 Task: Buy 4 Fuel Line Disconnect Tools from Air Conditioning Tools & Equipment section under best seller category for shipping address: Dale Allen, 4716 Wines Lane, Sabine Pass, Texas 77655, Cell Number 8322385022. Pay from credit card ending with 5759, CVV 953
Action: Key pressed amazon.com<Key.enter>
Screenshot: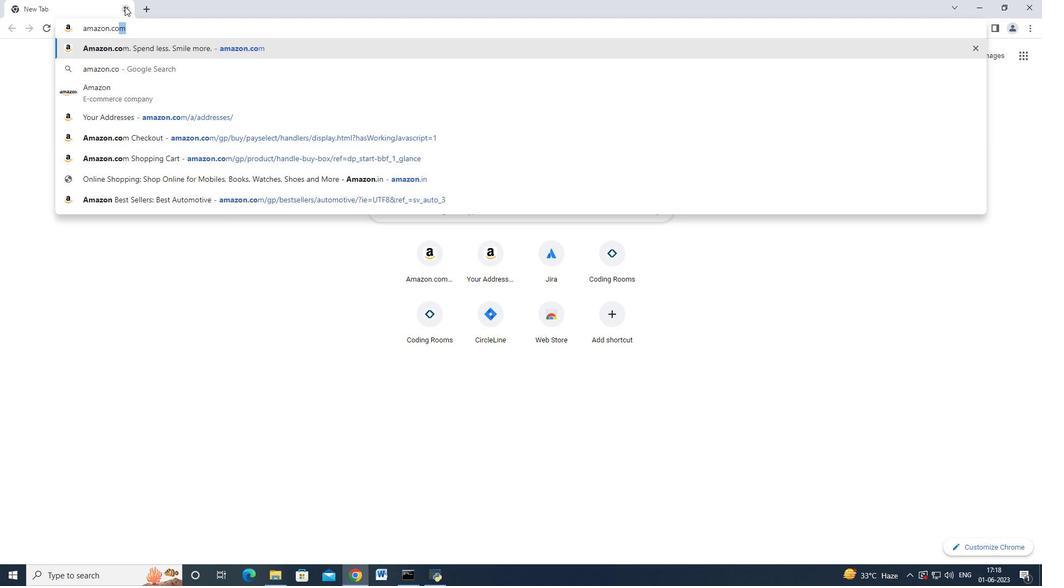 
Action: Mouse moved to (21, 85)
Screenshot: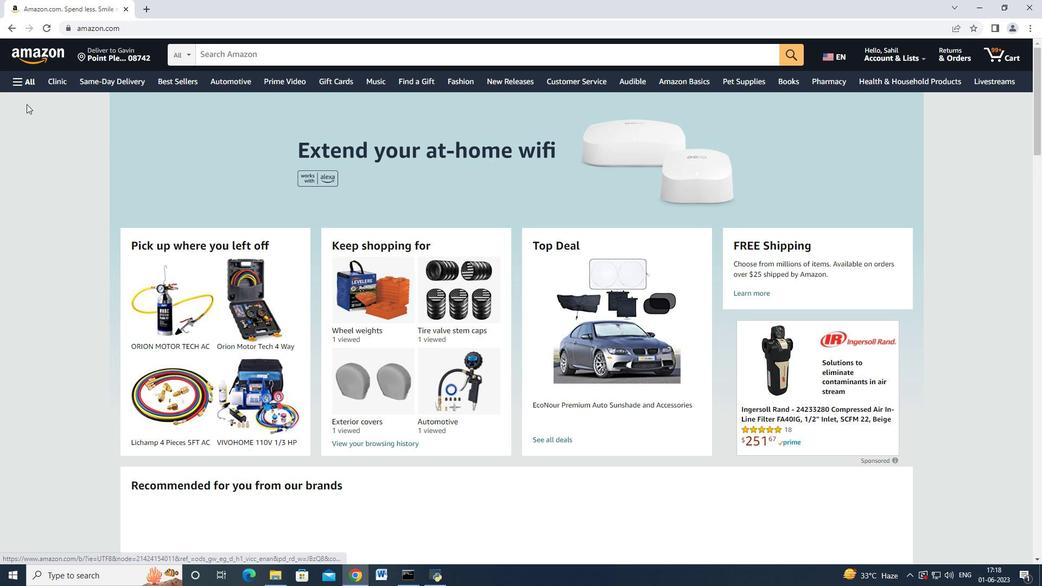 
Action: Mouse pressed left at (21, 85)
Screenshot: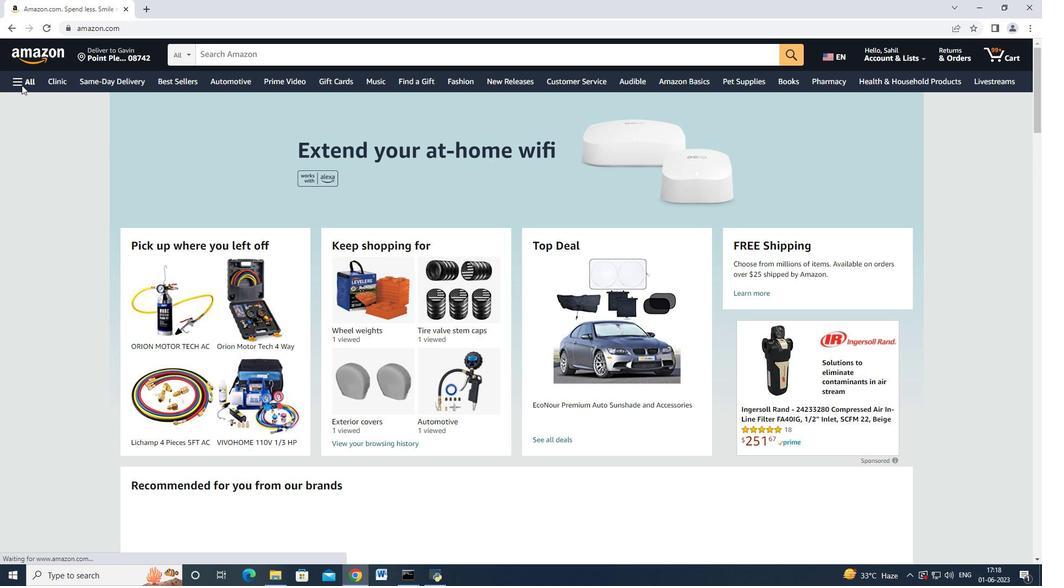
Action: Mouse moved to (62, 181)
Screenshot: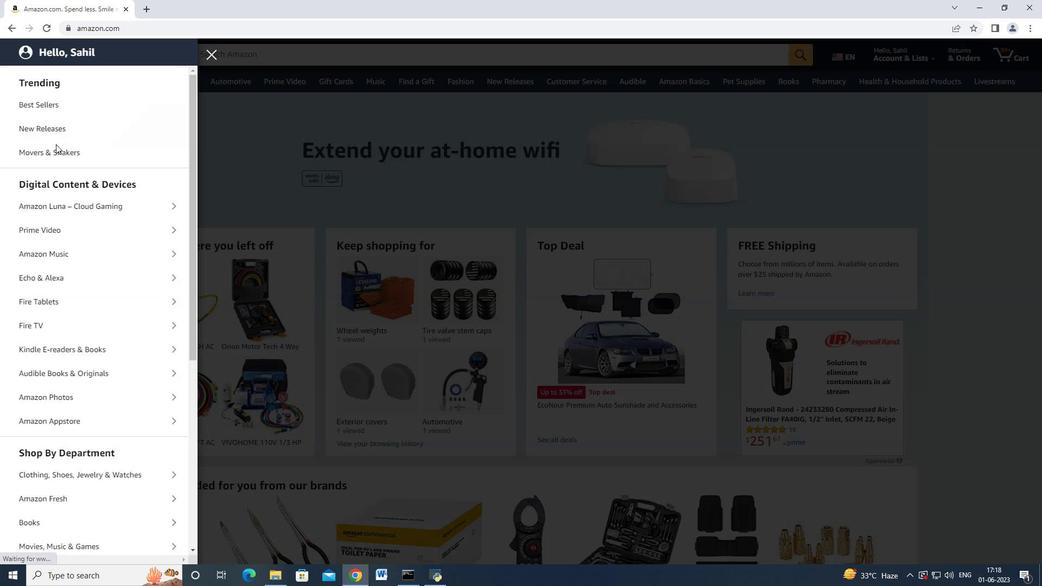 
Action: Mouse scrolled (62, 180) with delta (0, 0)
Screenshot: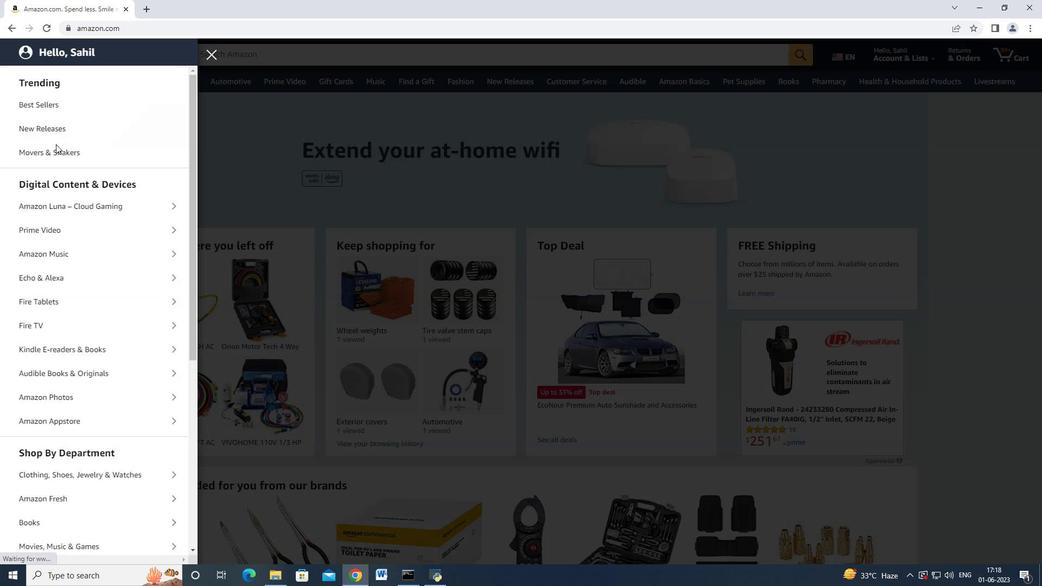 
Action: Mouse moved to (64, 188)
Screenshot: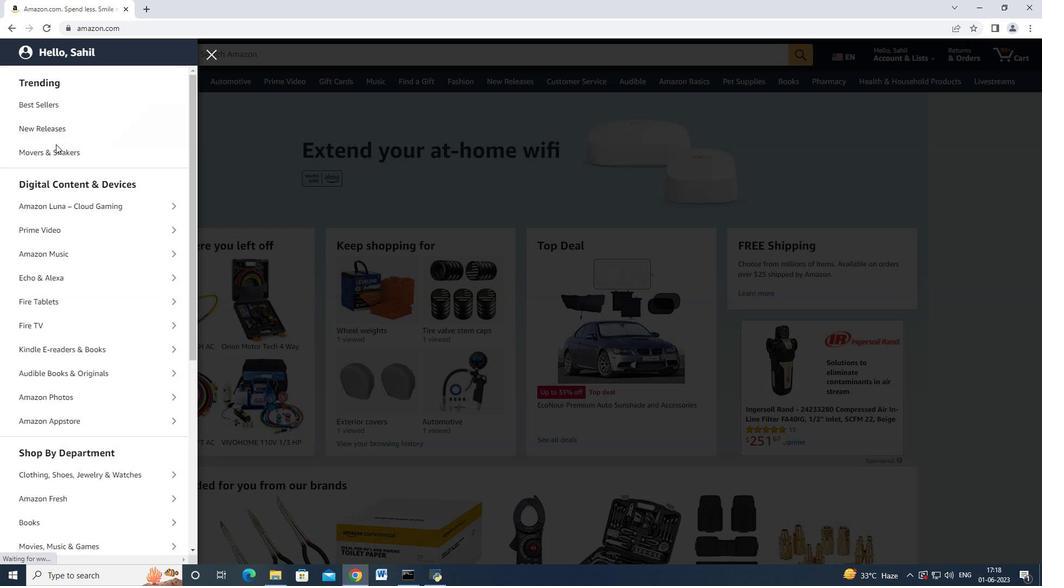 
Action: Mouse scrolled (64, 188) with delta (0, 0)
Screenshot: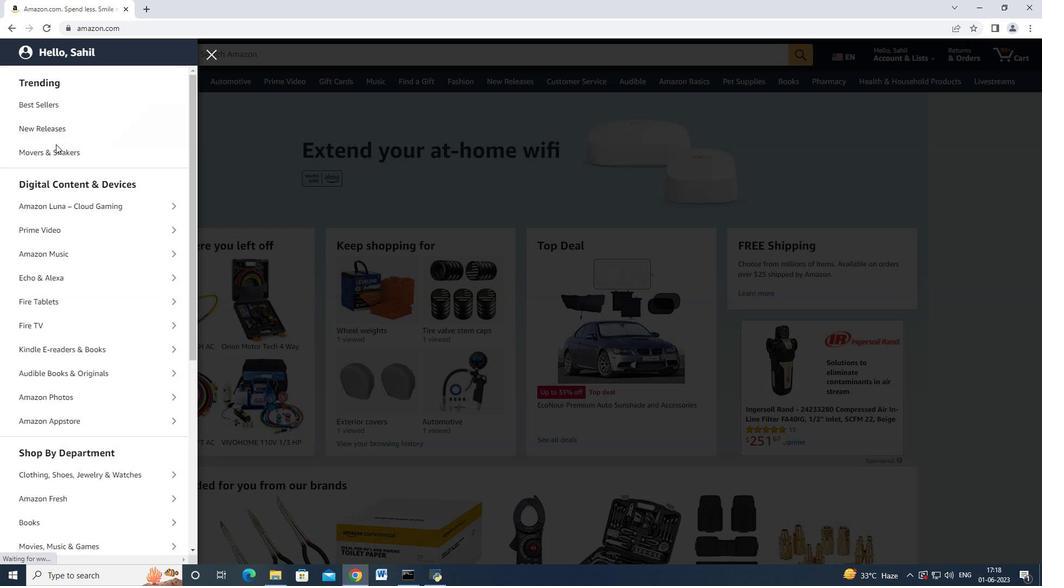 
Action: Mouse moved to (114, 357)
Screenshot: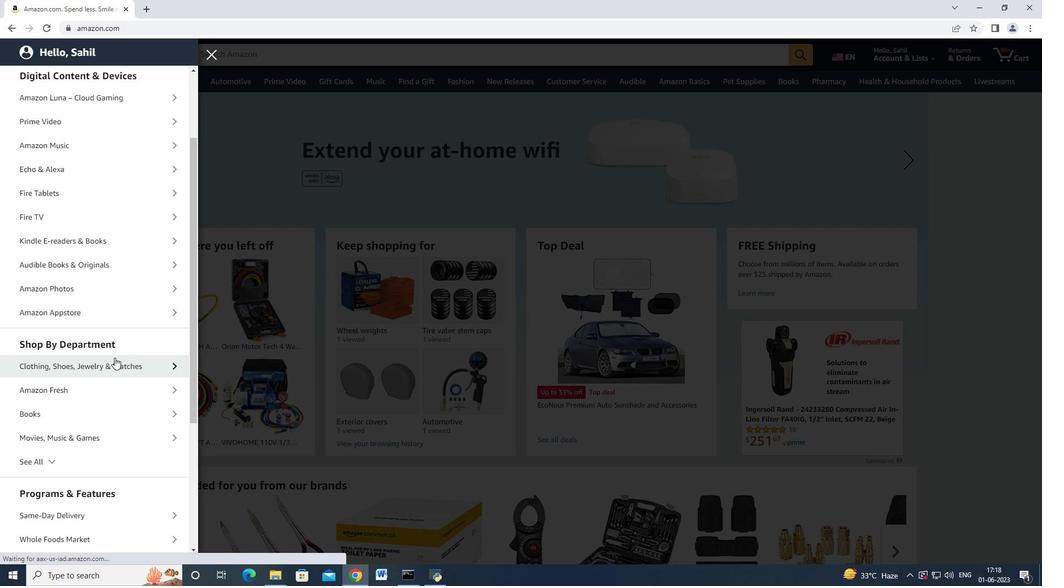 
Action: Mouse scrolled (114, 357) with delta (0, 0)
Screenshot: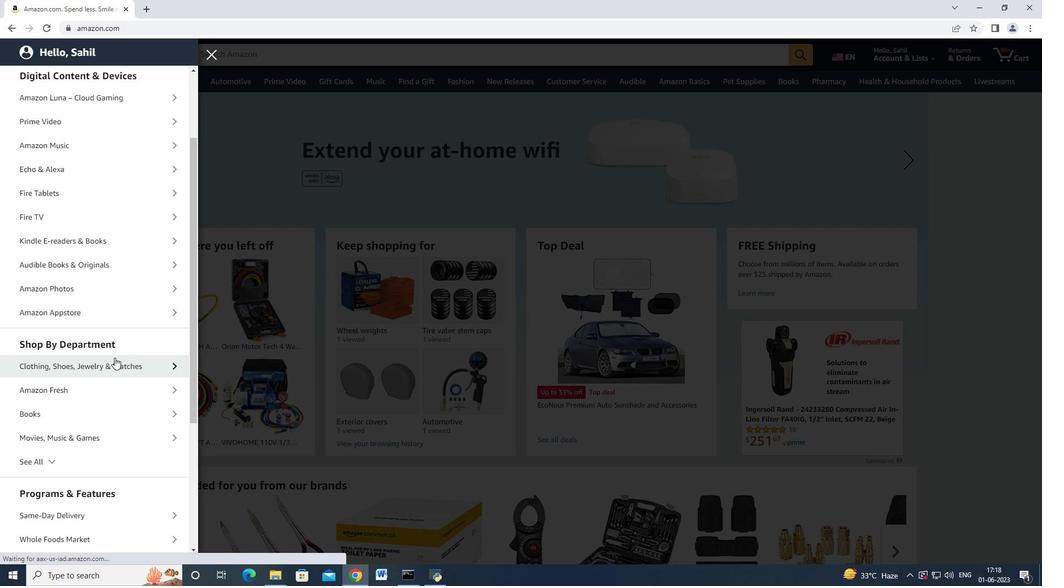 
Action: Mouse scrolled (114, 357) with delta (0, 0)
Screenshot: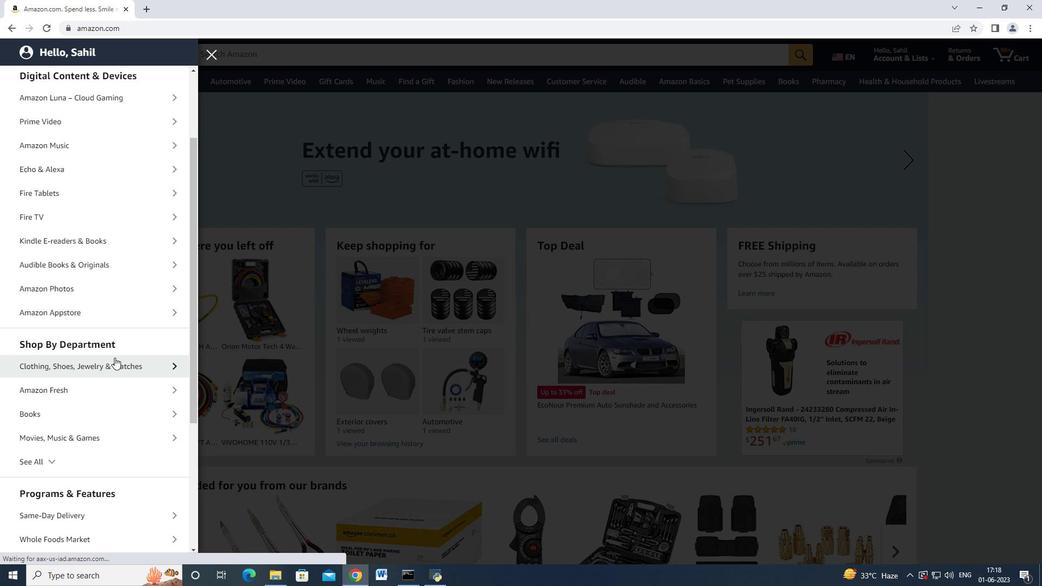 
Action: Mouse moved to (80, 352)
Screenshot: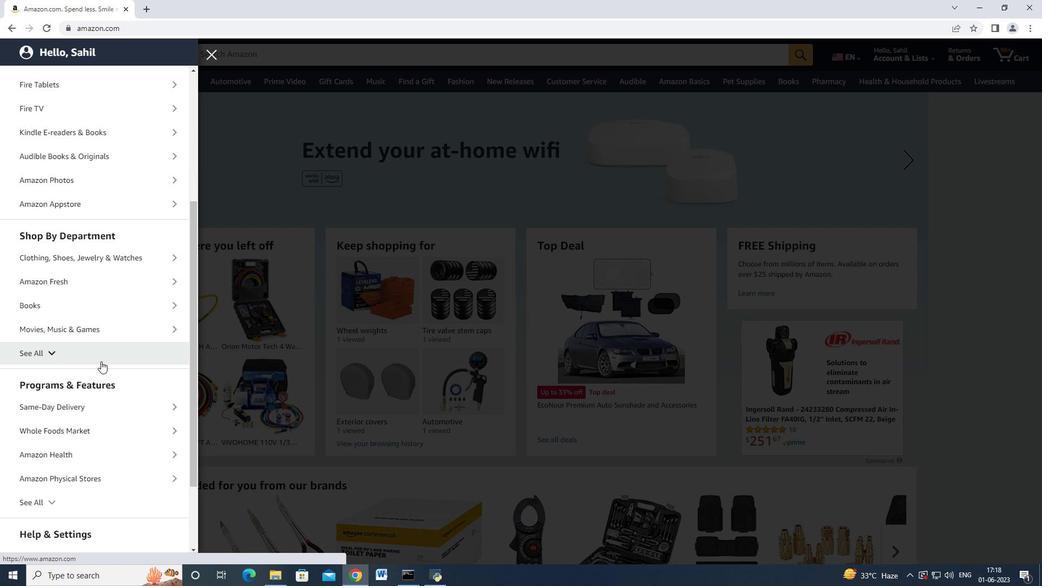 
Action: Mouse pressed left at (80, 352)
Screenshot: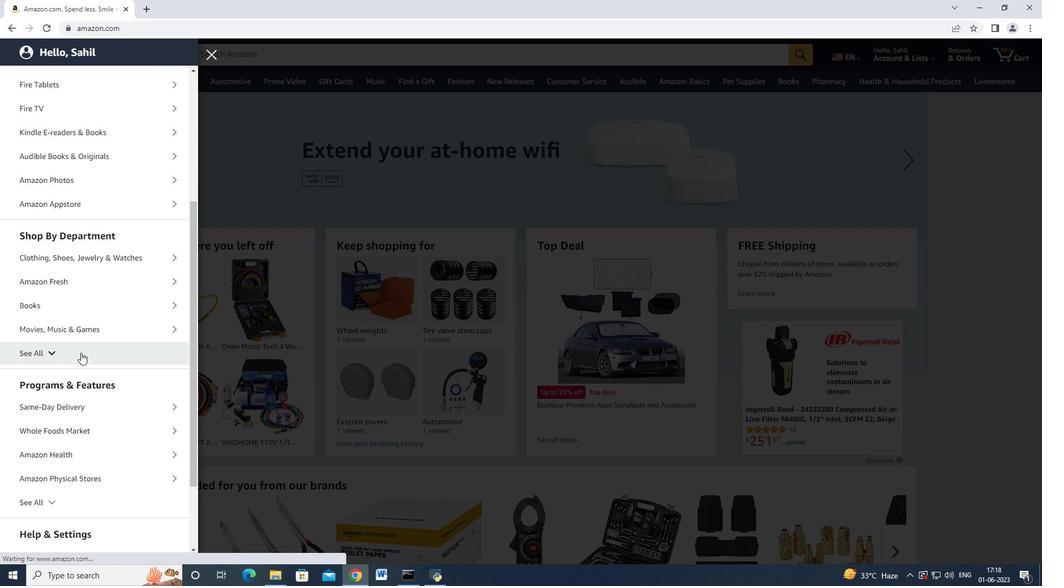 
Action: Mouse moved to (81, 352)
Screenshot: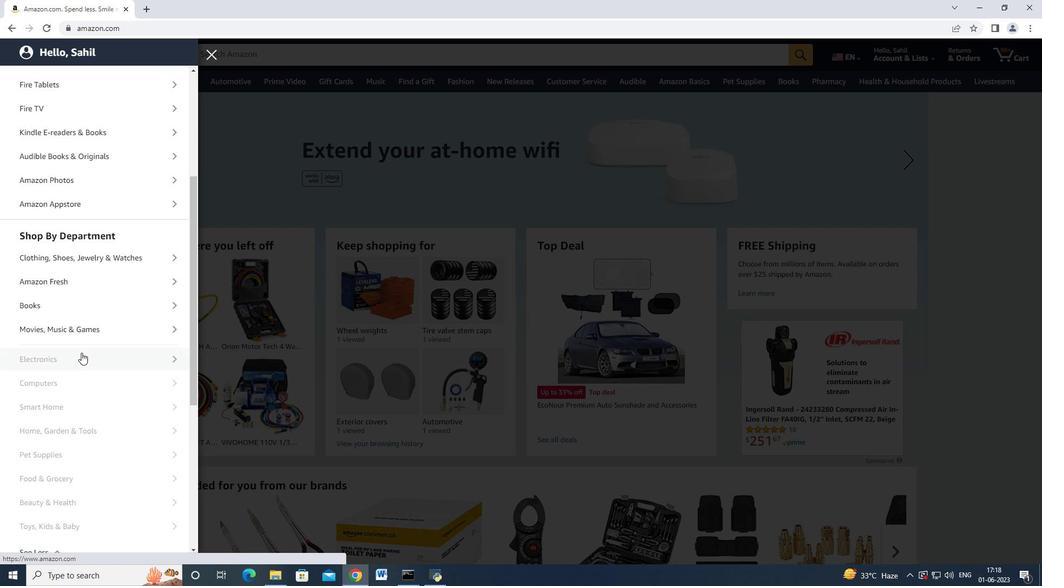 
Action: Mouse scrolled (81, 351) with delta (0, 0)
Screenshot: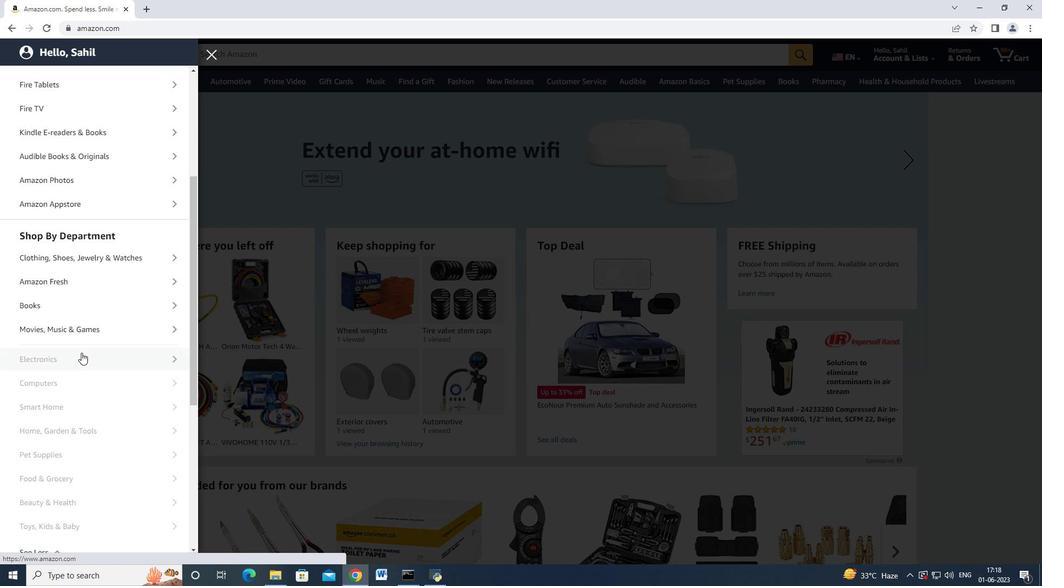 
Action: Mouse scrolled (81, 351) with delta (0, 0)
Screenshot: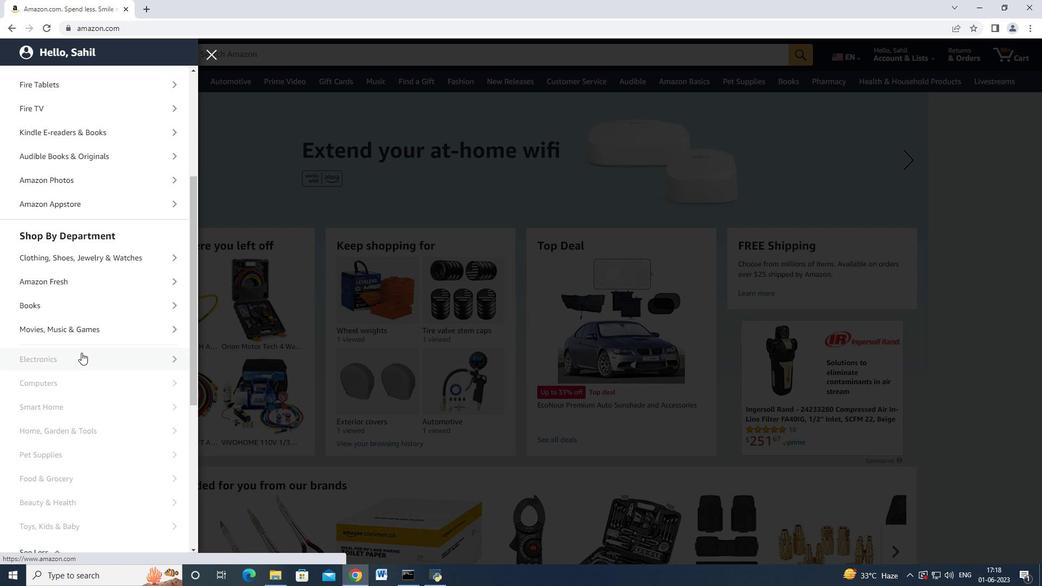 
Action: Mouse scrolled (81, 351) with delta (0, 0)
Screenshot: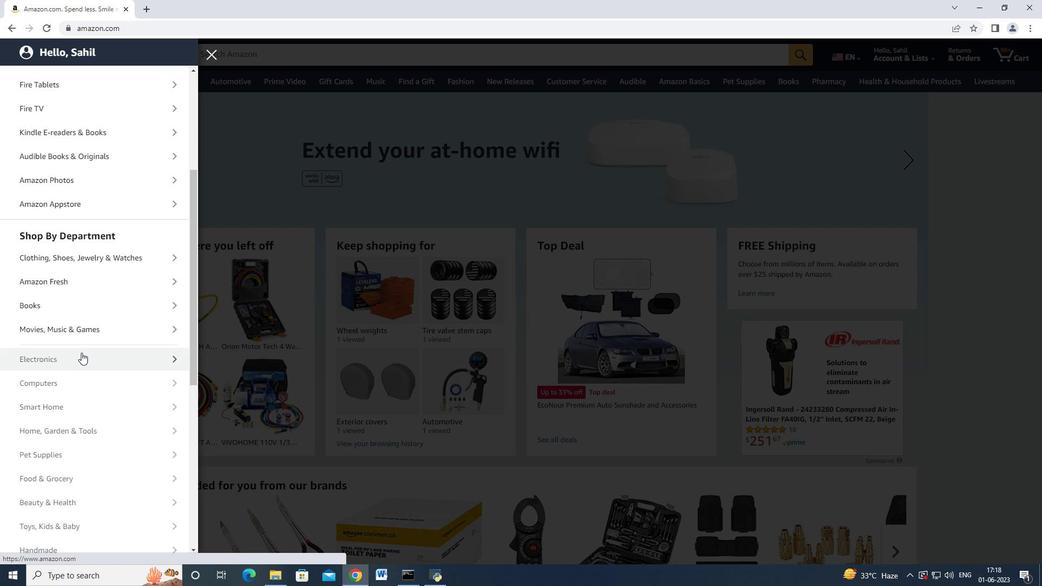 
Action: Mouse scrolled (81, 351) with delta (0, 0)
Screenshot: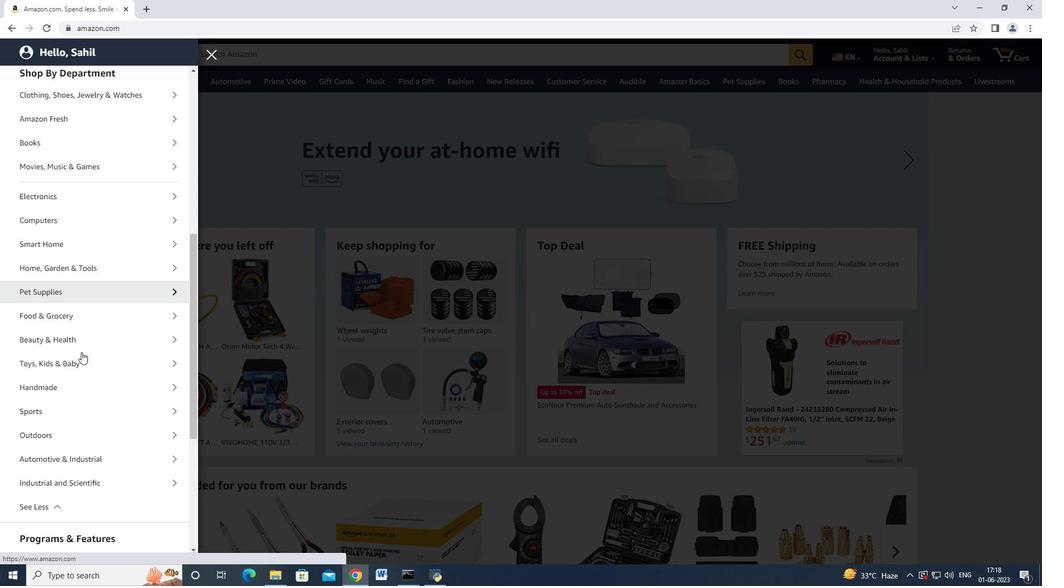 
Action: Mouse scrolled (81, 351) with delta (0, 0)
Screenshot: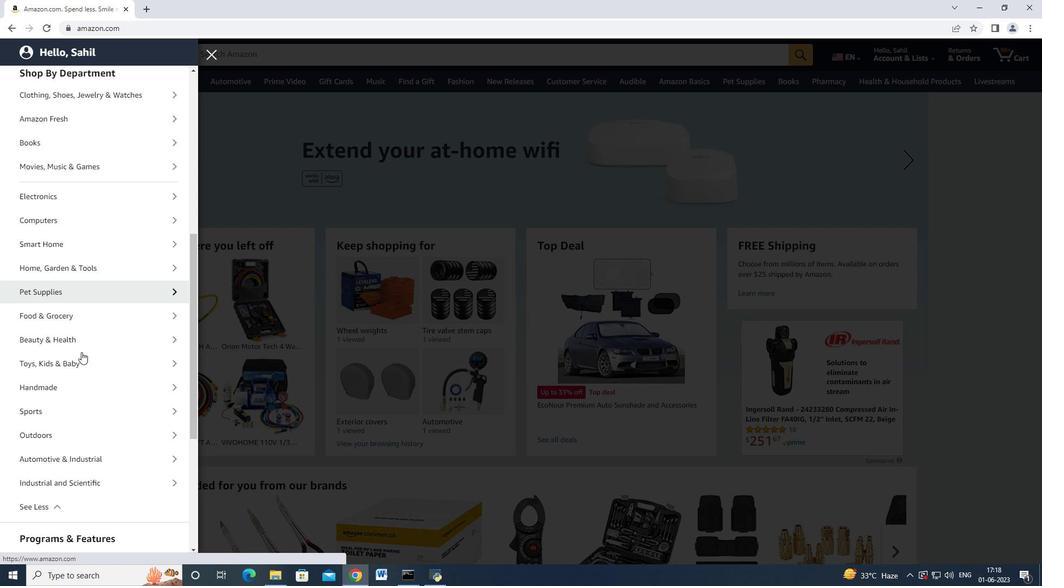 
Action: Mouse moved to (109, 355)
Screenshot: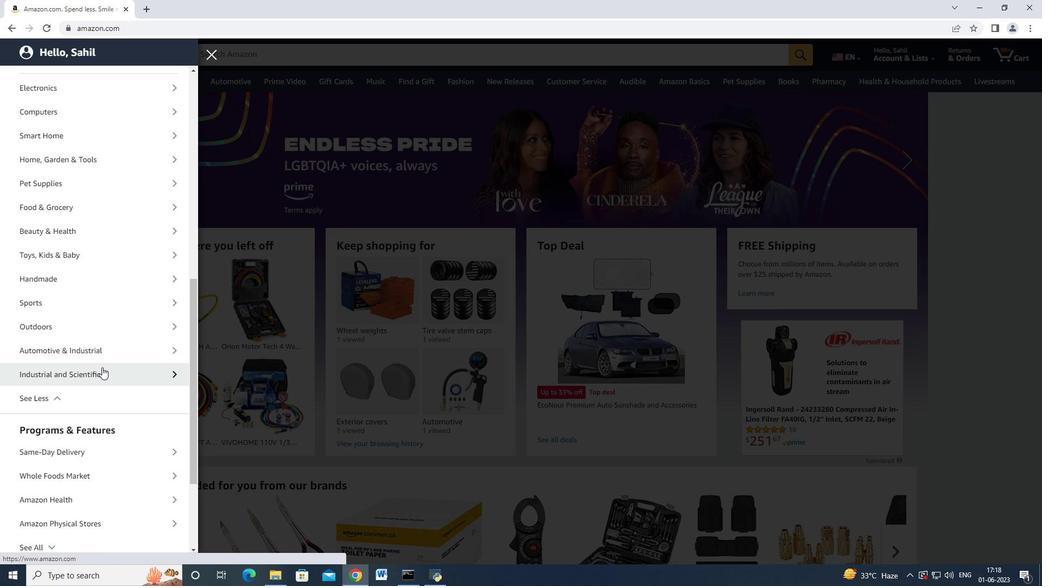 
Action: Mouse pressed left at (109, 355)
Screenshot: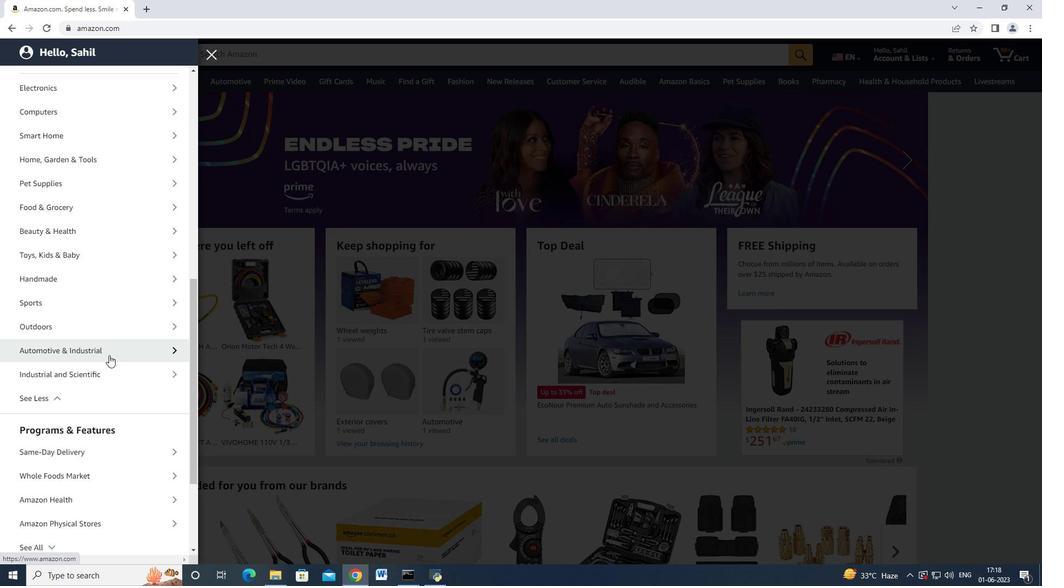 
Action: Mouse moved to (100, 130)
Screenshot: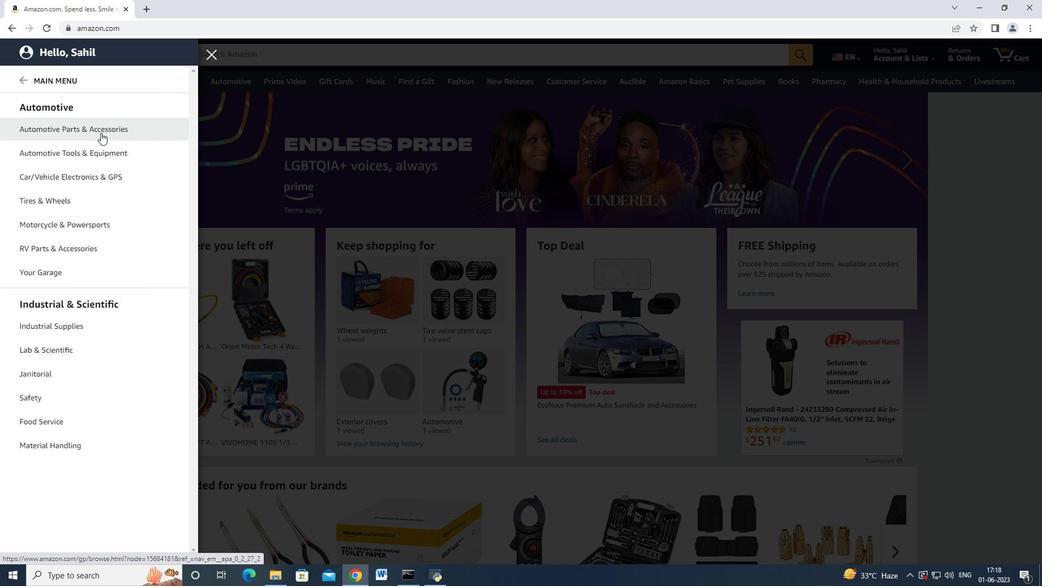 
Action: Mouse pressed left at (100, 130)
Screenshot: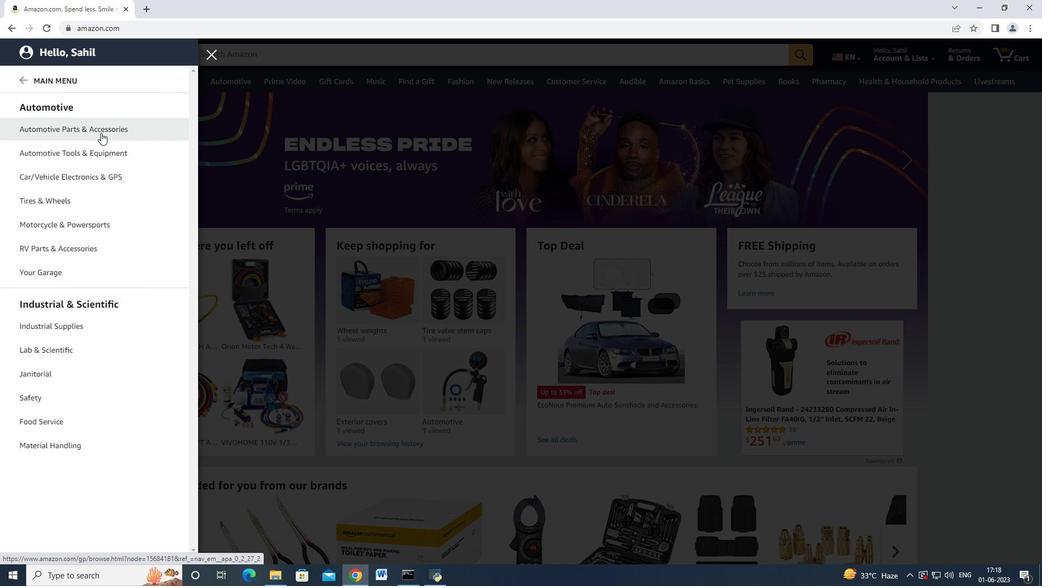 
Action: Mouse moved to (191, 104)
Screenshot: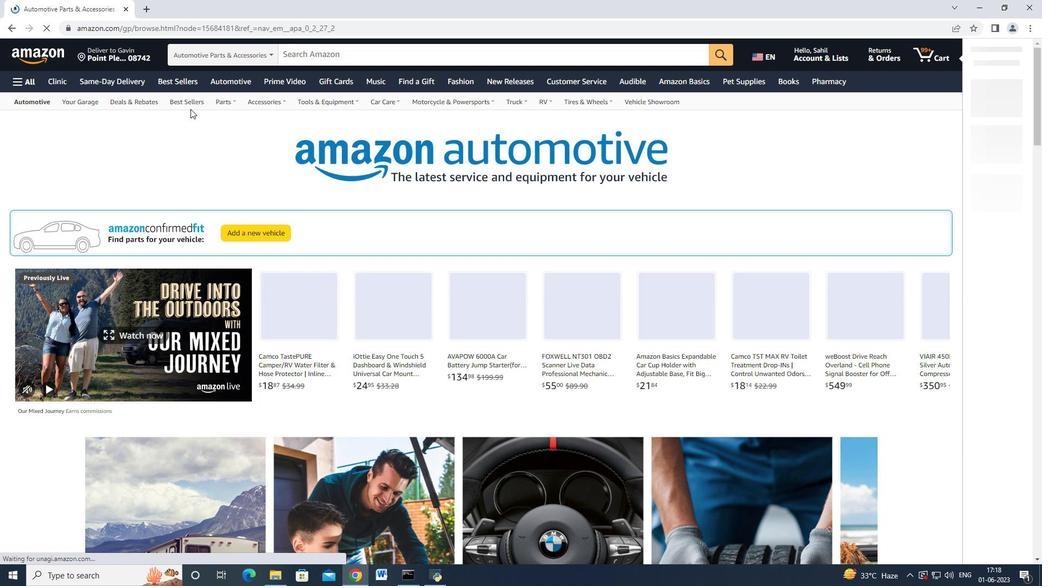 
Action: Mouse pressed left at (191, 104)
Screenshot: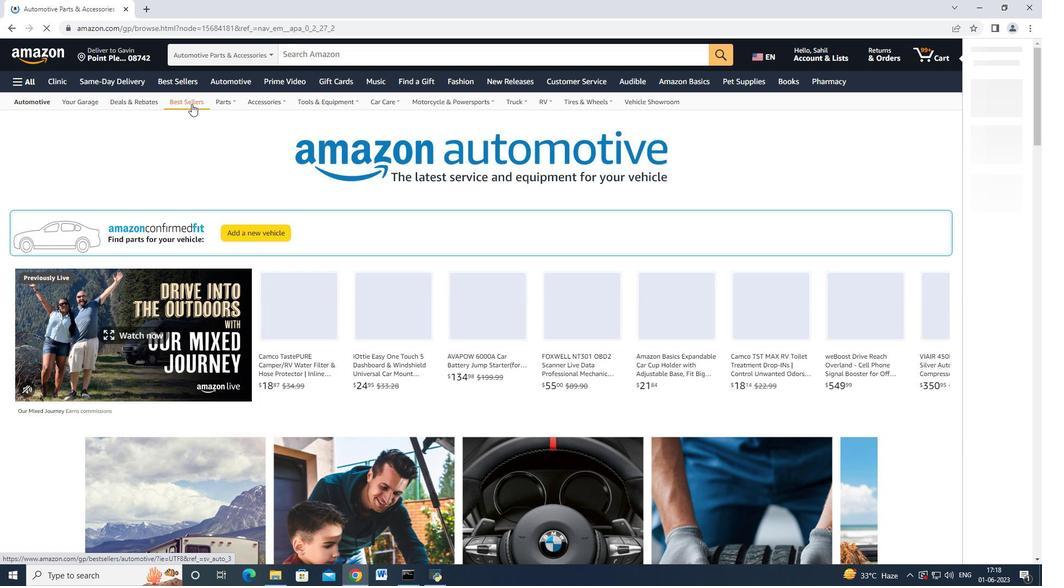
Action: Mouse moved to (66, 360)
Screenshot: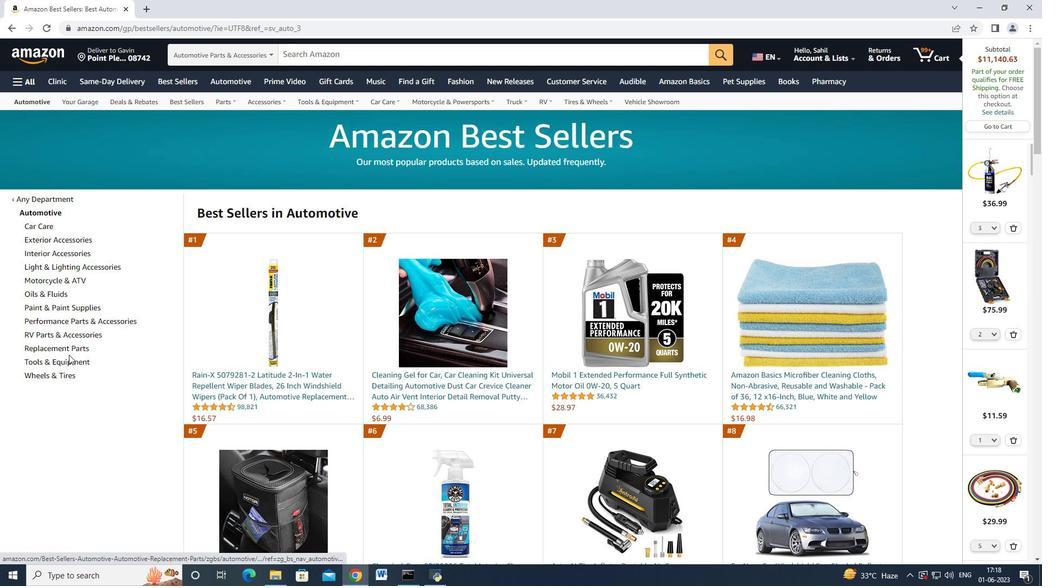 
Action: Mouse pressed left at (66, 360)
Screenshot: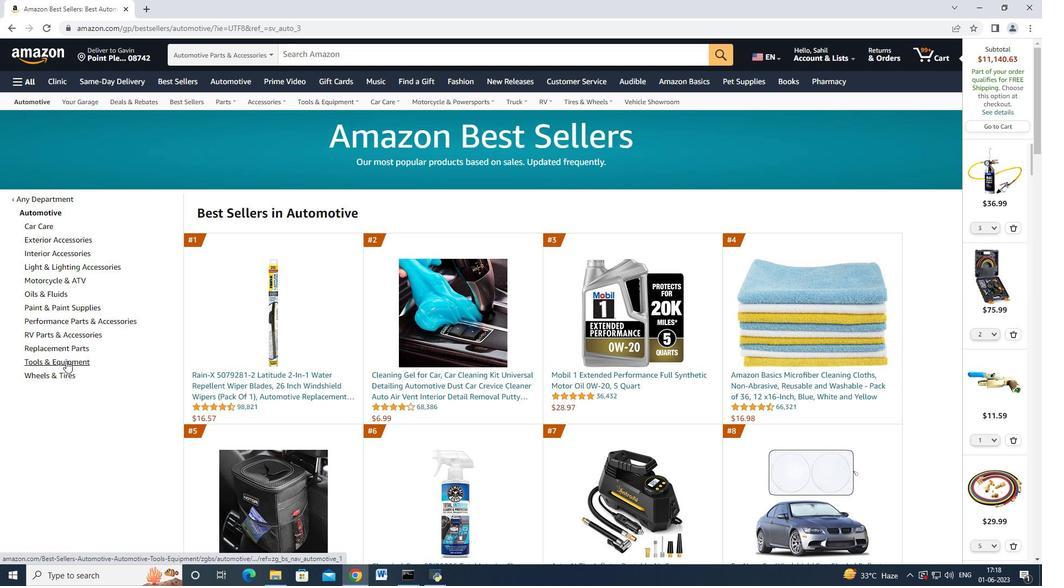 
Action: Mouse moved to (89, 300)
Screenshot: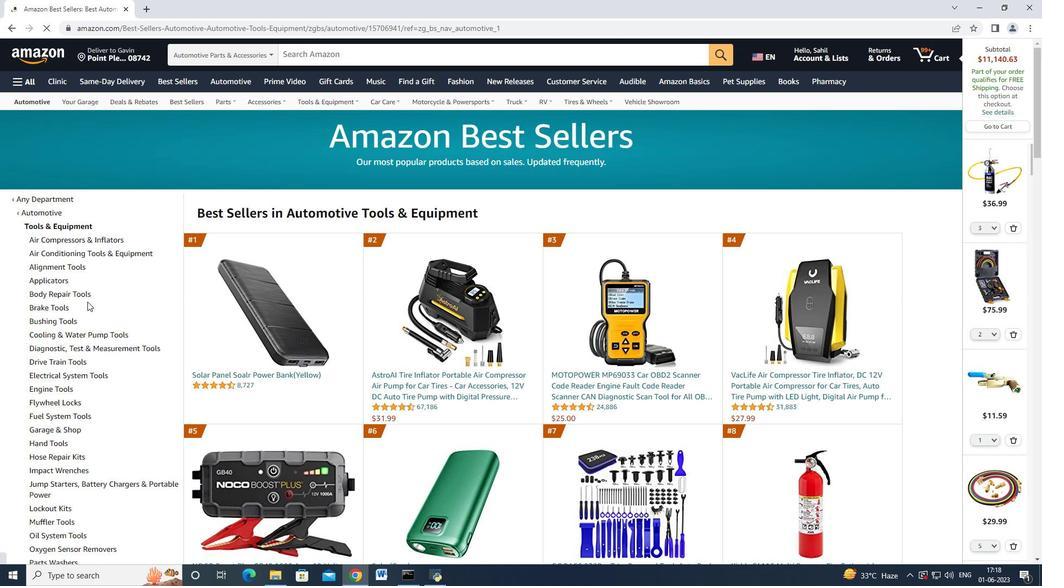 
Action: Mouse scrolled (89, 299) with delta (0, 0)
Screenshot: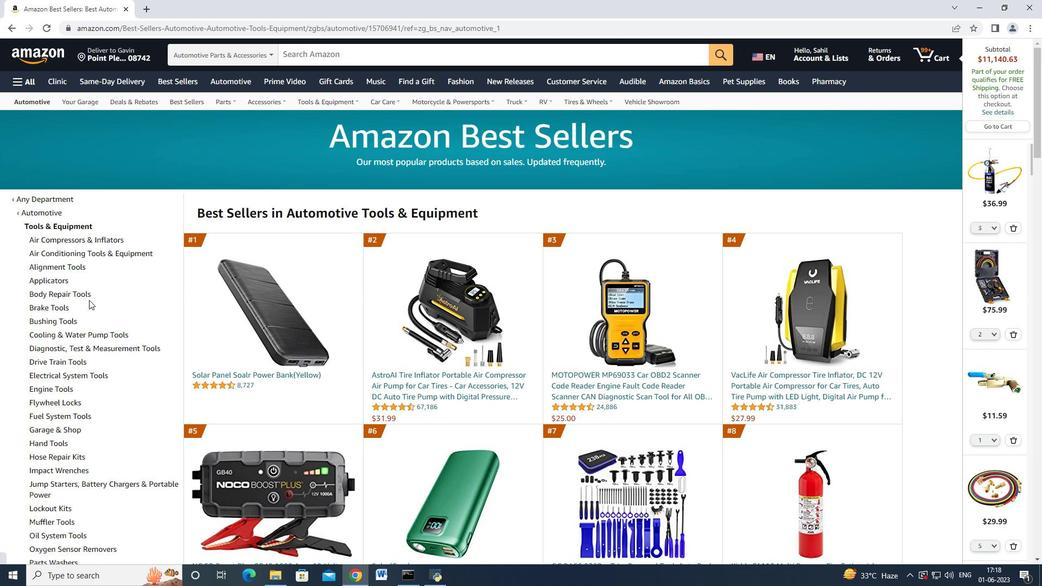 
Action: Mouse moved to (68, 197)
Screenshot: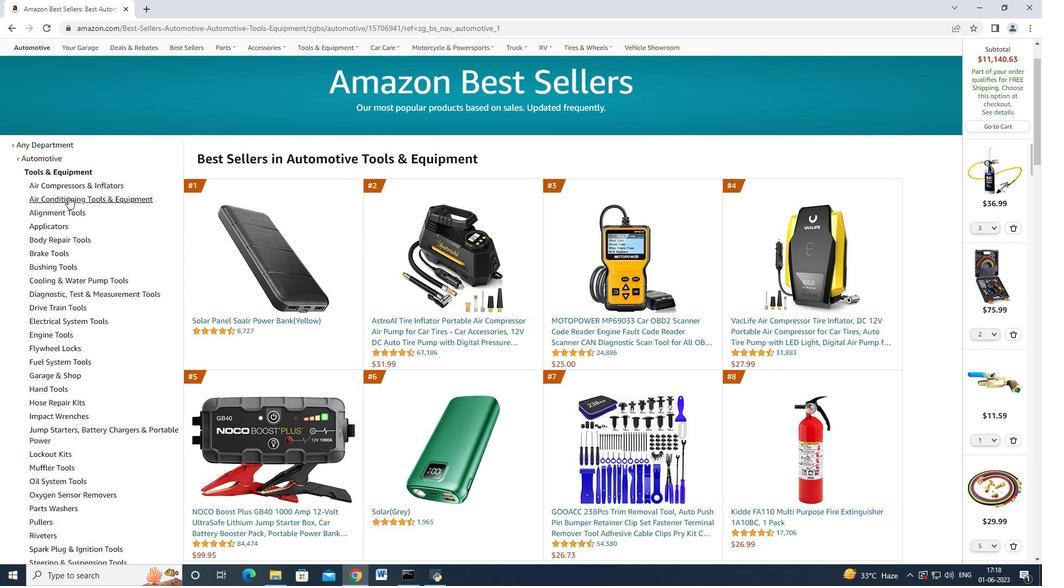 
Action: Mouse pressed left at (68, 197)
Screenshot: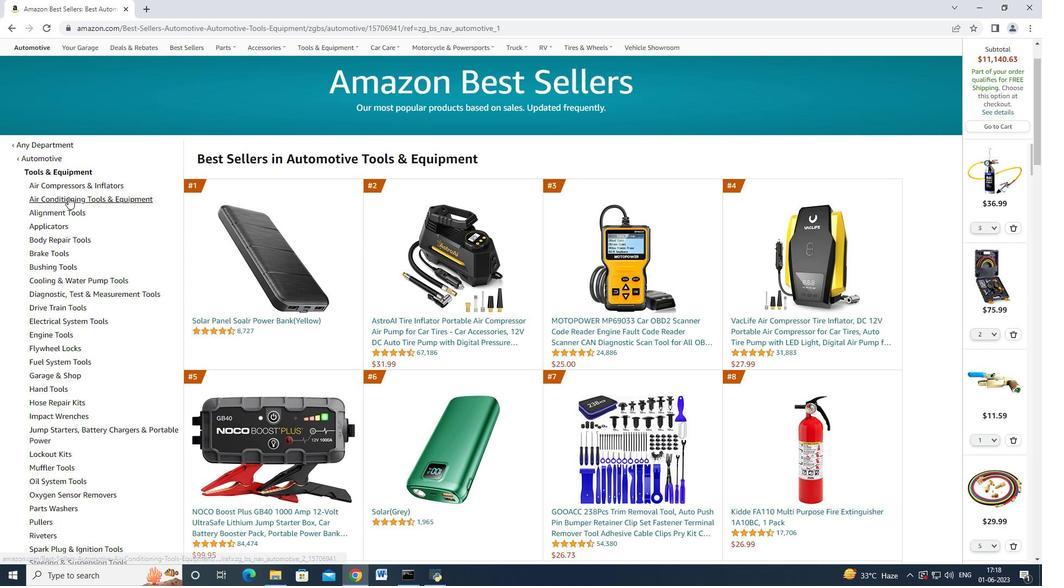 
Action: Mouse moved to (111, 249)
Screenshot: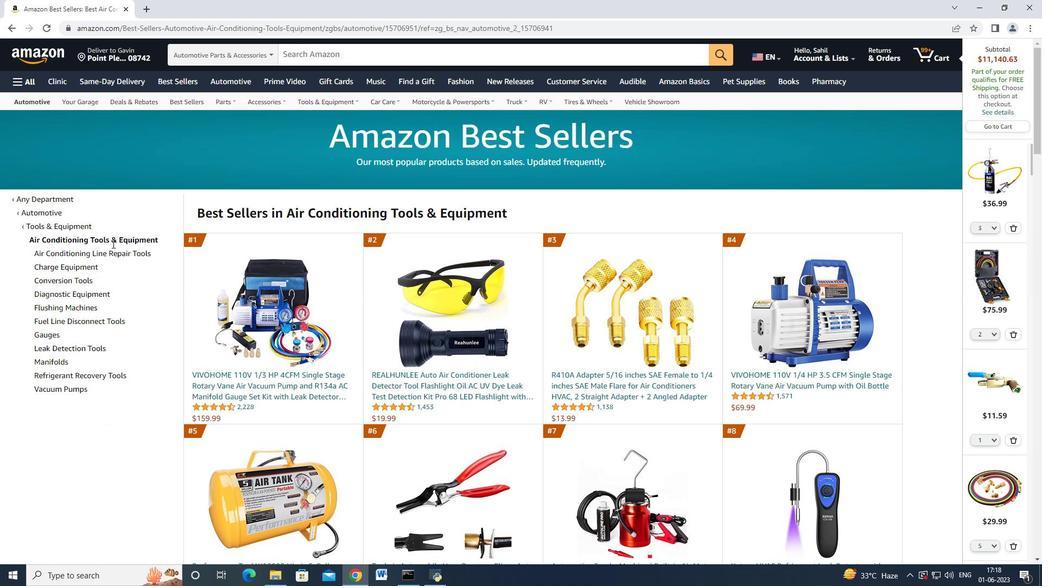
Action: Mouse scrolled (111, 248) with delta (0, 0)
Screenshot: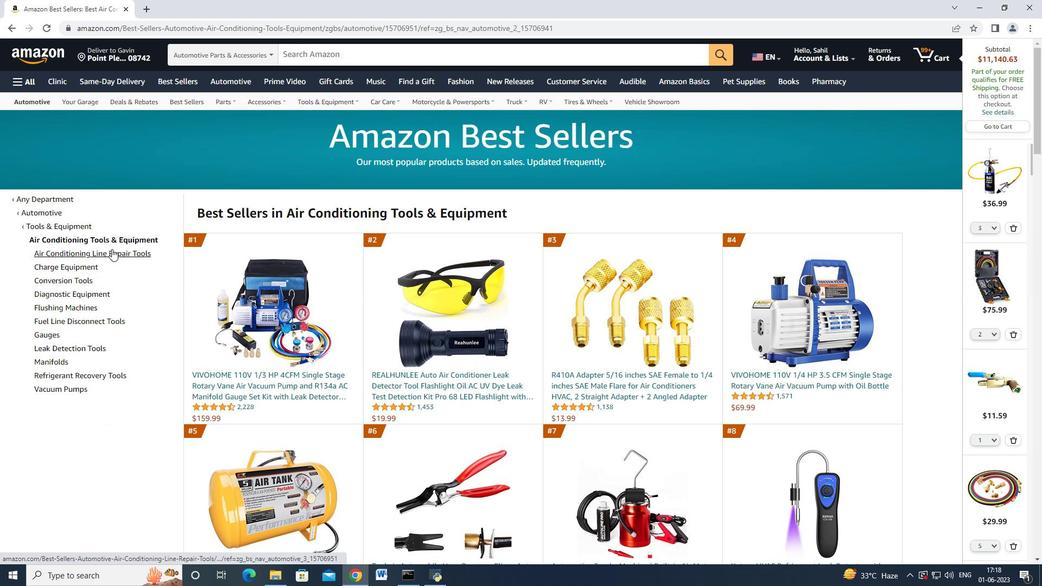 
Action: Mouse moved to (85, 267)
Screenshot: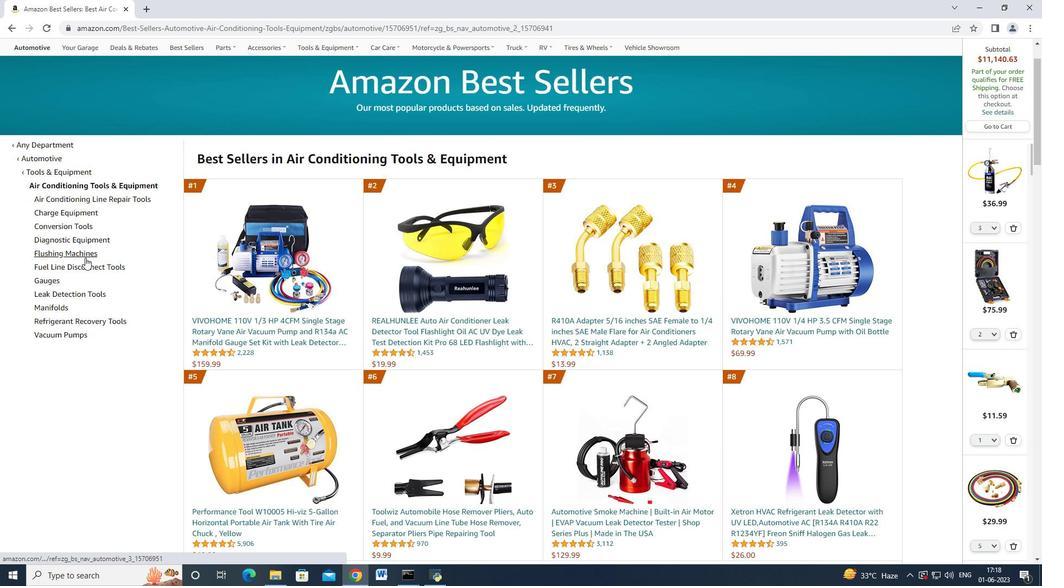 
Action: Mouse pressed left at (85, 267)
Screenshot: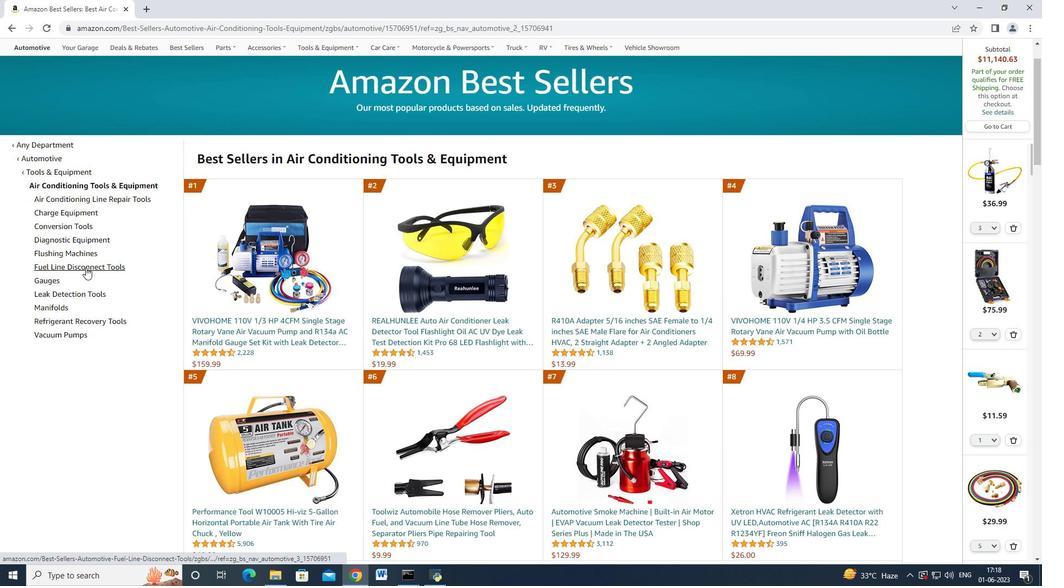 
Action: Mouse moved to (299, 375)
Screenshot: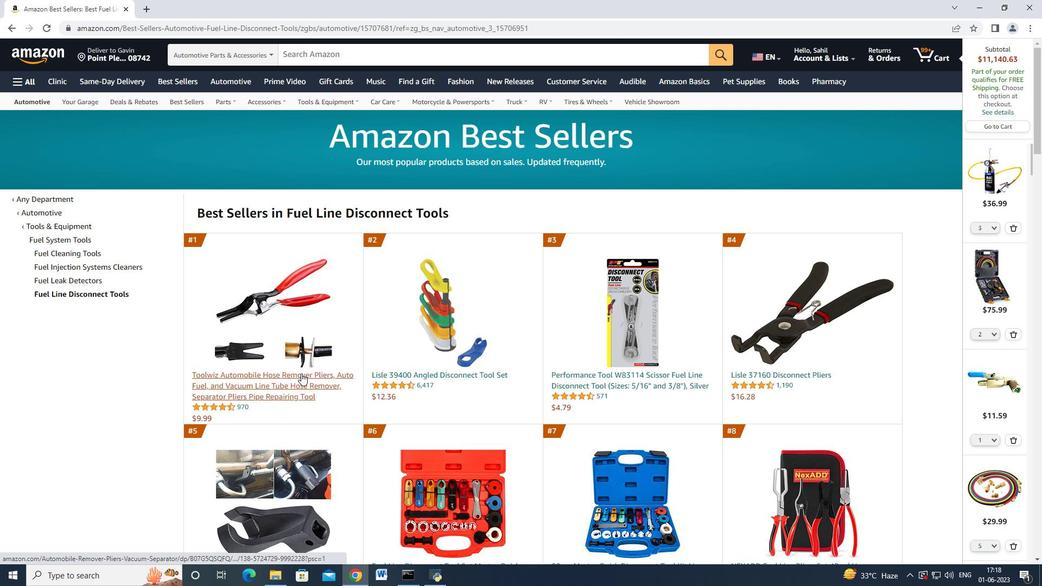 
Action: Mouse pressed left at (299, 375)
Screenshot: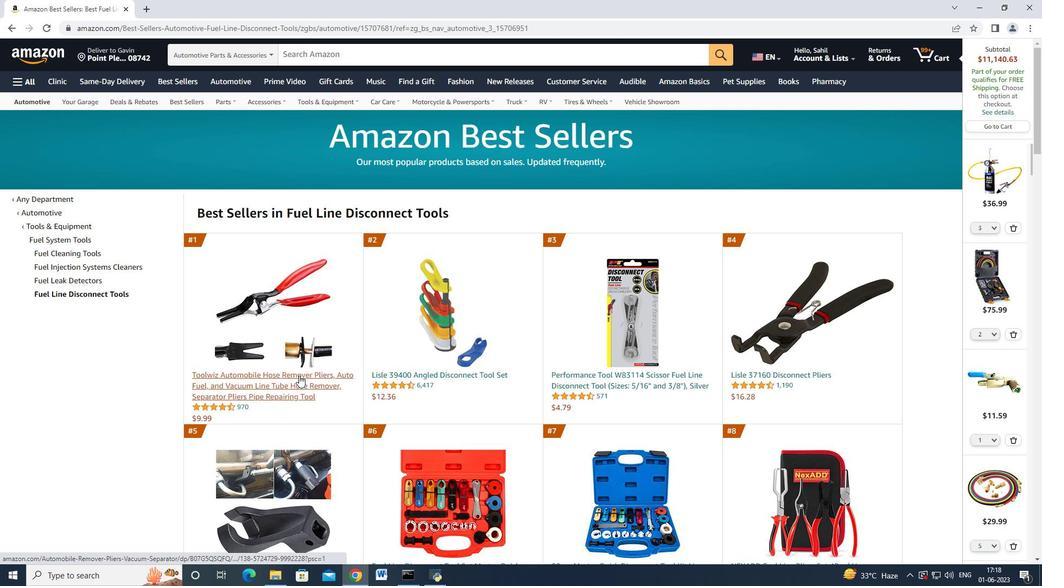 
Action: Mouse moved to (776, 409)
Screenshot: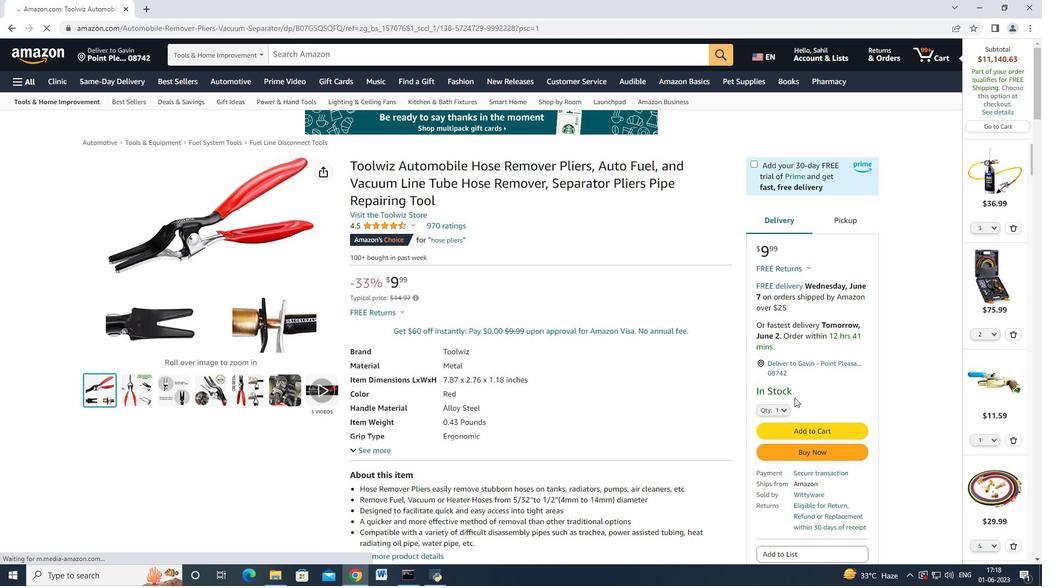
Action: Mouse pressed left at (776, 409)
Screenshot: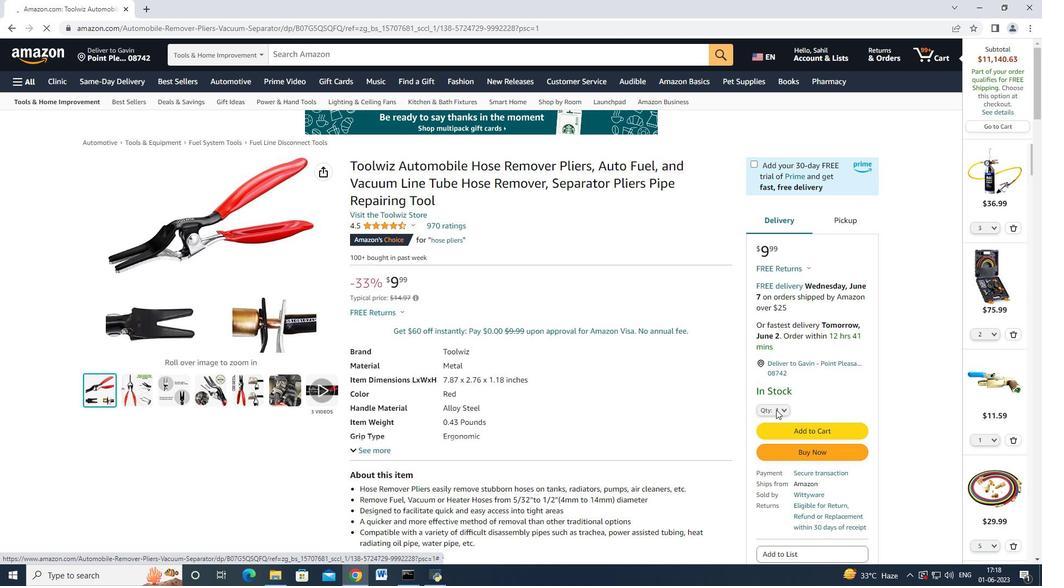 
Action: Mouse moved to (769, 101)
Screenshot: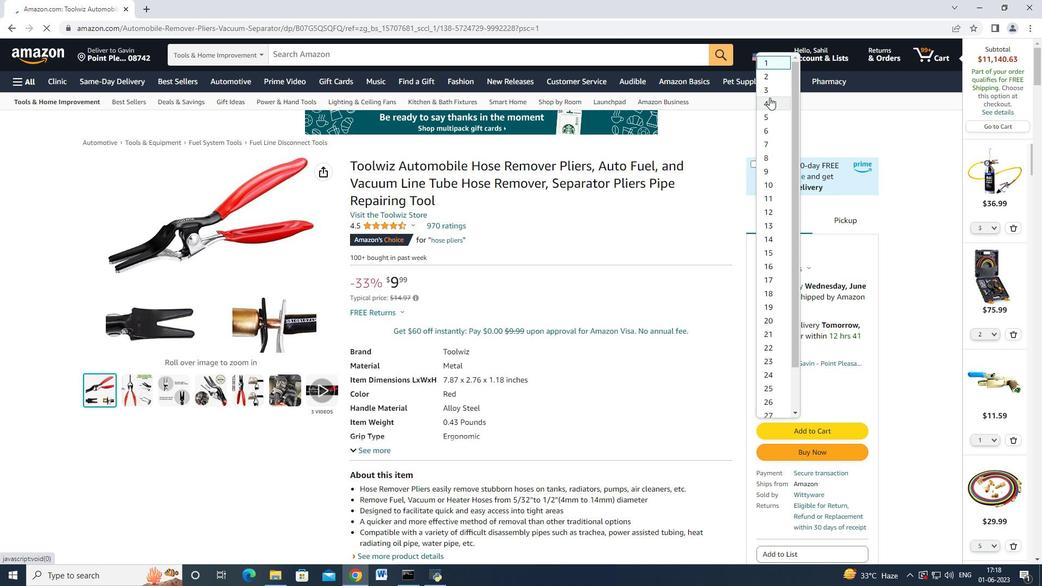
Action: Mouse pressed left at (769, 101)
Screenshot: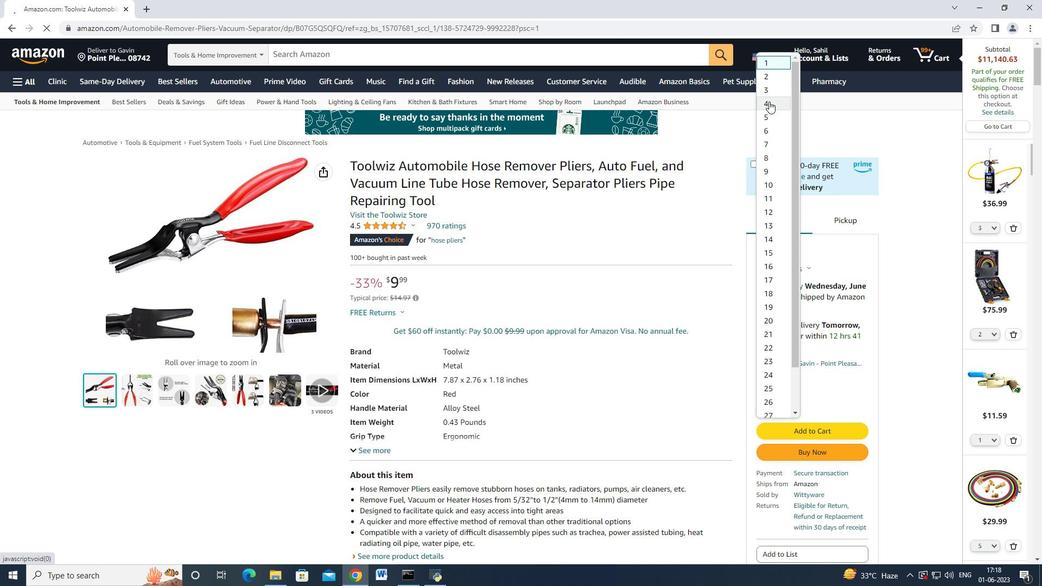 
Action: Mouse moved to (815, 436)
Screenshot: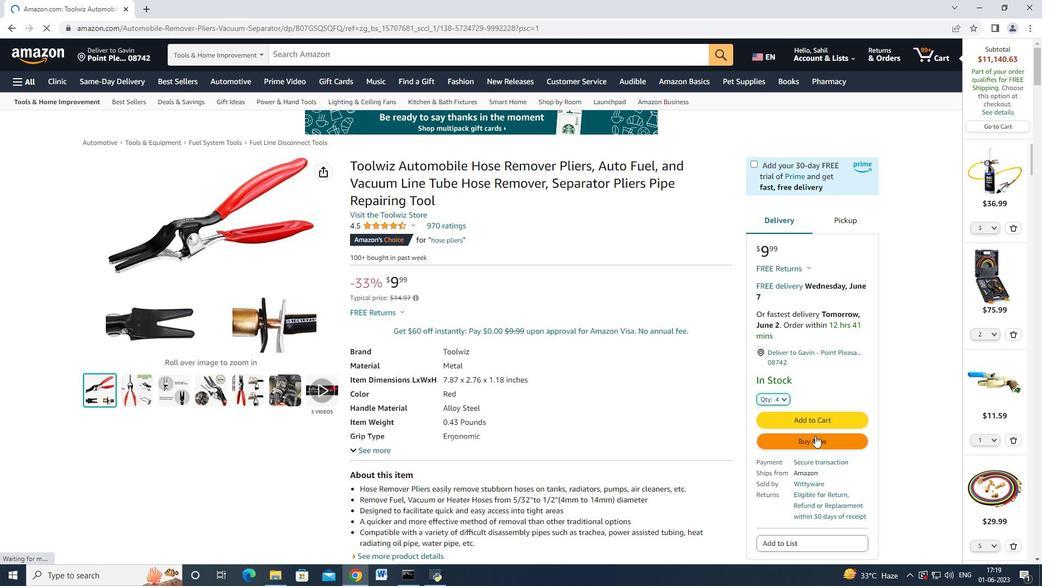 
Action: Mouse pressed left at (815, 436)
Screenshot: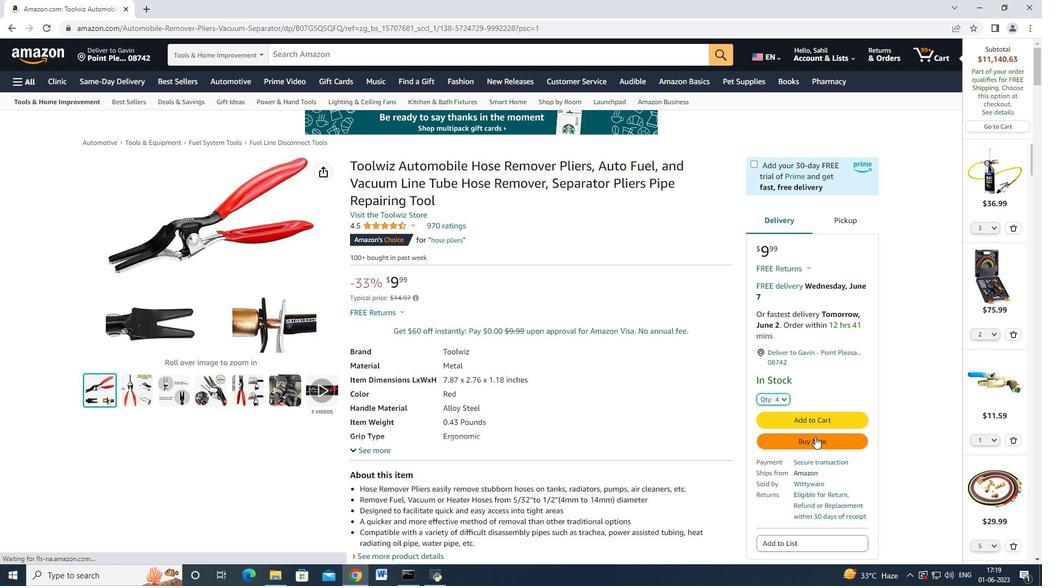 
Action: Mouse moved to (630, 93)
Screenshot: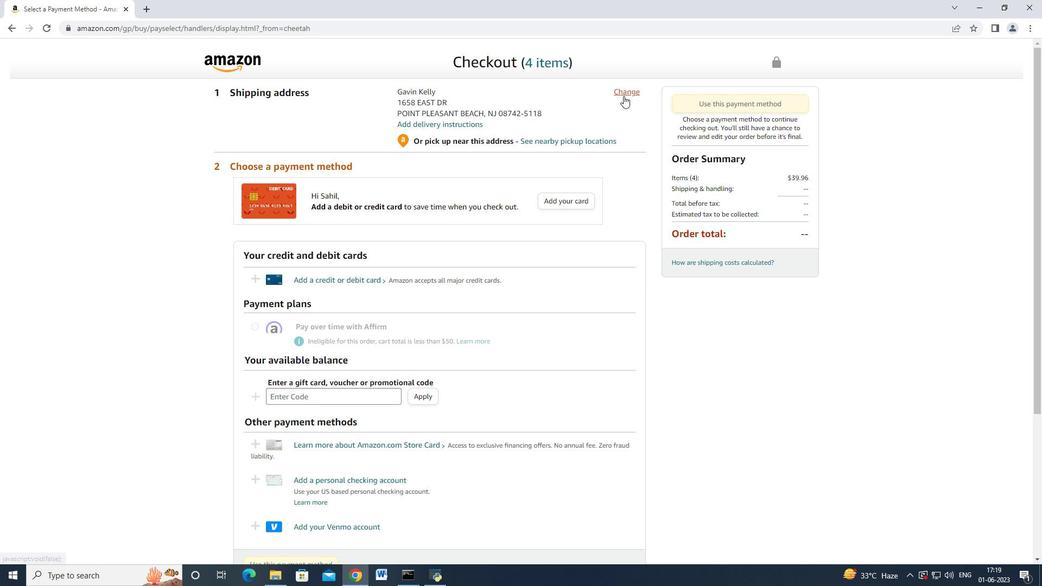 
Action: Mouse pressed left at (630, 93)
Screenshot: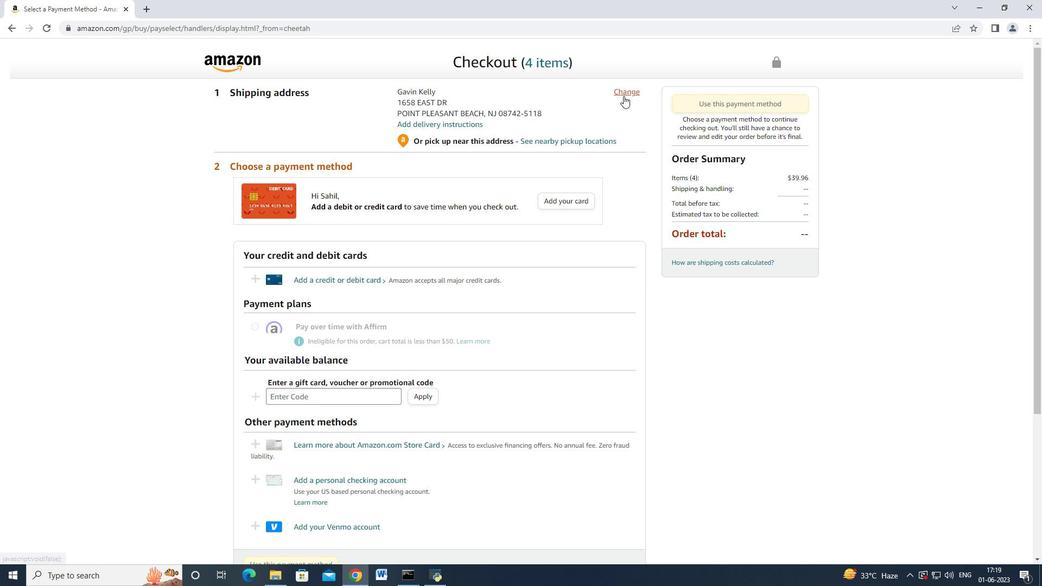 
Action: Mouse moved to (616, 139)
Screenshot: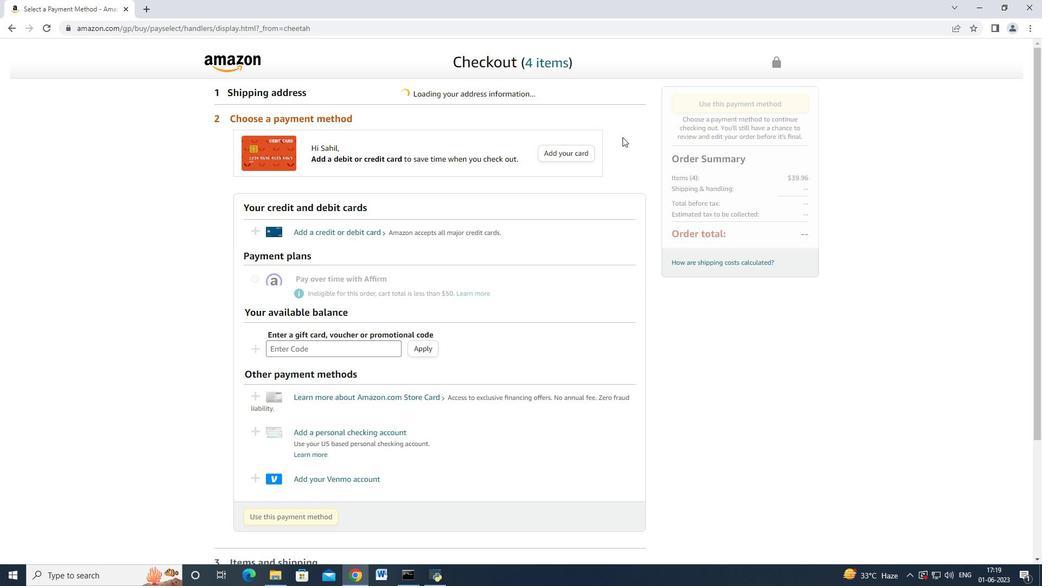 
Action: Mouse scrolled (616, 138) with delta (0, 0)
Screenshot: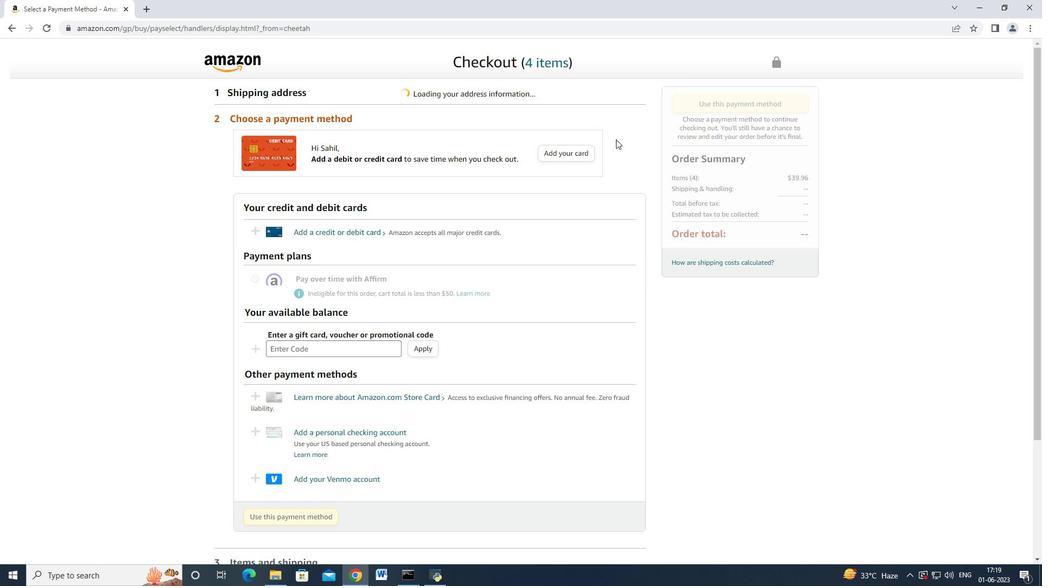 
Action: Mouse moved to (533, 156)
Screenshot: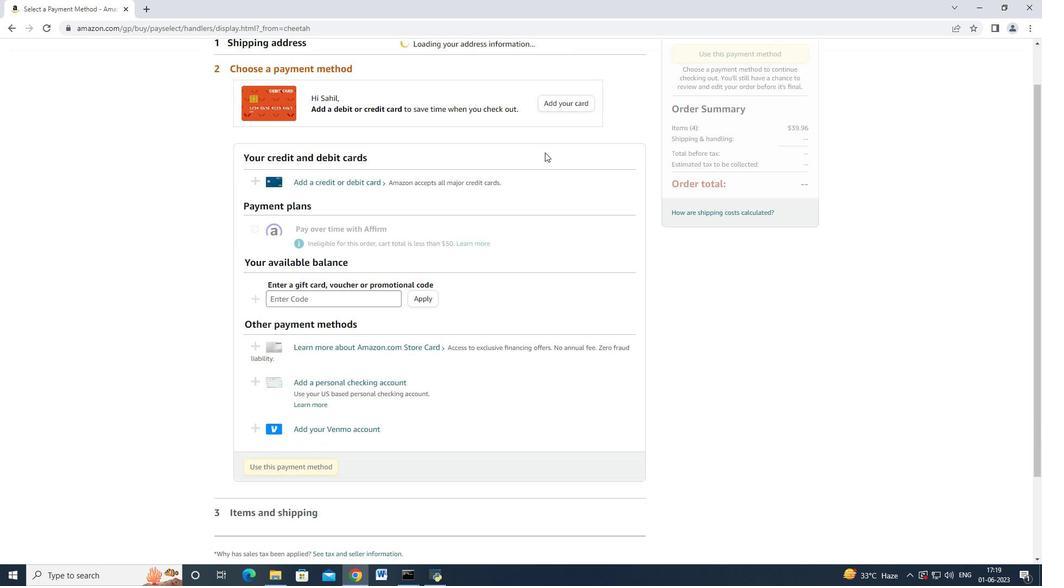 
Action: Mouse scrolled (533, 157) with delta (0, 0)
Screenshot: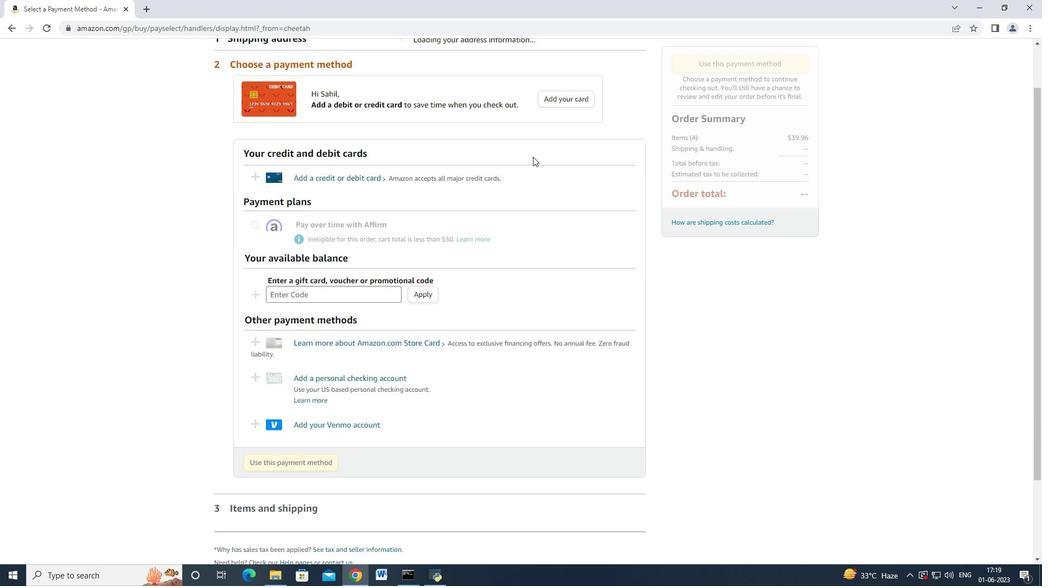 
Action: Mouse scrolled (533, 157) with delta (0, 0)
Screenshot: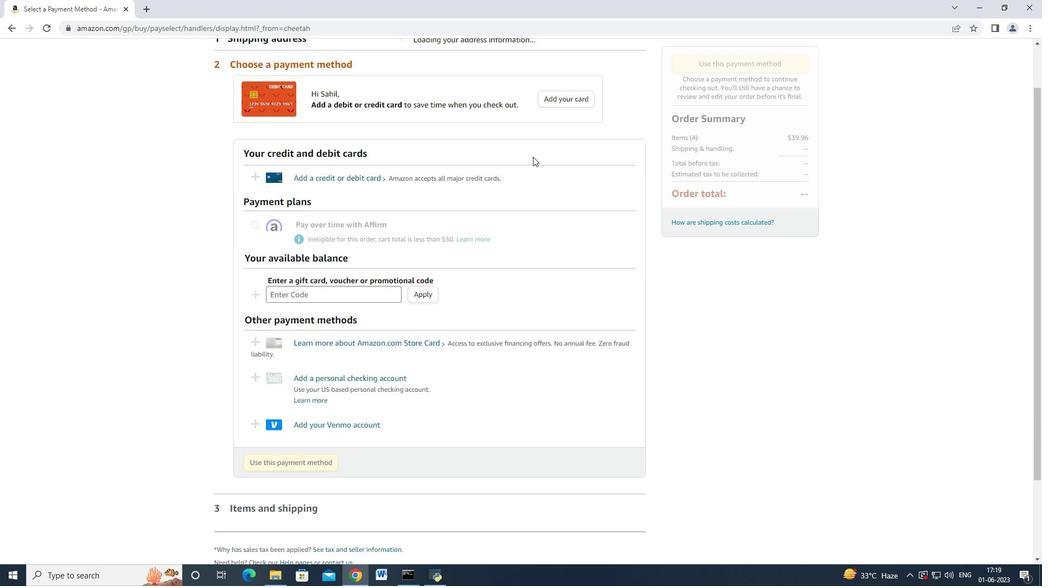 
Action: Mouse scrolled (533, 157) with delta (0, 0)
Screenshot: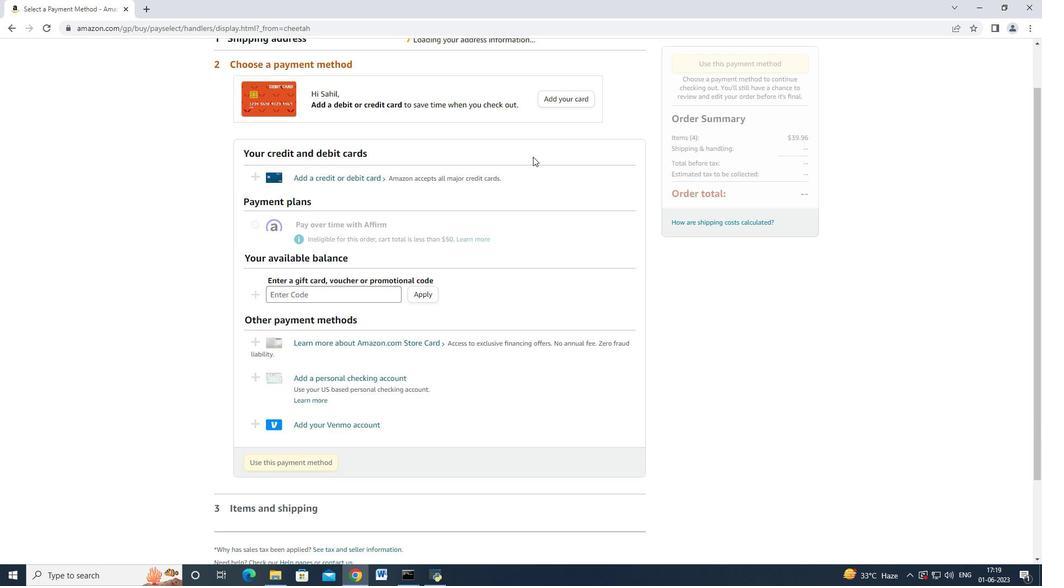 
Action: Mouse moved to (410, 146)
Screenshot: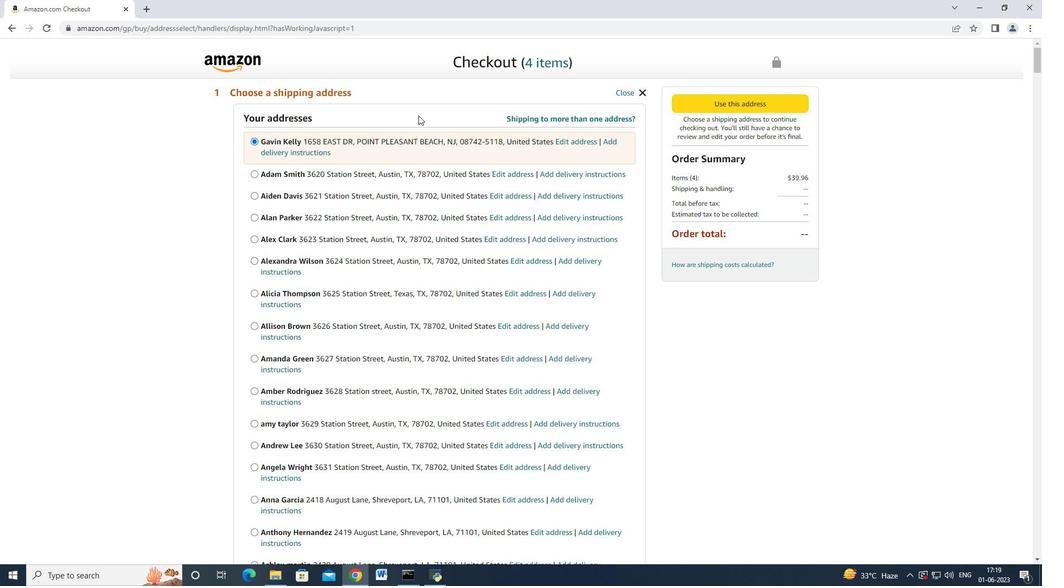 
Action: Mouse scrolled (410, 145) with delta (0, 0)
Screenshot: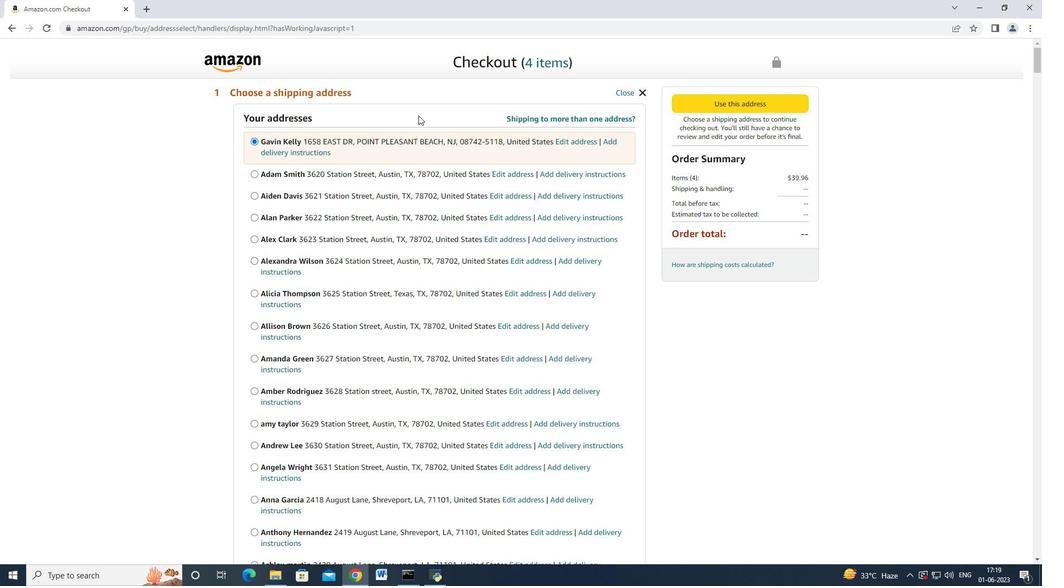 
Action: Mouse moved to (410, 154)
Screenshot: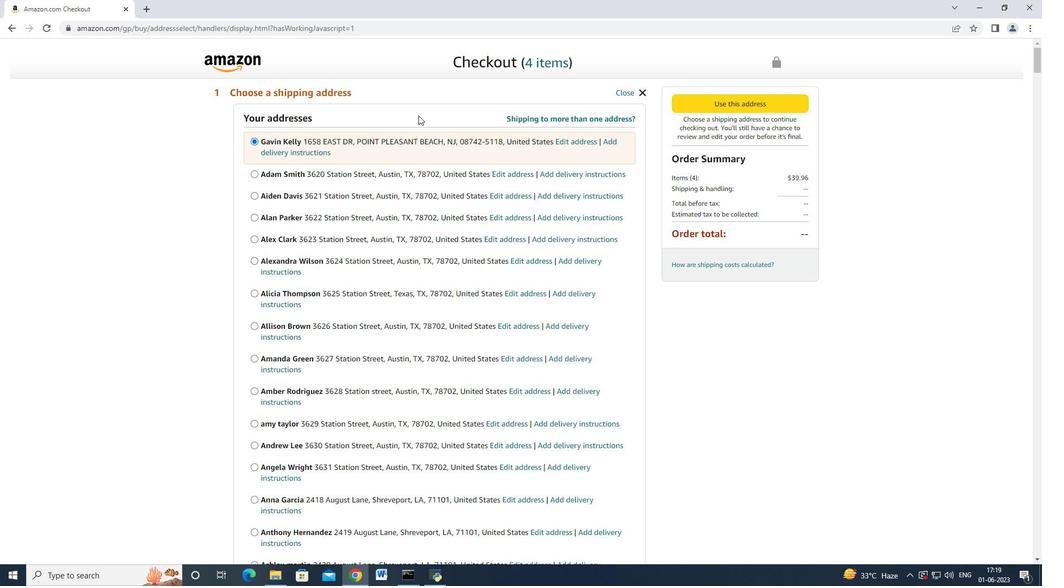 
Action: Mouse scrolled (410, 149) with delta (0, 0)
Screenshot: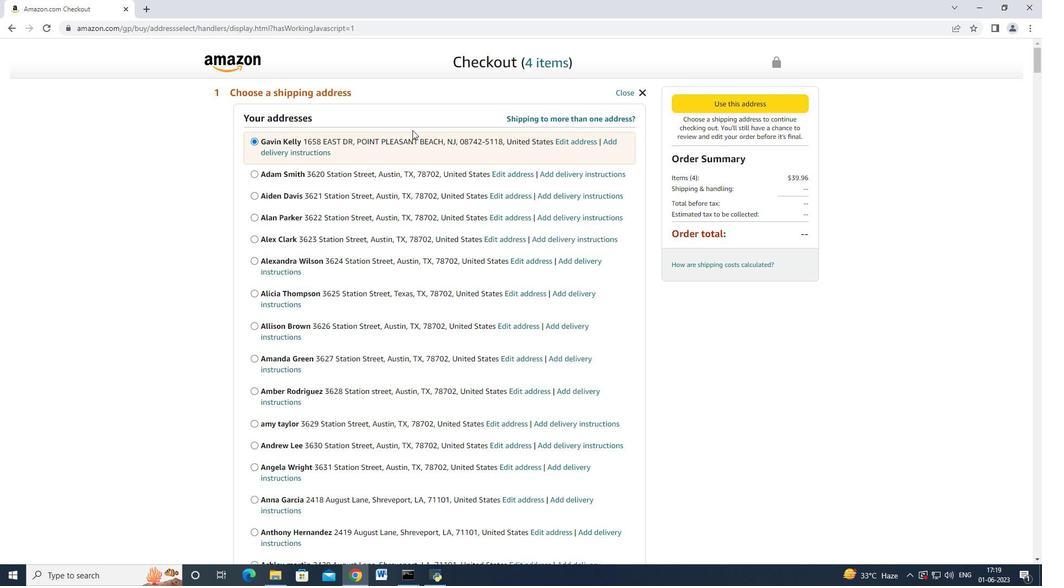 
Action: Mouse moved to (410, 156)
Screenshot: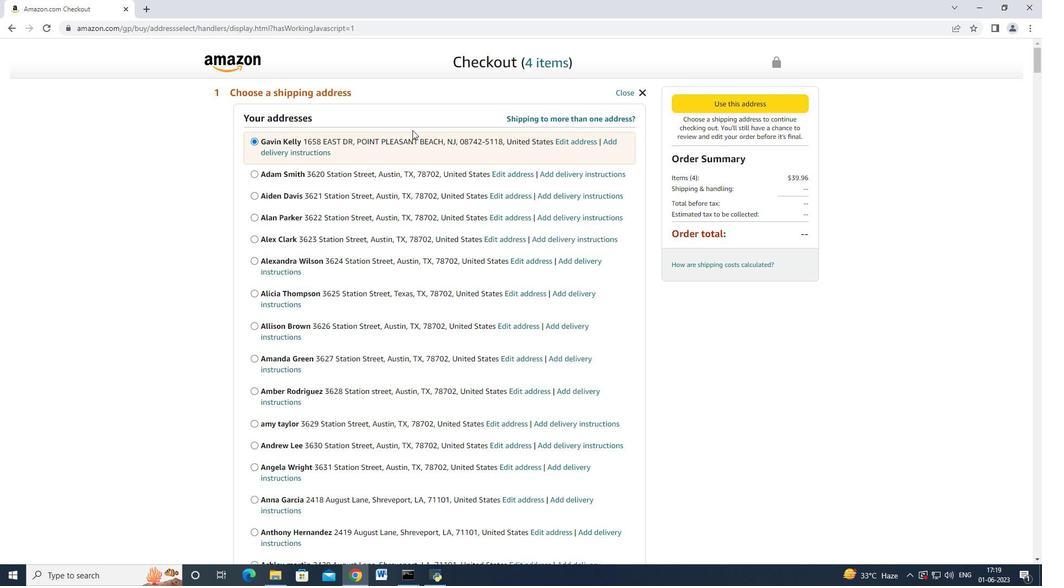 
Action: Mouse scrolled (410, 156) with delta (0, 0)
Screenshot: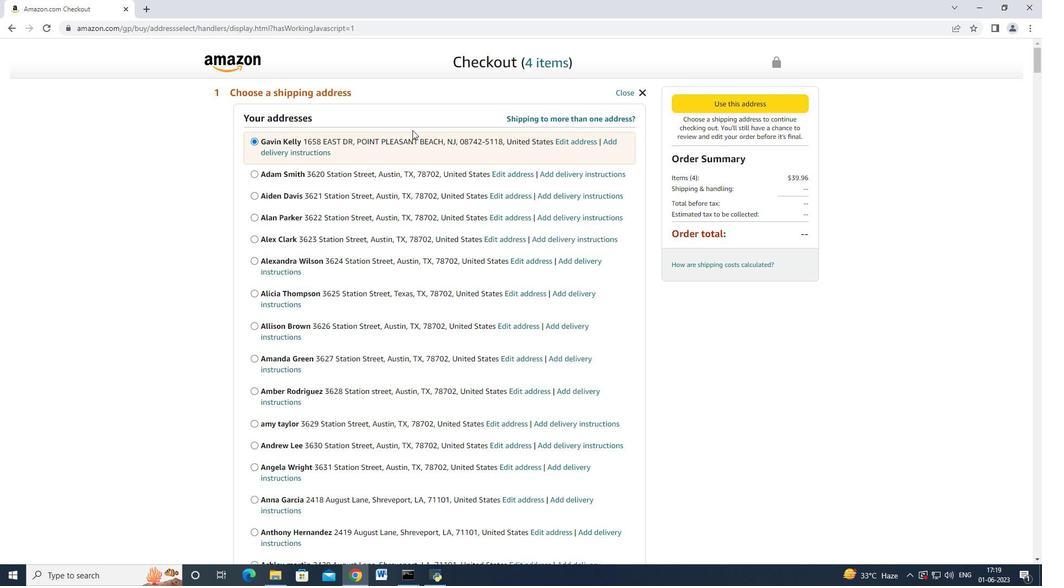 
Action: Mouse moved to (410, 162)
Screenshot: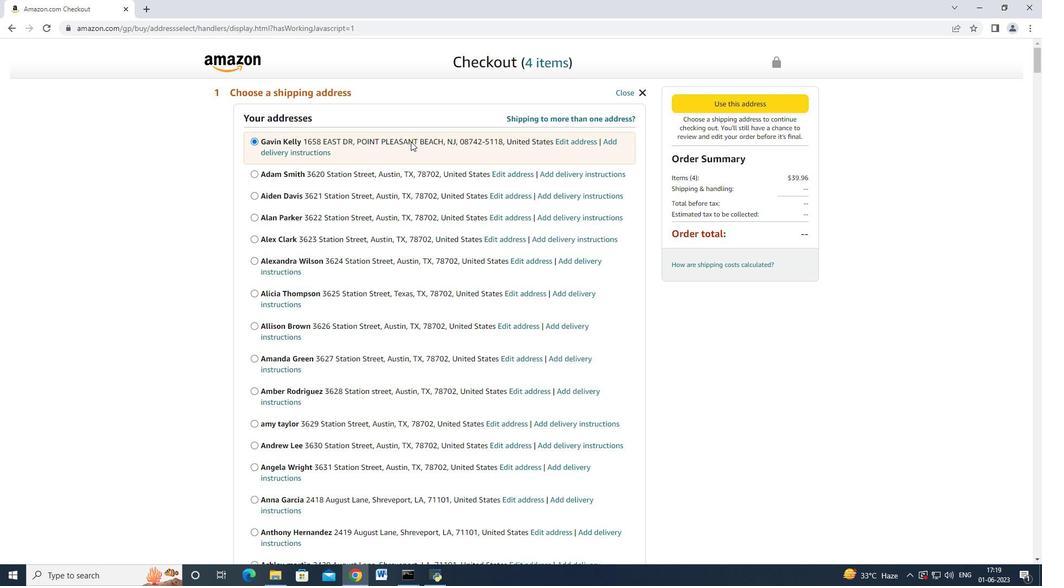 
Action: Mouse scrolled (410, 160) with delta (0, 0)
Screenshot: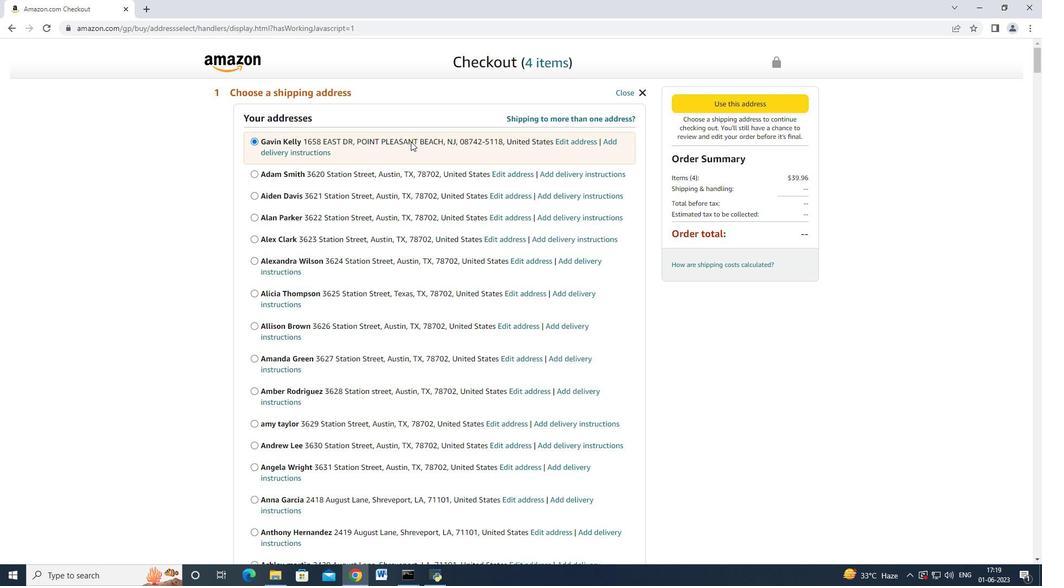 
Action: Mouse moved to (411, 164)
Screenshot: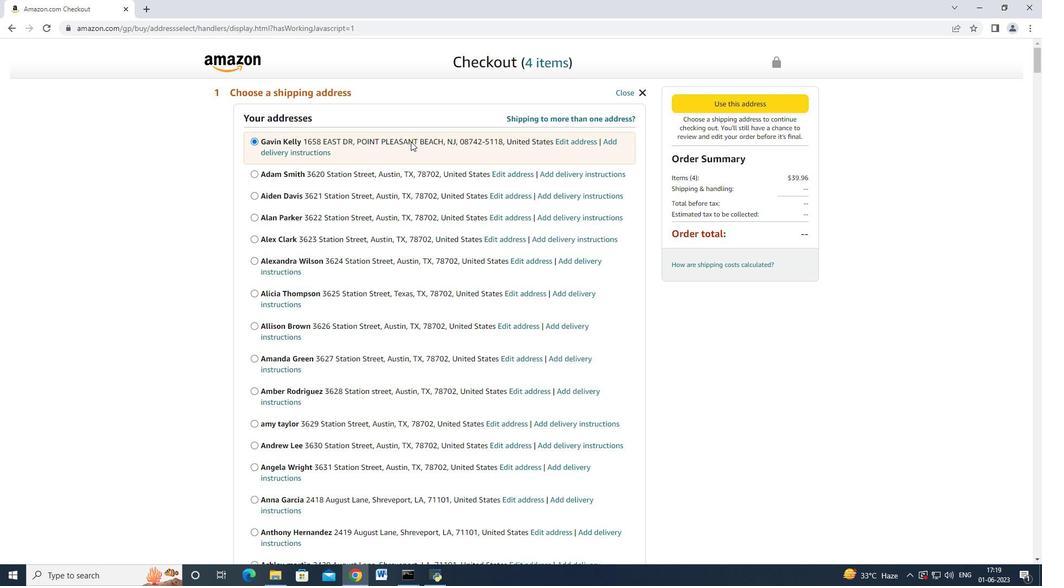 
Action: Mouse scrolled (410, 162) with delta (0, 0)
Screenshot: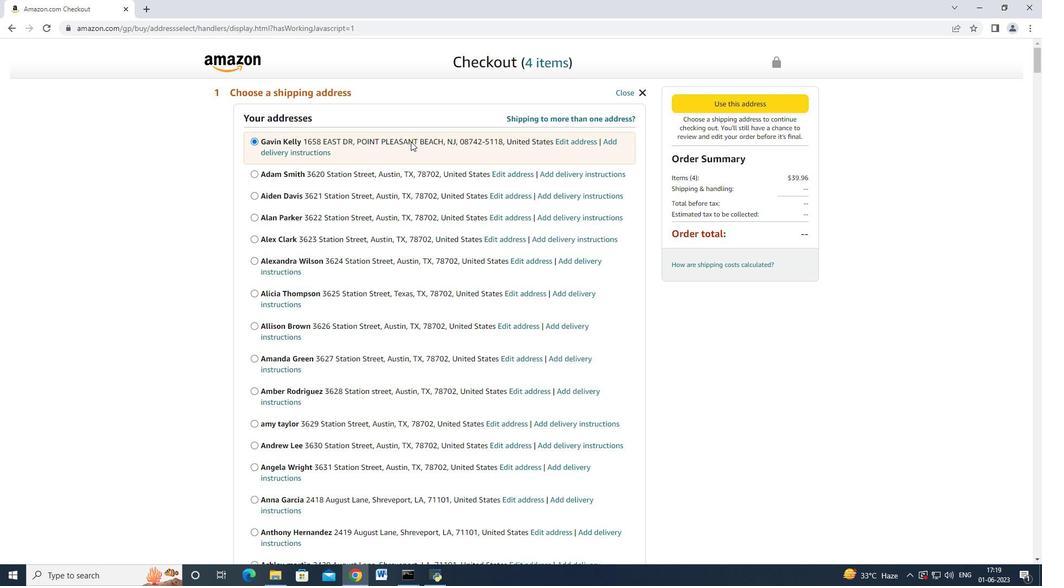 
Action: Mouse moved to (412, 185)
Screenshot: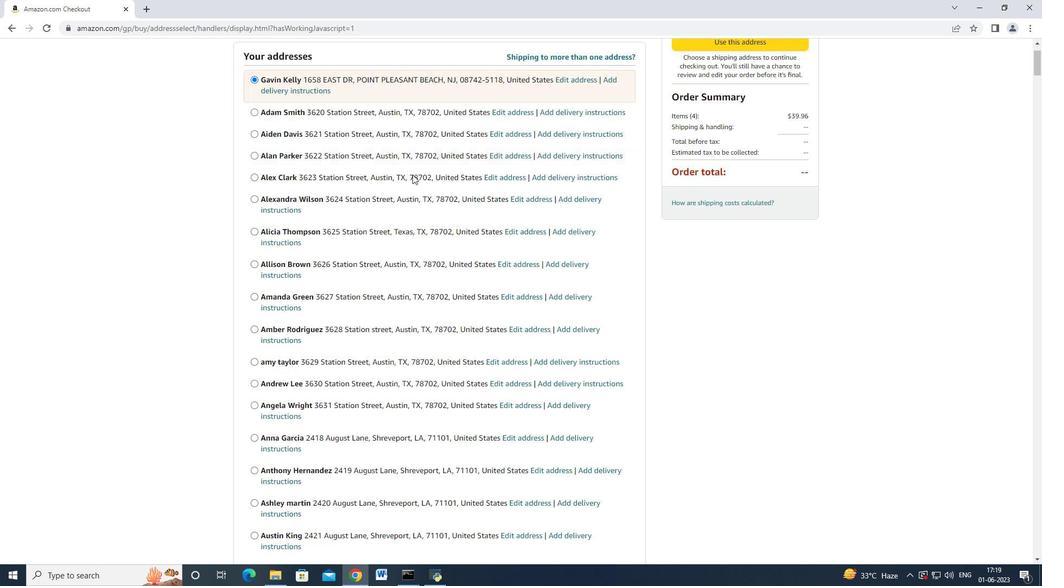 
Action: Mouse scrolled (412, 185) with delta (0, 0)
Screenshot: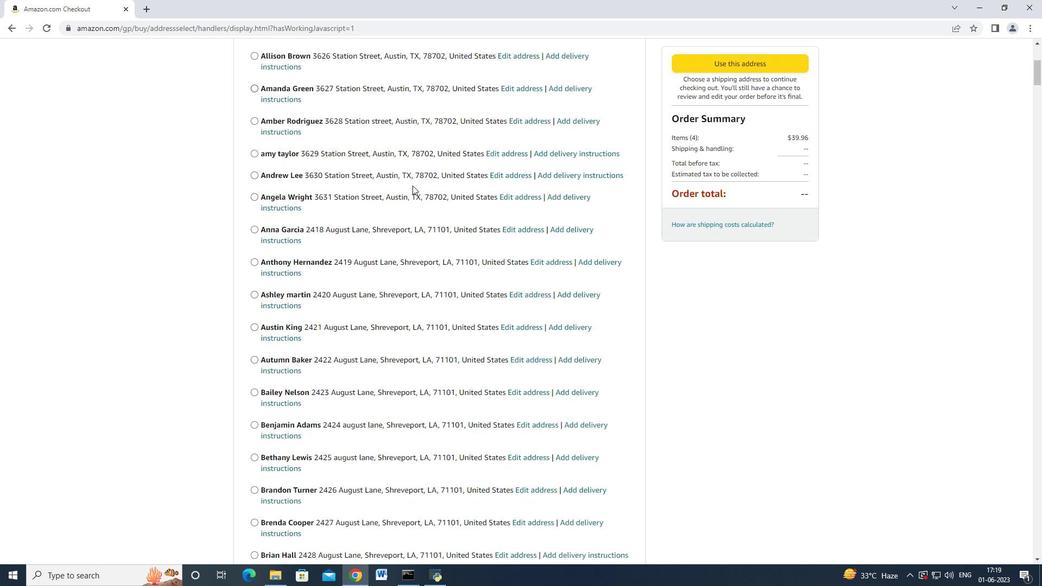 
Action: Mouse scrolled (412, 185) with delta (0, 0)
Screenshot: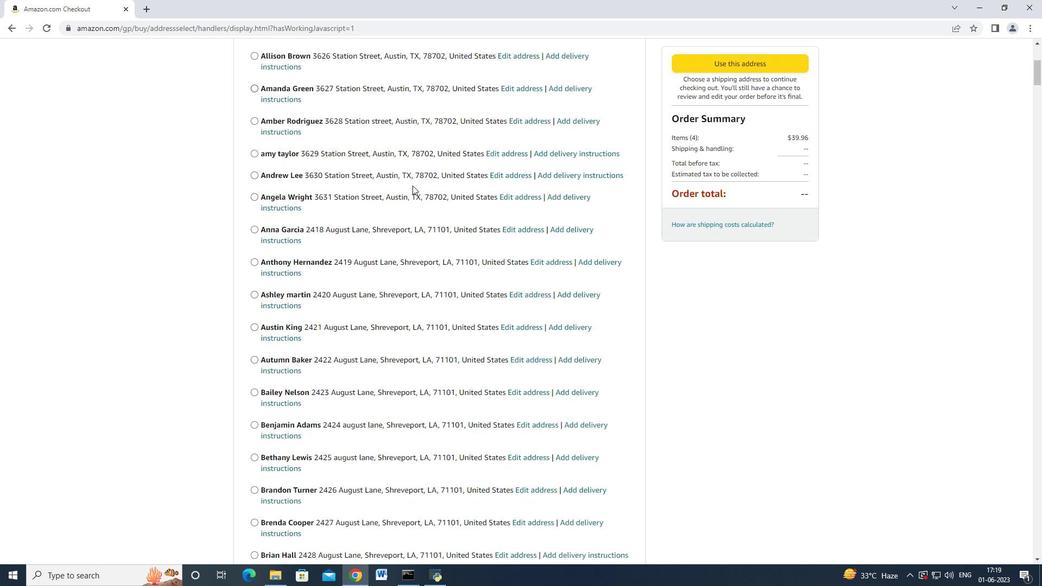 
Action: Mouse scrolled (412, 185) with delta (0, 0)
Screenshot: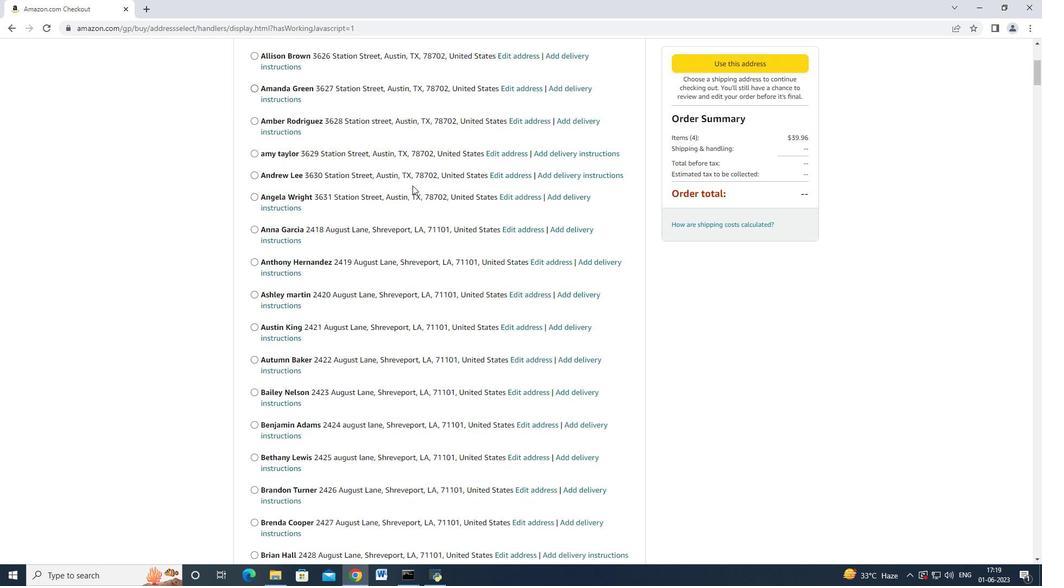 
Action: Mouse scrolled (412, 185) with delta (0, 0)
Screenshot: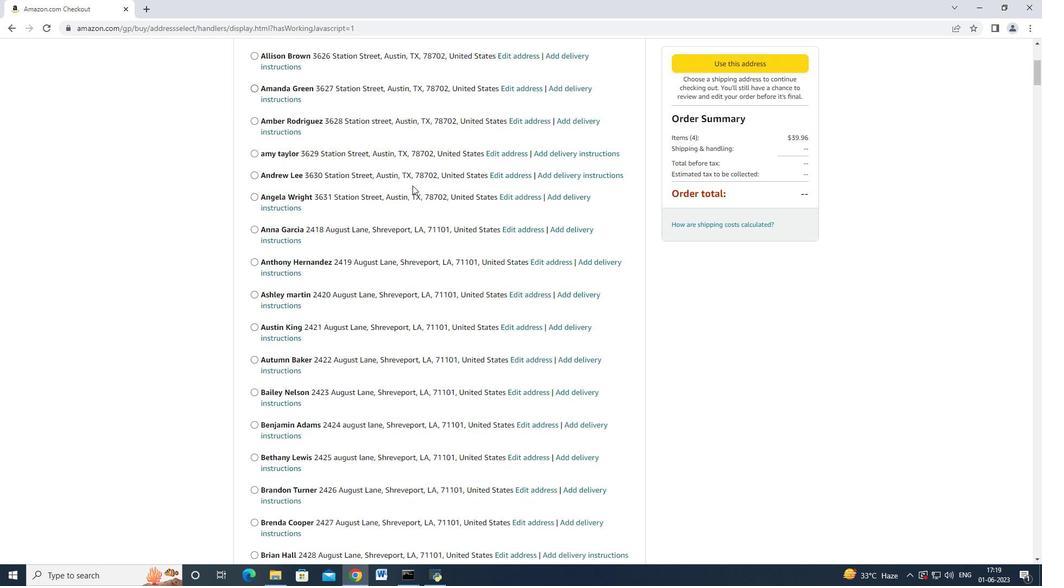 
Action: Mouse scrolled (412, 185) with delta (0, 0)
Screenshot: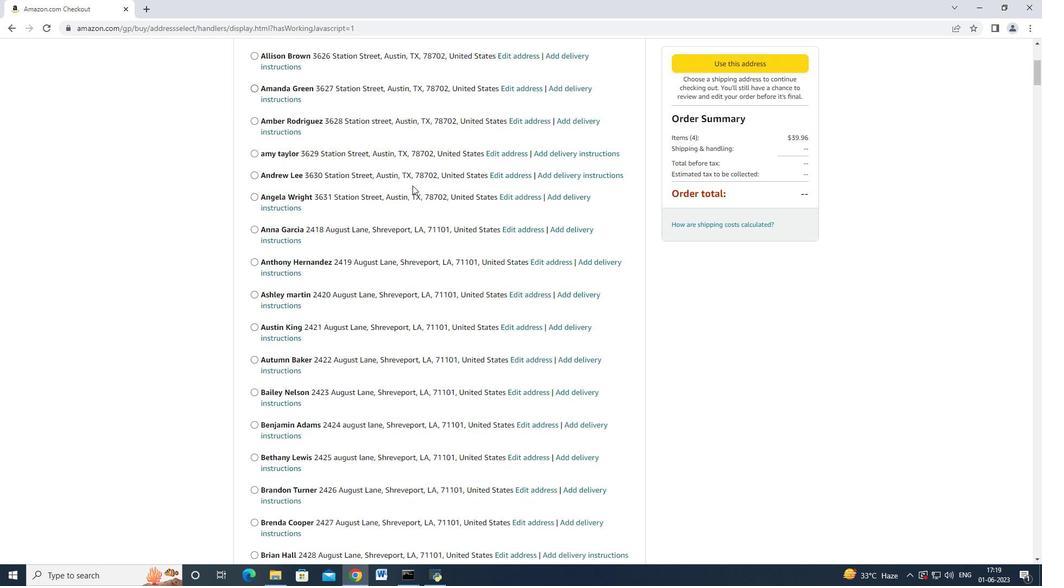 
Action: Mouse scrolled (412, 185) with delta (0, 0)
Screenshot: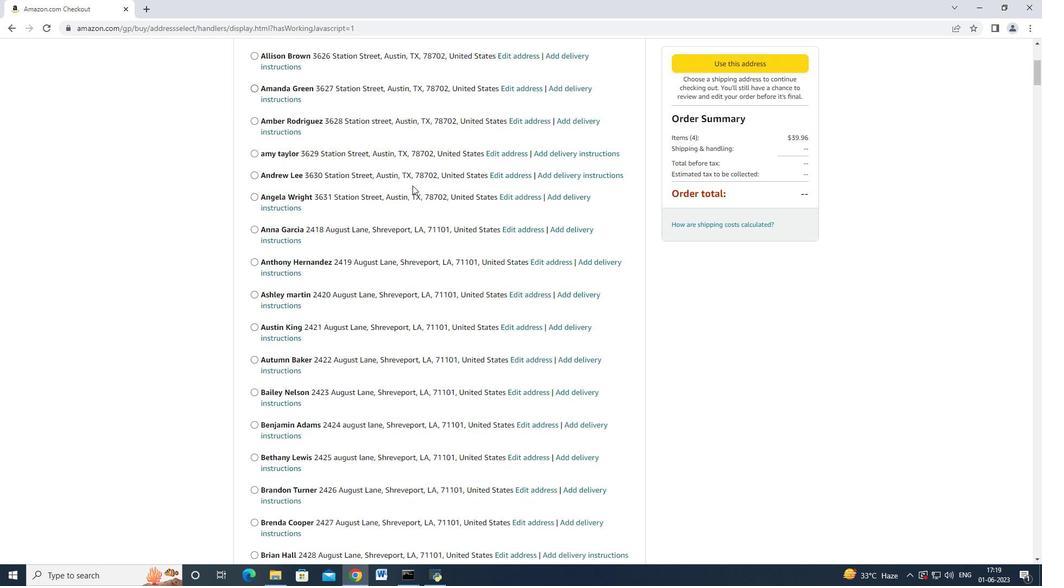 
Action: Mouse moved to (409, 192)
Screenshot: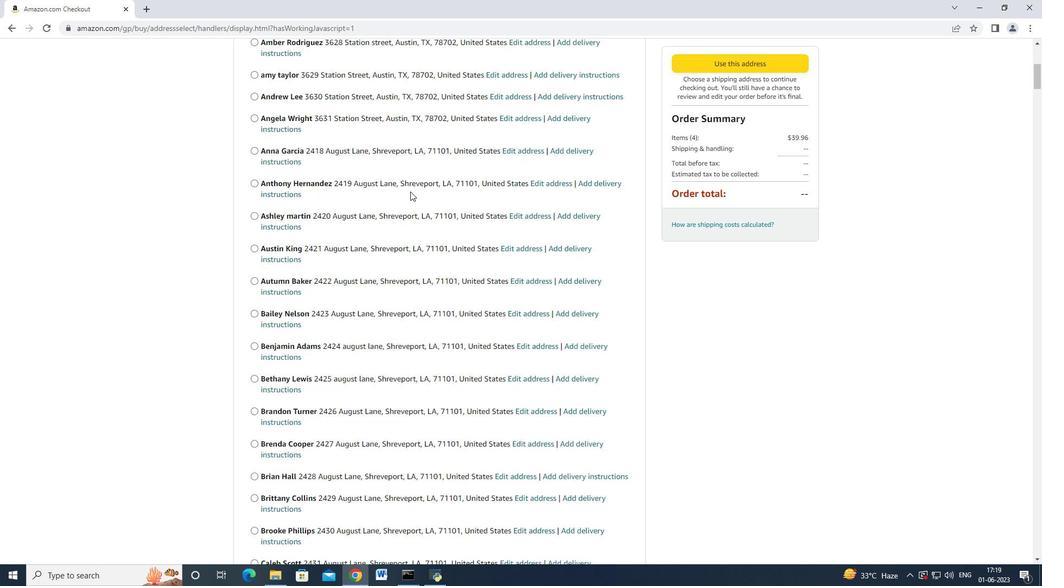 
Action: Mouse scrolled (409, 192) with delta (0, 0)
Screenshot: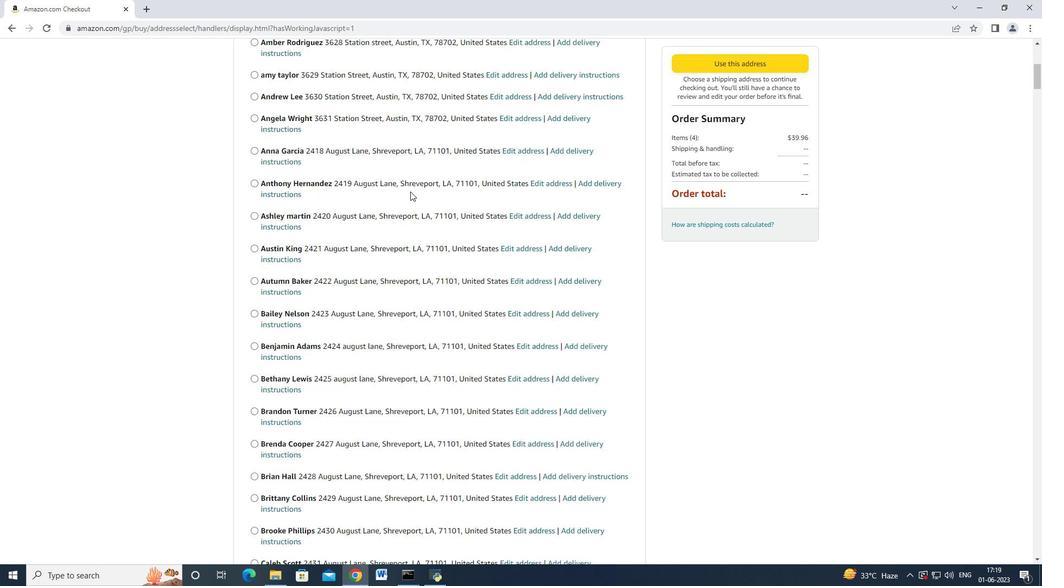 
Action: Mouse moved to (403, 201)
Screenshot: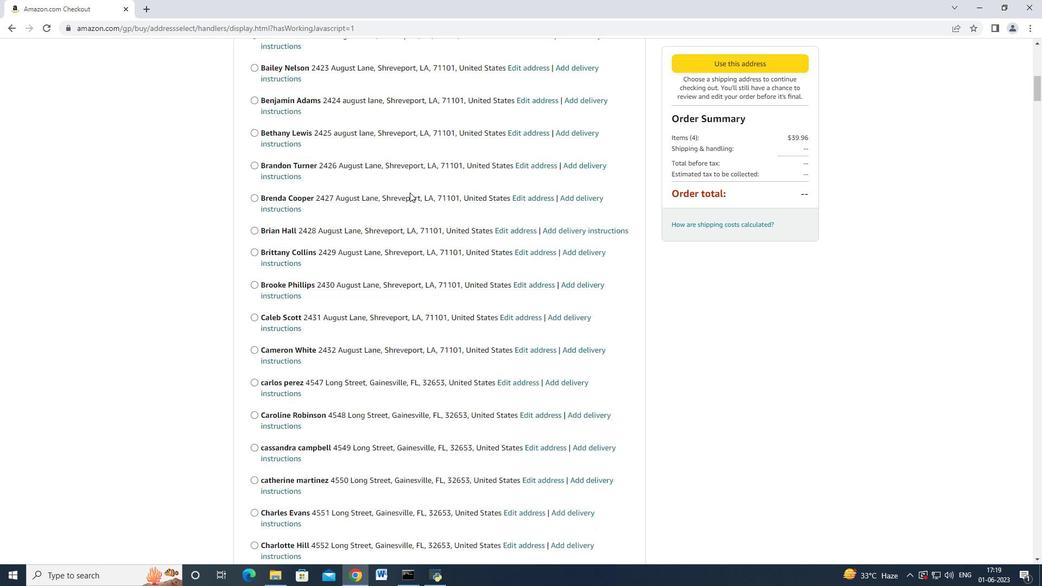
Action: Mouse scrolled (403, 200) with delta (0, 0)
Screenshot: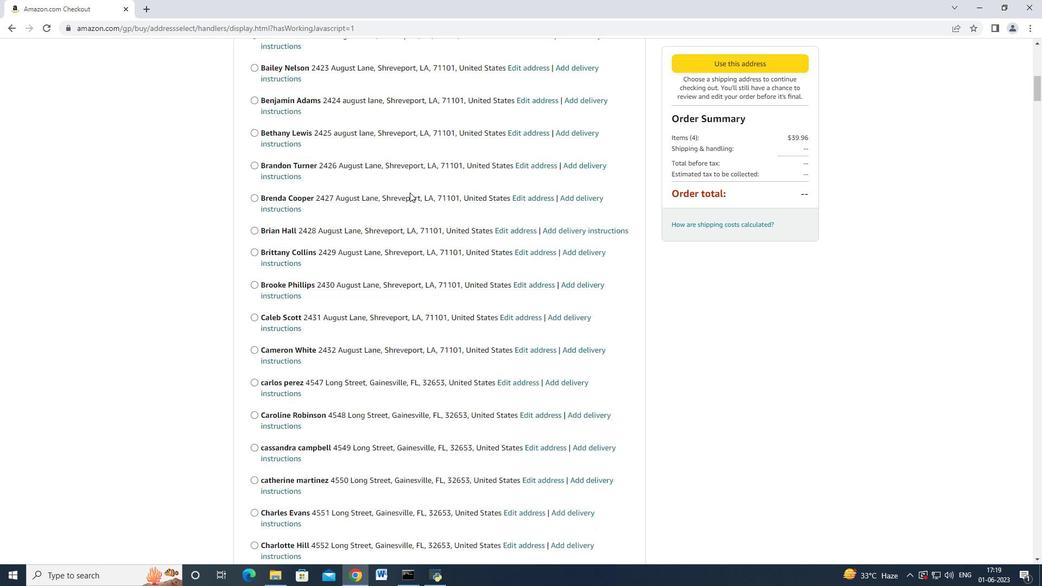 
Action: Mouse moved to (403, 201)
Screenshot: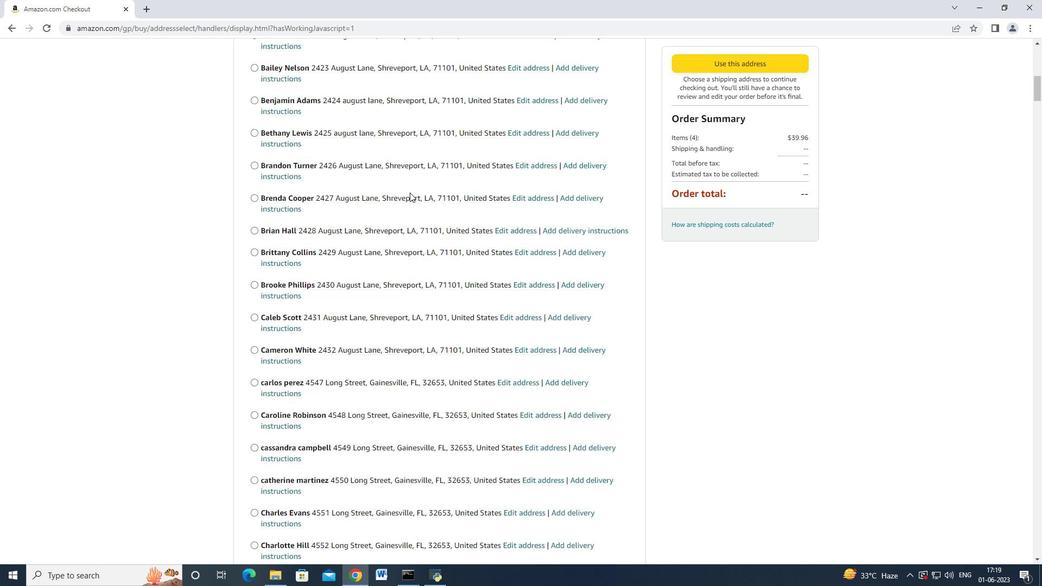 
Action: Mouse scrolled (403, 200) with delta (0, -1)
Screenshot: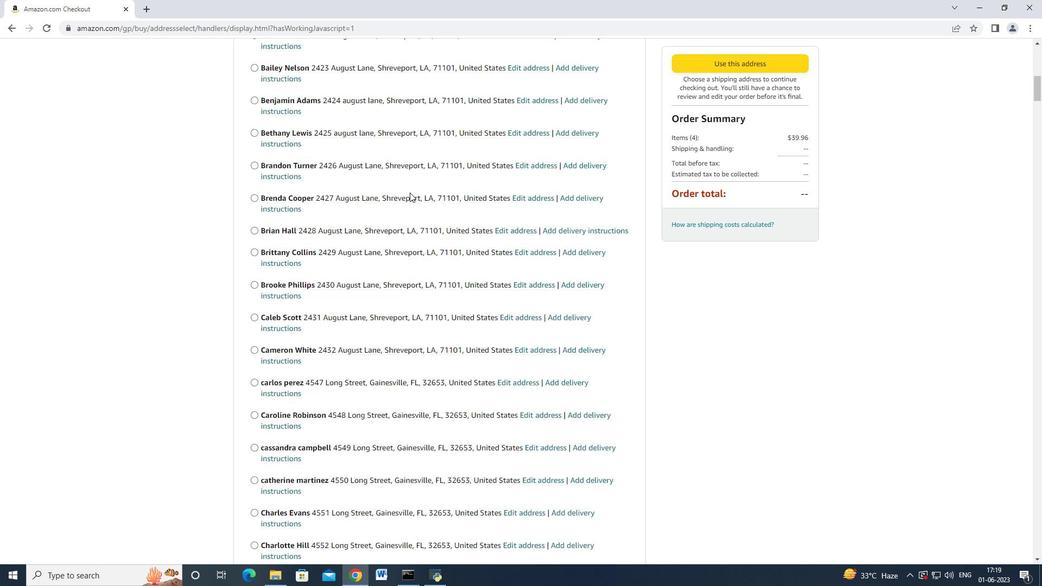 
Action: Mouse moved to (401, 201)
Screenshot: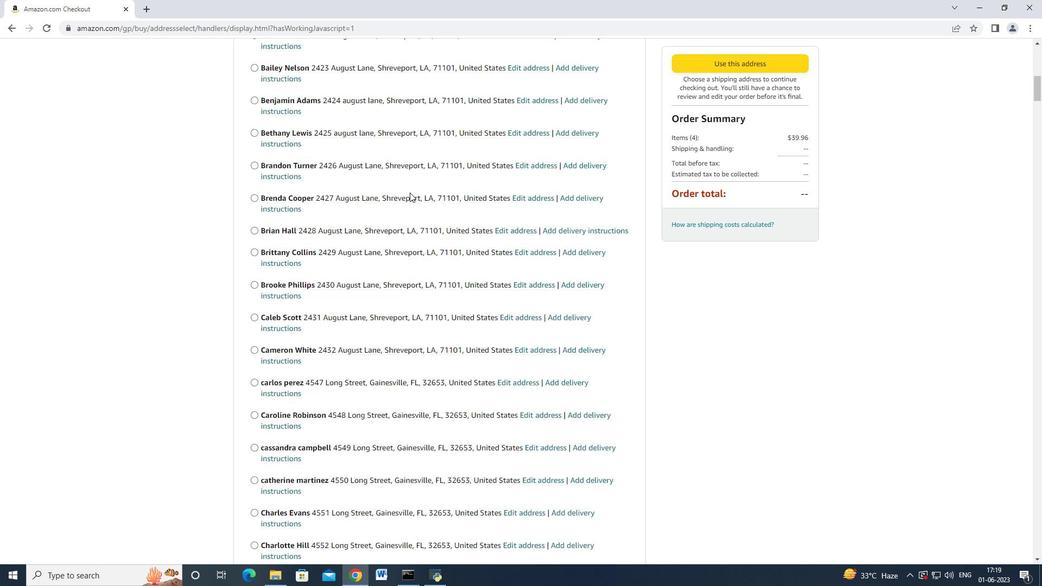 
Action: Mouse scrolled (403, 201) with delta (0, 0)
Screenshot: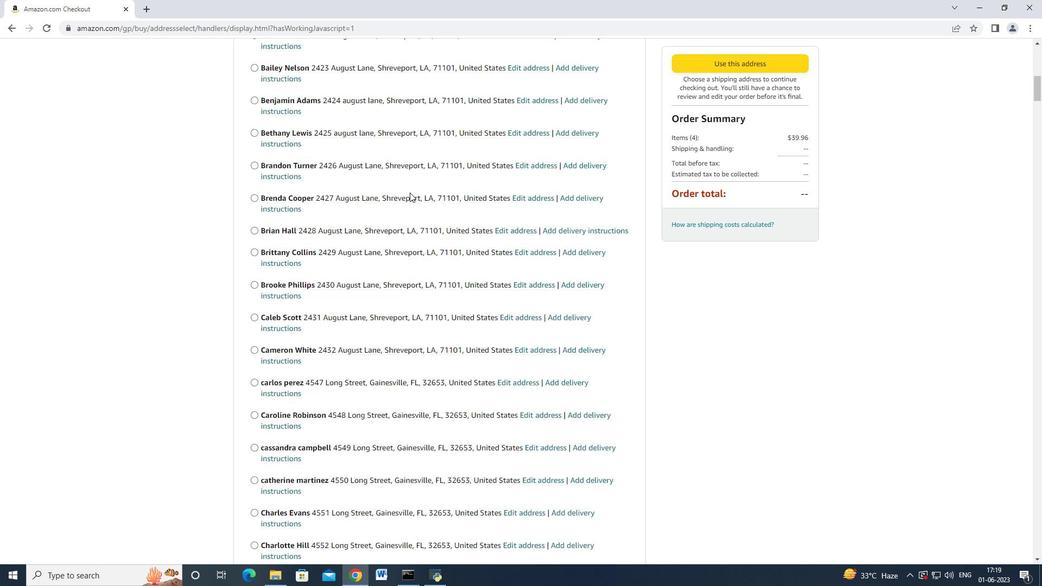 
Action: Mouse moved to (397, 201)
Screenshot: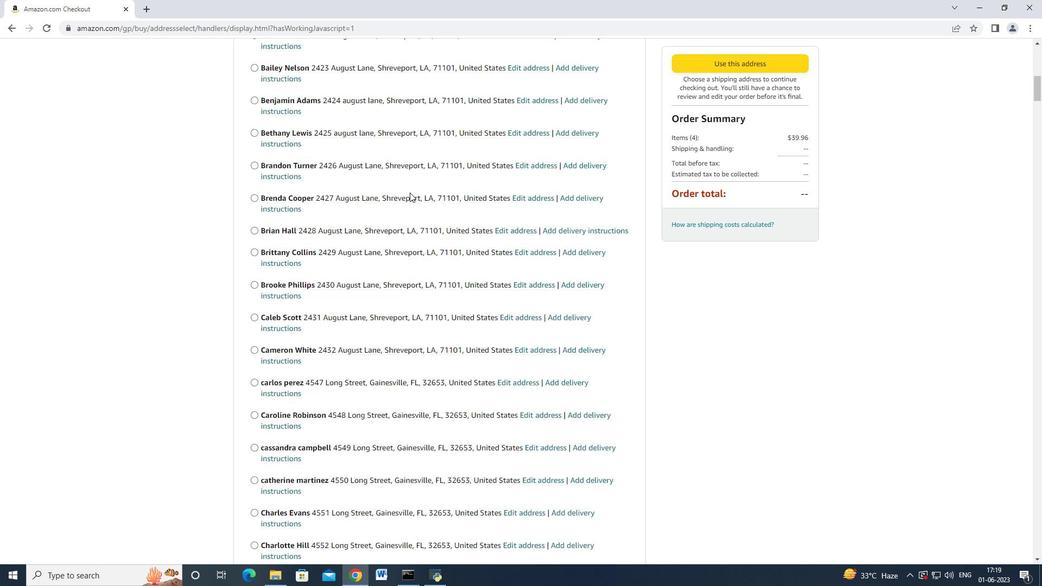 
Action: Mouse scrolled (401, 200) with delta (0, -1)
Screenshot: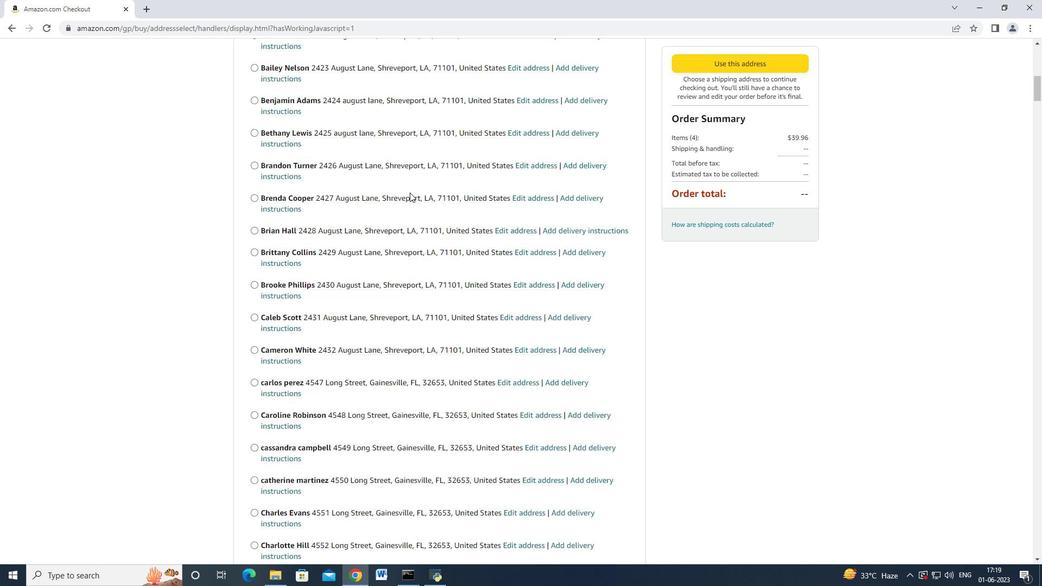 
Action: Mouse moved to (393, 203)
Screenshot: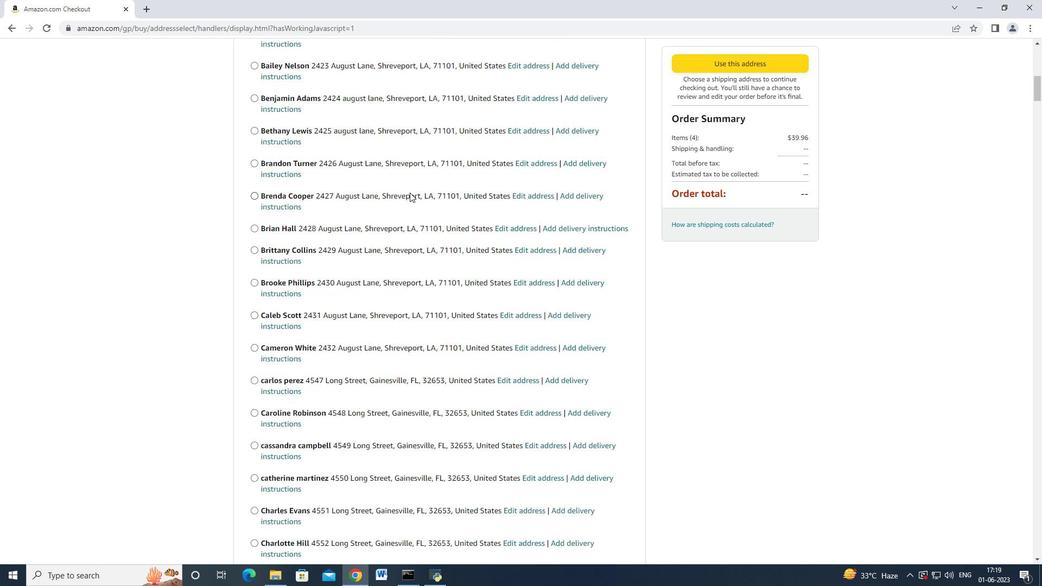 
Action: Mouse scrolled (397, 200) with delta (0, -1)
Screenshot: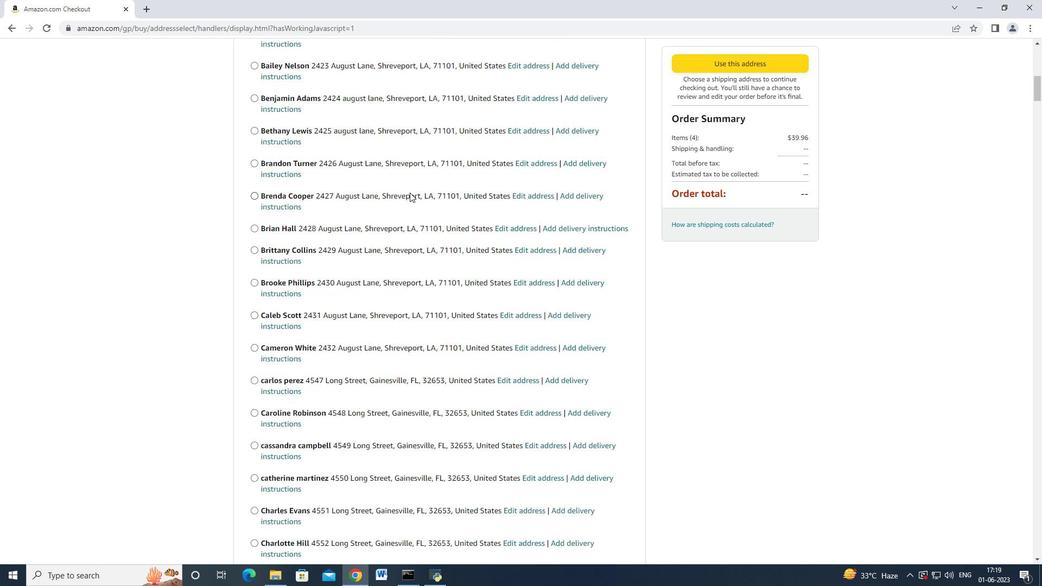 
Action: Mouse moved to (391, 207)
Screenshot: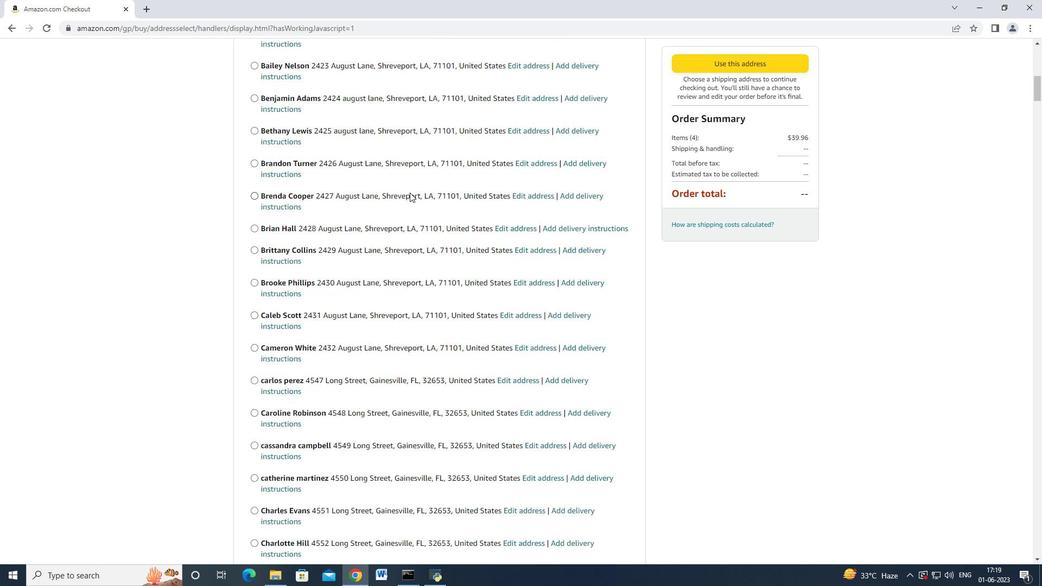 
Action: Mouse scrolled (391, 205) with delta (0, 0)
Screenshot: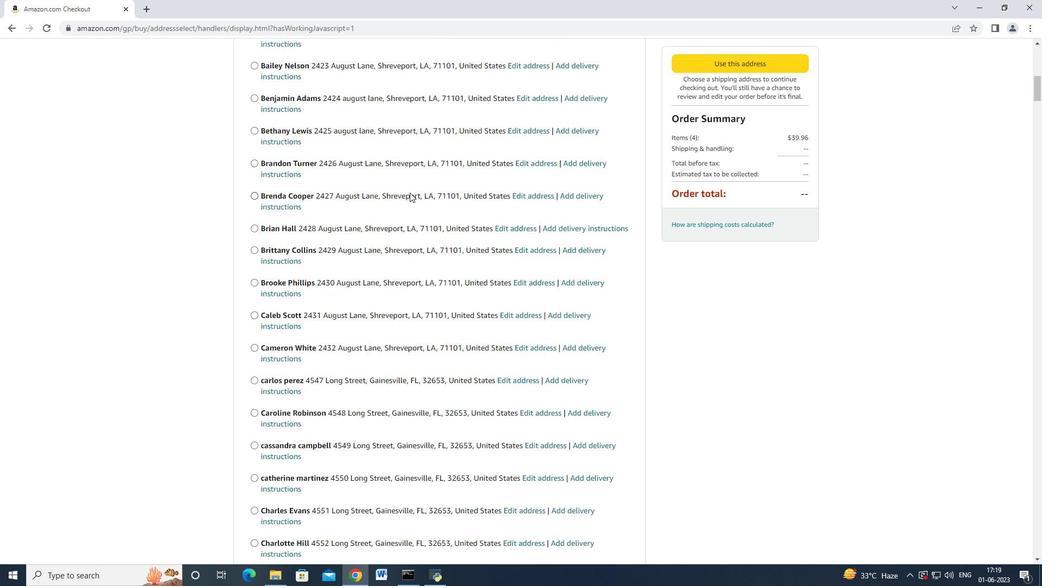 
Action: Mouse moved to (363, 208)
Screenshot: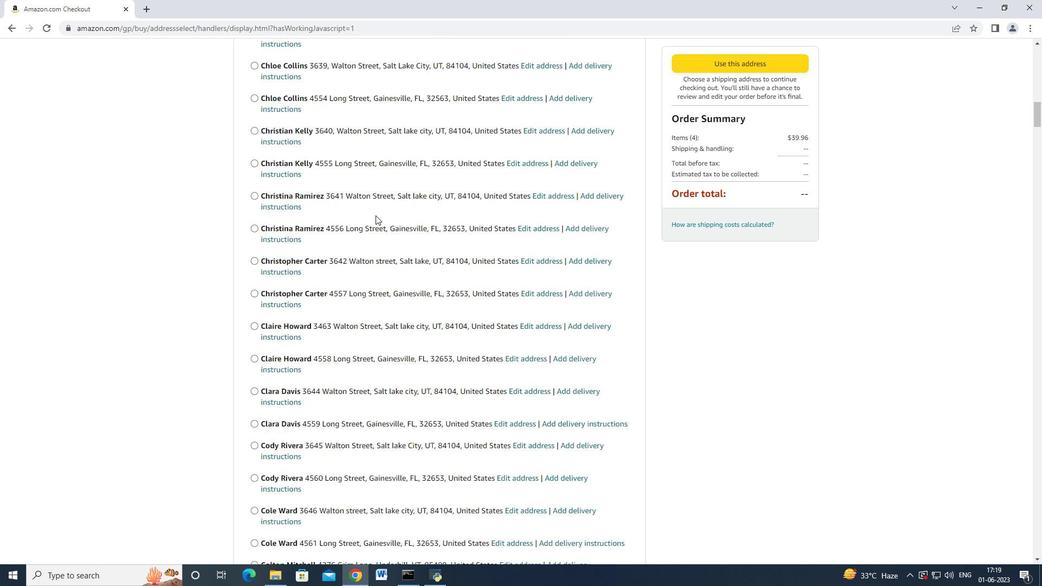 
Action: Mouse scrolled (374, 214) with delta (0, 0)
Screenshot: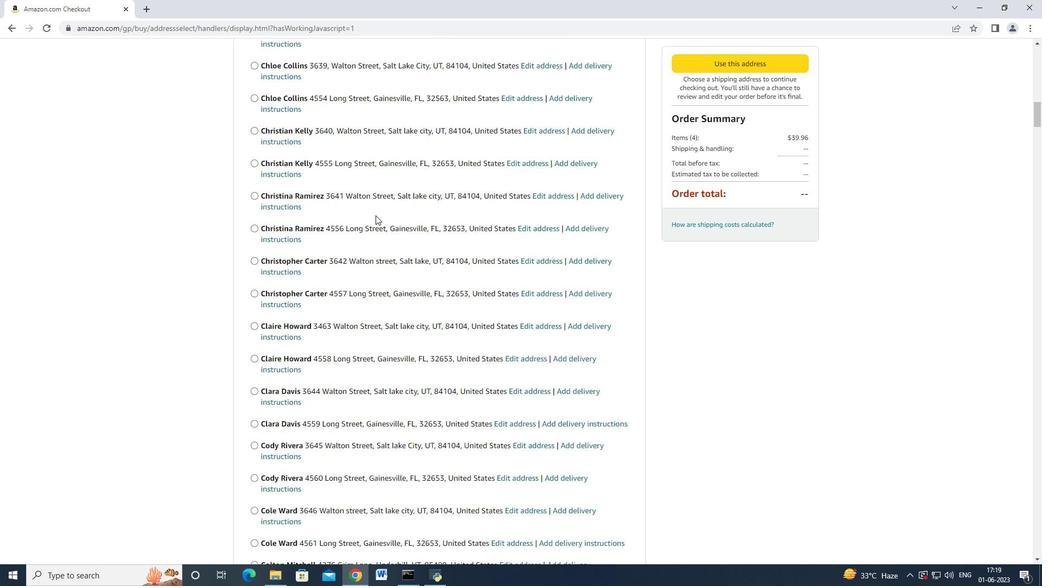 
Action: Mouse scrolled (374, 214) with delta (0, 0)
Screenshot: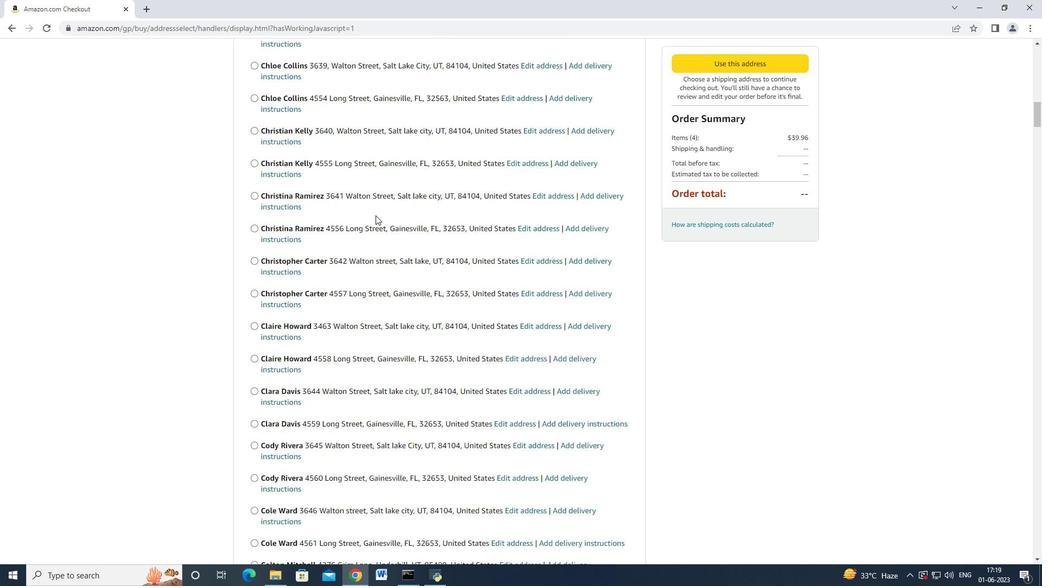 
Action: Mouse scrolled (374, 214) with delta (0, 0)
Screenshot: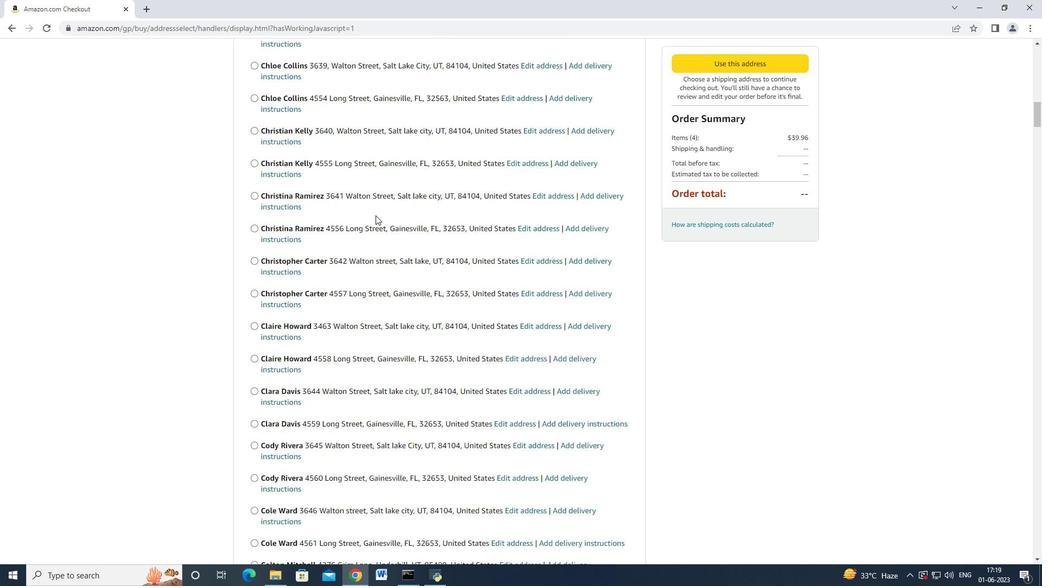 
Action: Mouse scrolled (373, 214) with delta (0, -1)
Screenshot: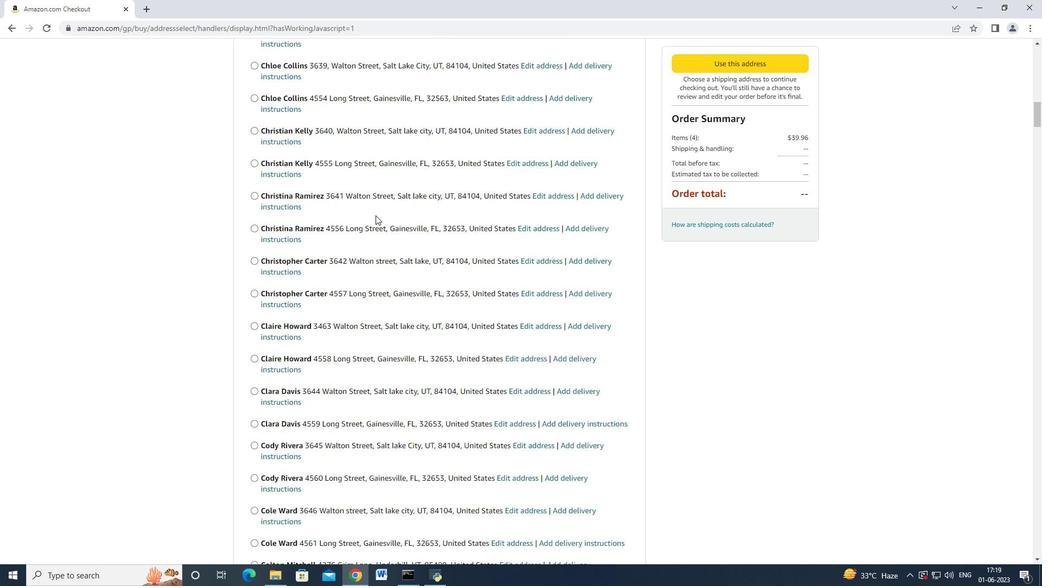 
Action: Mouse moved to (363, 207)
Screenshot: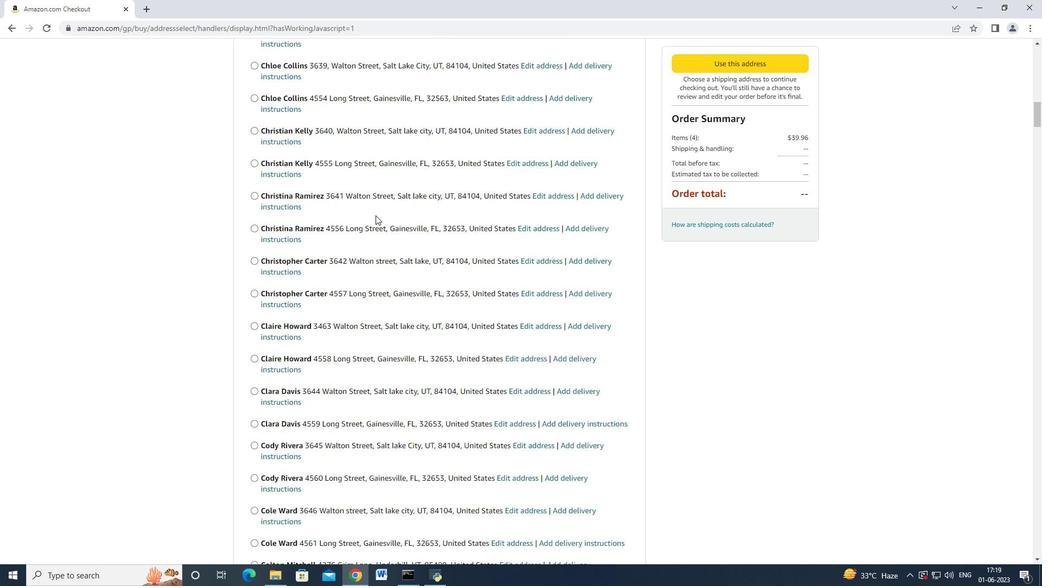 
Action: Mouse scrolled (371, 213) with delta (0, 0)
Screenshot: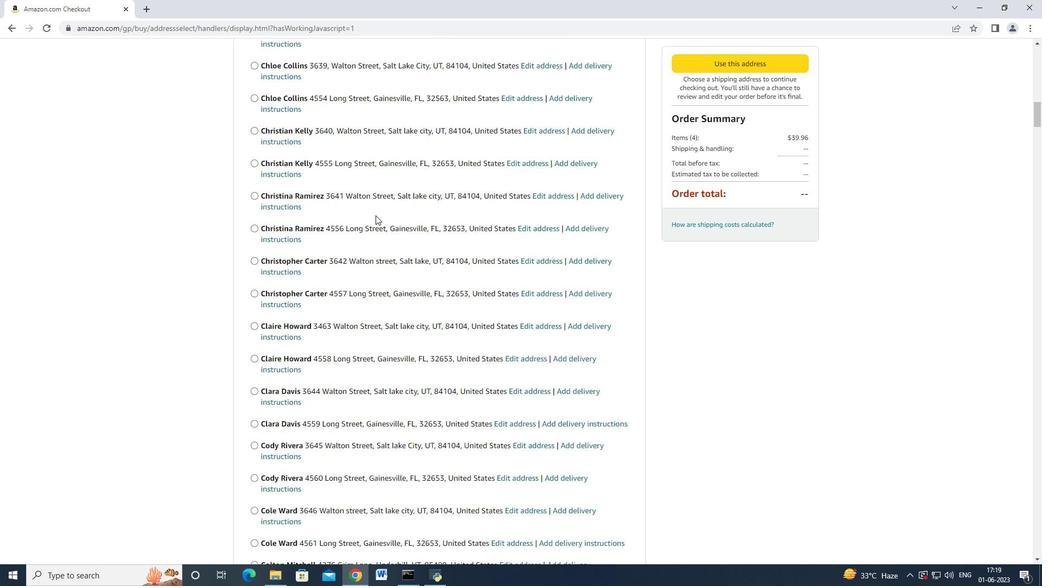 
Action: Mouse scrolled (369, 211) with delta (0, -1)
Screenshot: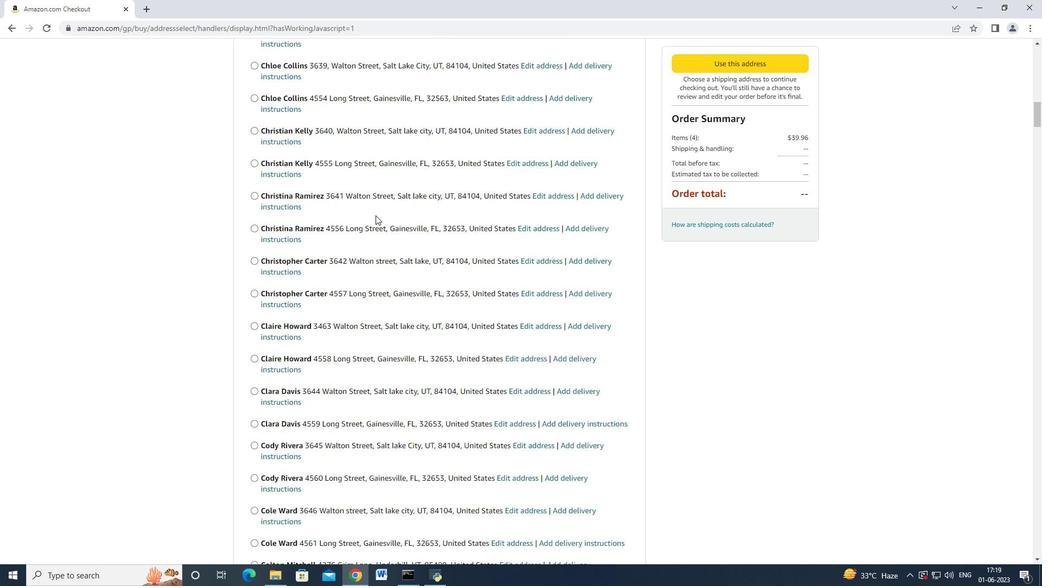 
Action: Mouse scrolled (366, 210) with delta (0, 0)
Screenshot: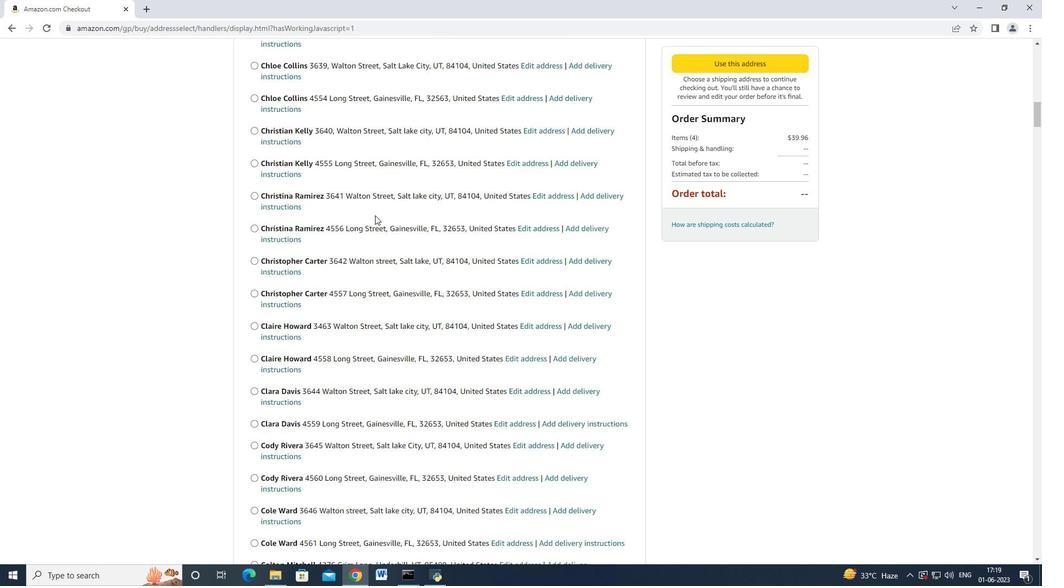 
Action: Mouse scrolled (363, 207) with delta (0, 0)
Screenshot: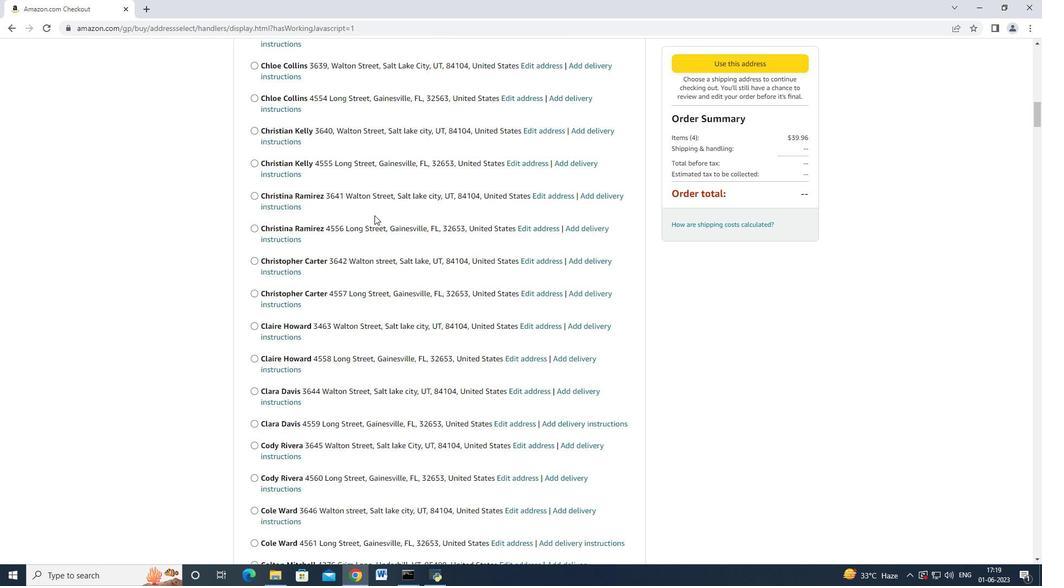 
Action: Mouse scrolled (363, 206) with delta (0, -1)
Screenshot: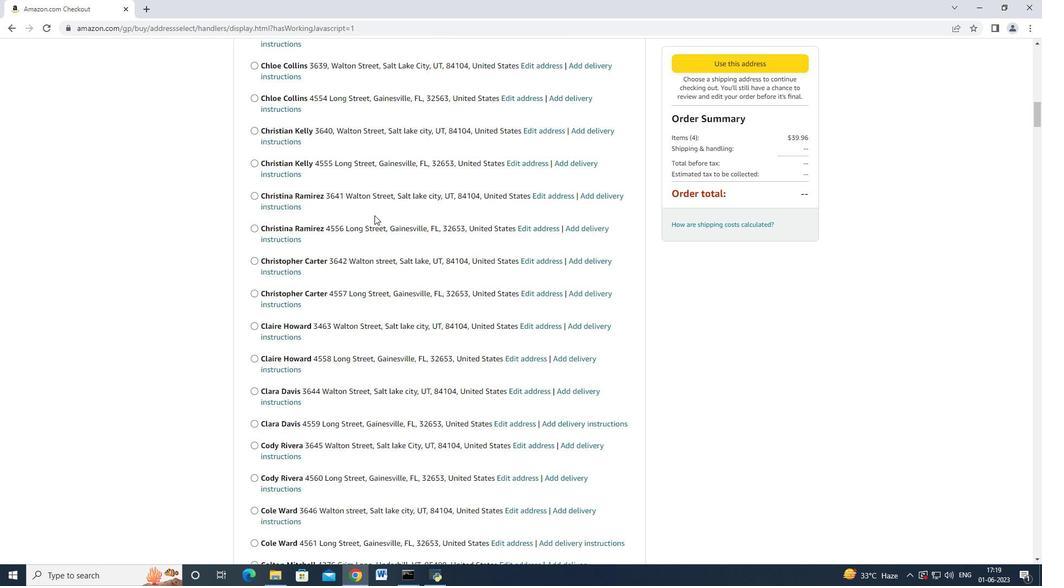 
Action: Mouse scrolled (363, 207) with delta (0, 0)
Screenshot: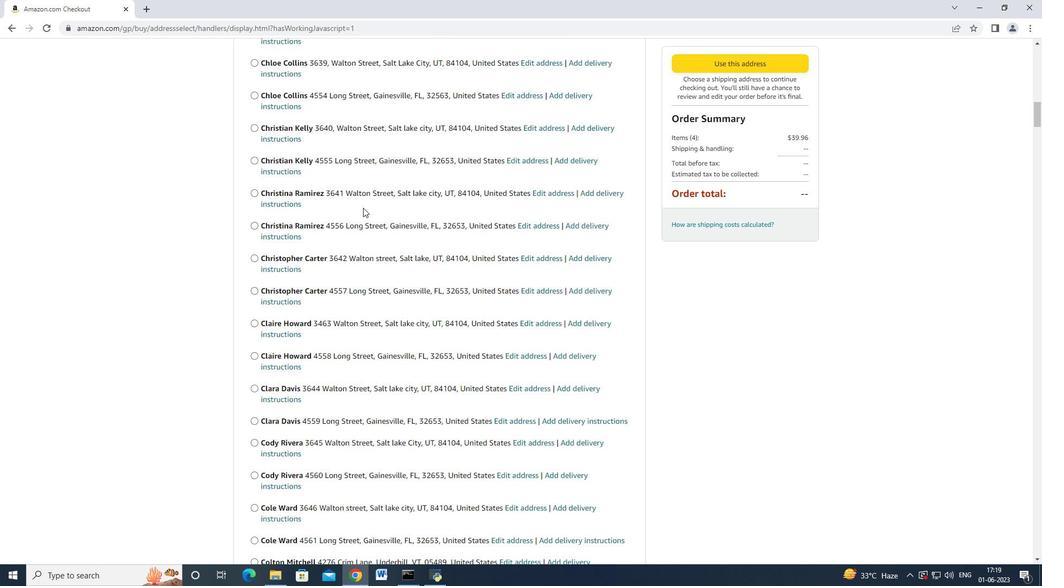 
Action: Mouse scrolled (363, 206) with delta (0, -1)
Screenshot: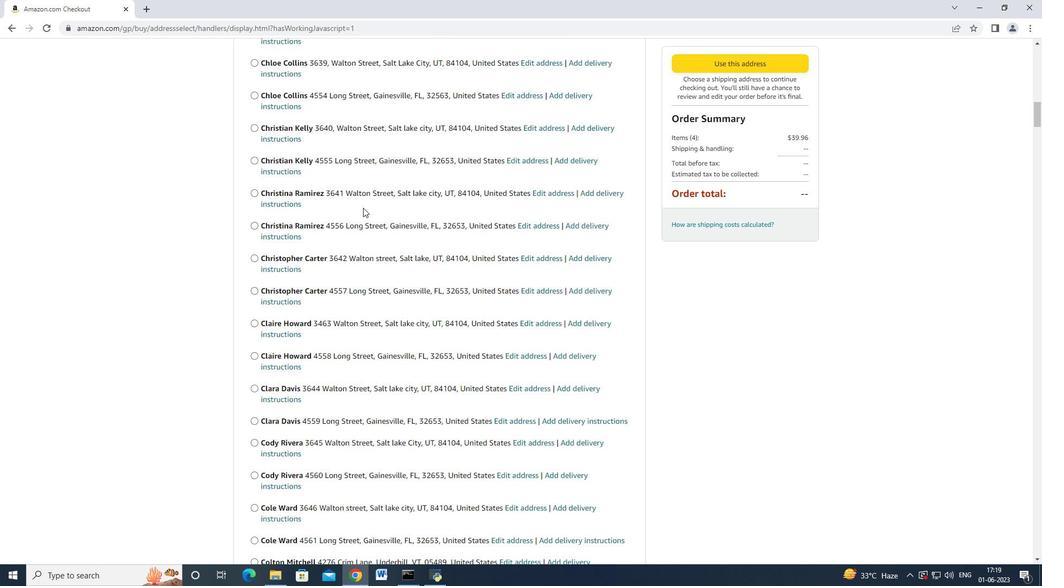 
Action: Mouse moved to (361, 207)
Screenshot: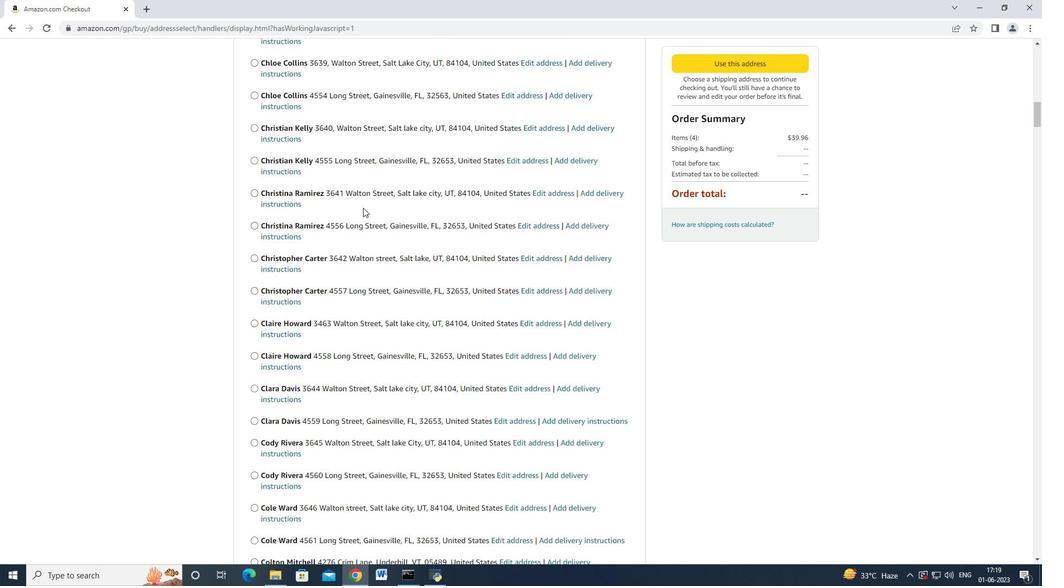
Action: Mouse scrolled (362, 207) with delta (0, 0)
Screenshot: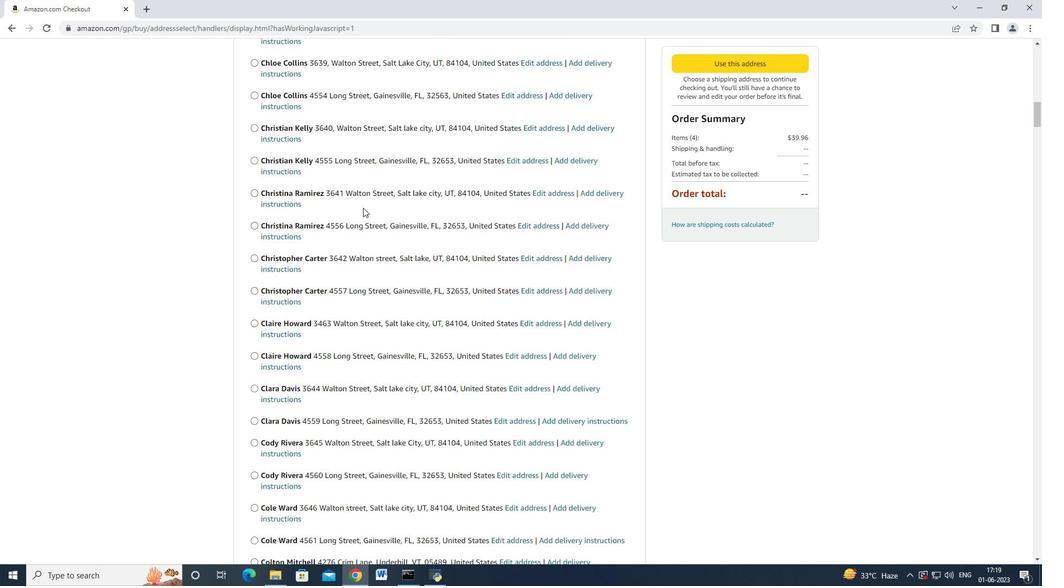 
Action: Mouse moved to (359, 207)
Screenshot: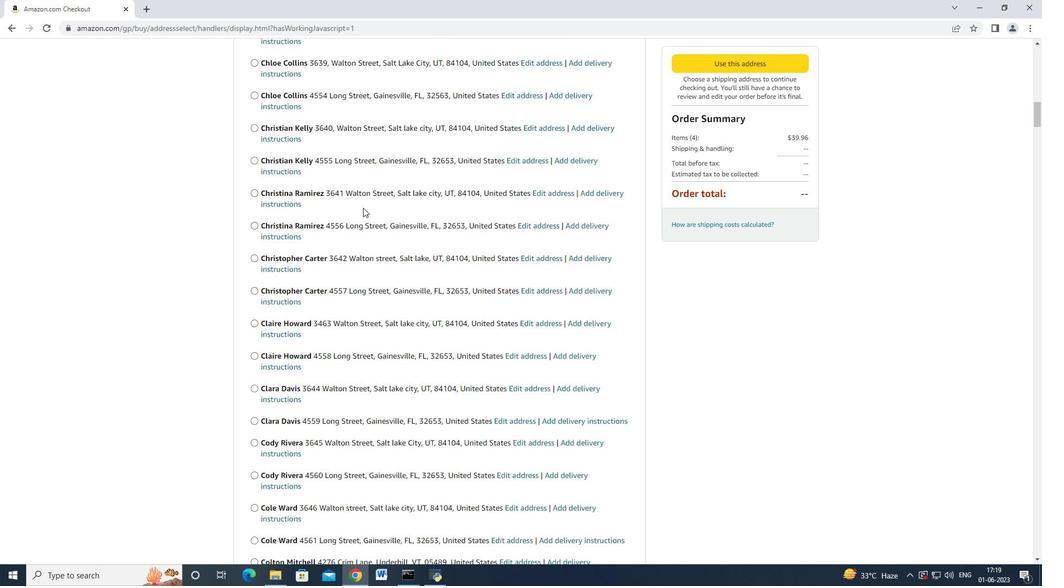 
Action: Mouse scrolled (361, 207) with delta (0, 0)
Screenshot: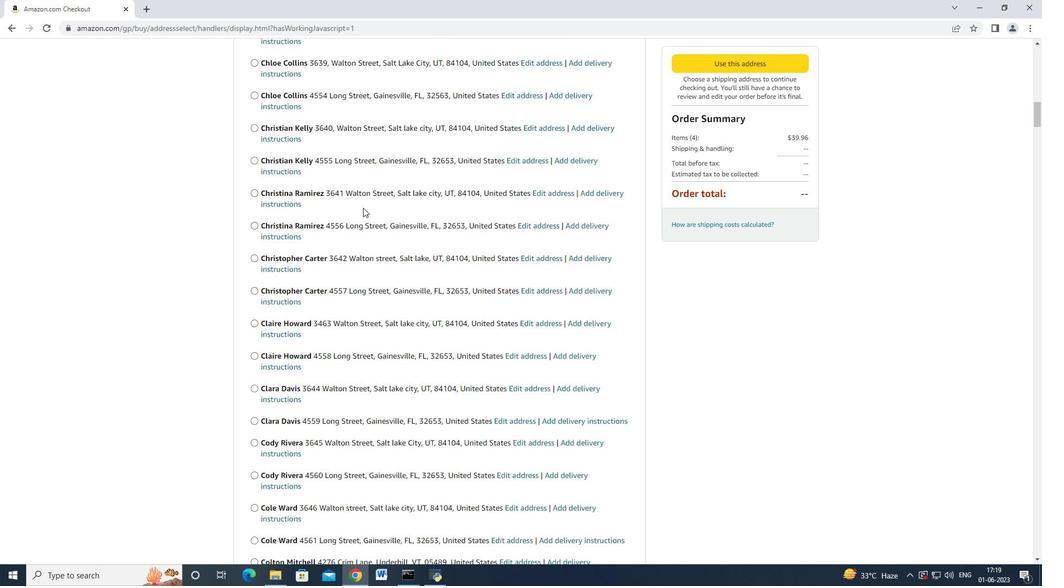
Action: Mouse moved to (358, 206)
Screenshot: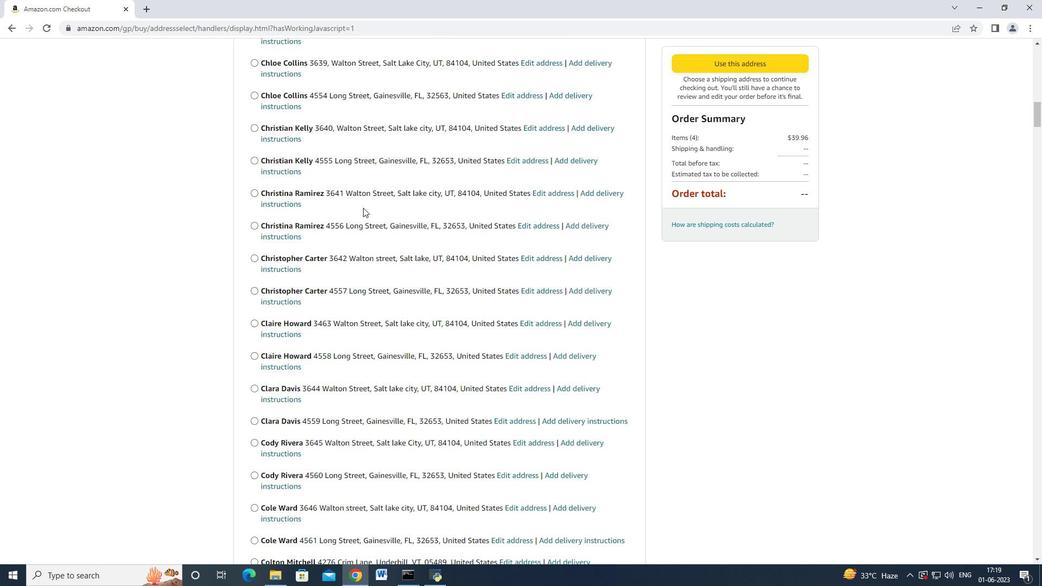 
Action: Mouse scrolled (359, 206) with delta (0, 0)
Screenshot: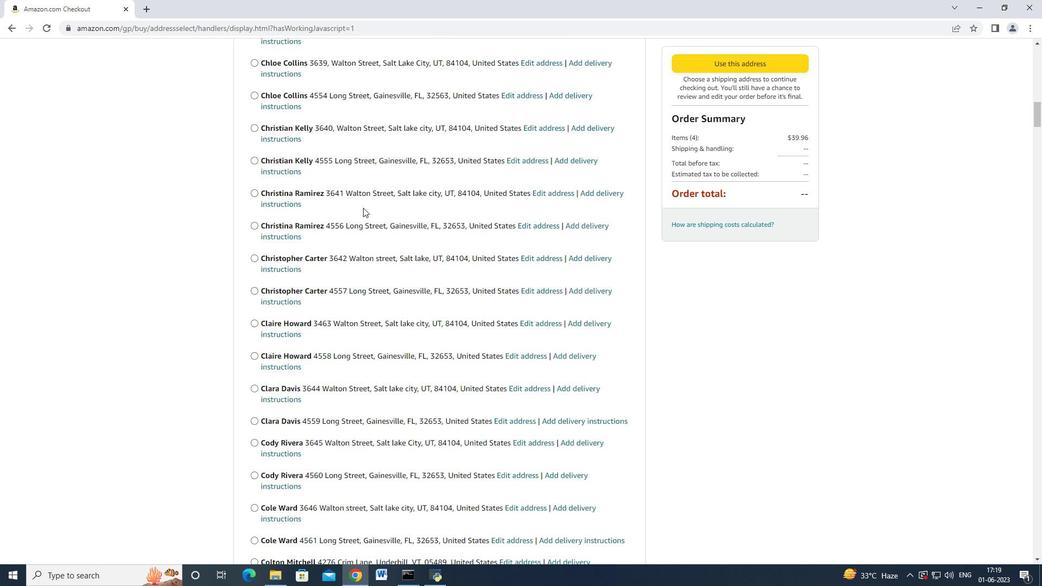 
Action: Mouse moved to (358, 206)
Screenshot: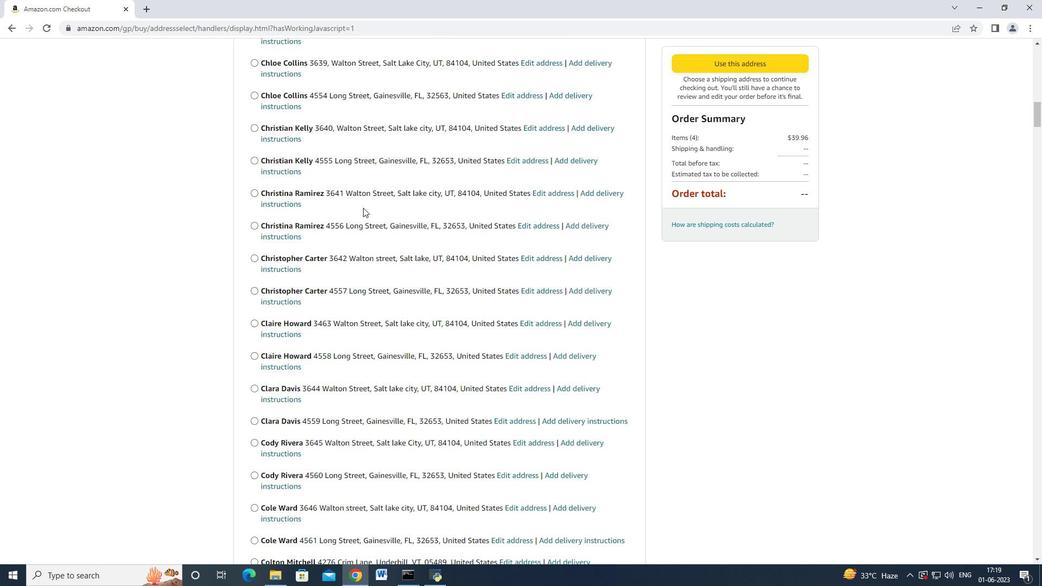 
Action: Mouse scrolled (358, 206) with delta (0, 0)
Screenshot: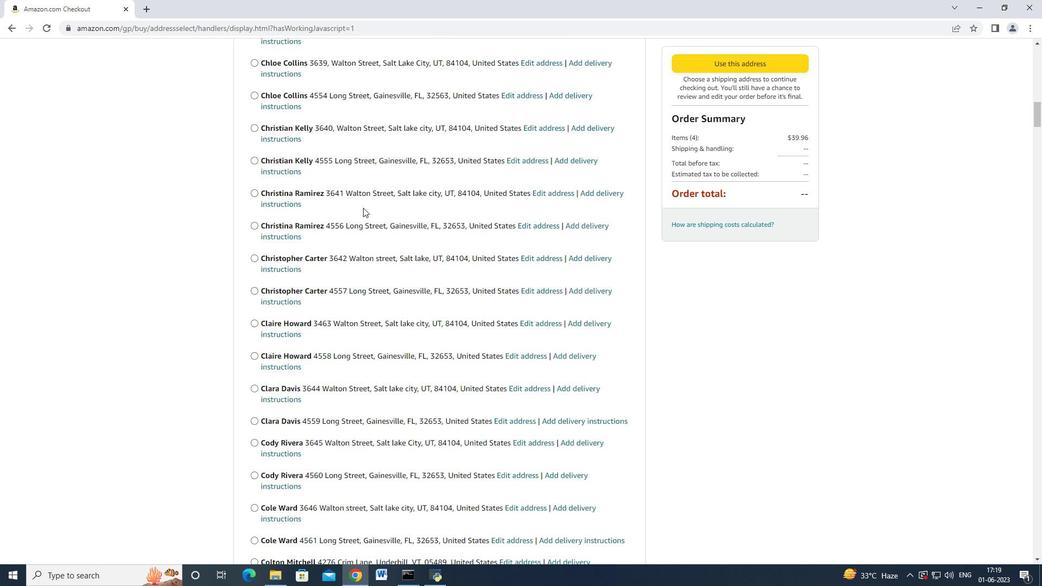 
Action: Mouse moved to (366, 238)
Screenshot: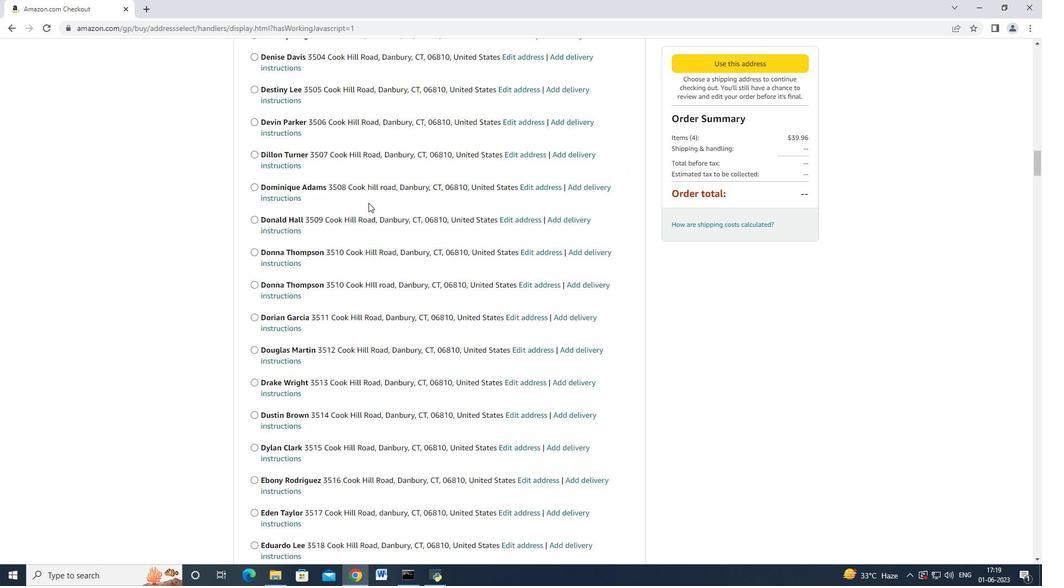
Action: Mouse scrolled (366, 237) with delta (0, 0)
Screenshot: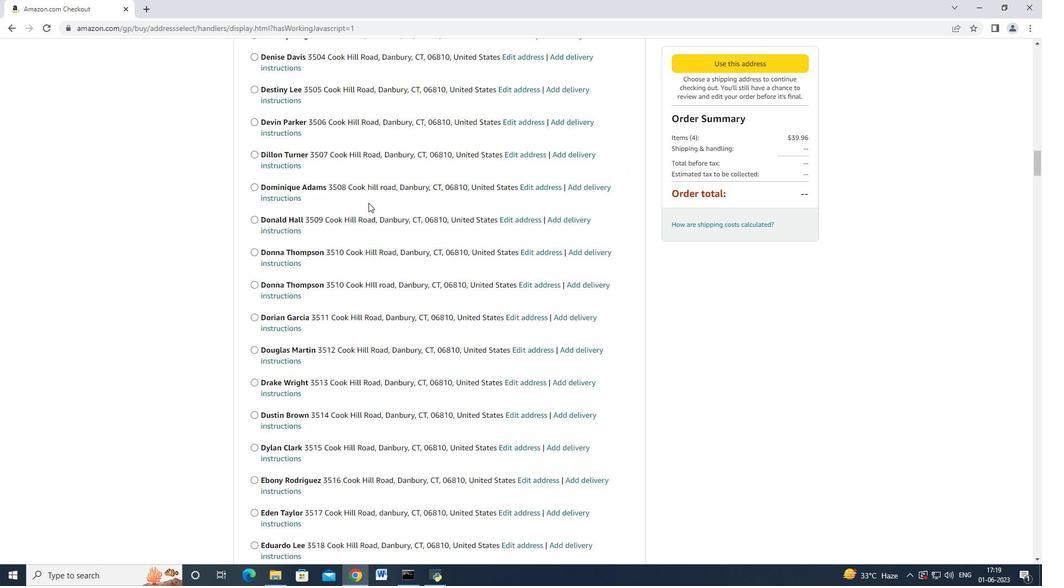 
Action: Mouse moved to (366, 238)
Screenshot: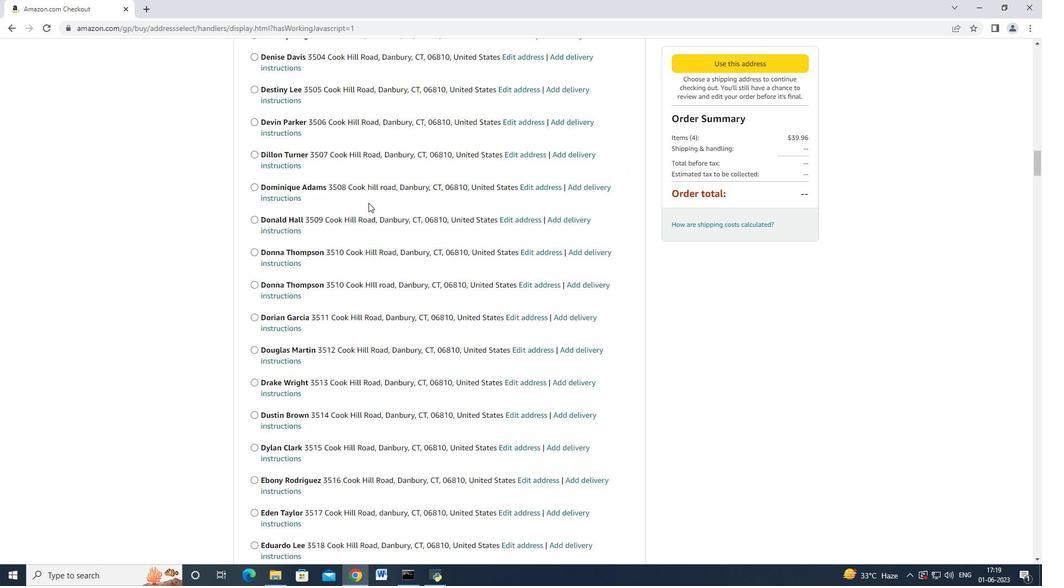 
Action: Mouse scrolled (366, 237) with delta (0, 0)
Screenshot: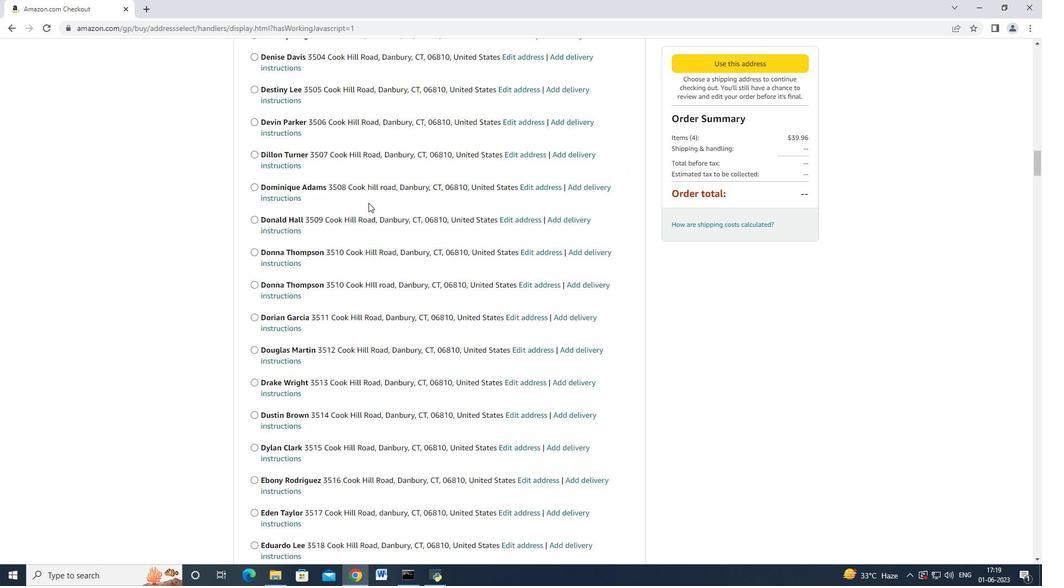 
Action: Mouse moved to (367, 238)
Screenshot: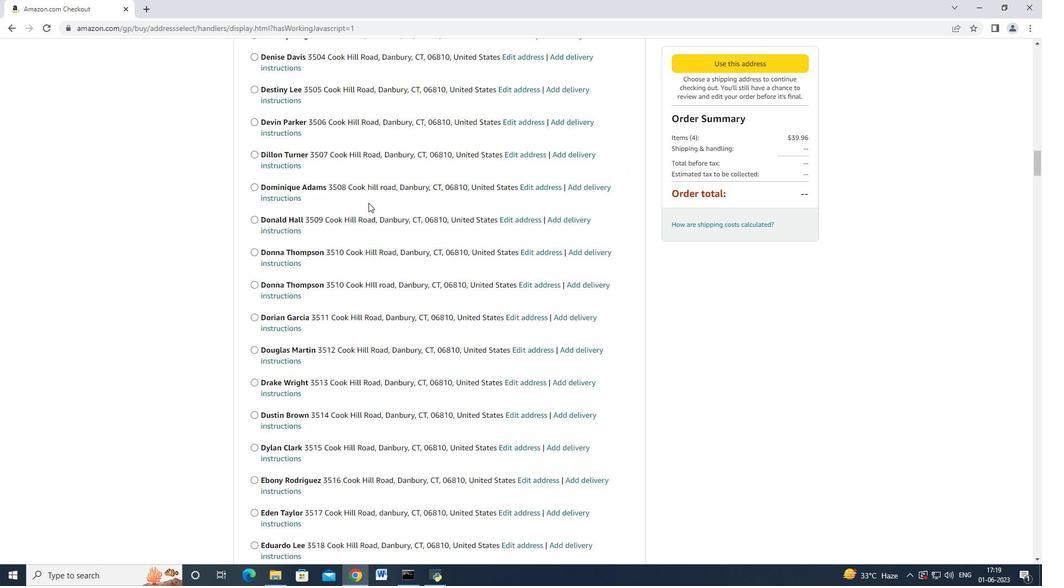 
Action: Mouse scrolled (367, 237) with delta (0, 0)
Screenshot: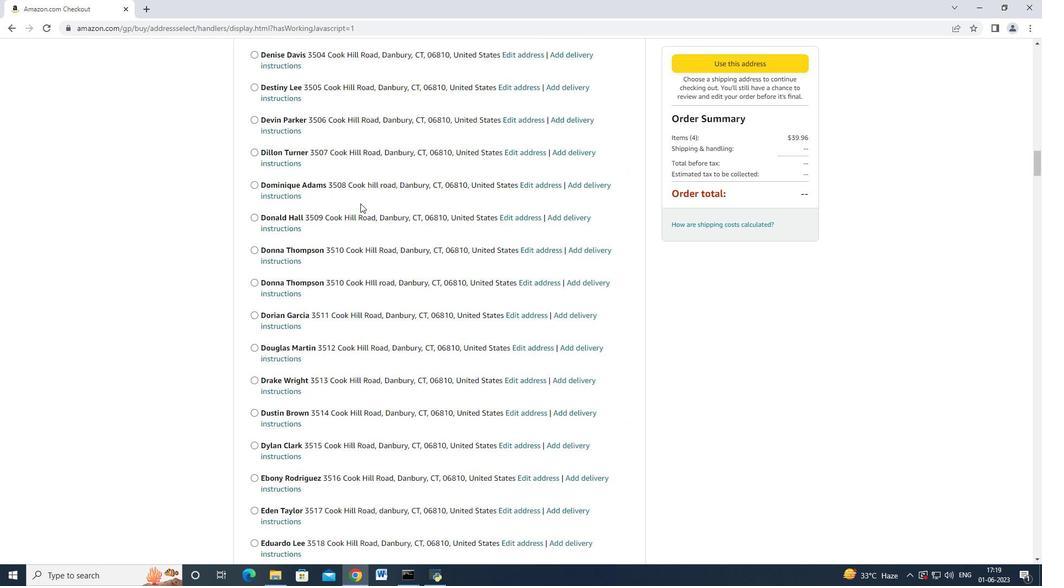 
Action: Mouse moved to (367, 239)
Screenshot: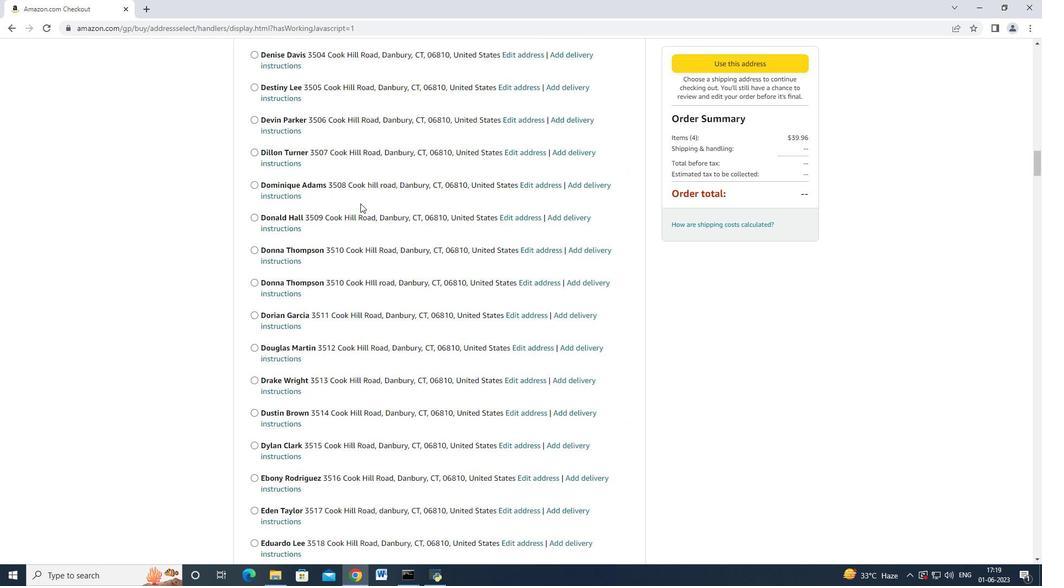 
Action: Mouse scrolled (367, 238) with delta (0, 0)
Screenshot: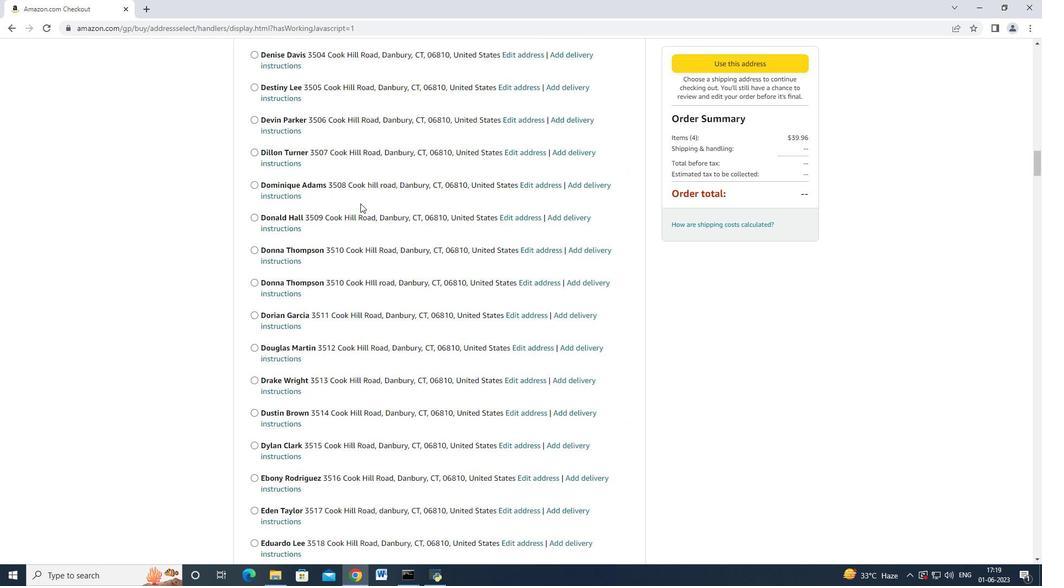
Action: Mouse moved to (367, 239)
Screenshot: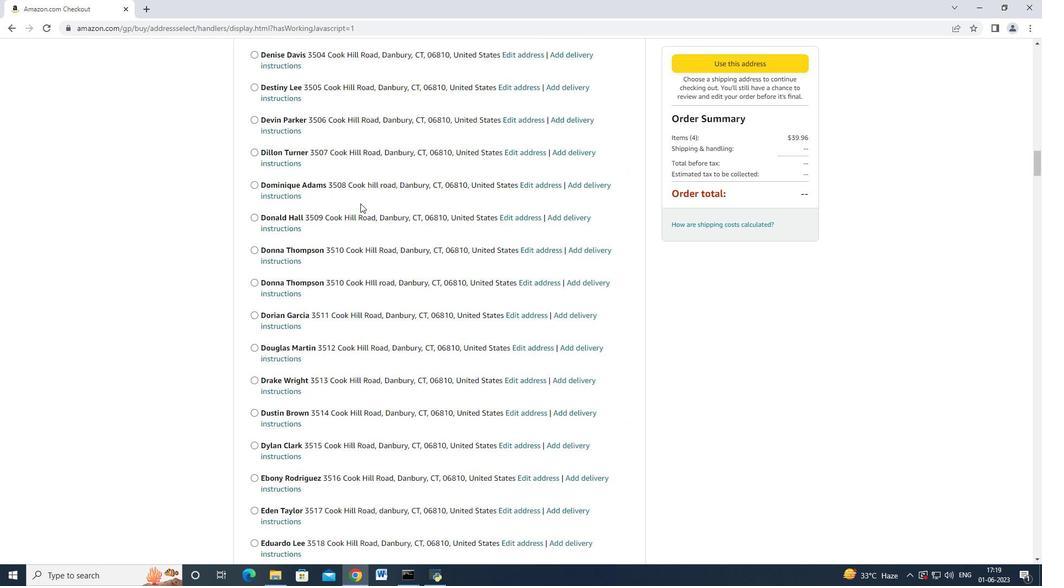 
Action: Mouse scrolled (367, 239) with delta (0, 0)
Screenshot: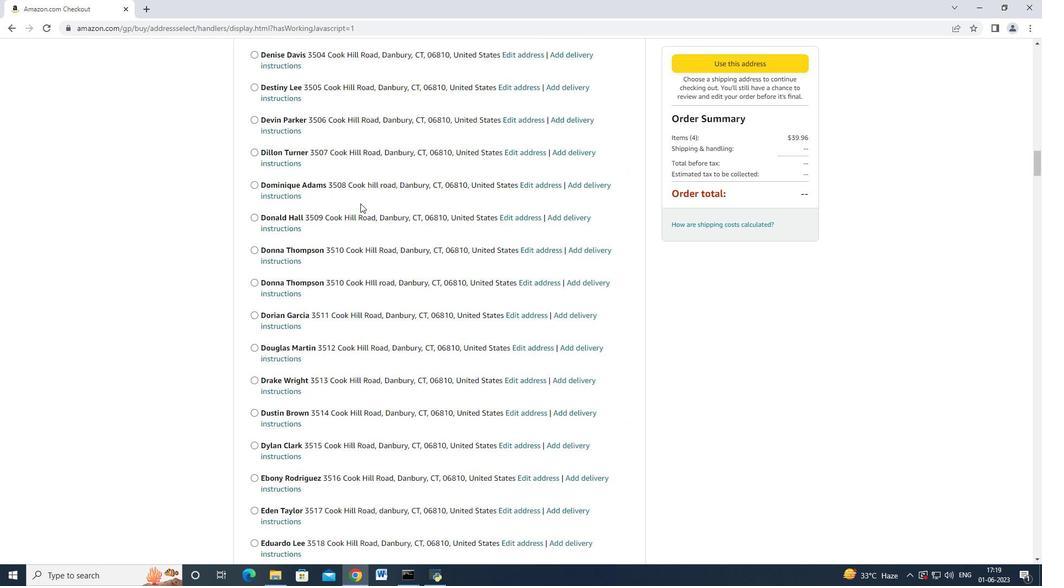 
Action: Mouse moved to (365, 241)
Screenshot: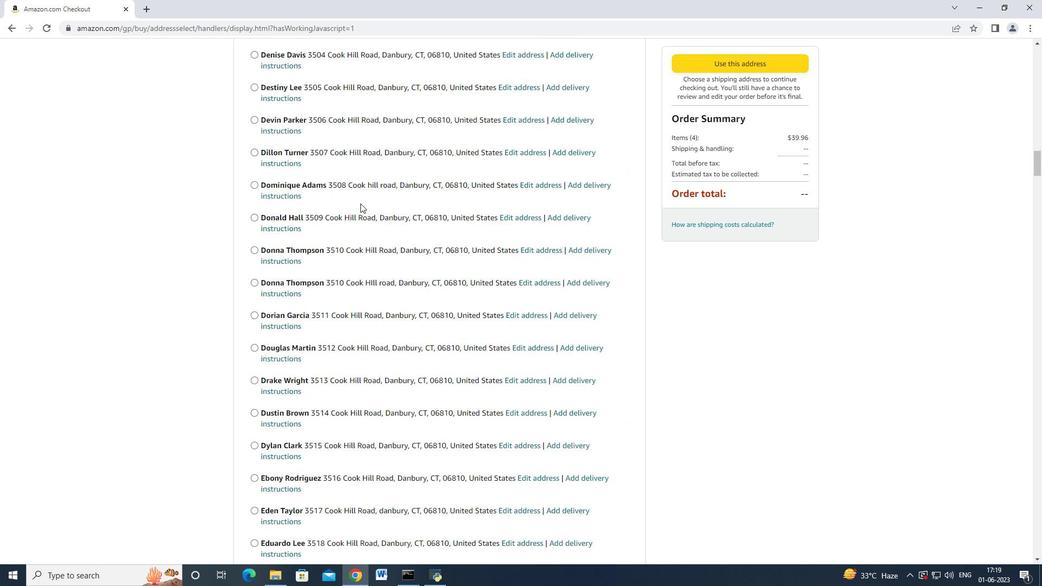 
Action: Mouse scrolled (367, 239) with delta (0, 0)
Screenshot: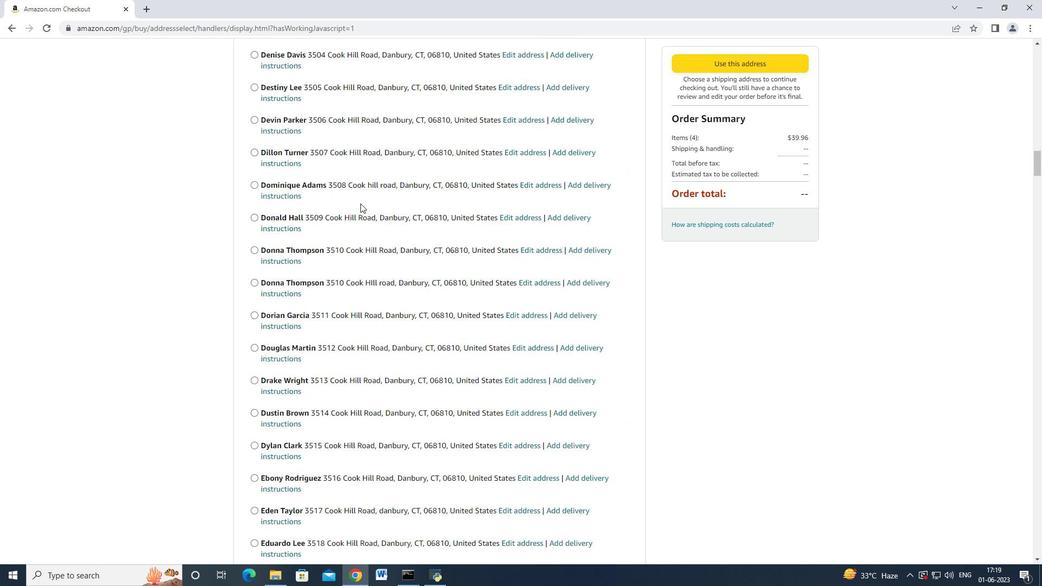 
Action: Mouse moved to (364, 244)
Screenshot: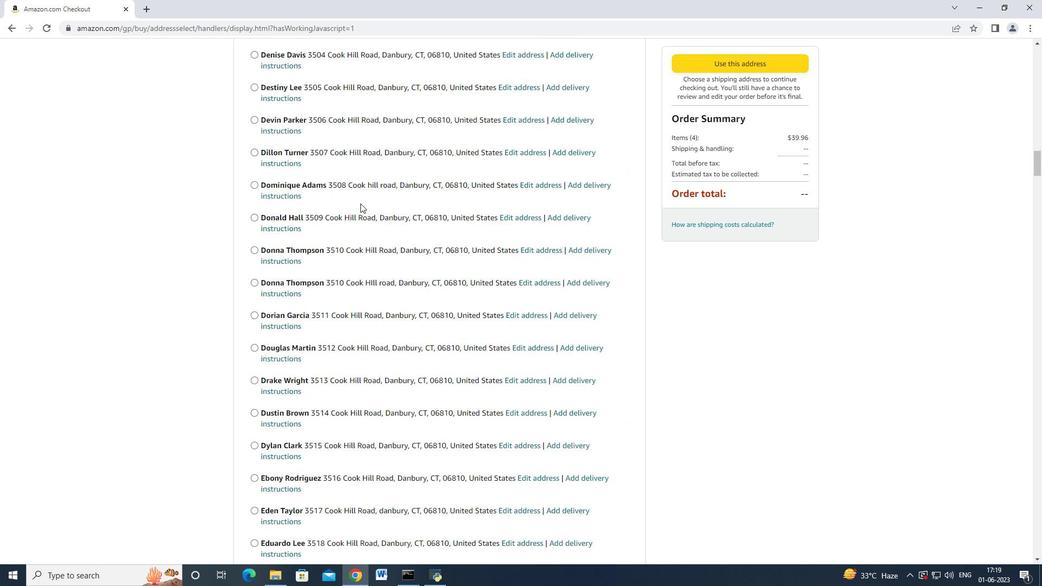 
Action: Mouse scrolled (367, 239) with delta (0, 0)
Screenshot: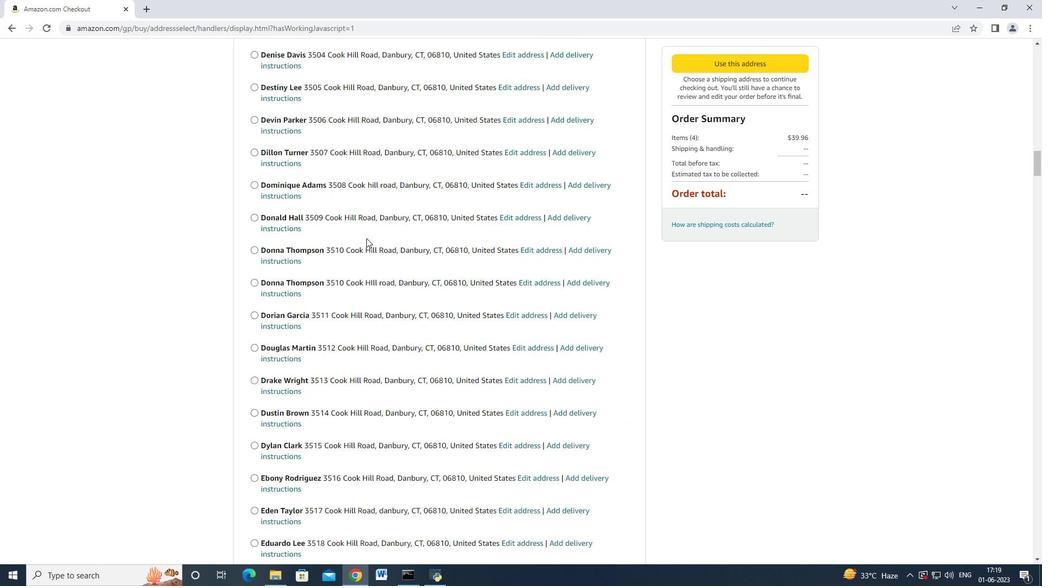 
Action: Mouse moved to (362, 245)
Screenshot: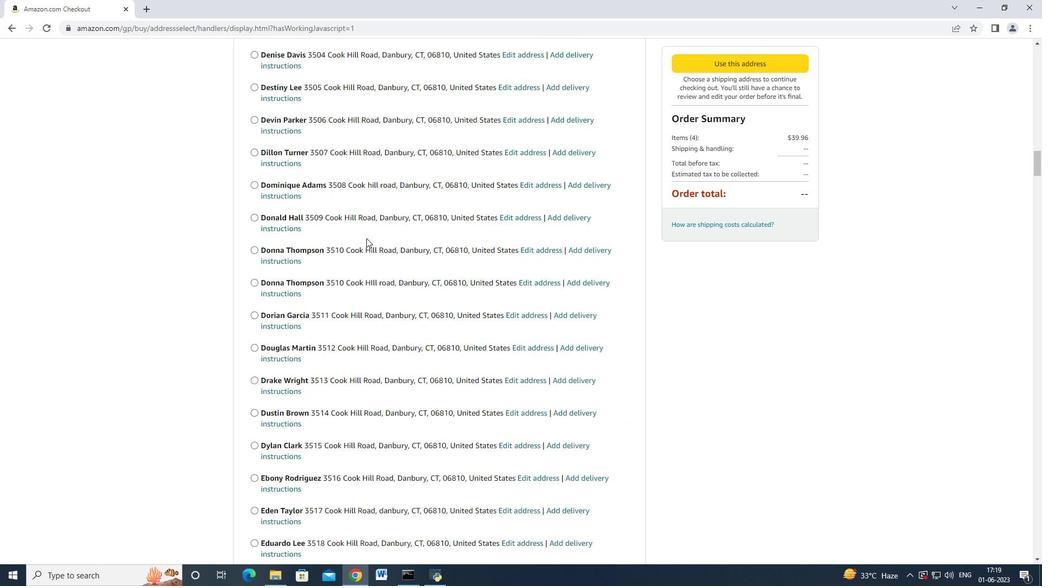 
Action: Mouse scrolled (365, 240) with delta (0, 0)
Screenshot: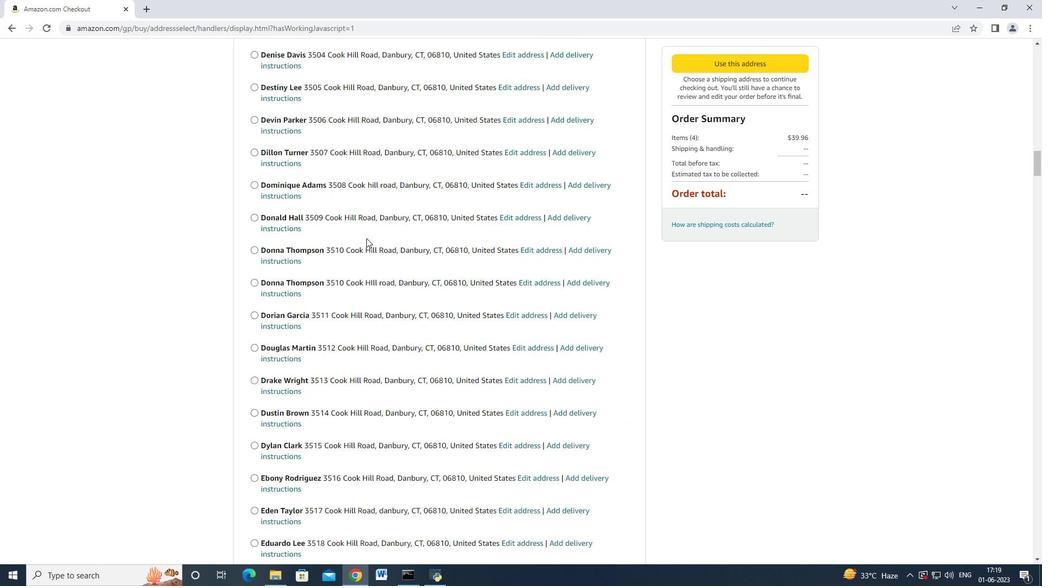 
Action: Mouse moved to (357, 244)
Screenshot: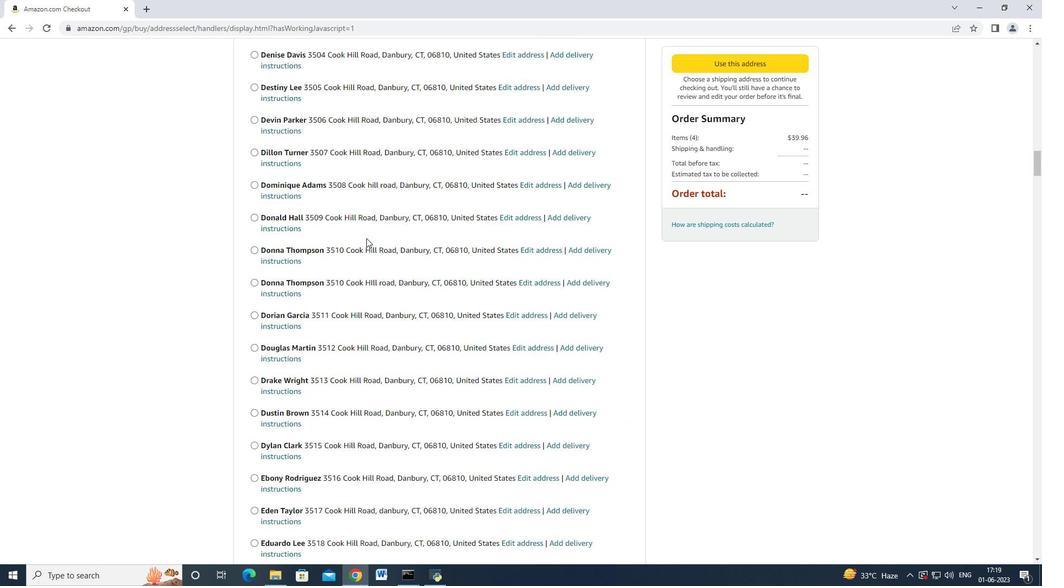 
Action: Mouse scrolled (364, 243) with delta (0, 0)
Screenshot: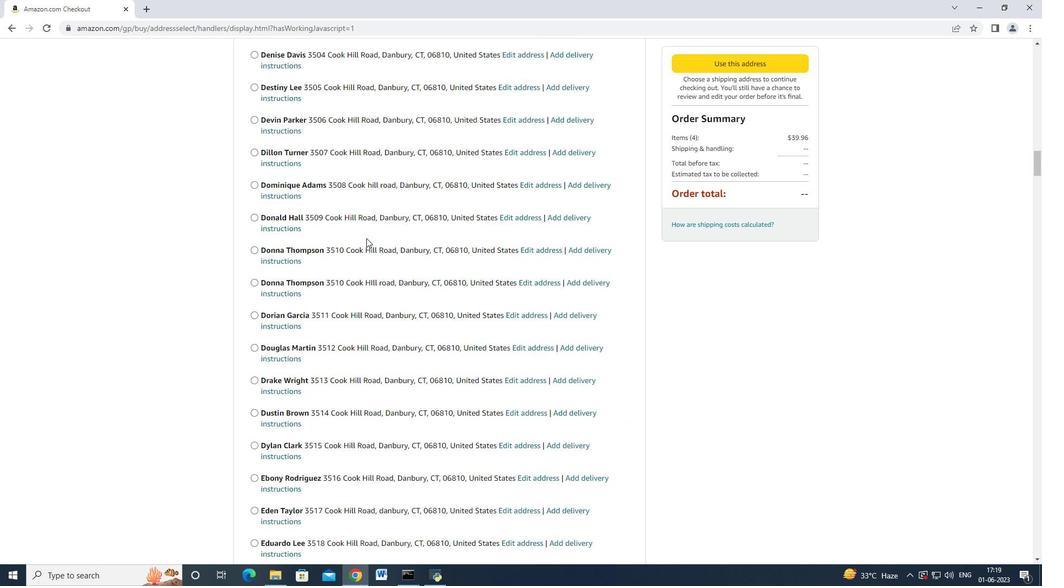 
Action: Mouse moved to (350, 240)
Screenshot: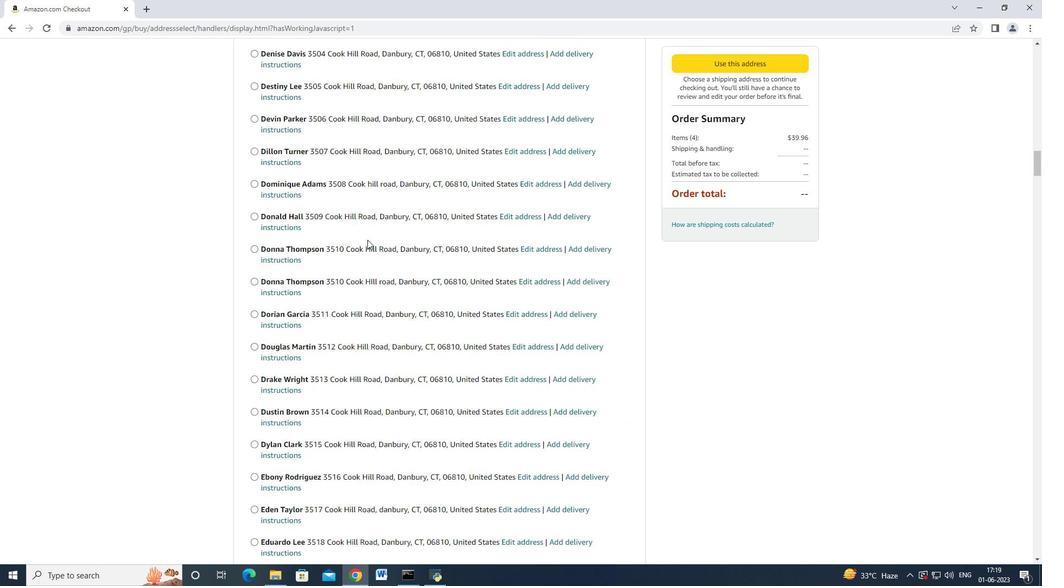 
Action: Mouse scrolled (350, 240) with delta (0, 0)
Screenshot: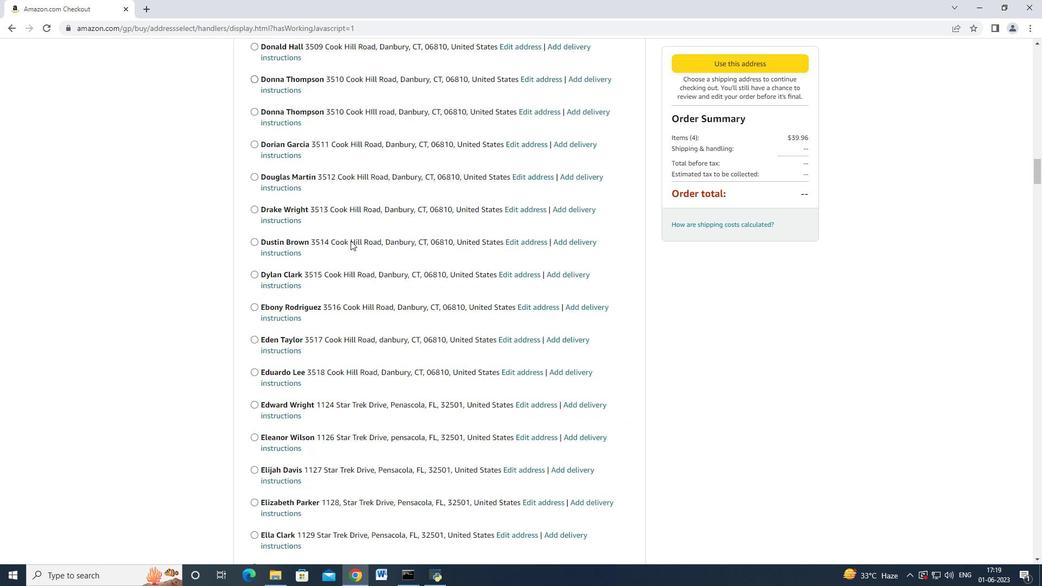 
Action: Mouse moved to (352, 250)
Screenshot: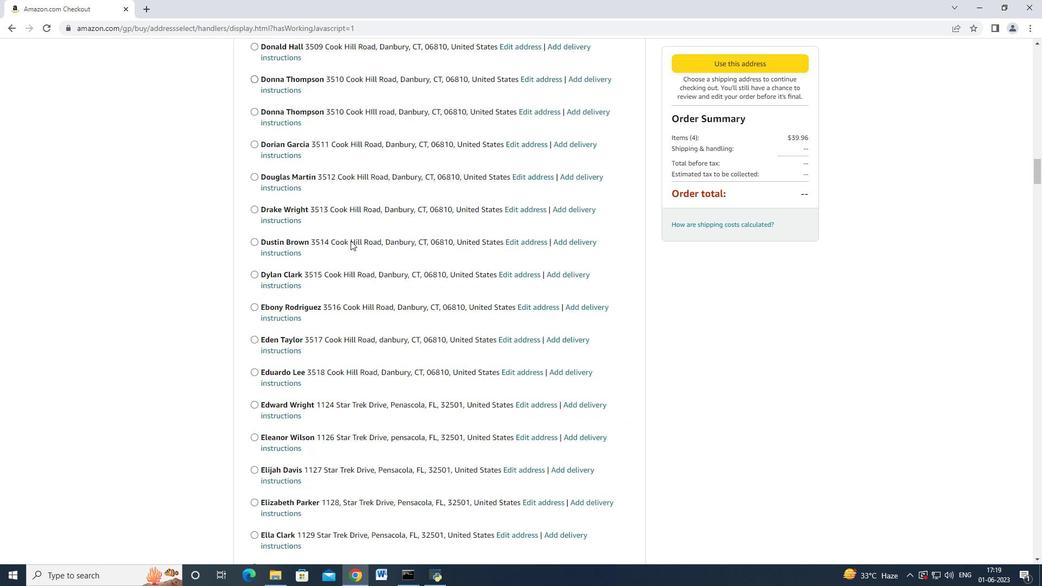 
Action: Mouse scrolled (352, 250) with delta (0, 0)
Screenshot: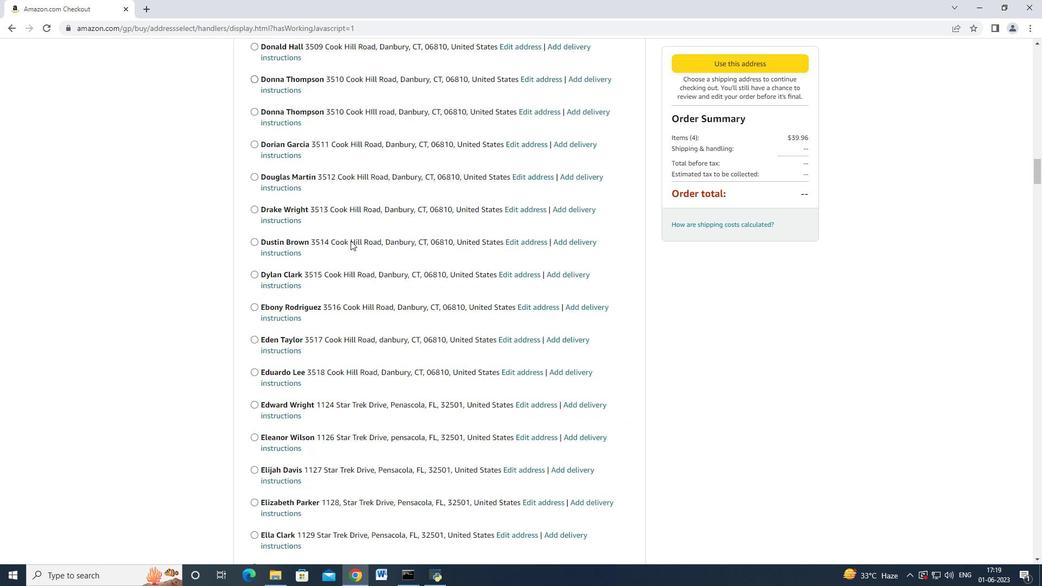 
Action: Mouse moved to (353, 253)
Screenshot: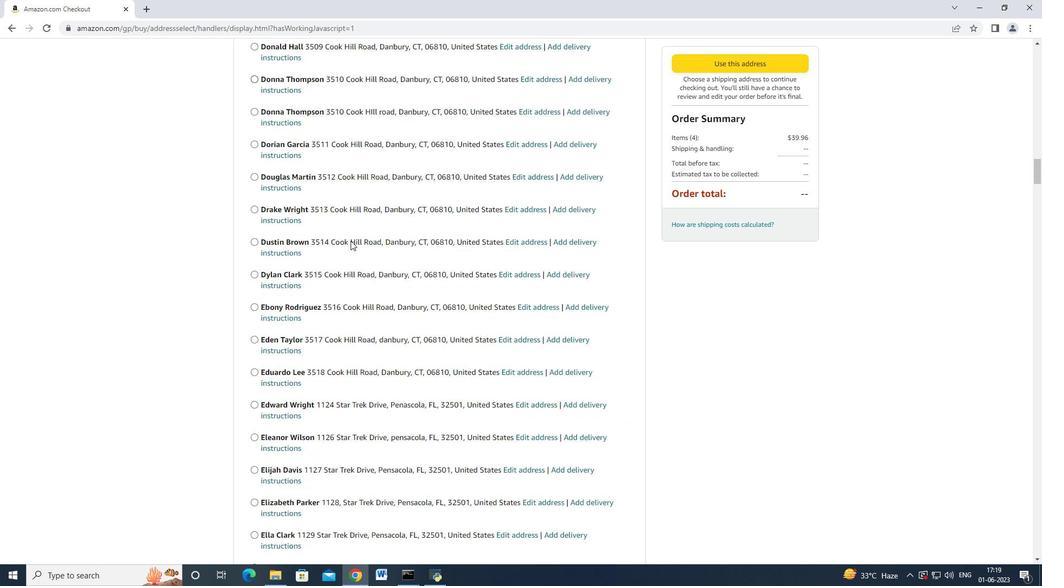 
Action: Mouse scrolled (353, 252) with delta (0, 0)
Screenshot: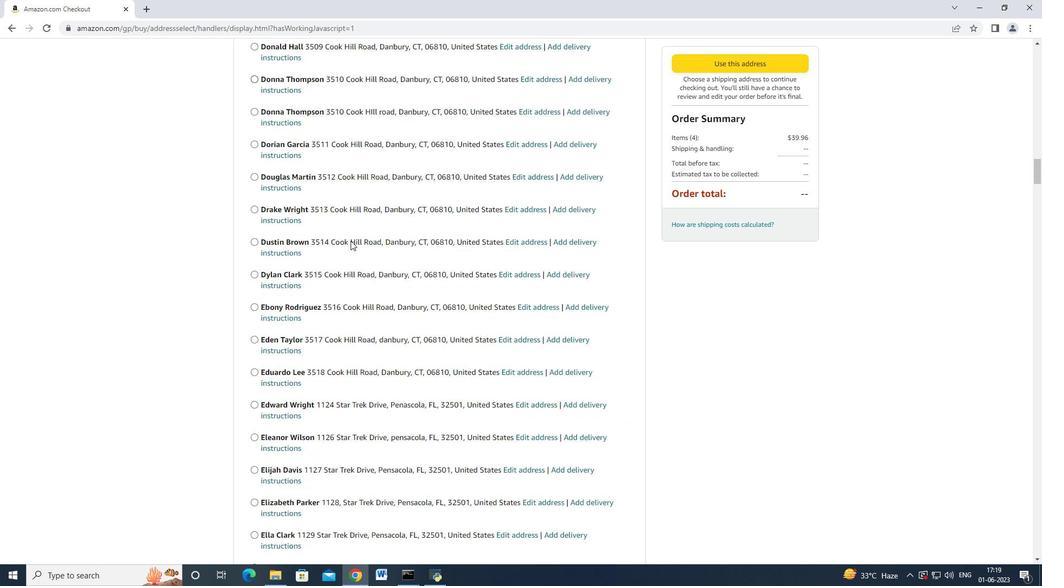 
Action: Mouse moved to (353, 254)
Screenshot: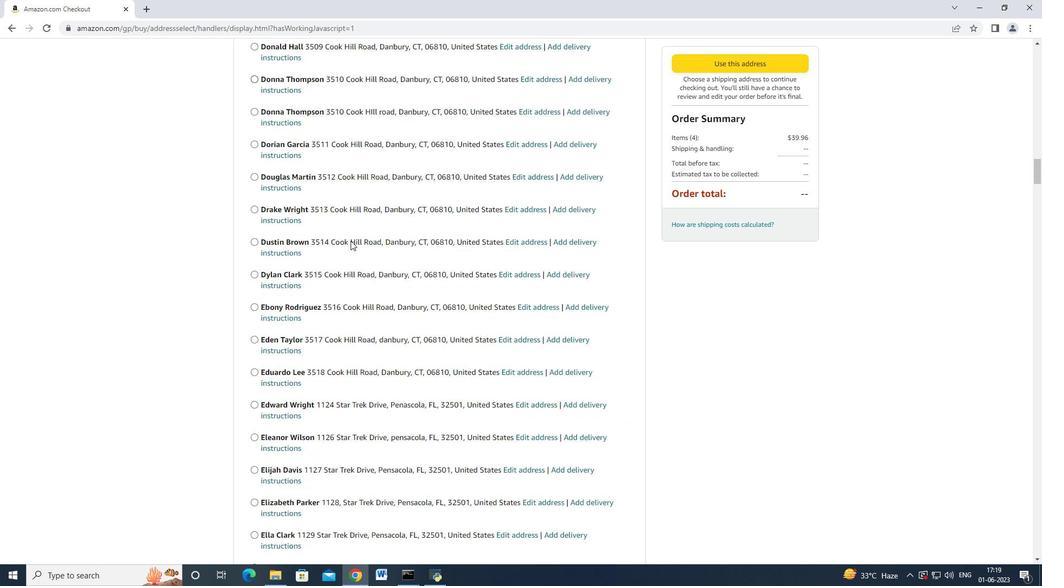 
Action: Mouse scrolled (353, 252) with delta (0, -1)
Screenshot: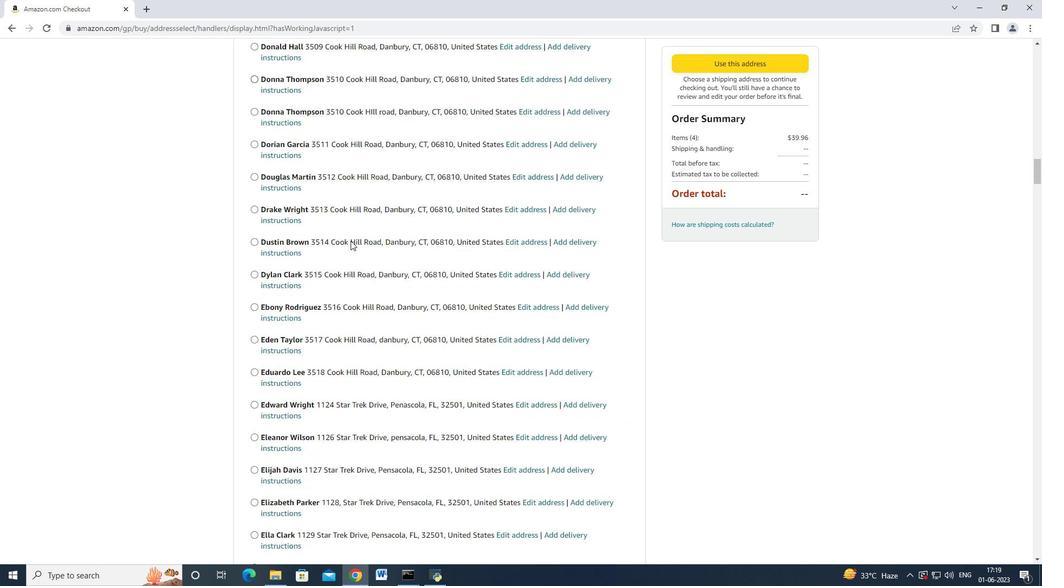 
Action: Mouse scrolled (353, 252) with delta (0, -1)
Screenshot: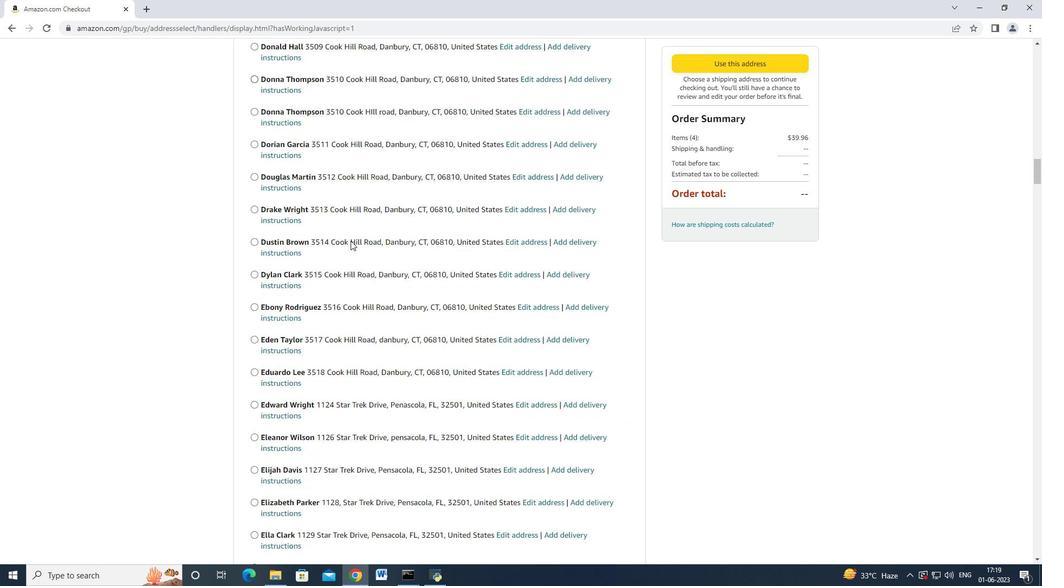 
Action: Mouse scrolled (353, 253) with delta (0, 0)
Screenshot: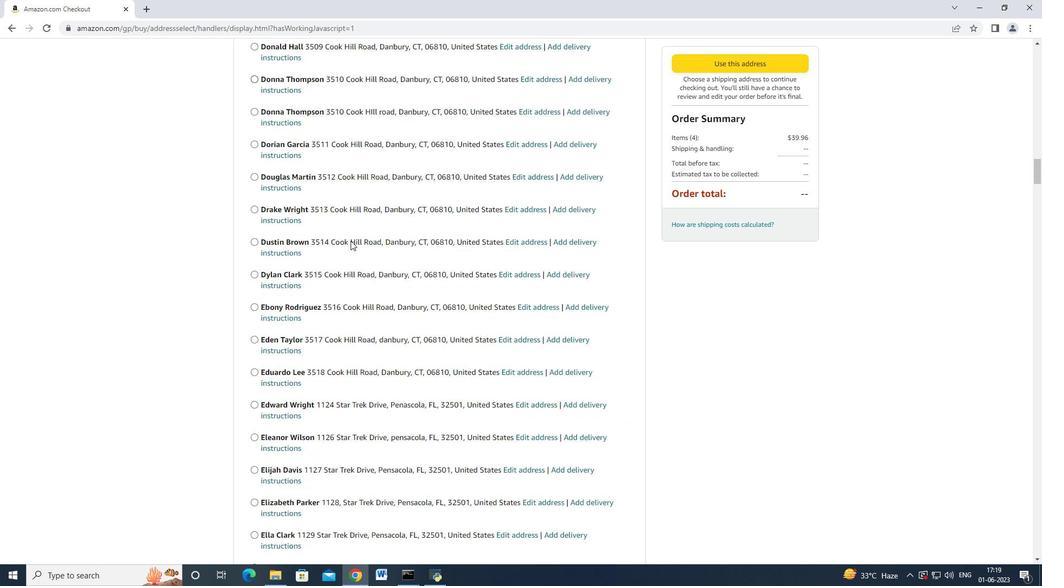 
Action: Mouse scrolled (353, 253) with delta (0, 0)
Screenshot: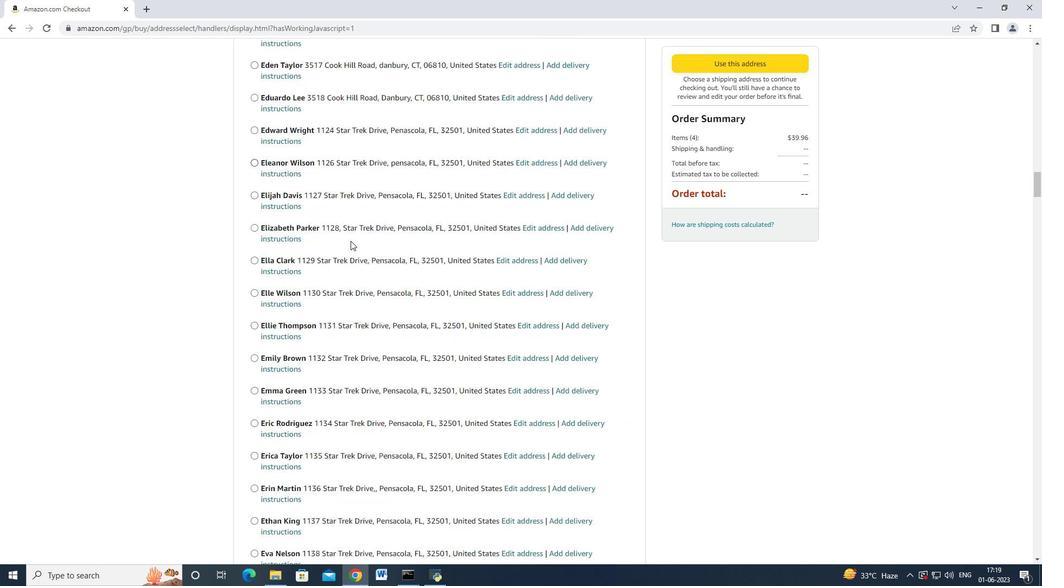 
Action: Mouse scrolled (353, 253) with delta (0, 0)
Screenshot: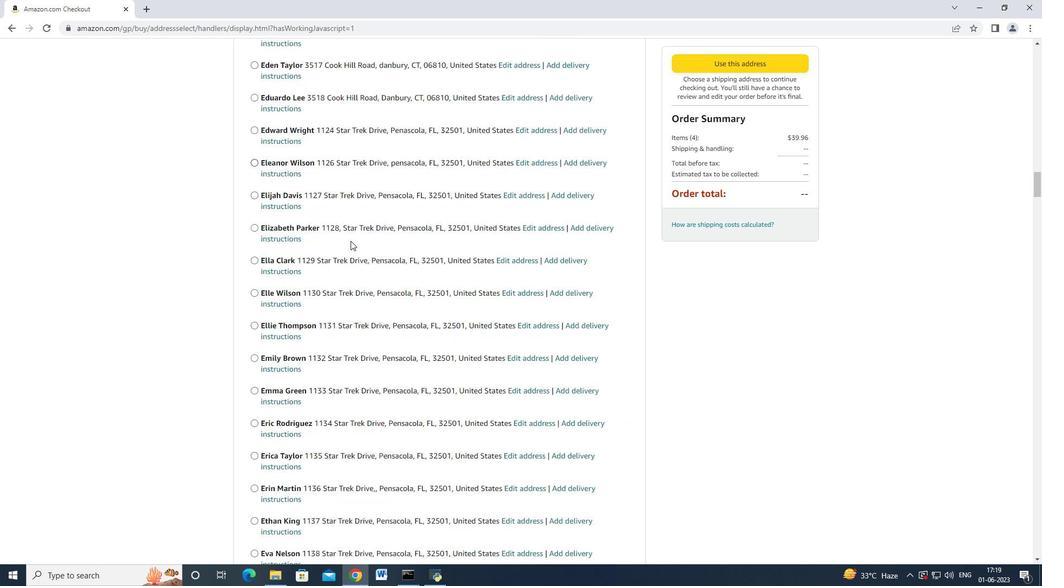 
Action: Mouse scrolled (353, 253) with delta (0, 0)
Screenshot: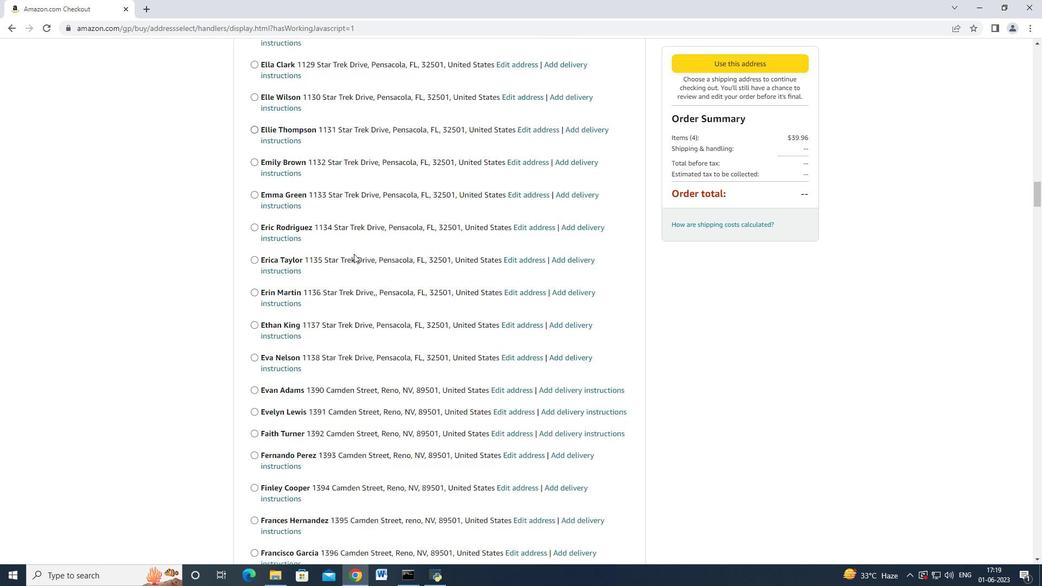 
Action: Mouse scrolled (353, 253) with delta (0, 0)
Screenshot: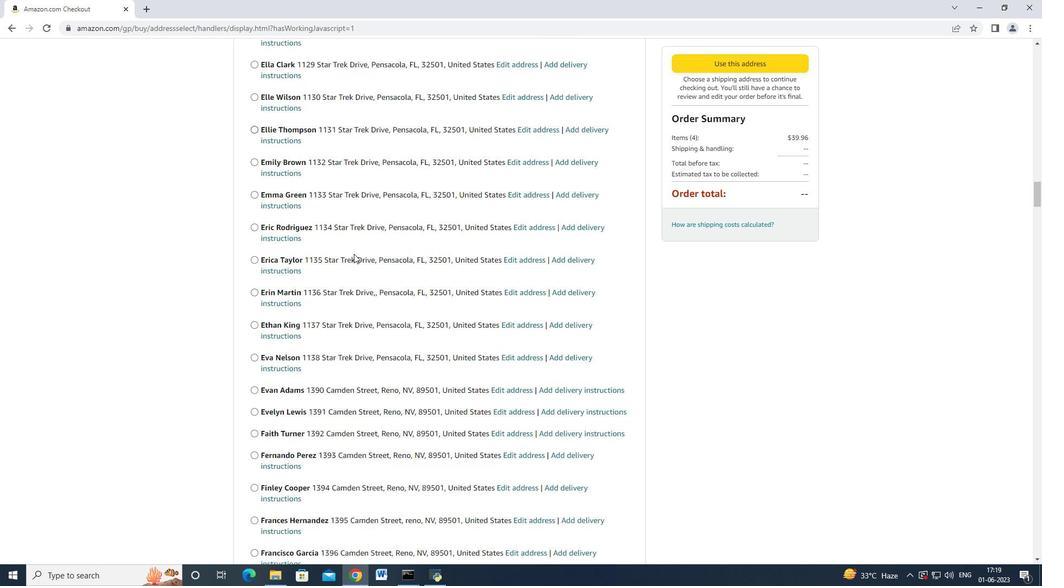 
Action: Mouse scrolled (353, 252) with delta (0, -1)
Screenshot: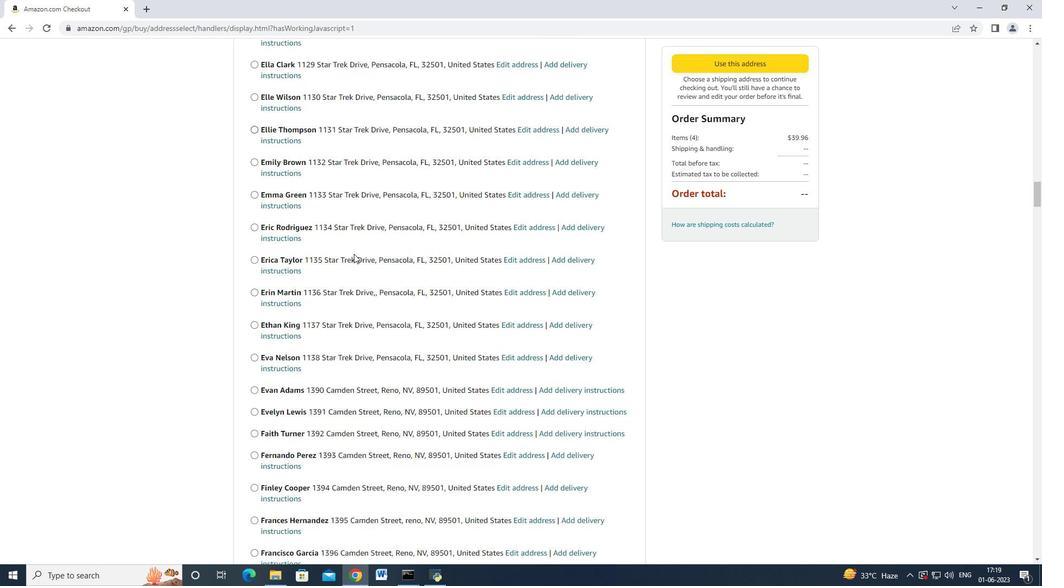 
Action: Mouse scrolled (353, 253) with delta (0, 0)
Screenshot: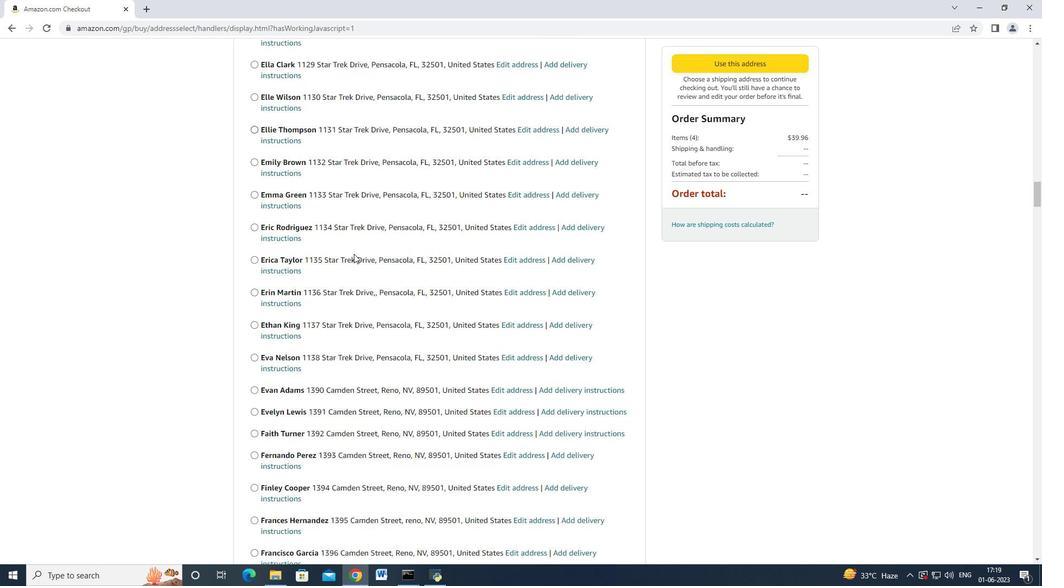 
Action: Mouse scrolled (353, 252) with delta (0, -1)
Screenshot: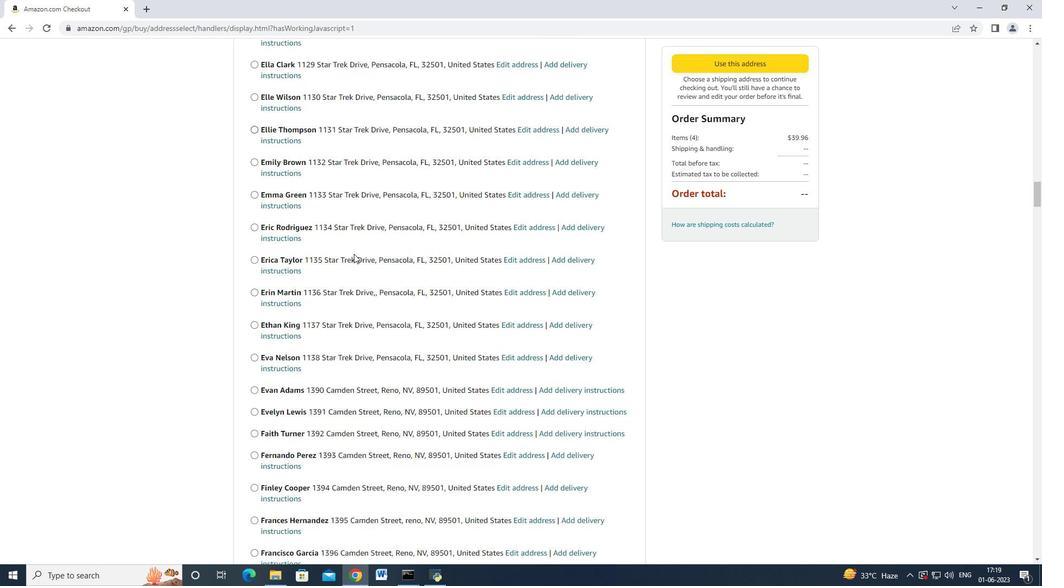 
Action: Mouse scrolled (353, 252) with delta (0, -1)
Screenshot: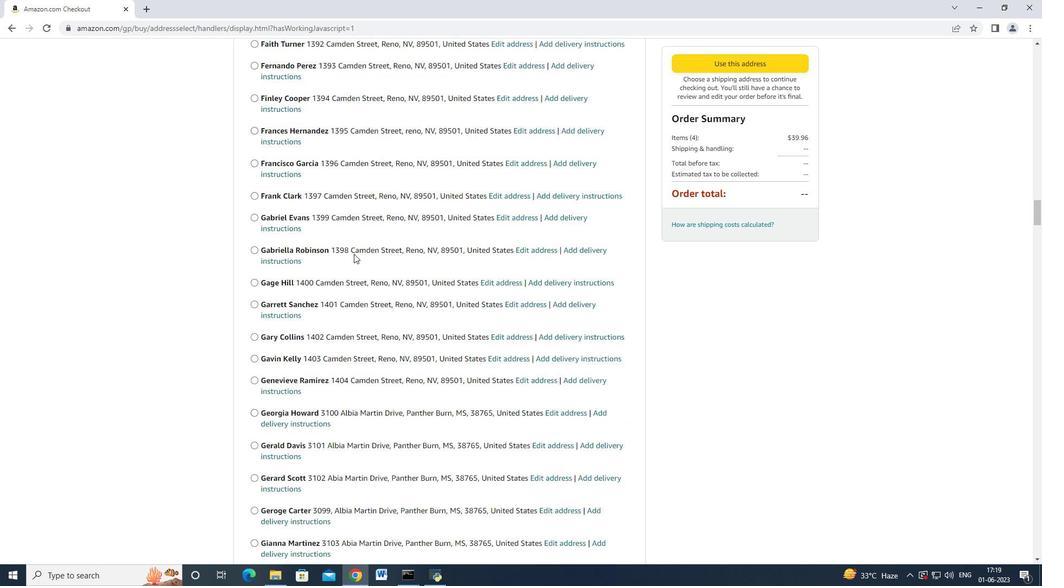 
Action: Mouse scrolled (353, 253) with delta (0, 0)
Screenshot: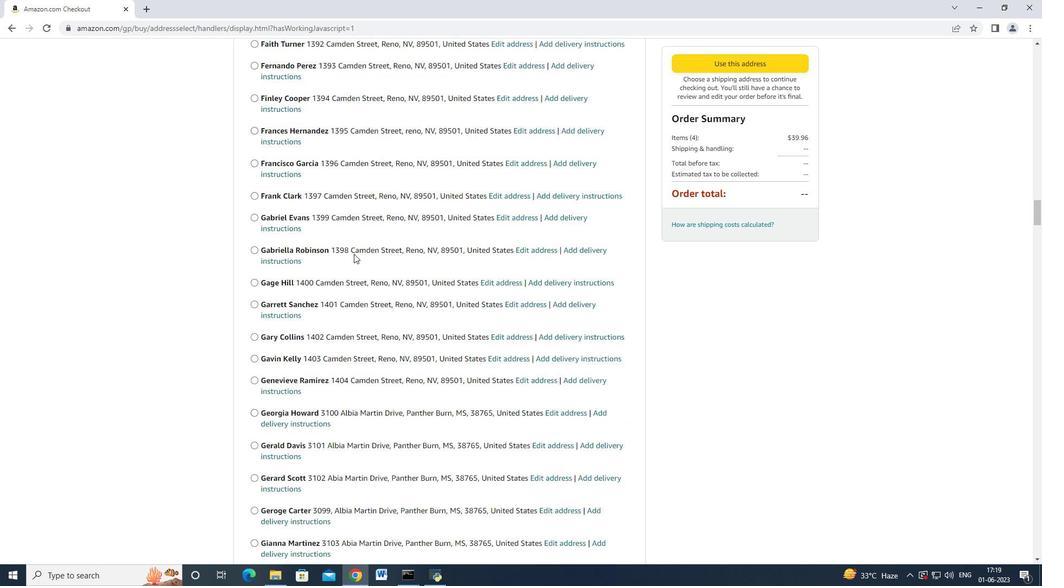 
Action: Mouse scrolled (353, 253) with delta (0, 0)
Screenshot: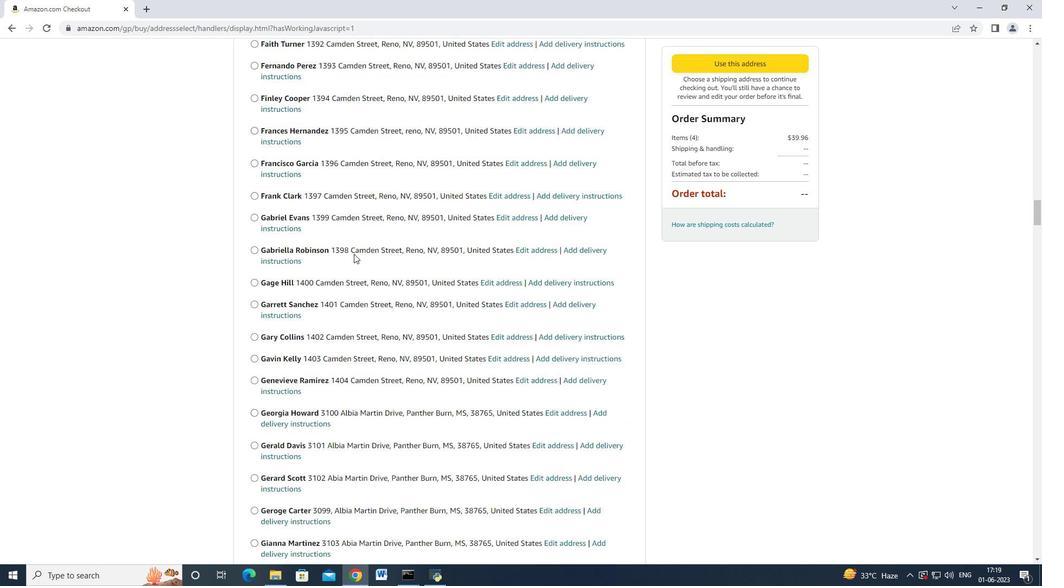 
Action: Mouse scrolled (353, 253) with delta (0, 0)
Screenshot: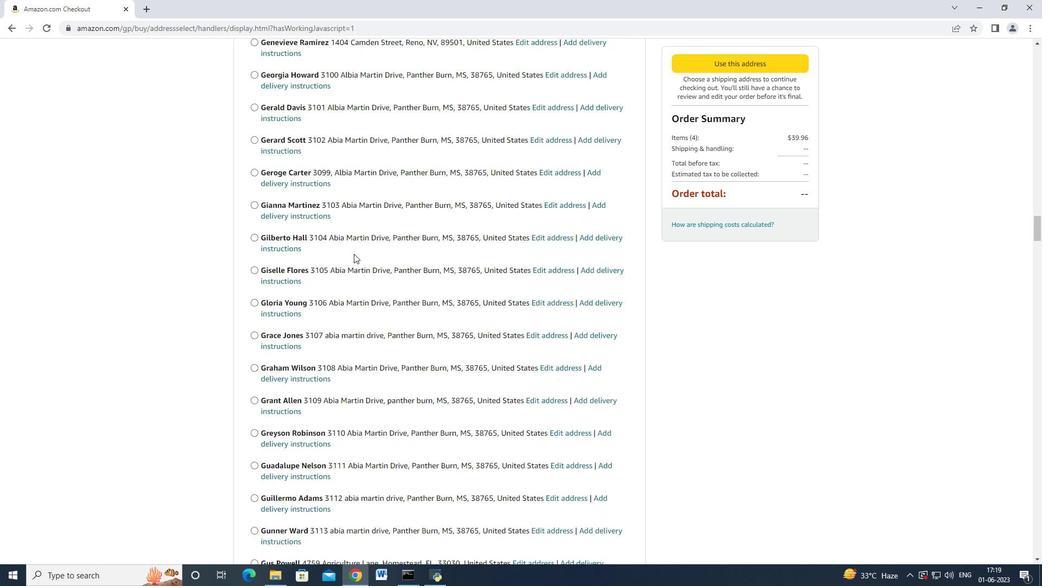 
Action: Mouse scrolled (353, 253) with delta (0, 0)
Screenshot: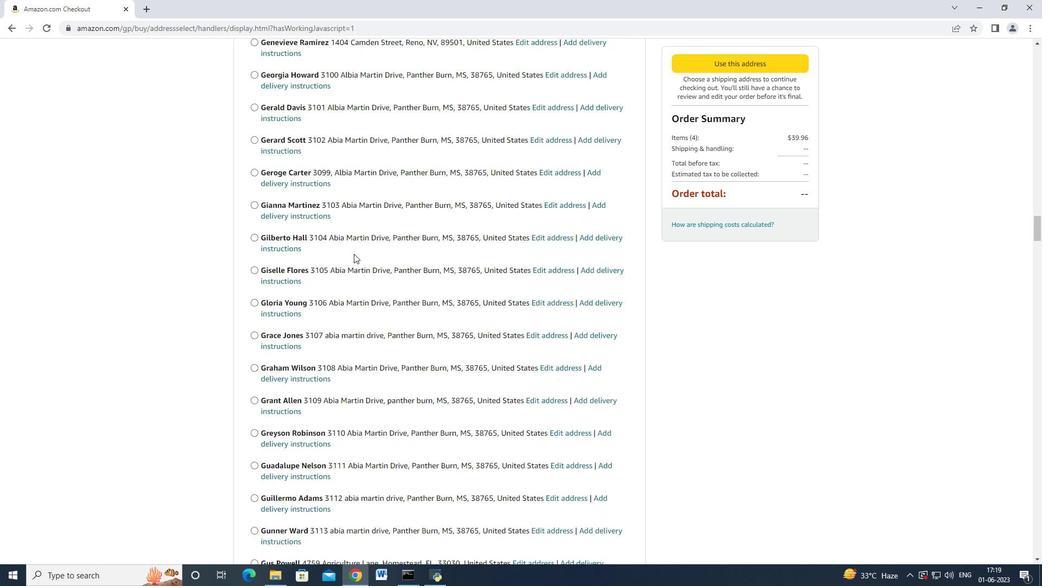 
Action: Mouse scrolled (353, 253) with delta (0, 0)
Screenshot: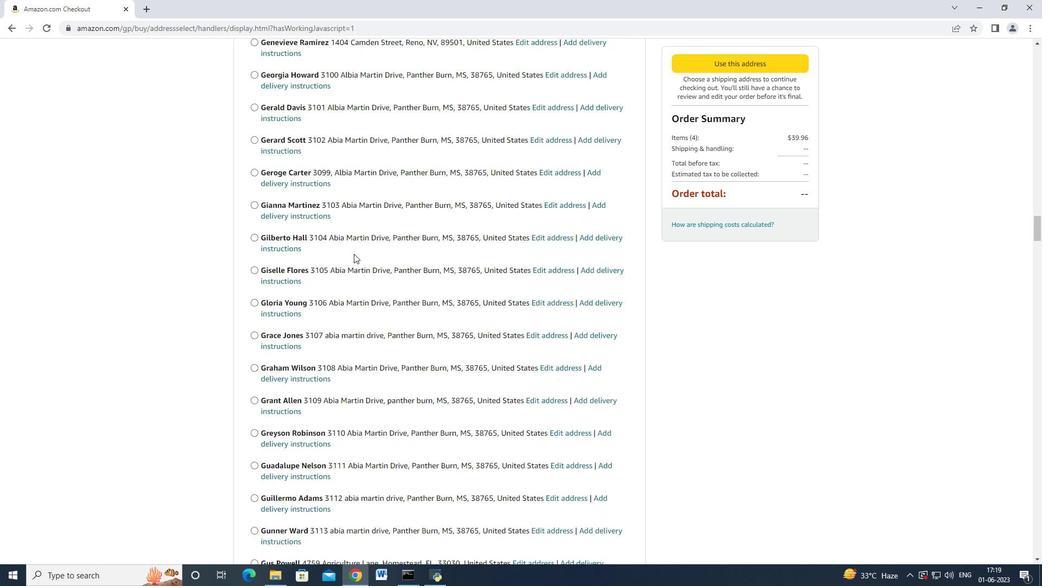 
Action: Mouse scrolled (353, 253) with delta (0, 0)
Screenshot: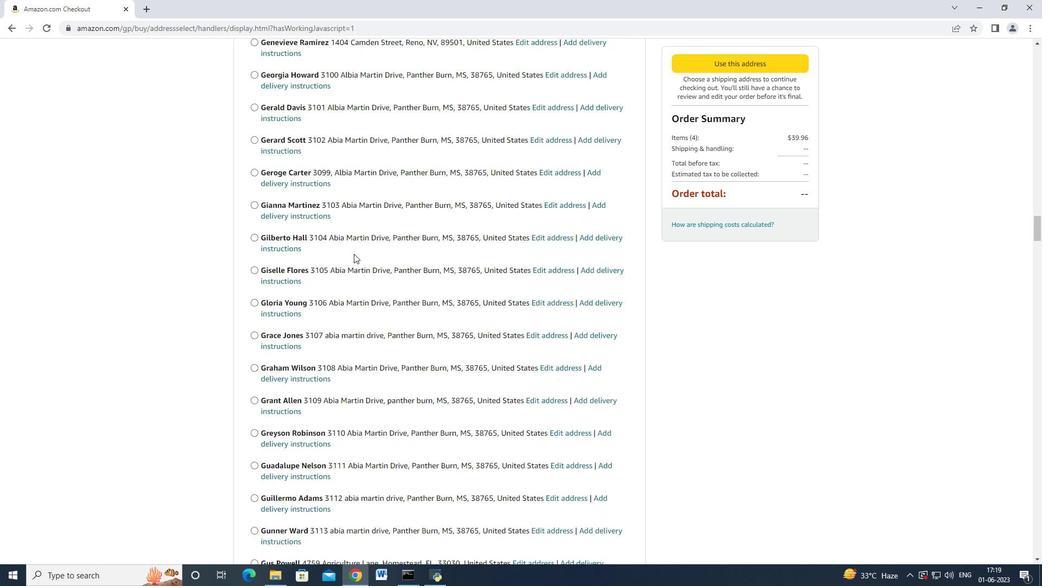 
Action: Mouse scrolled (353, 252) with delta (0, -1)
Screenshot: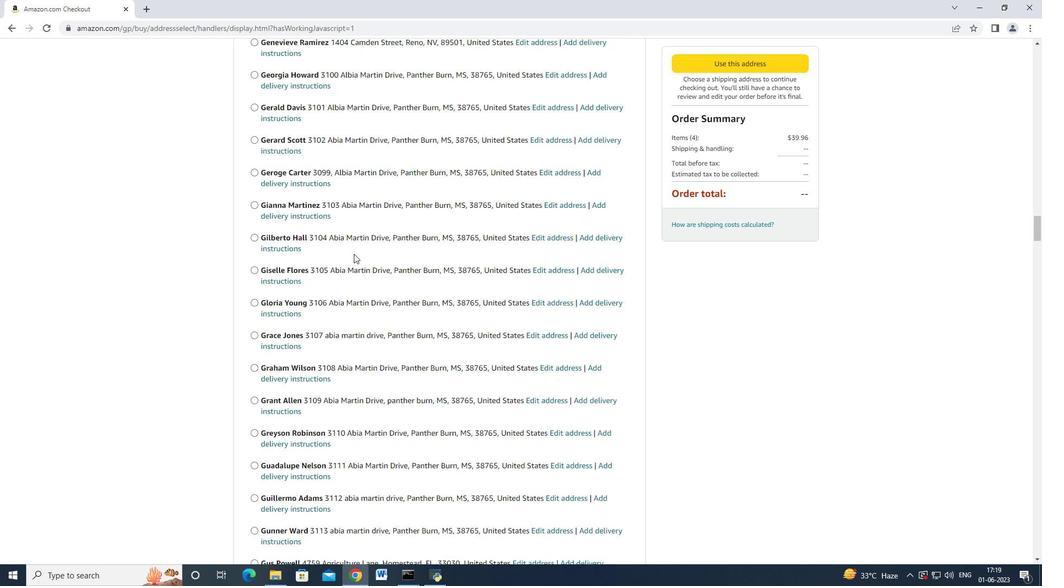 
Action: Mouse scrolled (353, 252) with delta (0, -1)
Screenshot: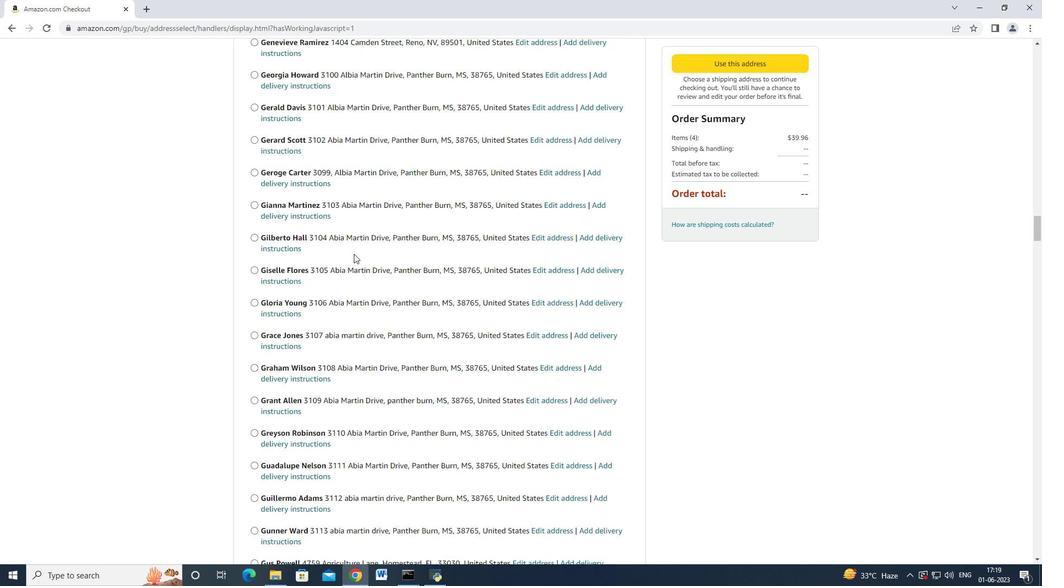 
Action: Mouse scrolled (353, 252) with delta (0, -1)
Screenshot: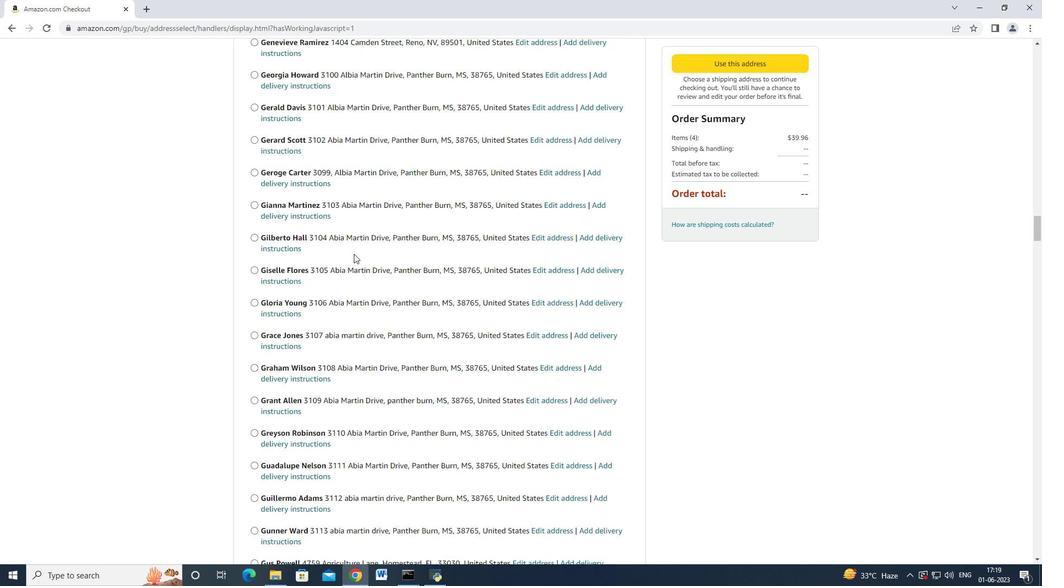 
Action: Mouse scrolled (353, 253) with delta (0, 0)
Screenshot: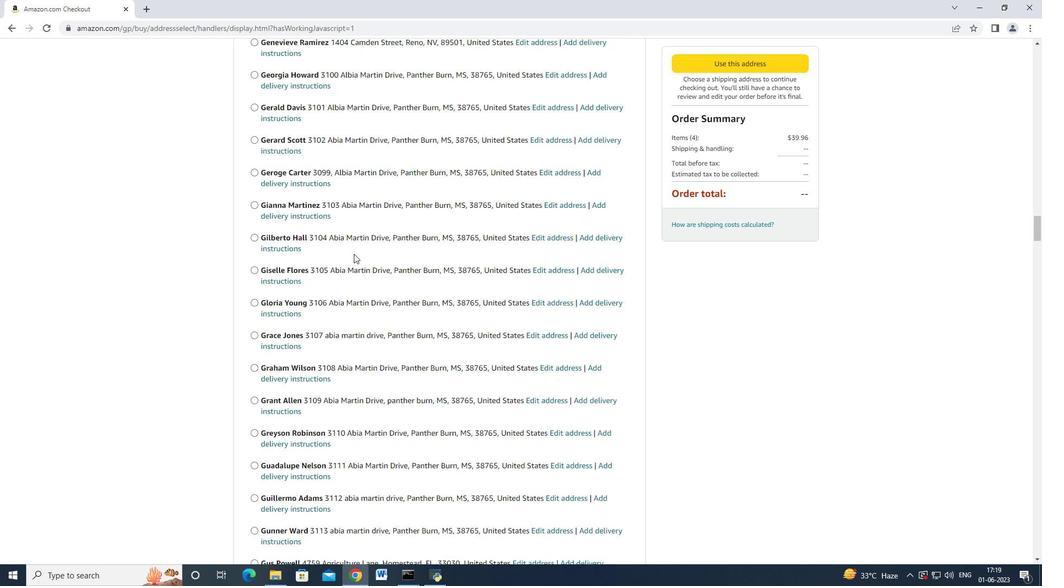 
Action: Mouse moved to (353, 263)
Screenshot: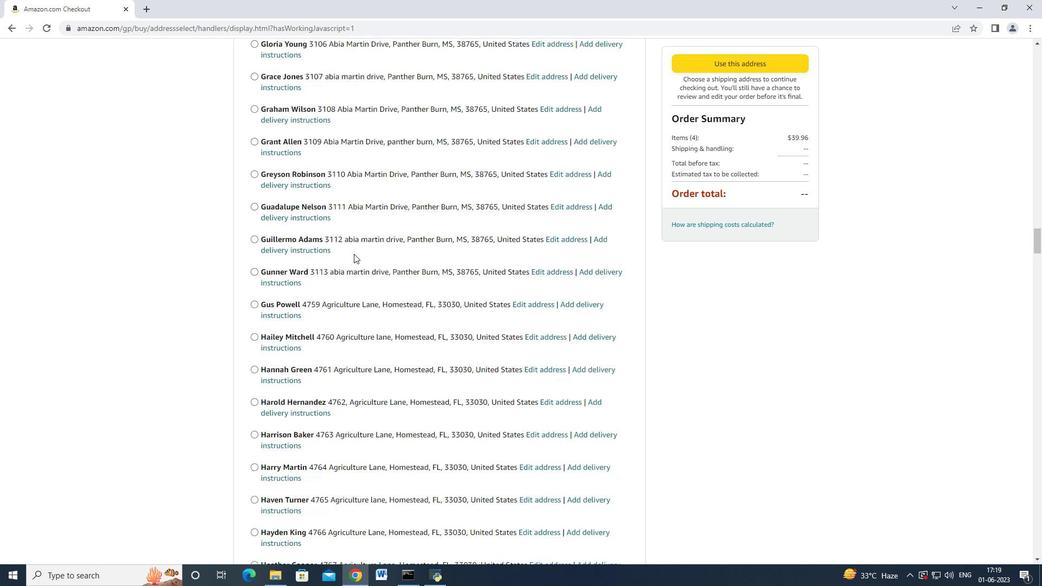 
Action: Mouse scrolled (353, 262) with delta (0, 0)
Screenshot: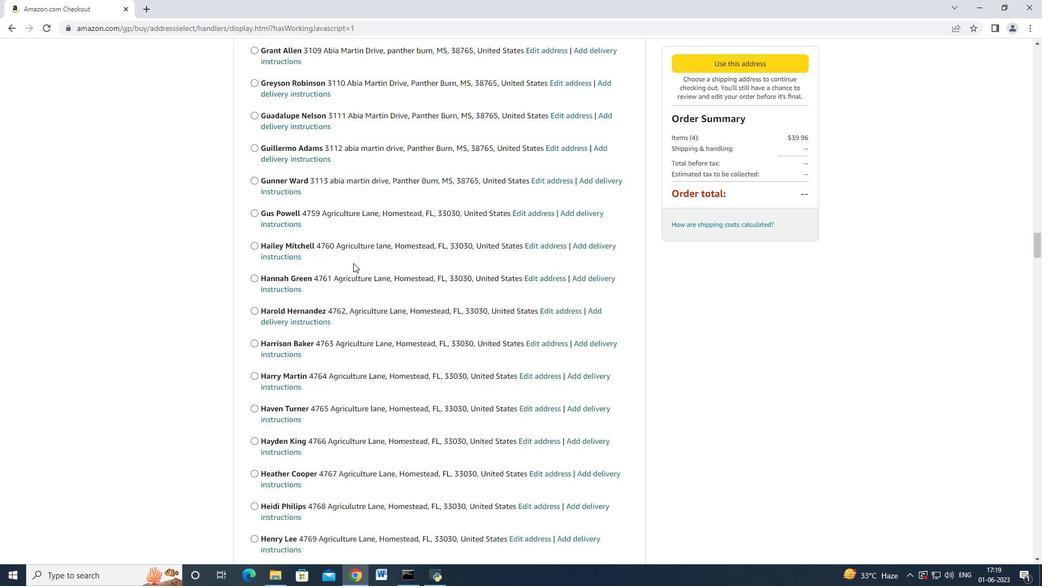 
Action: Mouse scrolled (353, 262) with delta (0, 0)
Screenshot: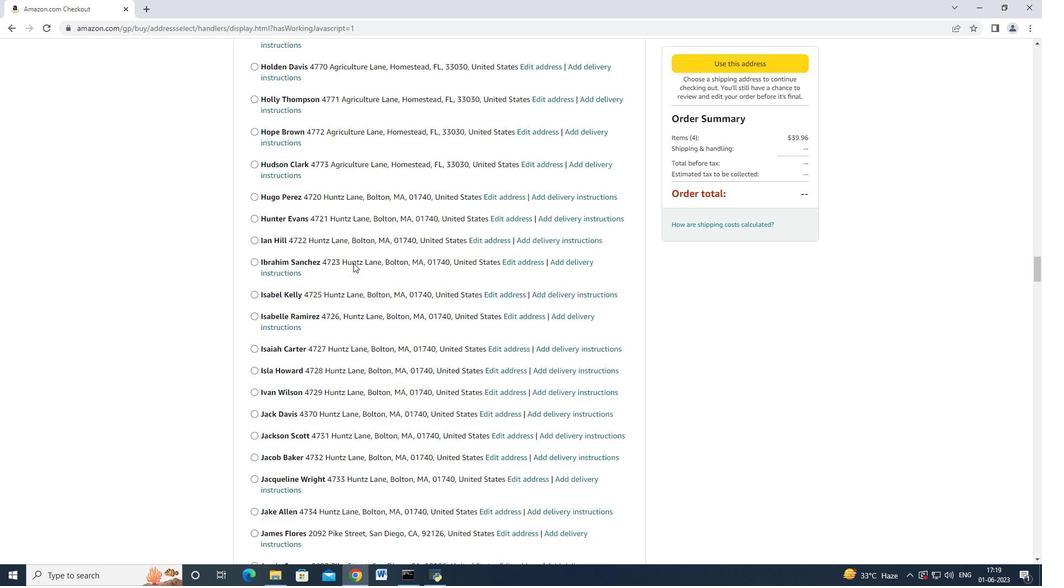 
Action: Mouse scrolled (353, 262) with delta (0, -1)
Screenshot: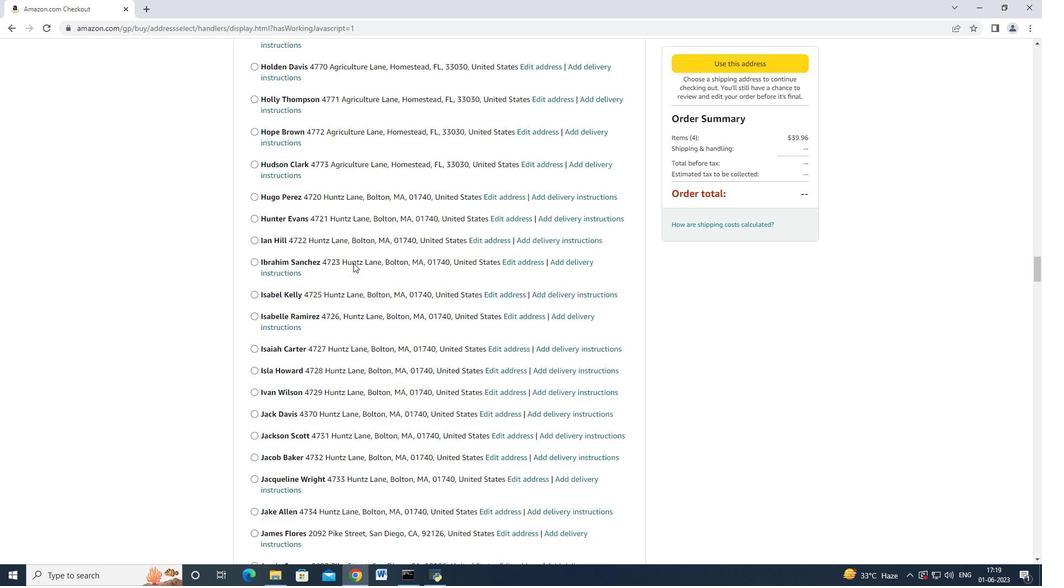 
Action: Mouse scrolled (353, 262) with delta (0, 0)
Screenshot: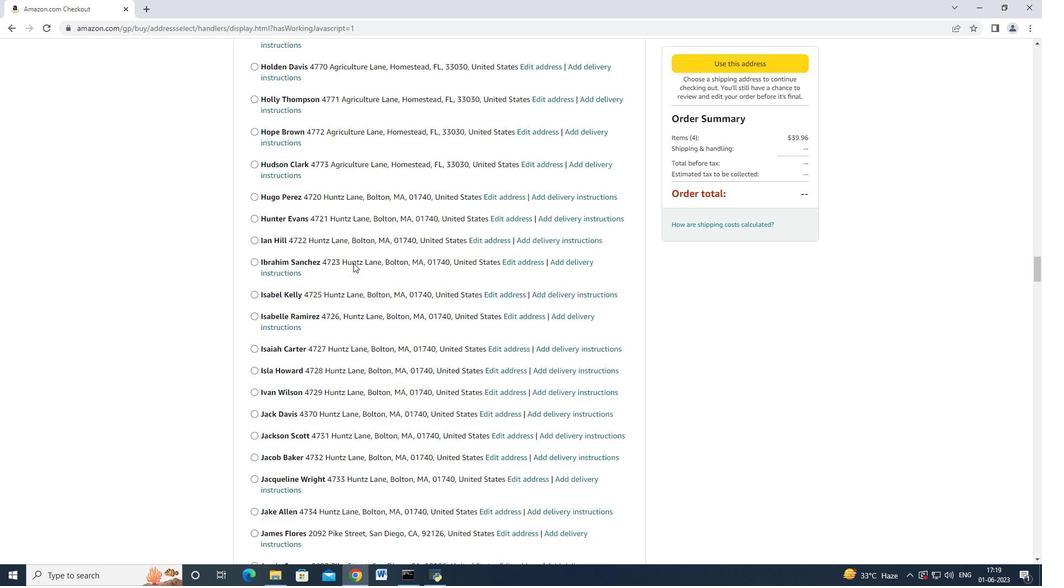 
Action: Mouse scrolled (353, 262) with delta (0, -1)
Screenshot: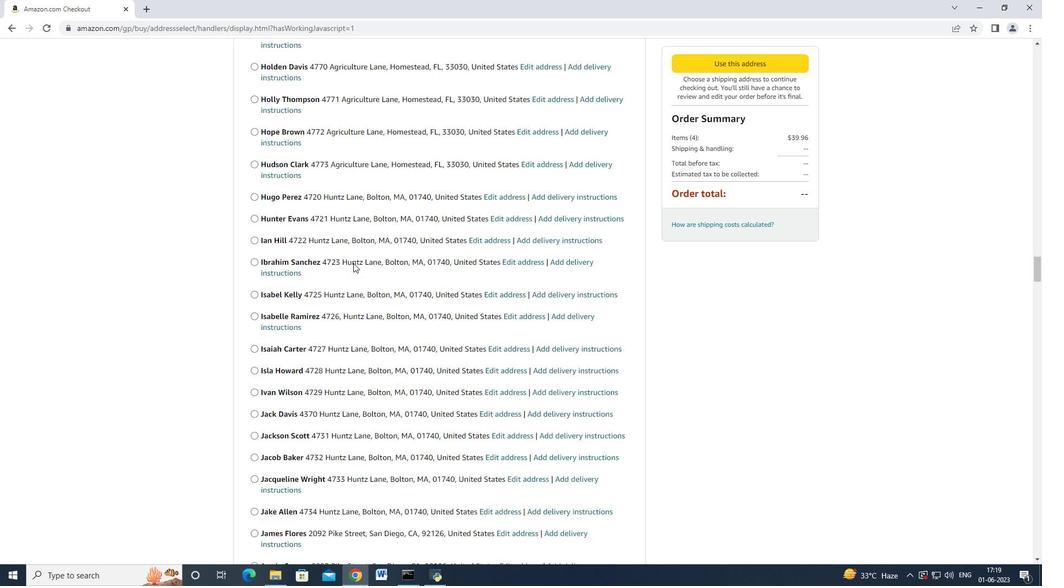 
Action: Mouse scrolled (353, 262) with delta (0, -1)
Screenshot: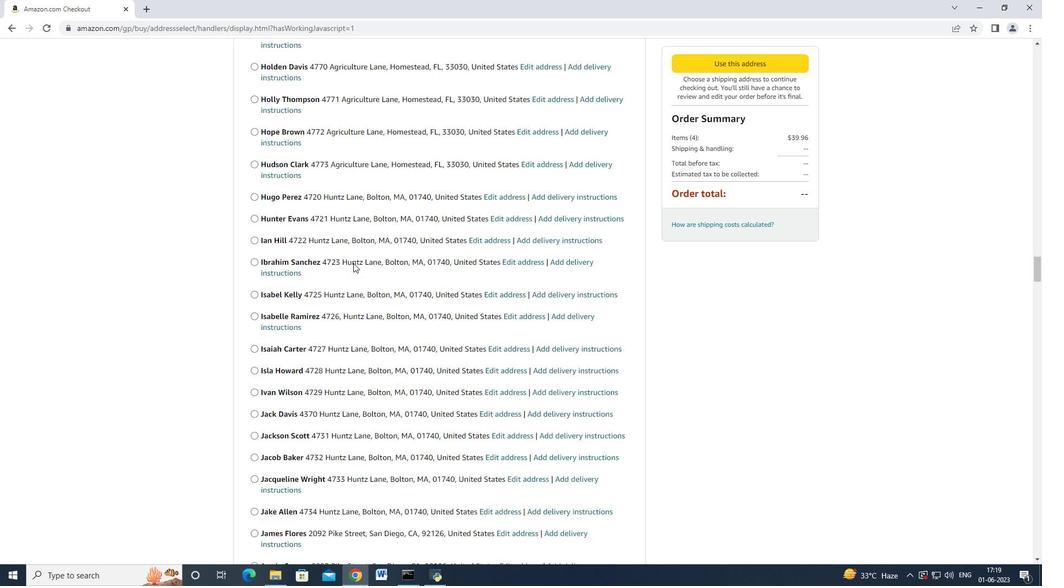 
Action: Mouse scrolled (353, 262) with delta (0, 0)
Screenshot: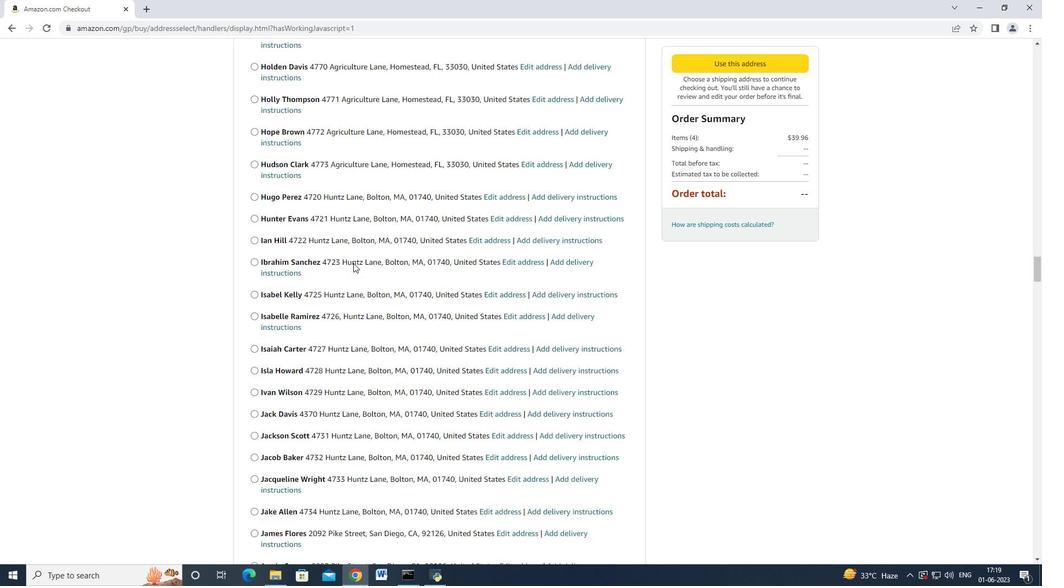 
Action: Mouse scrolled (353, 262) with delta (0, 0)
Screenshot: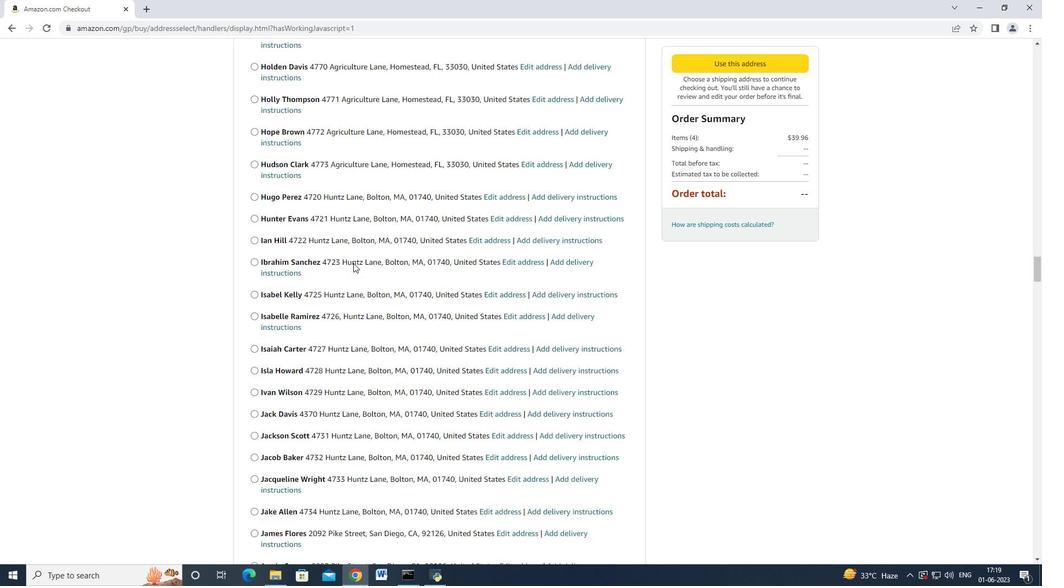 
Action: Mouse scrolled (353, 262) with delta (0, 0)
Screenshot: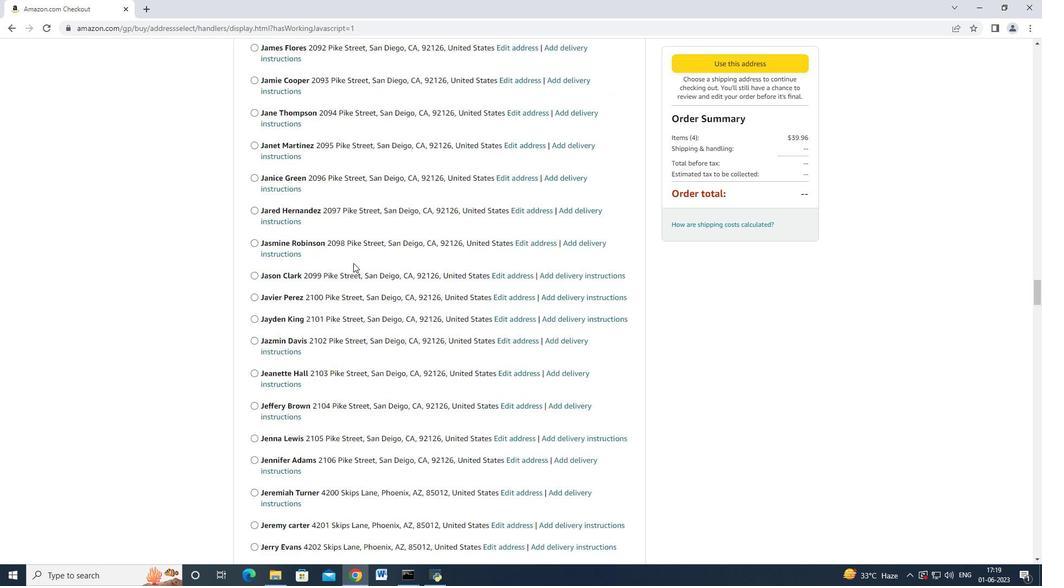 
Action: Mouse scrolled (353, 262) with delta (0, 0)
Screenshot: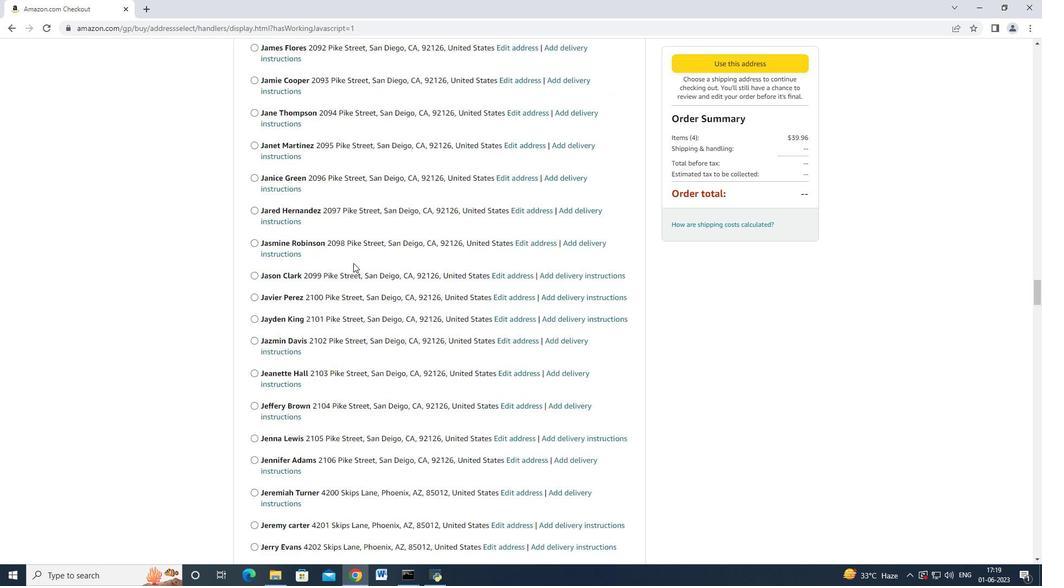 
Action: Mouse scrolled (353, 262) with delta (0, -1)
Screenshot: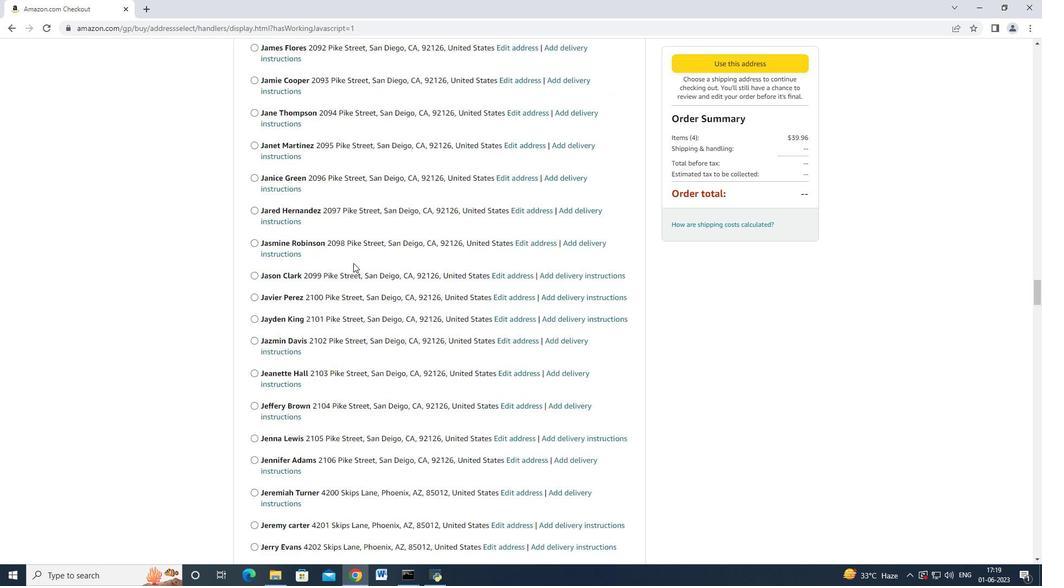 
Action: Mouse scrolled (353, 262) with delta (0, -1)
Screenshot: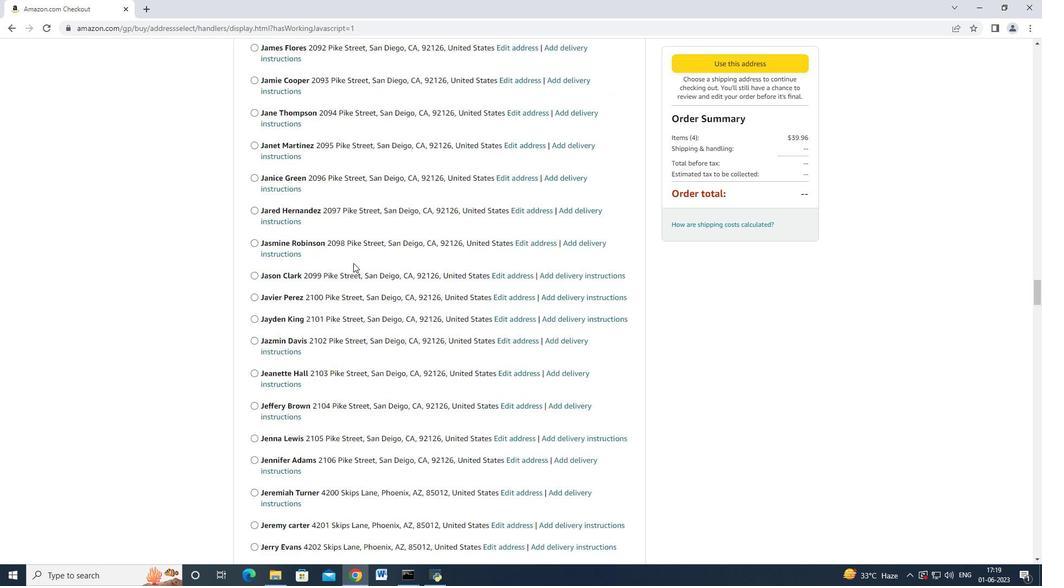 
Action: Mouse scrolled (353, 262) with delta (0, -1)
Screenshot: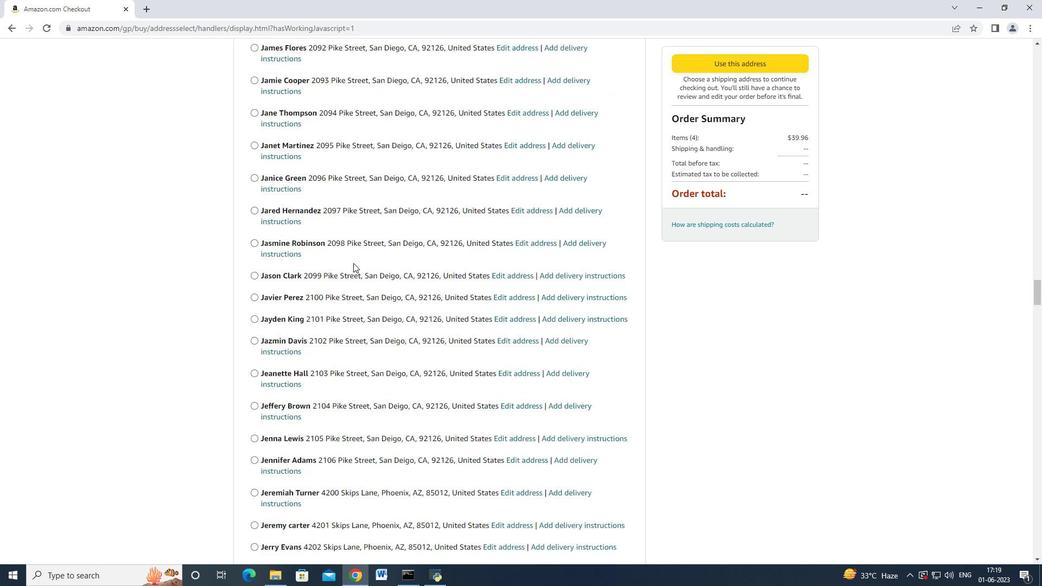 
Action: Mouse scrolled (353, 262) with delta (0, 0)
Screenshot: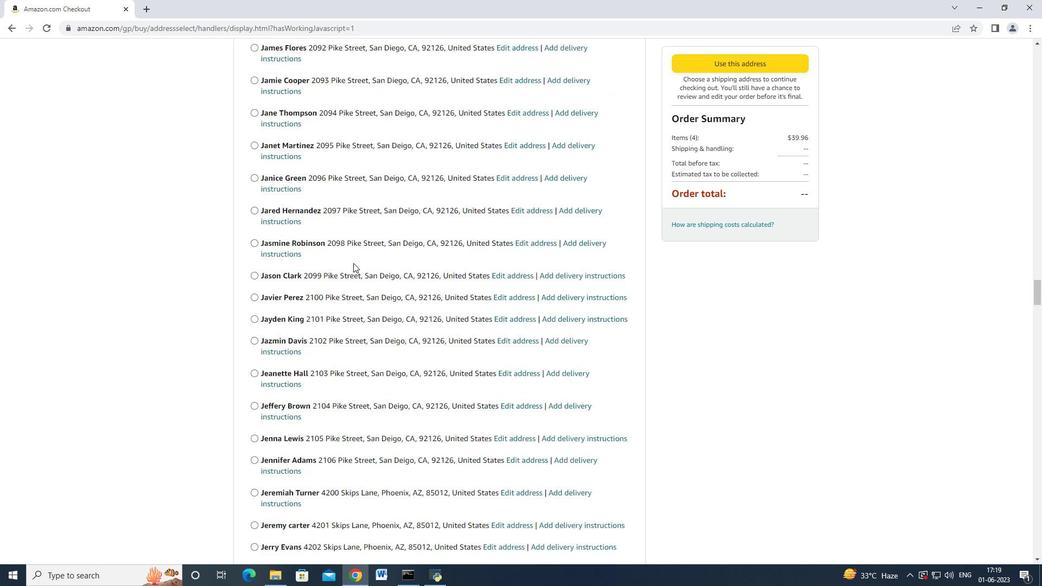 
Action: Mouse scrolled (353, 262) with delta (0, 0)
Screenshot: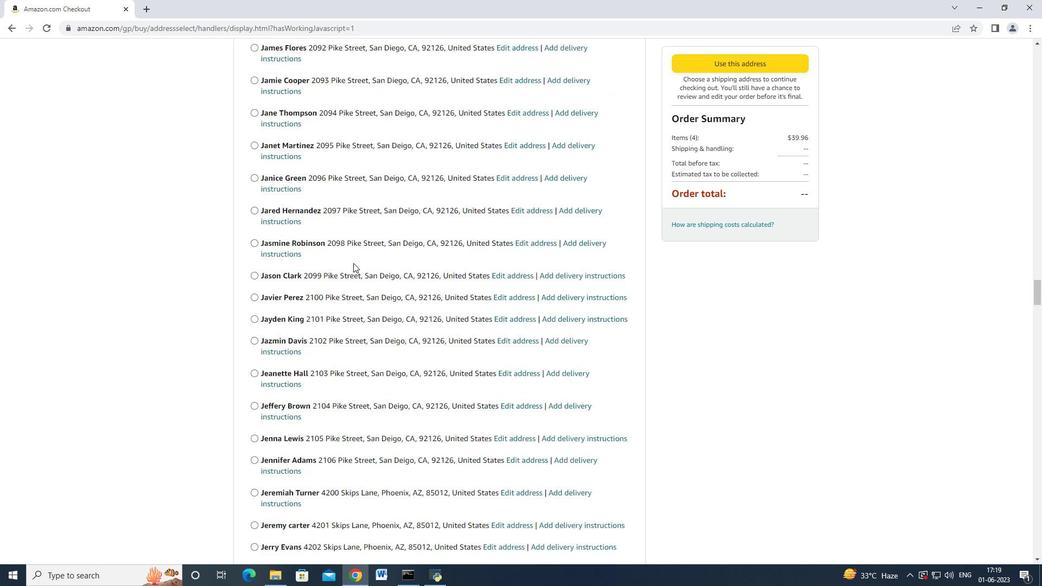 
Action: Mouse scrolled (353, 262) with delta (0, 0)
Screenshot: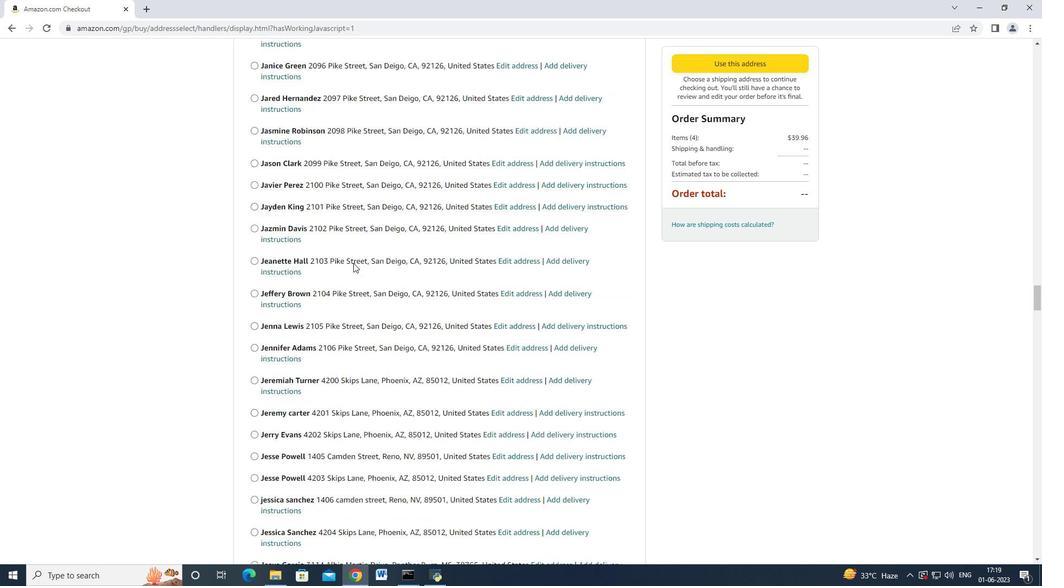 
Action: Mouse scrolled (353, 262) with delta (0, 0)
Screenshot: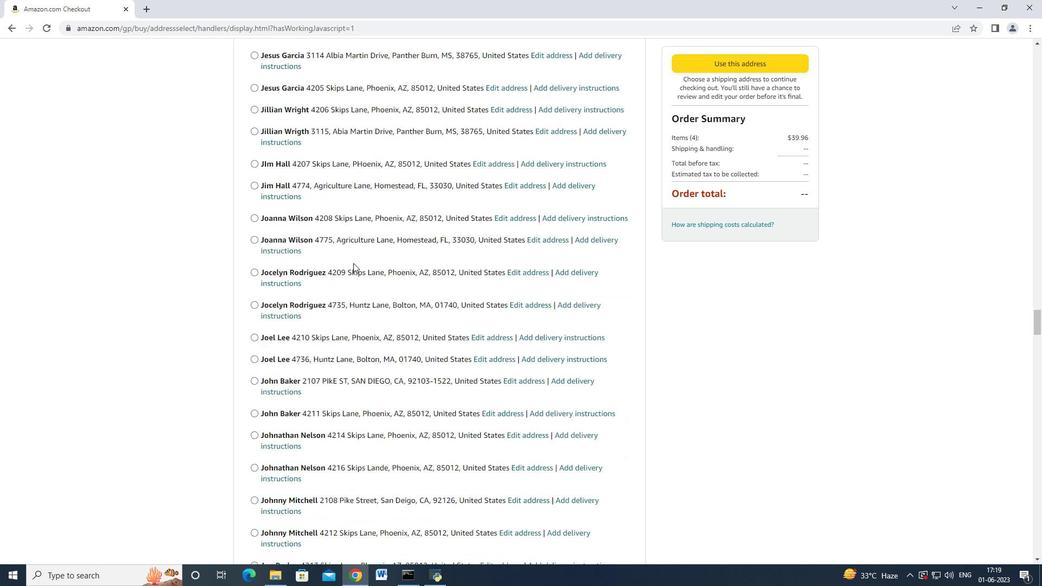 
Action: Mouse scrolled (353, 262) with delta (0, 0)
Screenshot: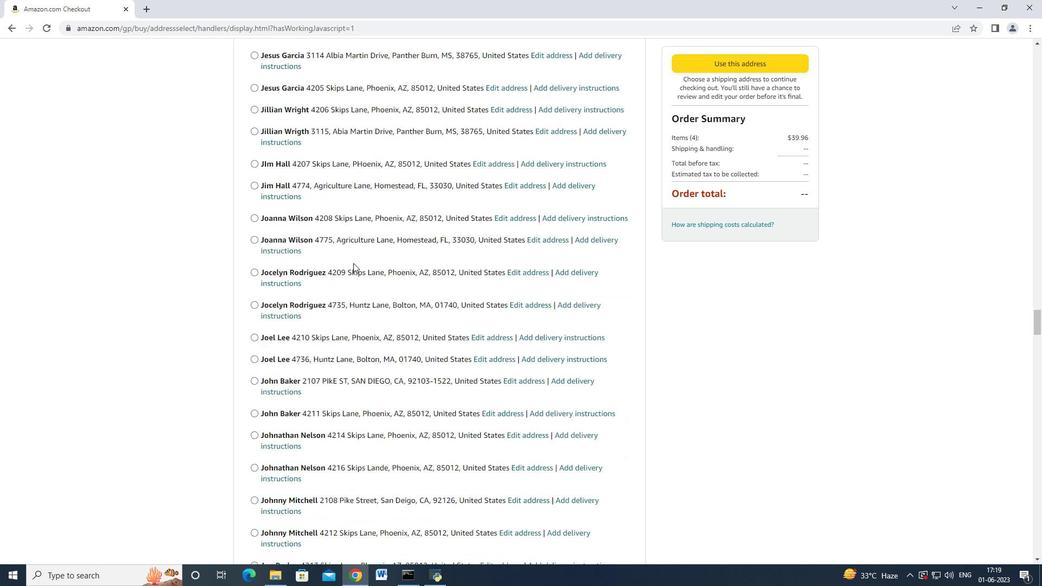 
Action: Mouse scrolled (353, 262) with delta (0, 0)
Screenshot: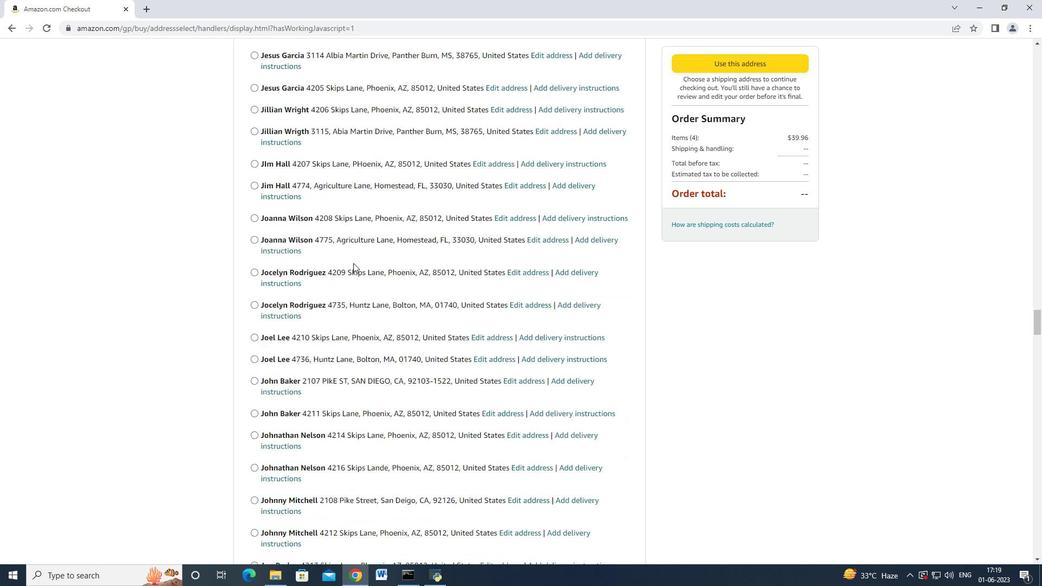 
Action: Mouse scrolled (353, 262) with delta (0, -1)
Screenshot: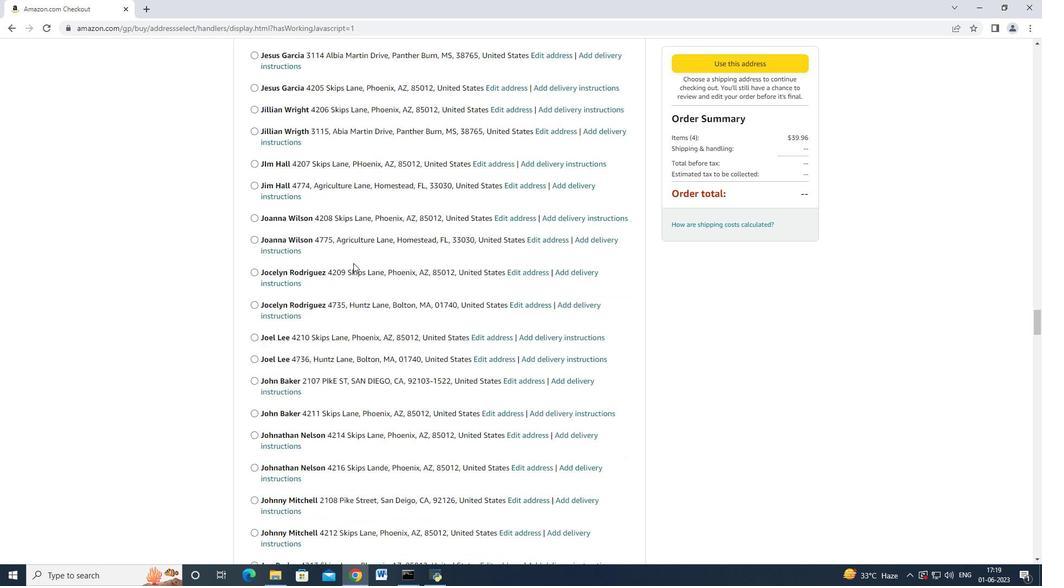 
Action: Mouse scrolled (353, 262) with delta (0, -1)
Screenshot: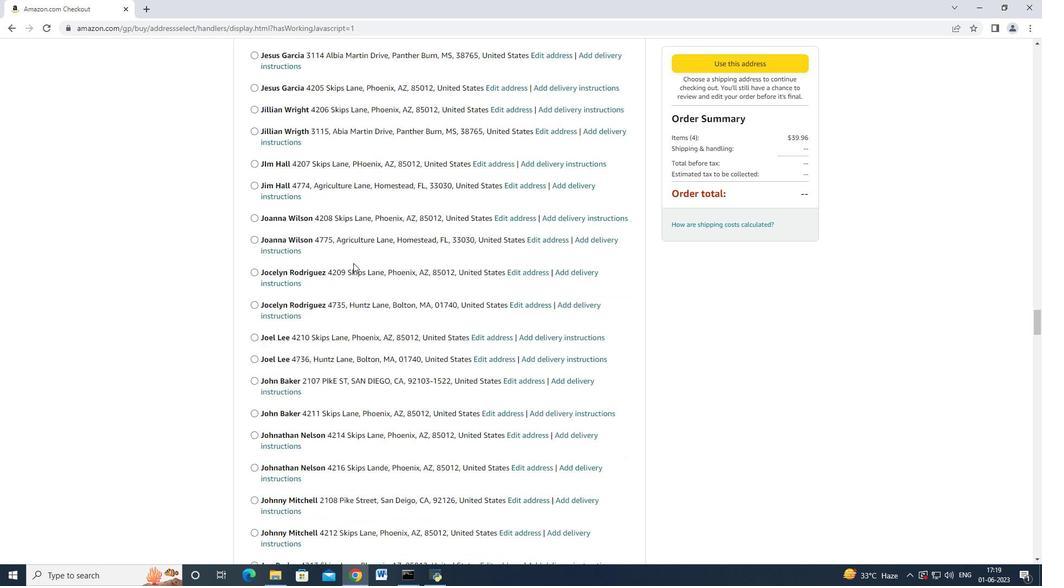 
Action: Mouse scrolled (353, 262) with delta (0, -1)
Screenshot: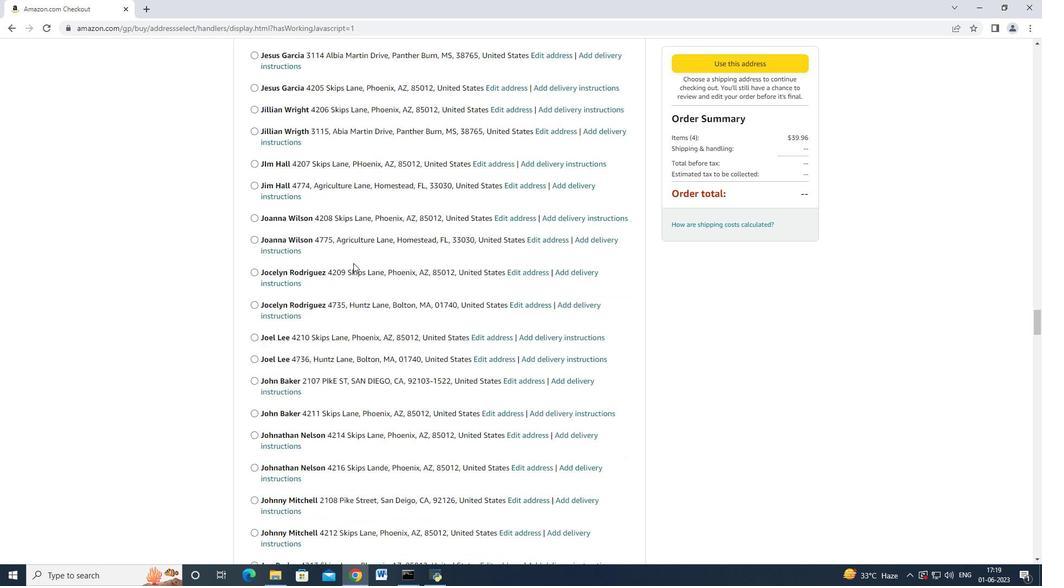 
Action: Mouse scrolled (353, 262) with delta (0, 0)
Screenshot: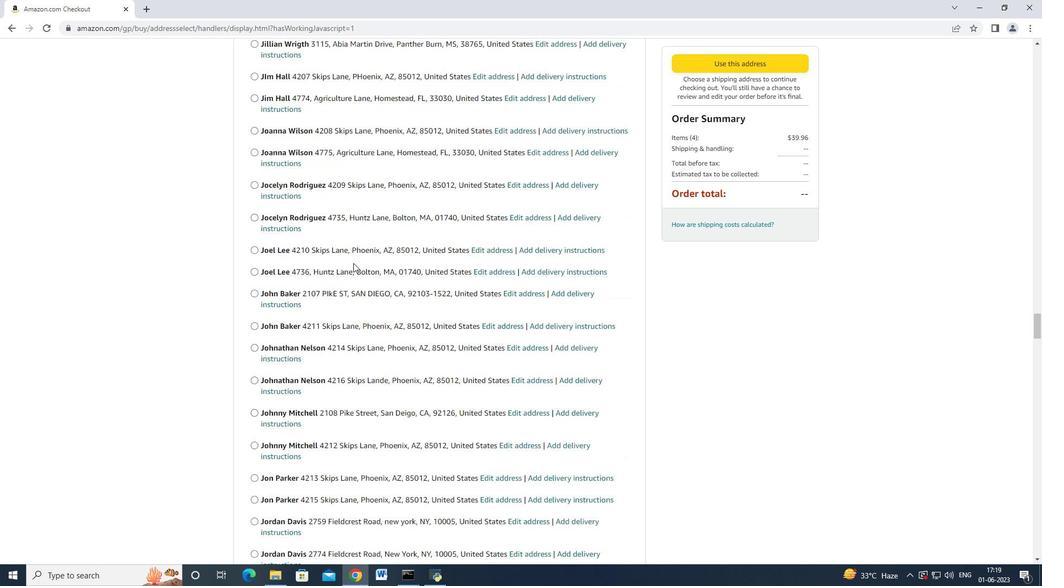 
Action: Mouse scrolled (353, 262) with delta (0, 0)
Screenshot: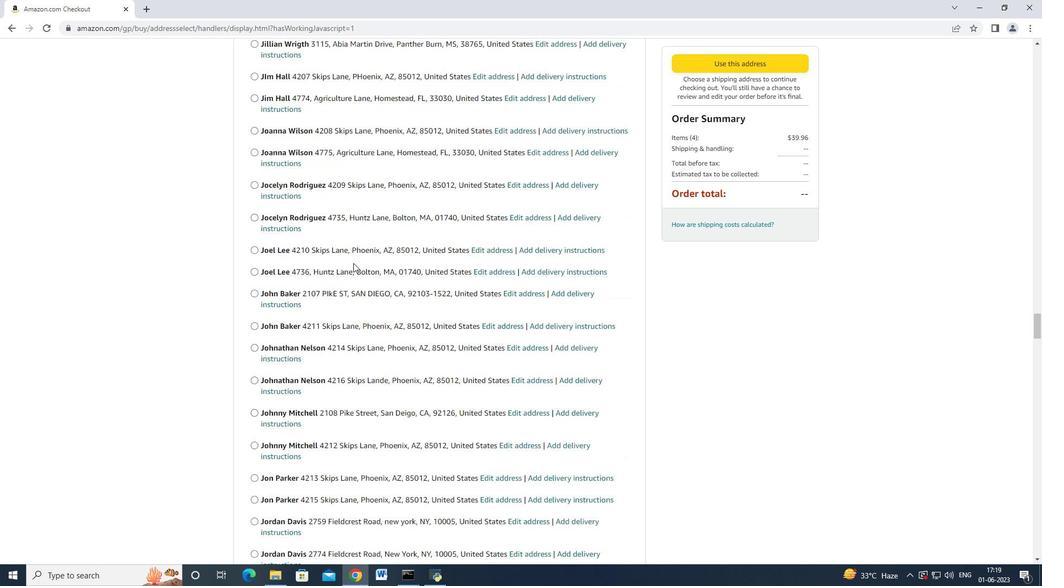 
Action: Mouse scrolled (353, 262) with delta (0, 0)
Screenshot: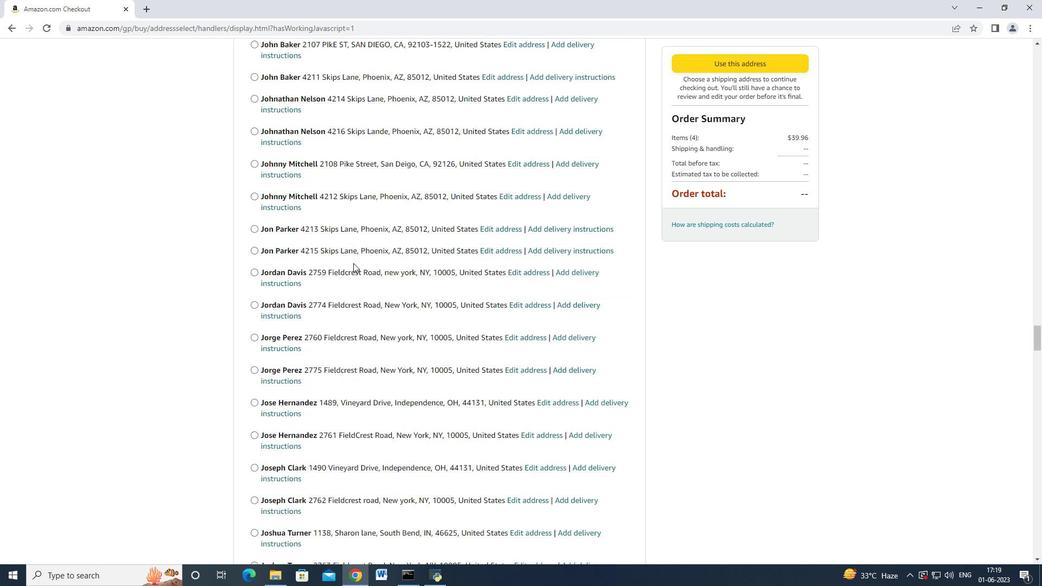 
Action: Mouse scrolled (353, 262) with delta (0, 0)
Screenshot: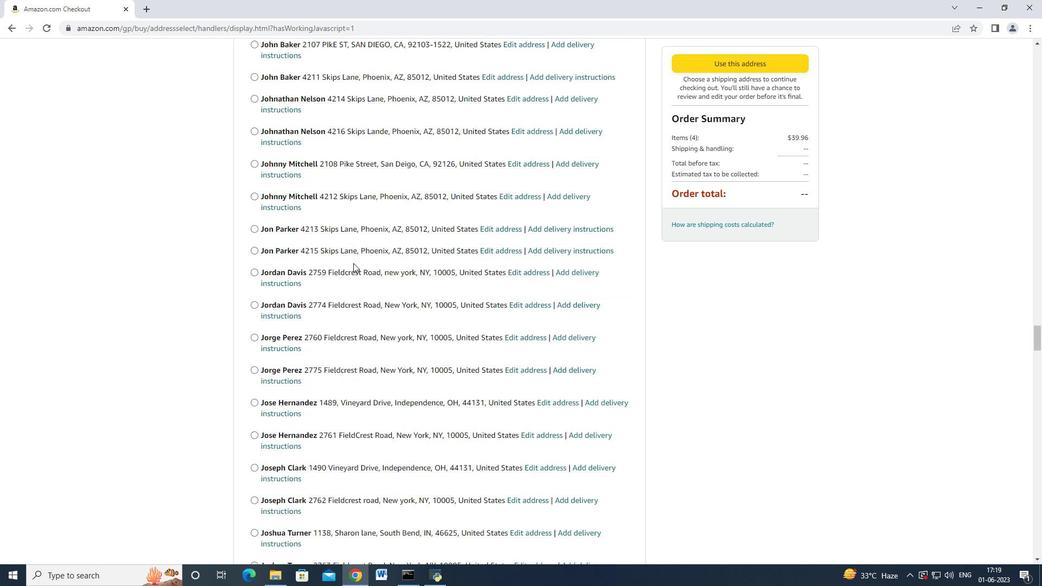 
Action: Mouse scrolled (353, 262) with delta (0, 0)
Screenshot: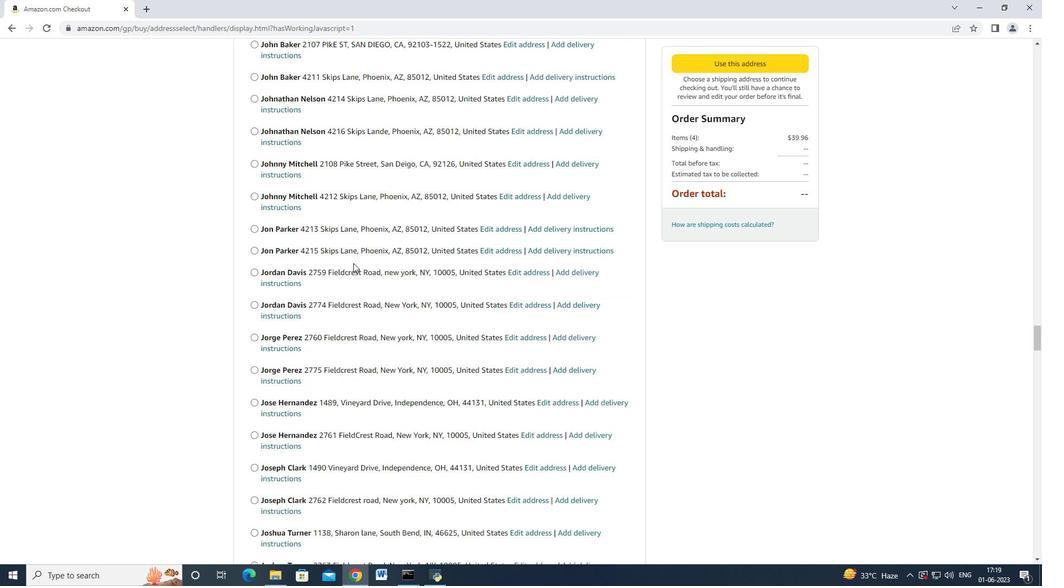
Action: Mouse scrolled (353, 262) with delta (0, 0)
Screenshot: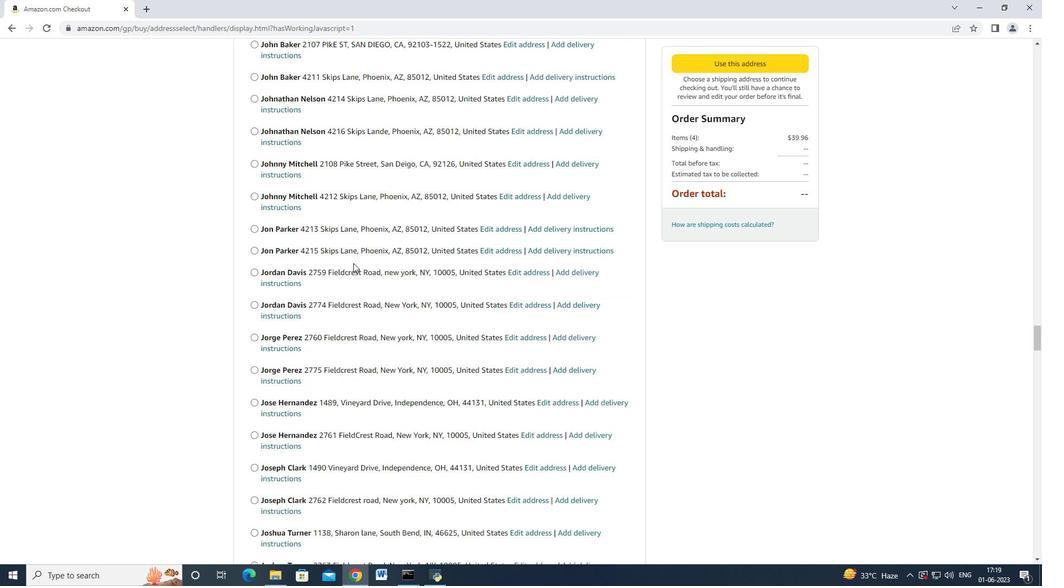 
Action: Mouse scrolled (353, 262) with delta (0, -1)
Screenshot: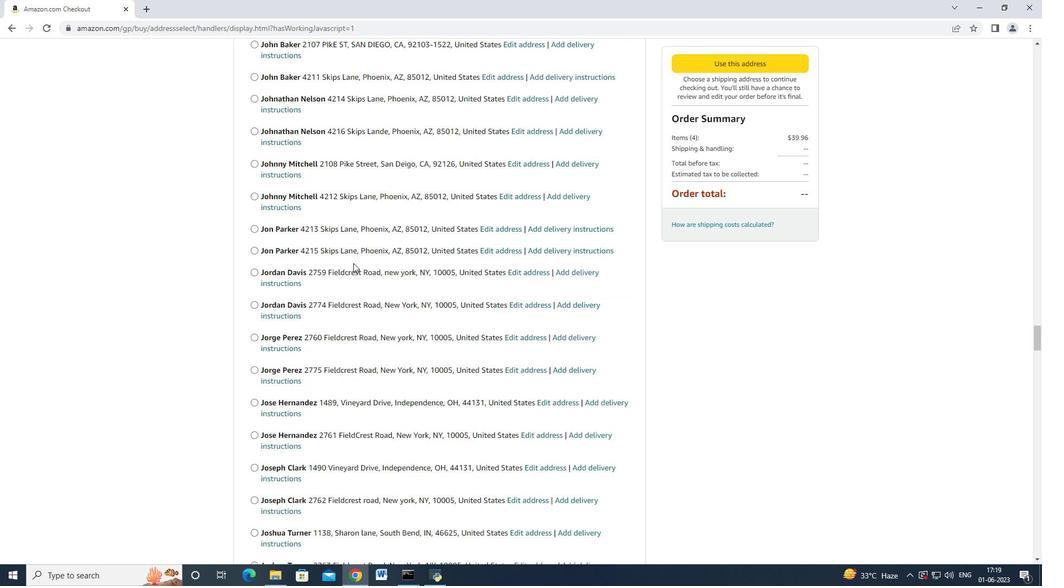 
Action: Mouse scrolled (353, 262) with delta (0, 0)
Screenshot: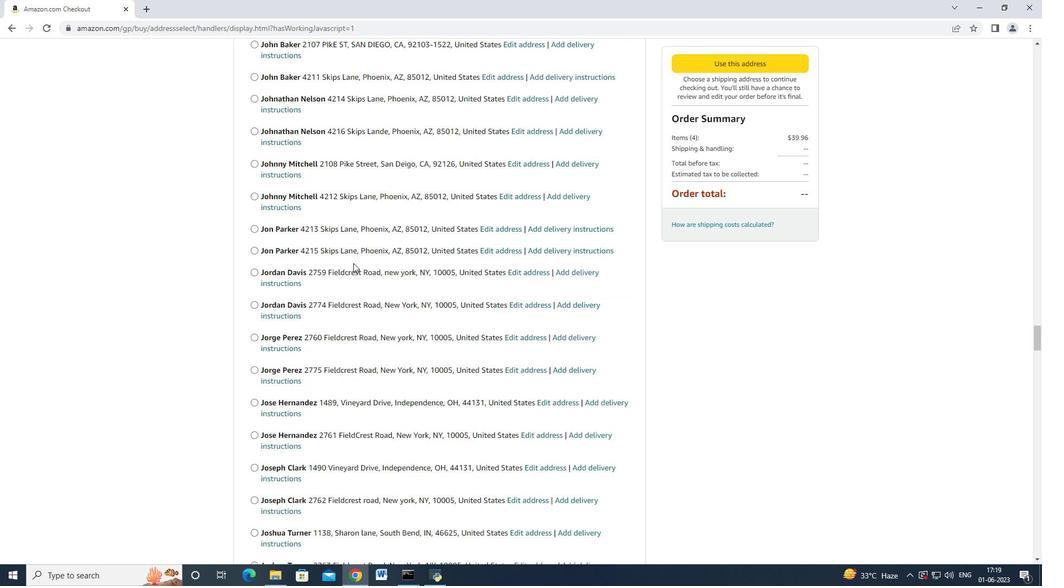 
Action: Mouse scrolled (353, 262) with delta (0, 0)
Screenshot: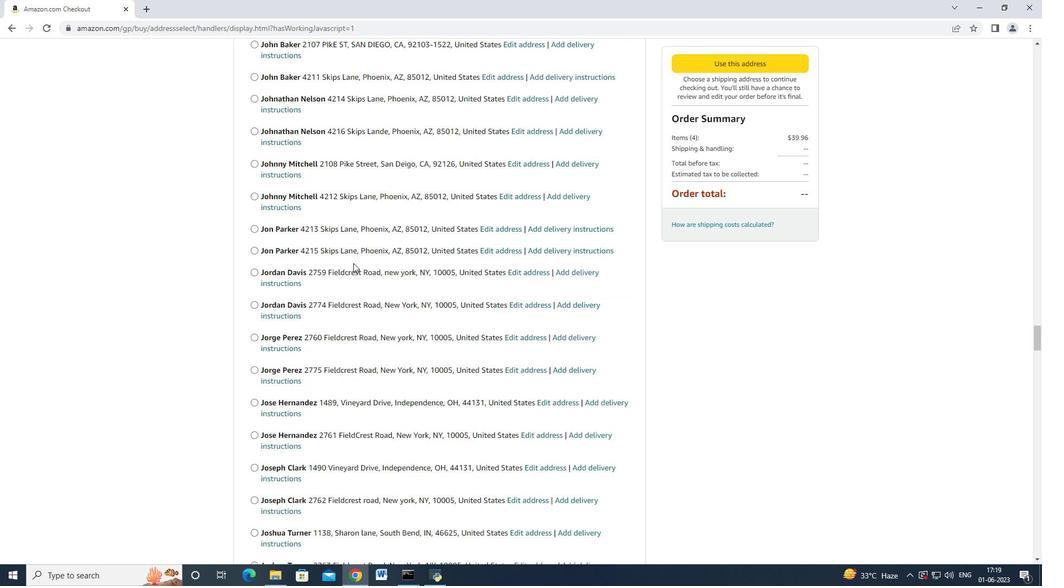 
Action: Mouse scrolled (353, 262) with delta (0, 0)
Screenshot: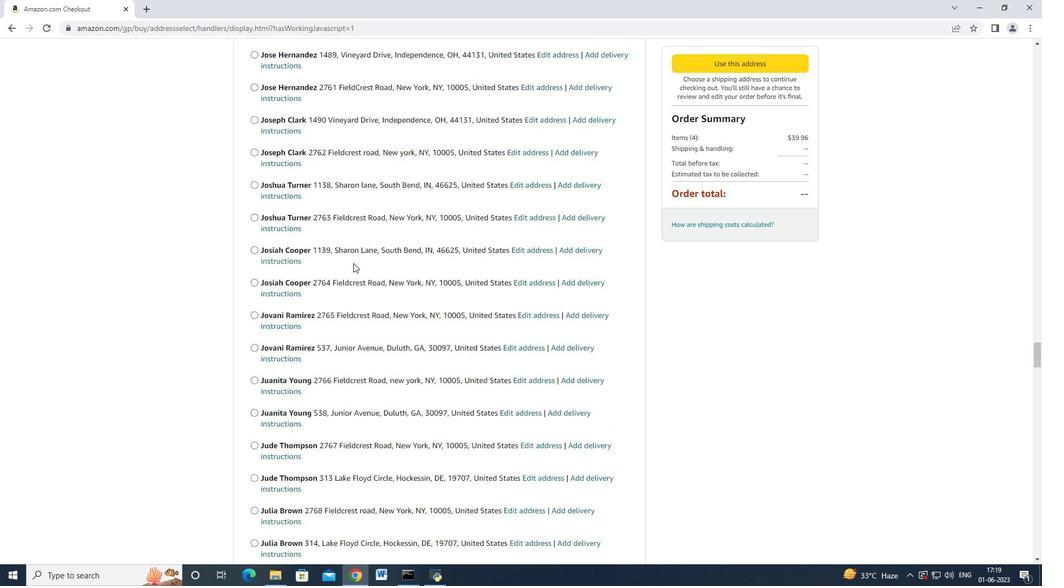 
Action: Mouse moved to (357, 269)
Screenshot: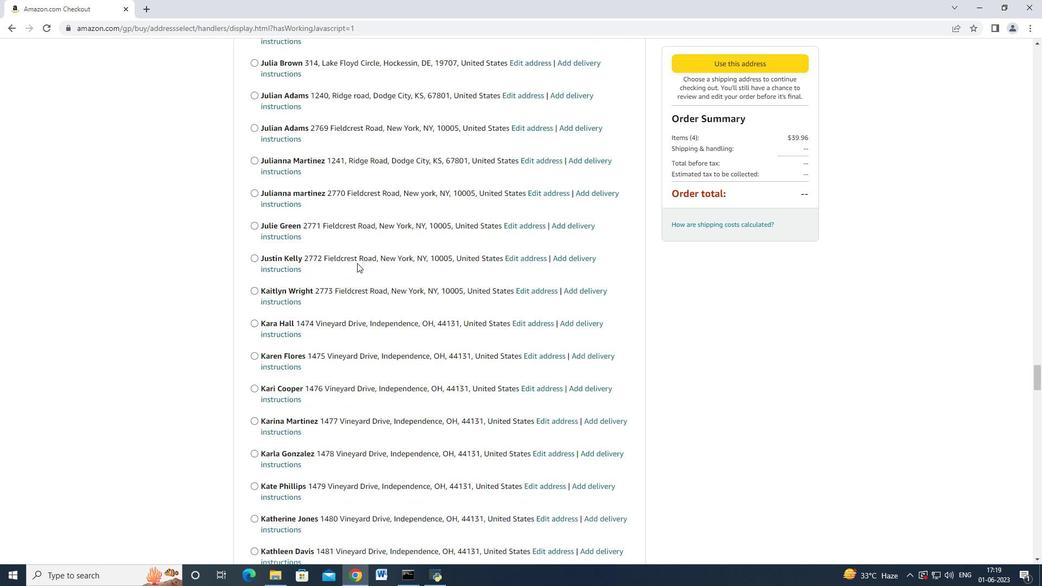 
Action: Mouse scrolled (357, 268) with delta (0, 0)
Screenshot: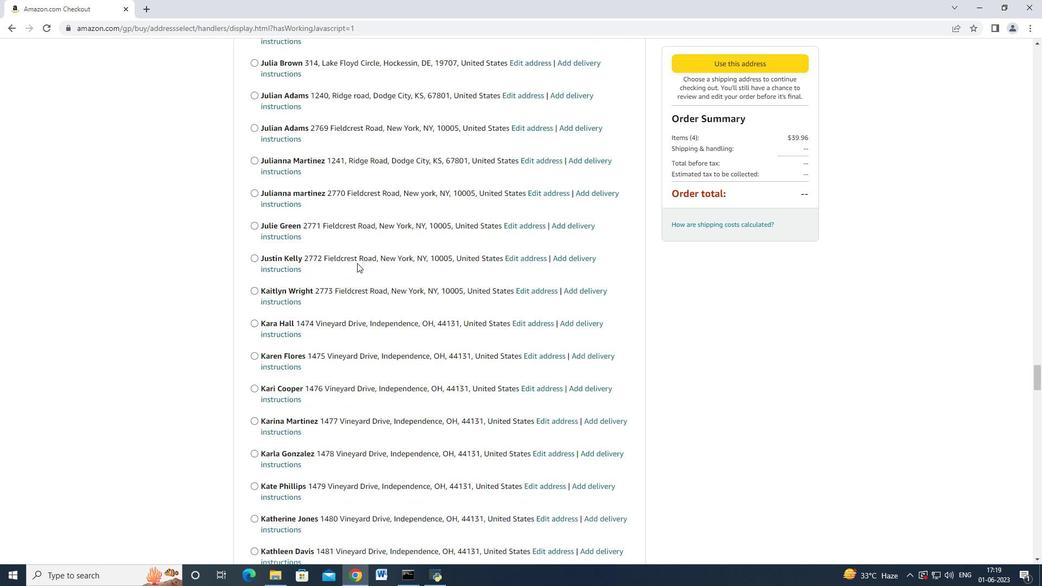 
Action: Mouse moved to (358, 277)
Screenshot: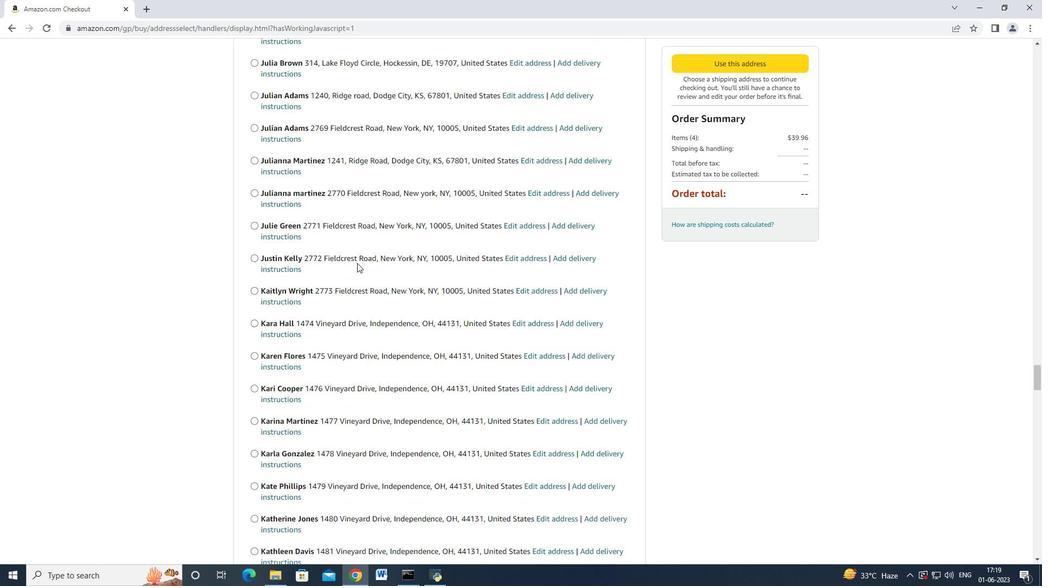
Action: Mouse scrolled (358, 276) with delta (0, 0)
Screenshot: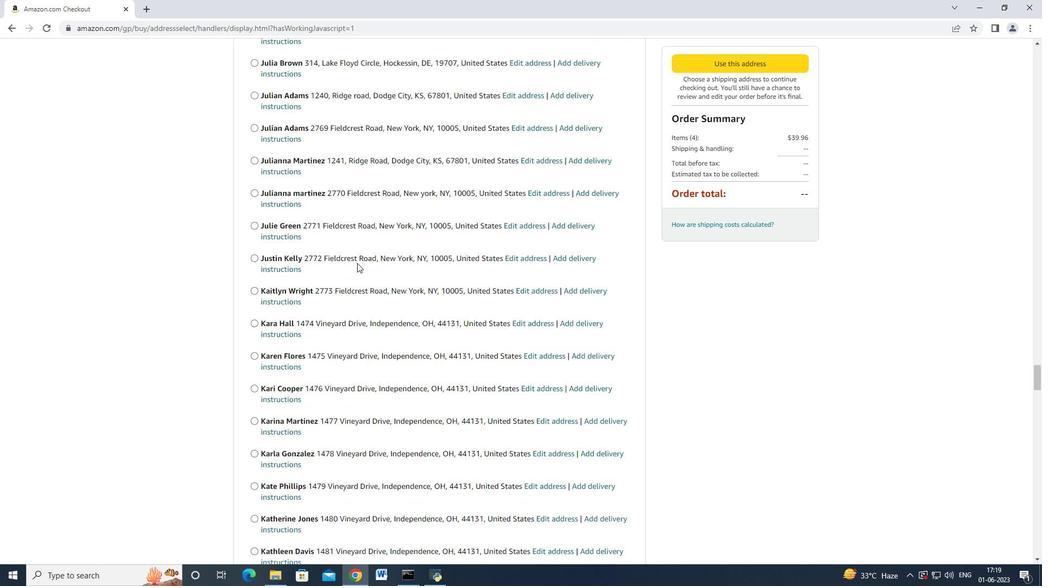 
Action: Mouse moved to (359, 281)
Screenshot: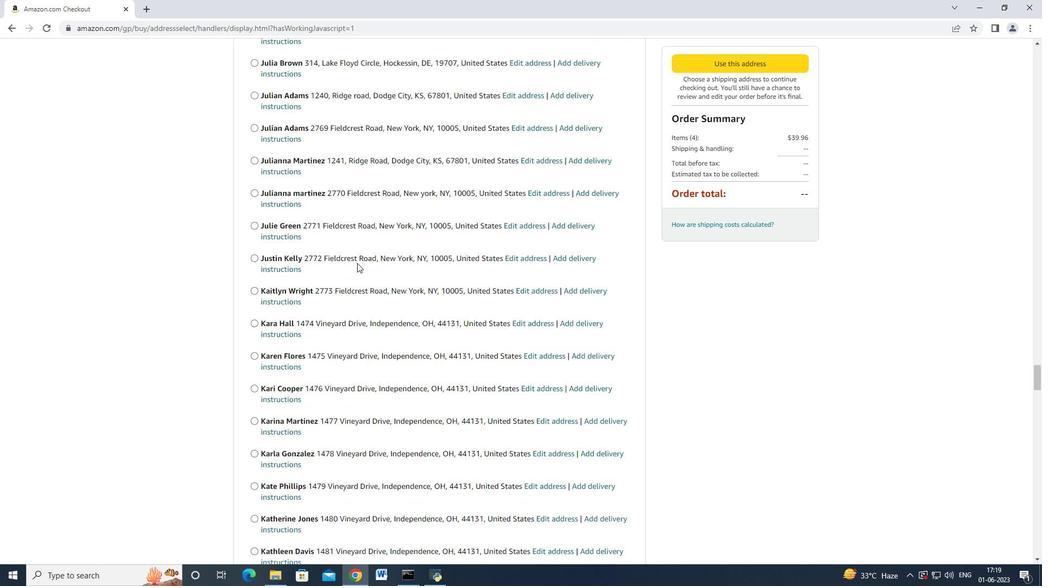 
Action: Mouse scrolled (358, 279) with delta (0, 0)
Screenshot: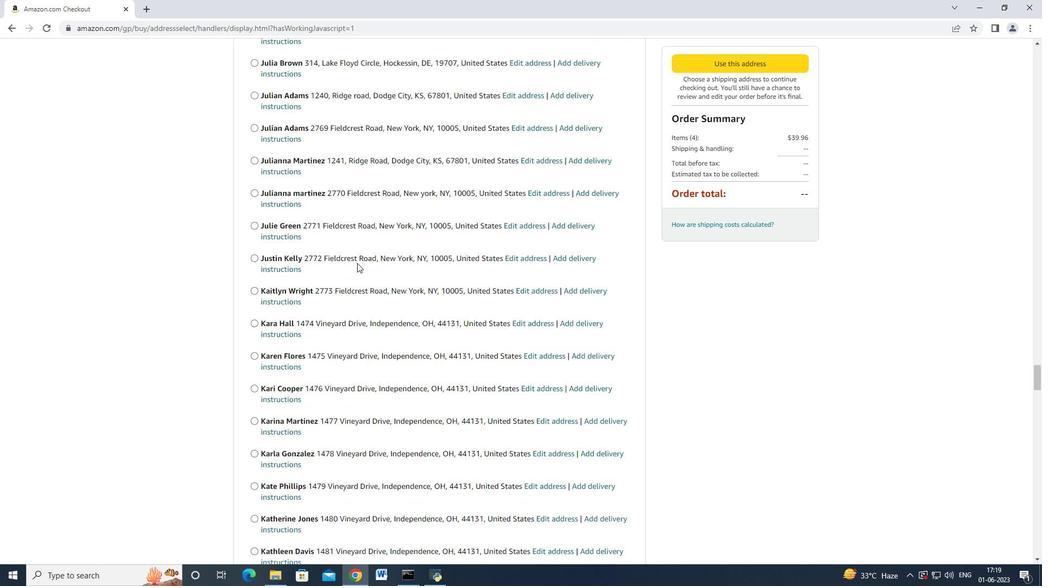 
Action: Mouse moved to (359, 281)
Screenshot: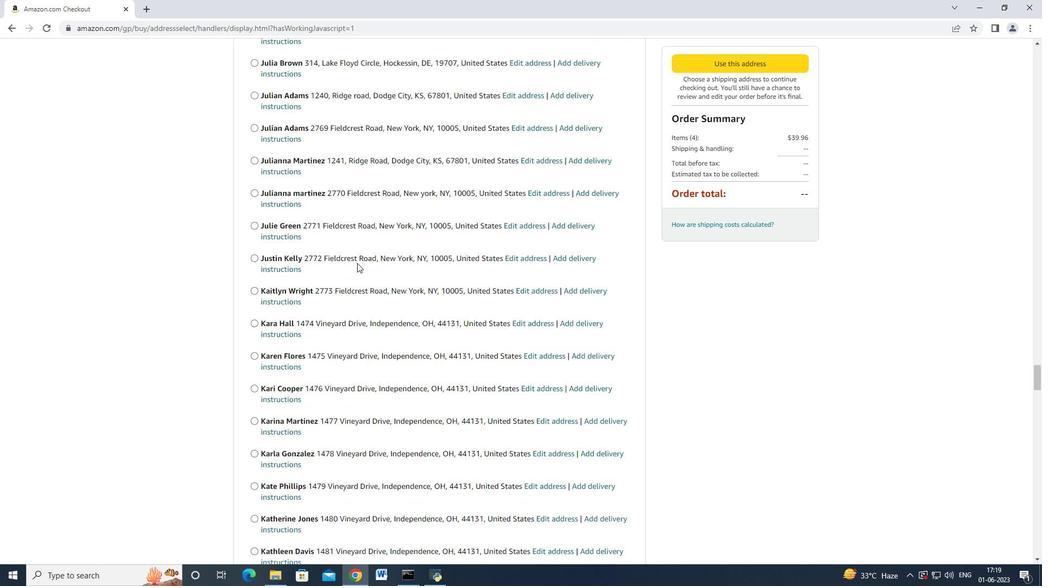 
Action: Mouse scrolled (359, 280) with delta (0, -1)
Screenshot: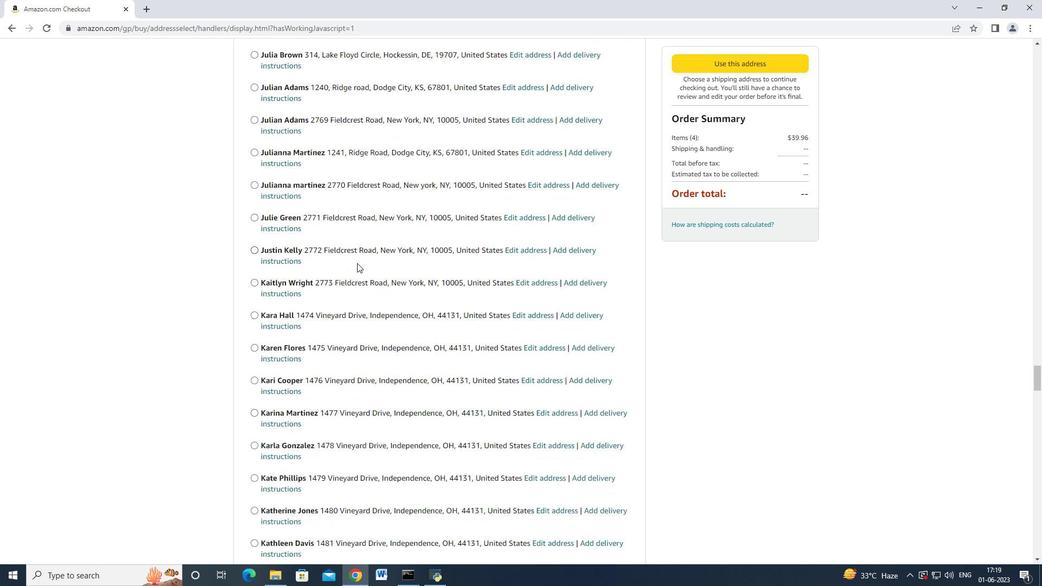 
Action: Mouse moved to (359, 282)
Screenshot: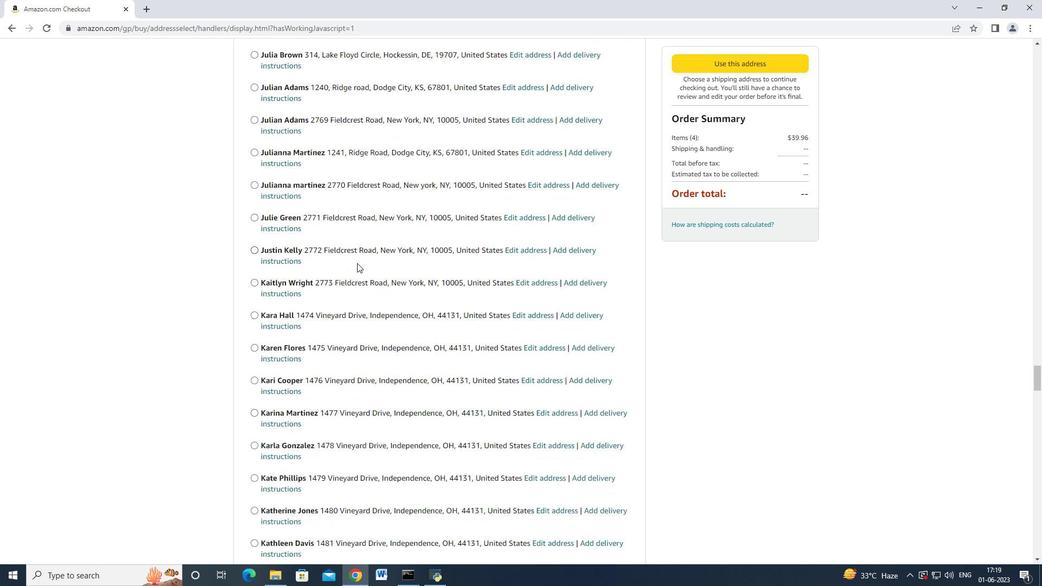
Action: Mouse scrolled (359, 281) with delta (0, 0)
Screenshot: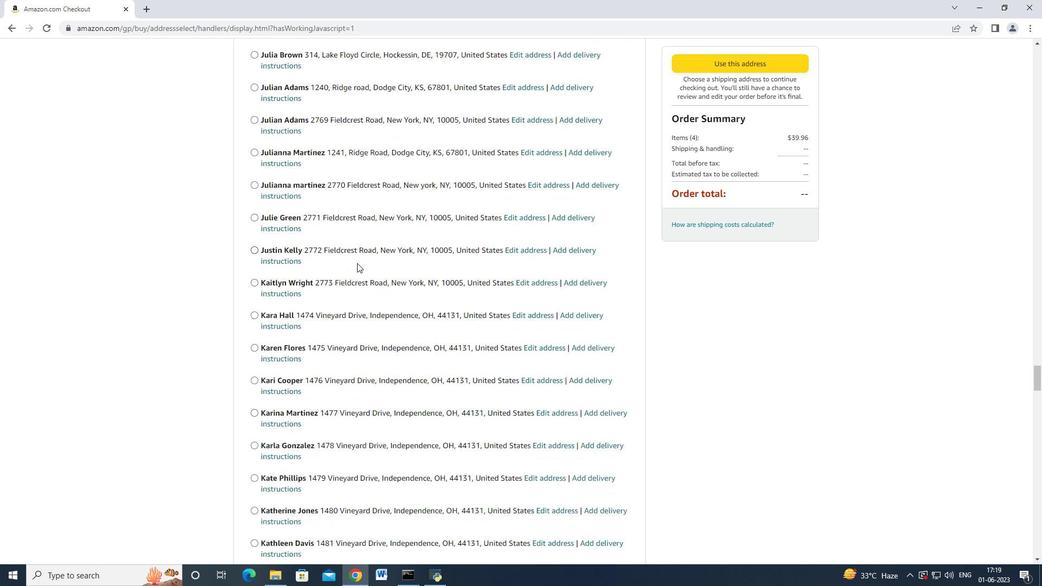 
Action: Mouse moved to (359, 287)
Screenshot: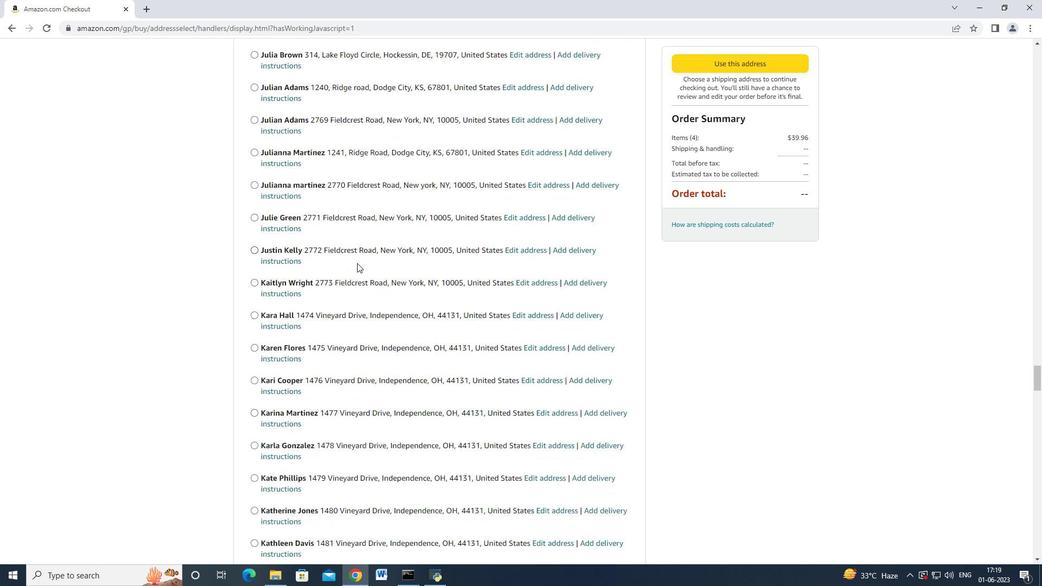 
Action: Mouse scrolled (359, 281) with delta (0, 0)
Screenshot: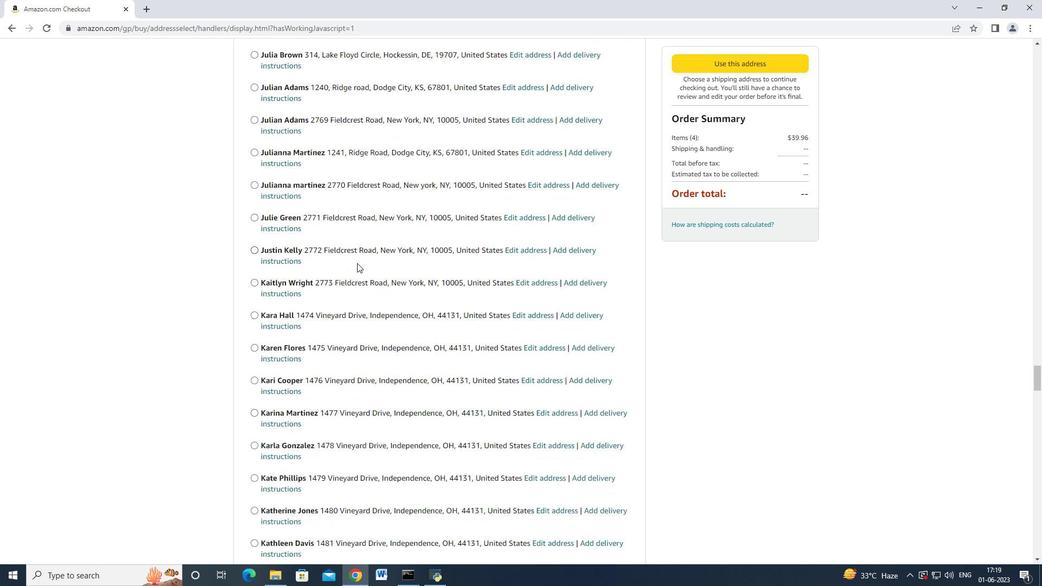 
Action: Mouse moved to (359, 290)
Screenshot: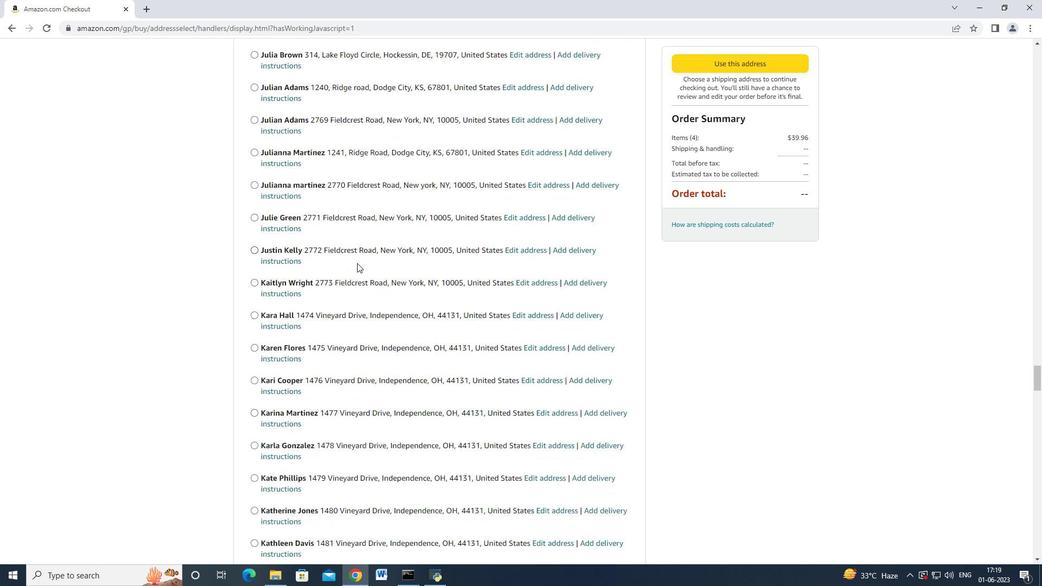 
Action: Mouse scrolled (359, 286) with delta (0, 0)
Screenshot: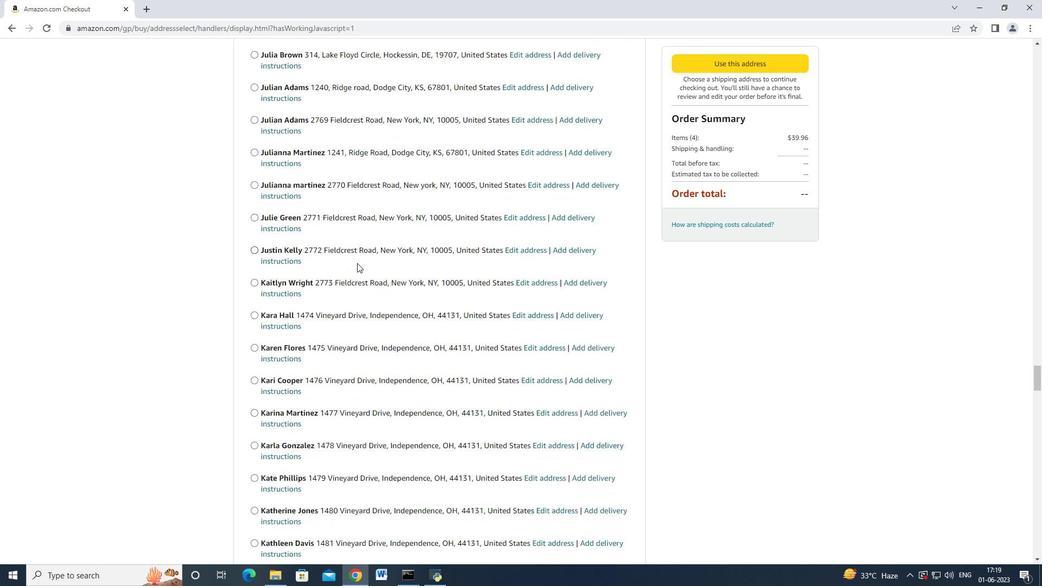 
Action: Mouse moved to (361, 295)
Screenshot: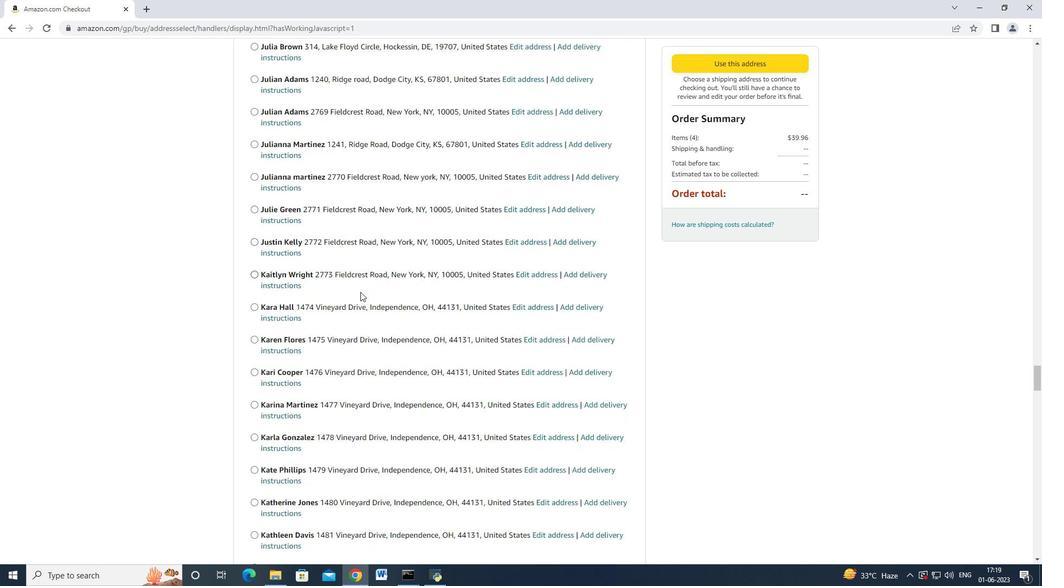 
Action: Mouse scrolled (361, 294) with delta (0, 0)
Screenshot: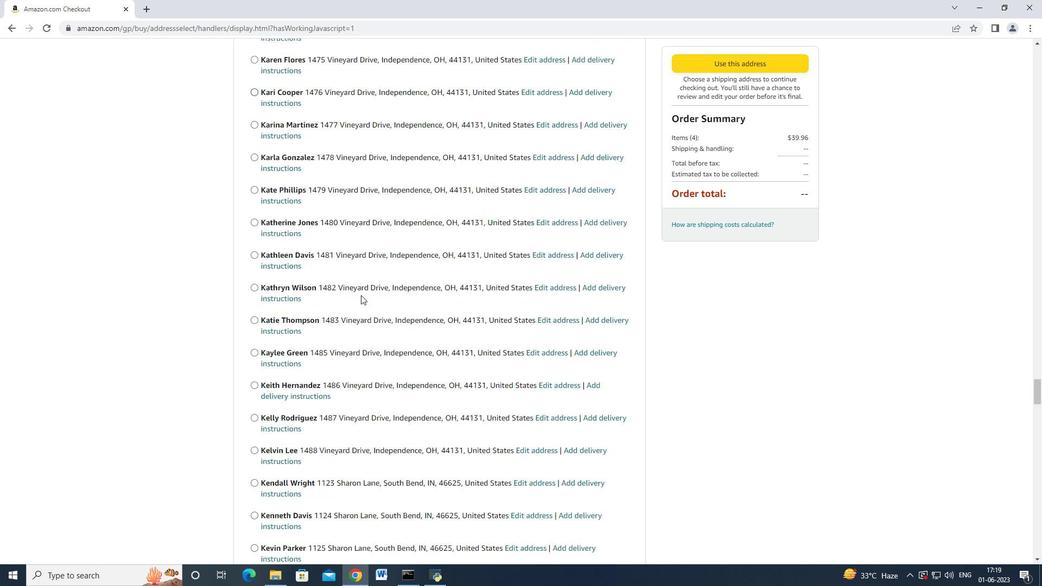 
Action: Mouse scrolled (361, 294) with delta (0, 0)
Screenshot: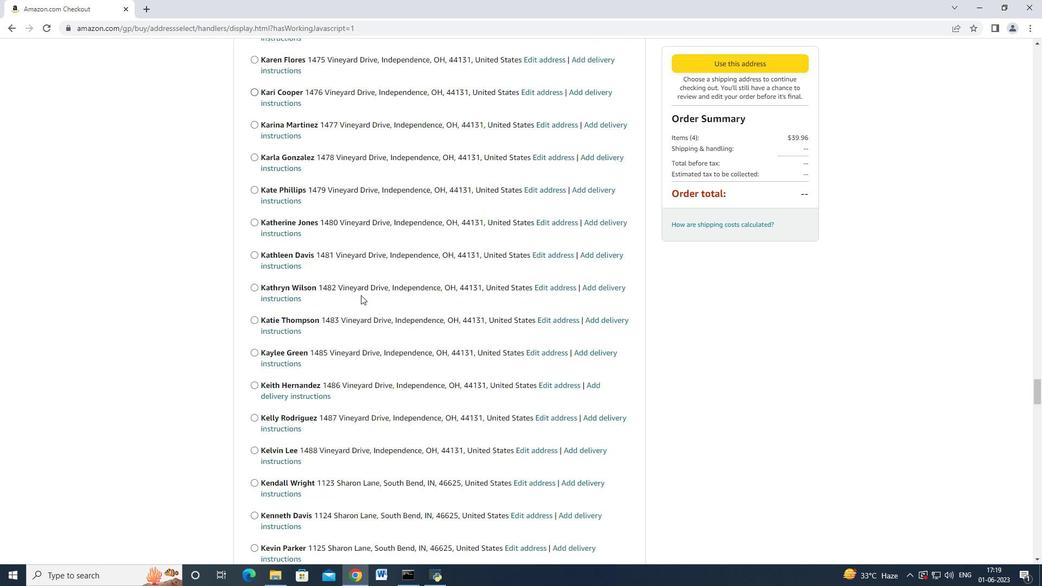 
Action: Mouse scrolled (361, 294) with delta (0, 0)
Screenshot: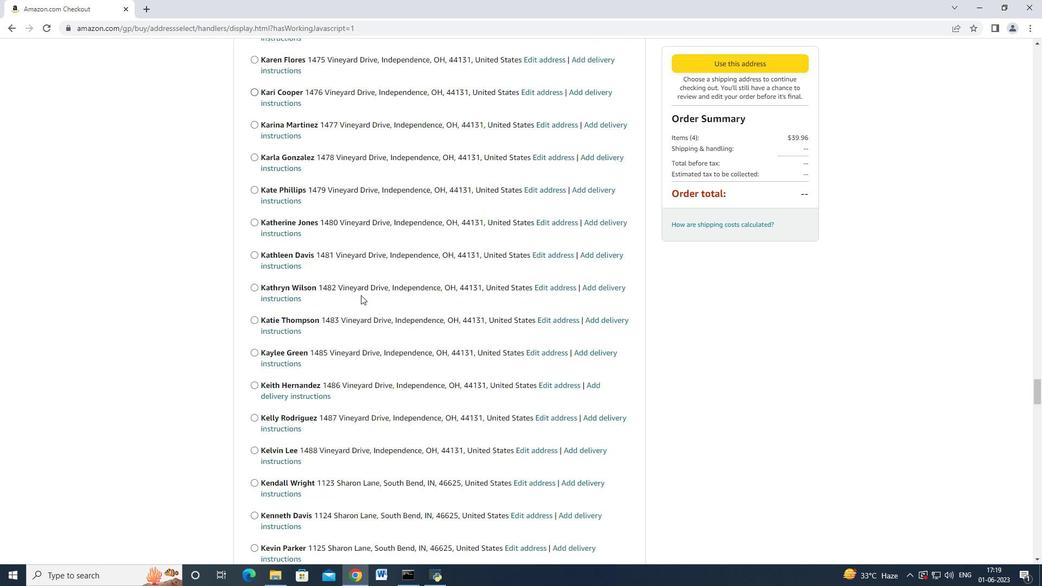 
Action: Mouse scrolled (361, 294) with delta (0, 0)
Screenshot: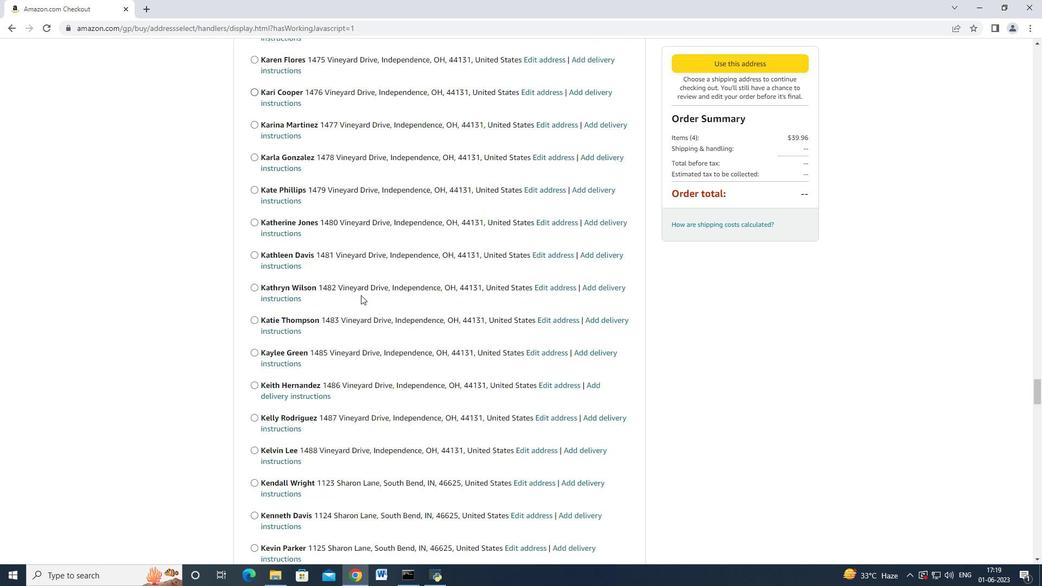 
Action: Mouse scrolled (361, 294) with delta (0, -1)
Screenshot: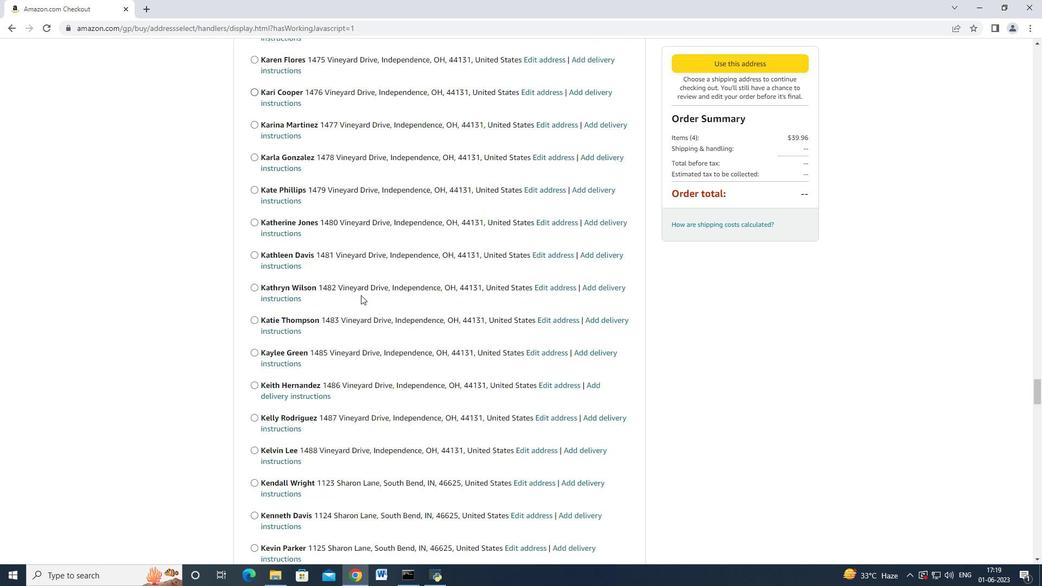 
Action: Mouse scrolled (361, 294) with delta (0, 0)
Screenshot: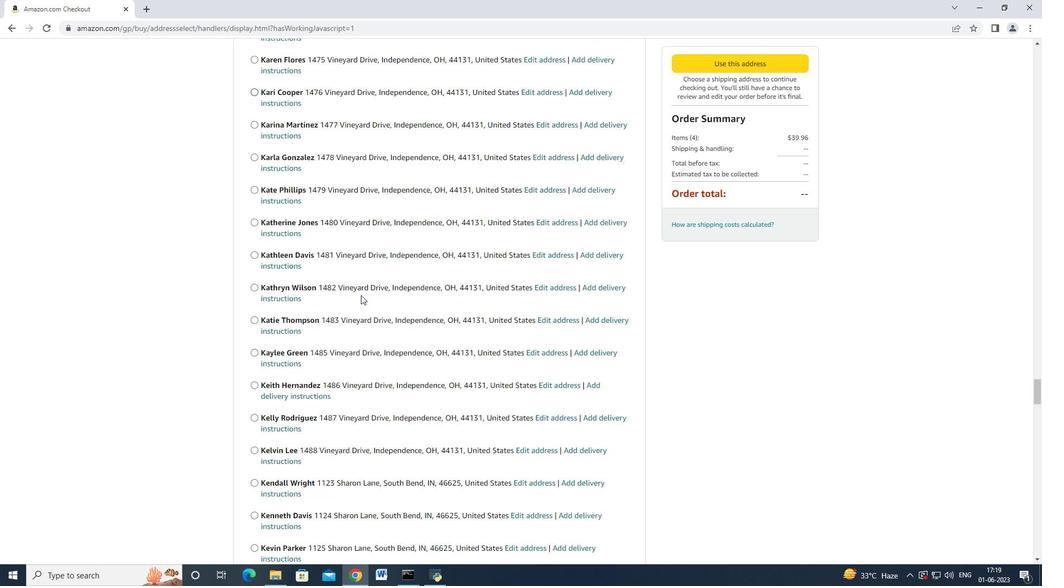 
Action: Mouse scrolled (361, 294) with delta (0, 0)
Screenshot: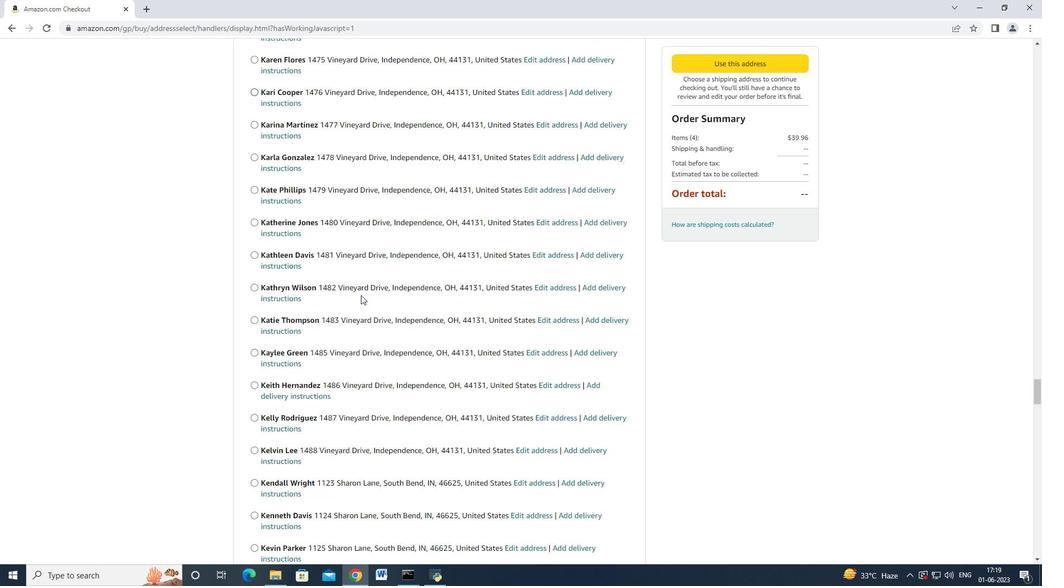 
Action: Mouse moved to (356, 302)
Screenshot: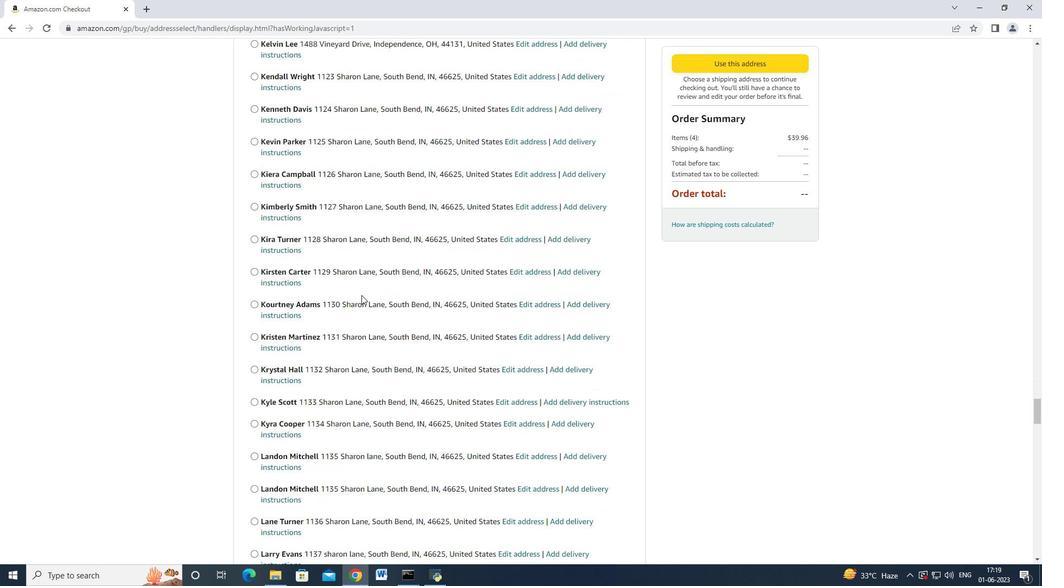 
Action: Mouse scrolled (356, 302) with delta (0, 0)
Screenshot: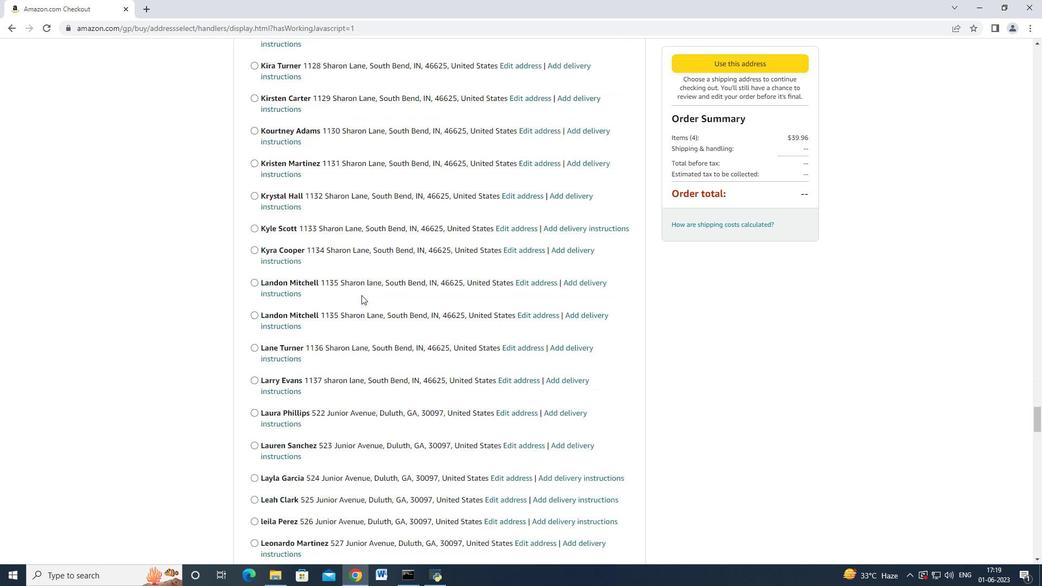 
Action: Mouse moved to (352, 311)
Screenshot: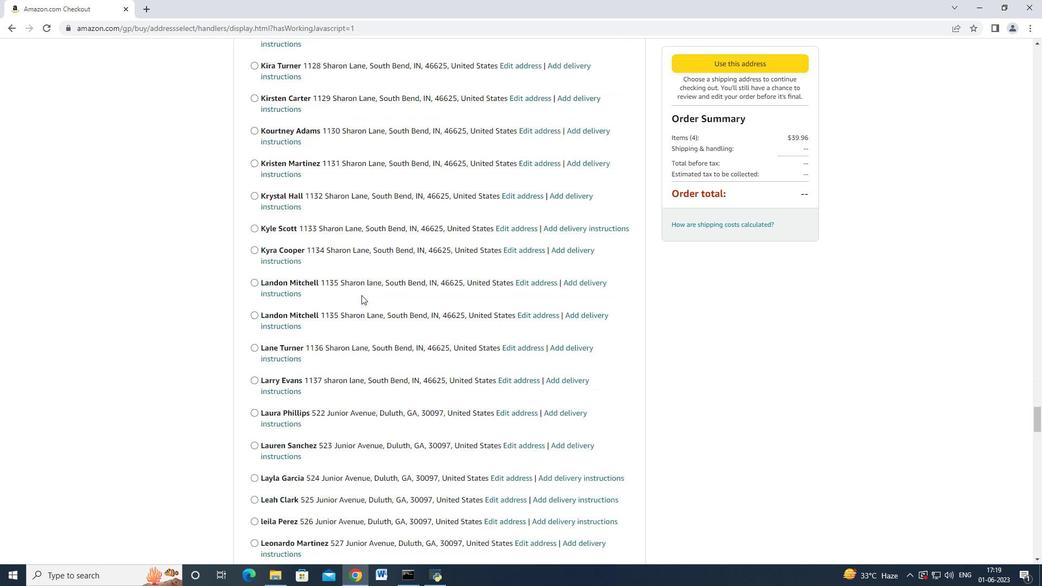 
Action: Mouse scrolled (352, 311) with delta (0, 0)
Screenshot: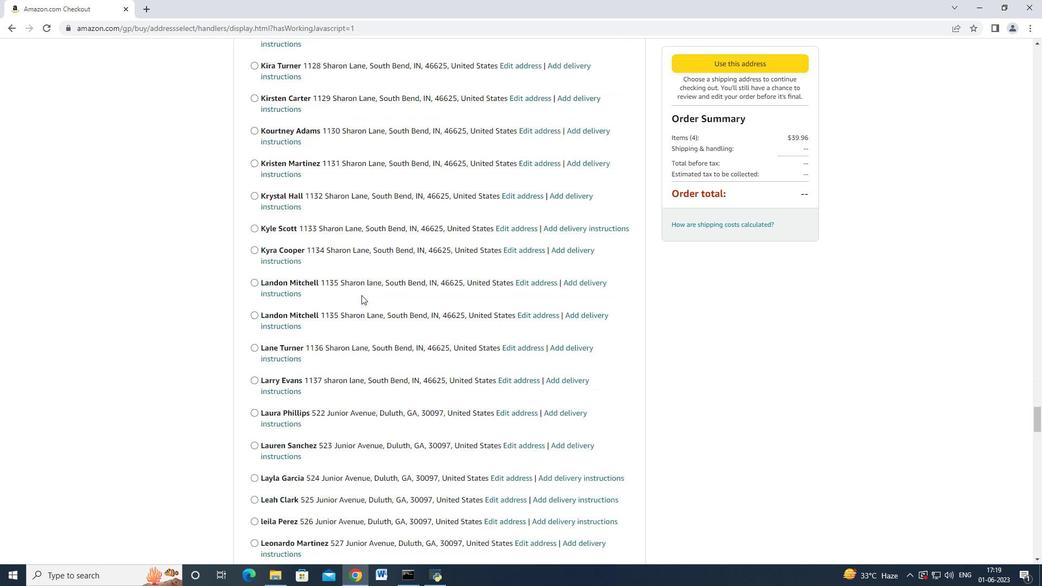 
Action: Mouse moved to (350, 314)
Screenshot: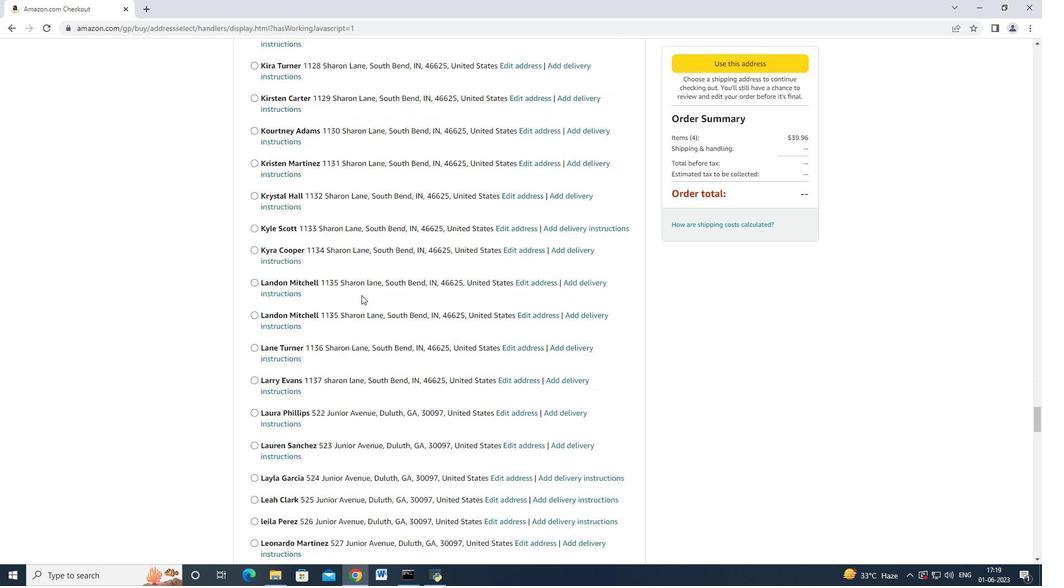 
Action: Mouse scrolled (350, 312) with delta (0, 0)
Screenshot: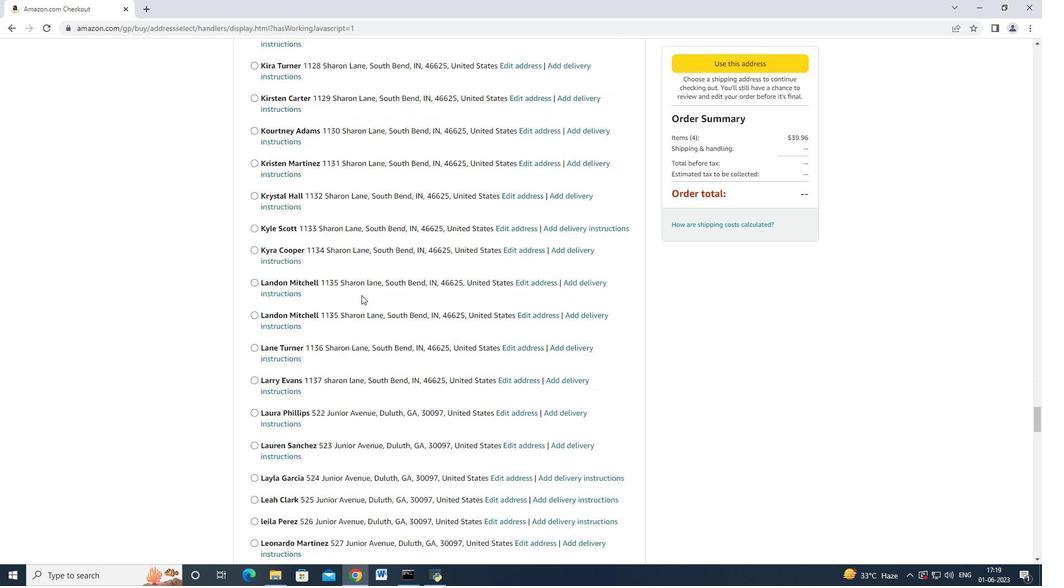 
Action: Mouse moved to (349, 316)
Screenshot: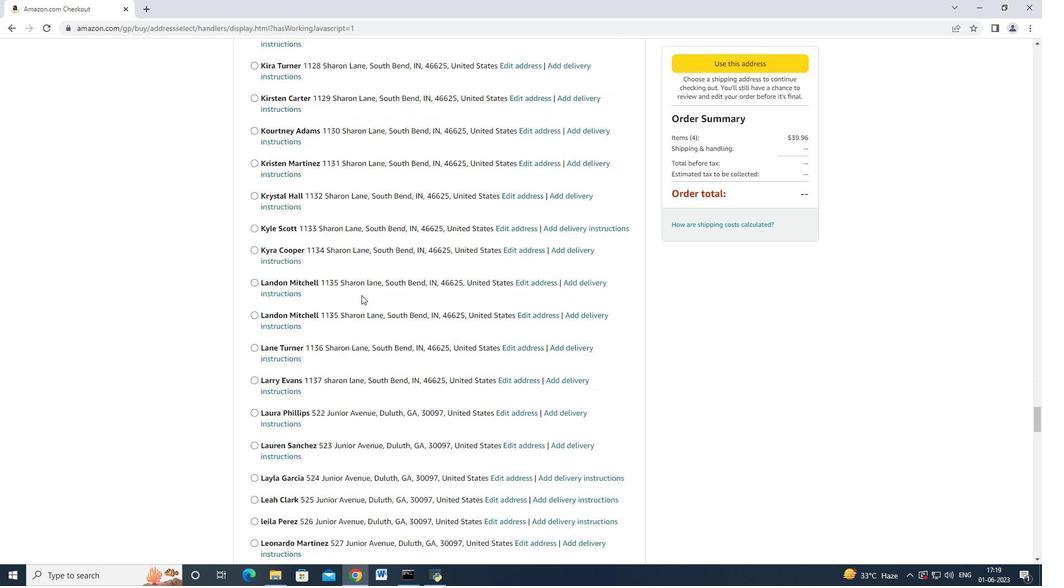 
Action: Mouse scrolled (350, 313) with delta (0, 0)
Screenshot: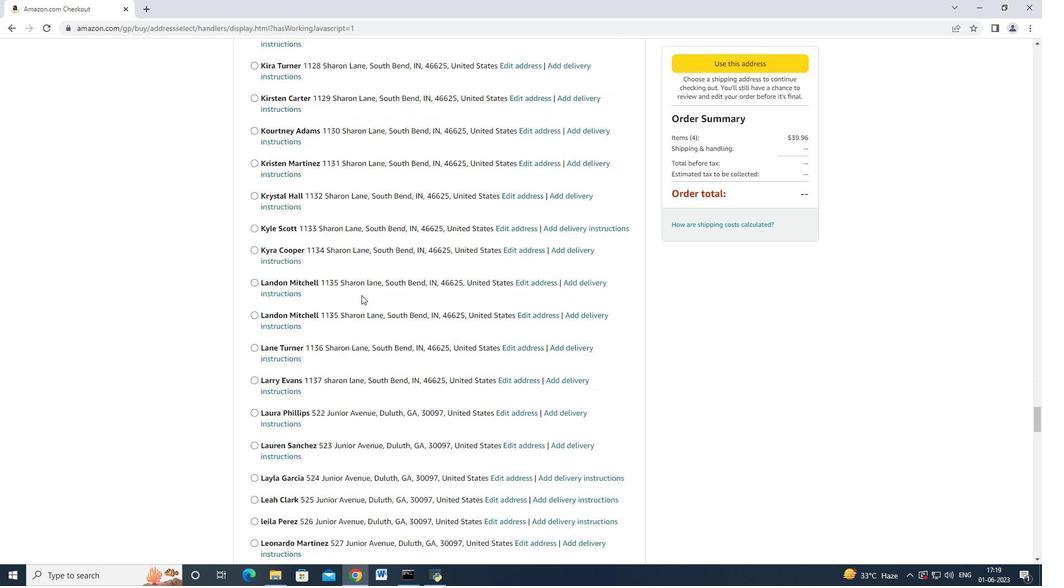 
Action: Mouse moved to (347, 321)
Screenshot: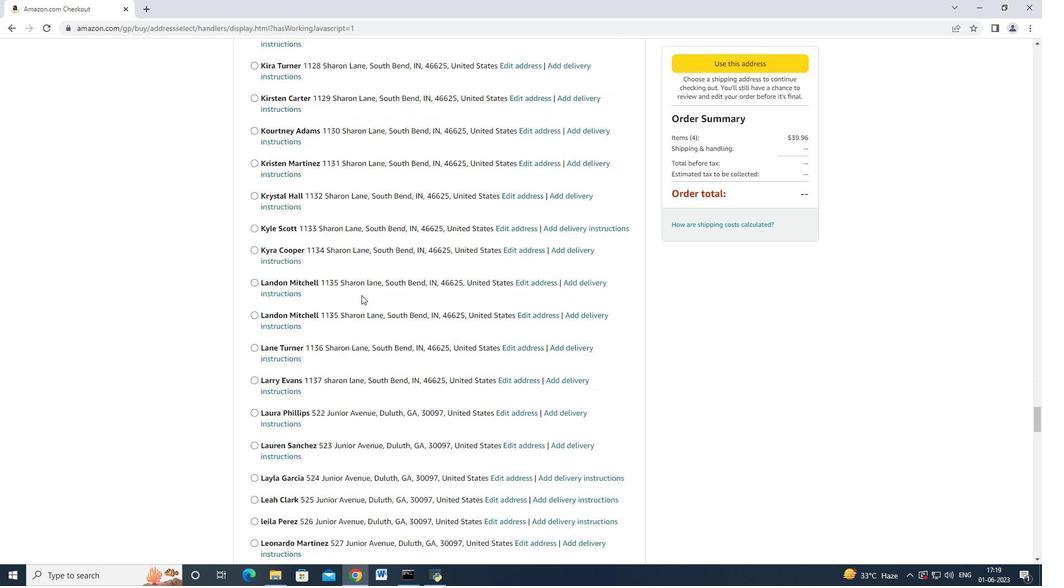 
Action: Mouse scrolled (349, 315) with delta (0, -1)
Screenshot: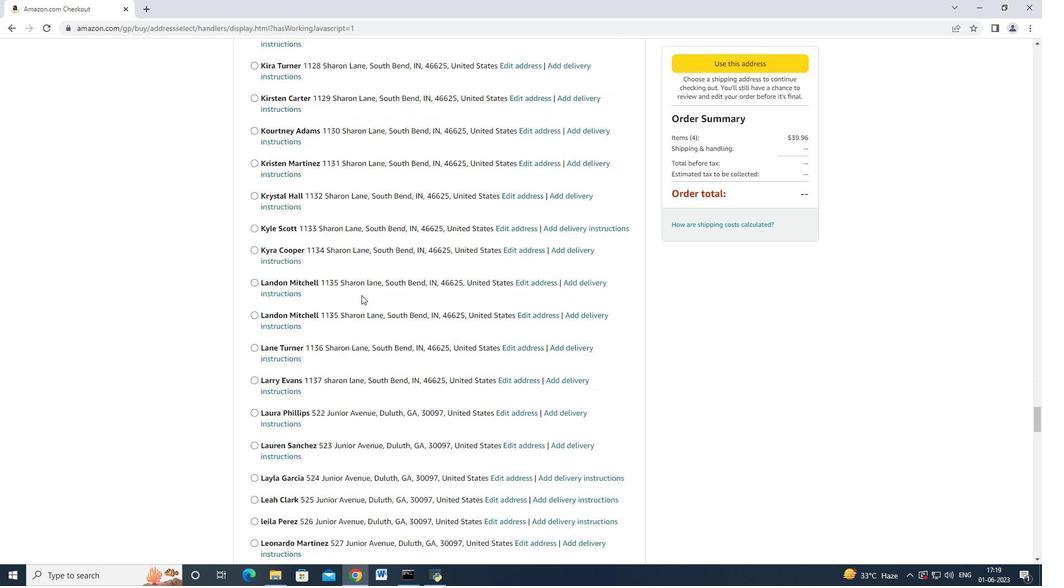 
Action: Mouse moved to (344, 327)
Screenshot: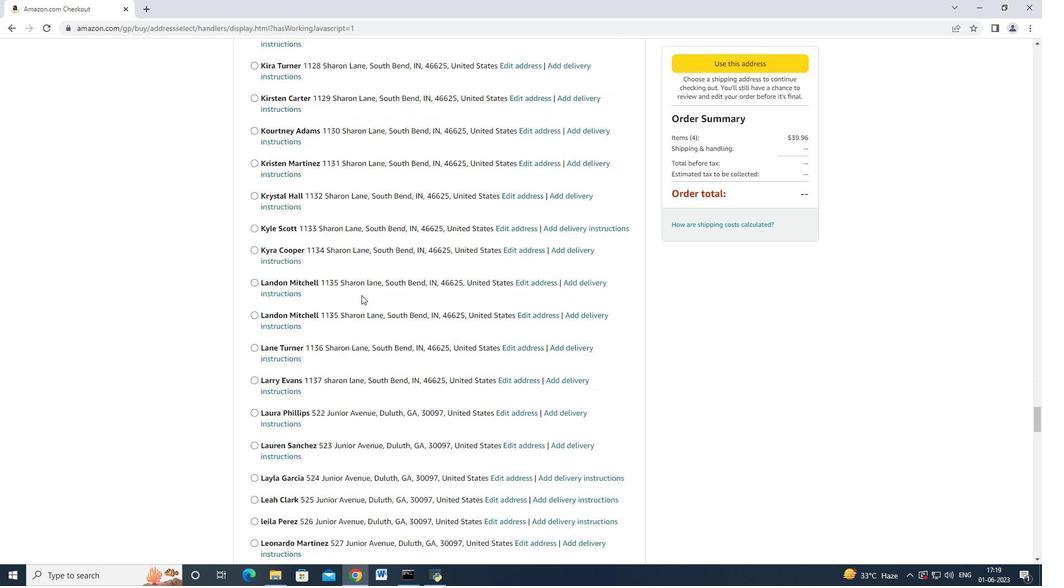 
Action: Mouse scrolled (347, 320) with delta (0, 0)
Screenshot: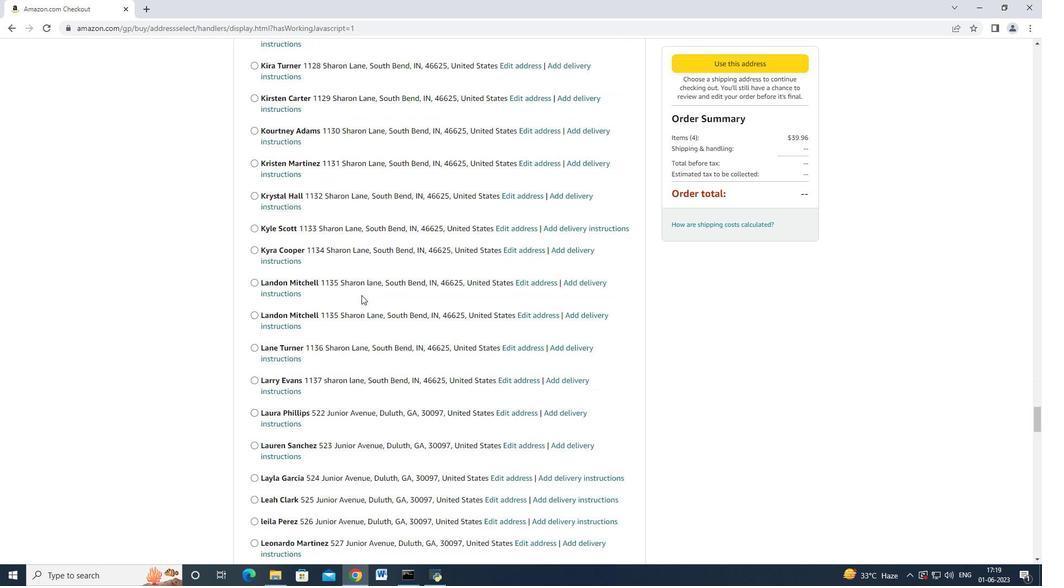 
Action: Mouse moved to (341, 333)
Screenshot: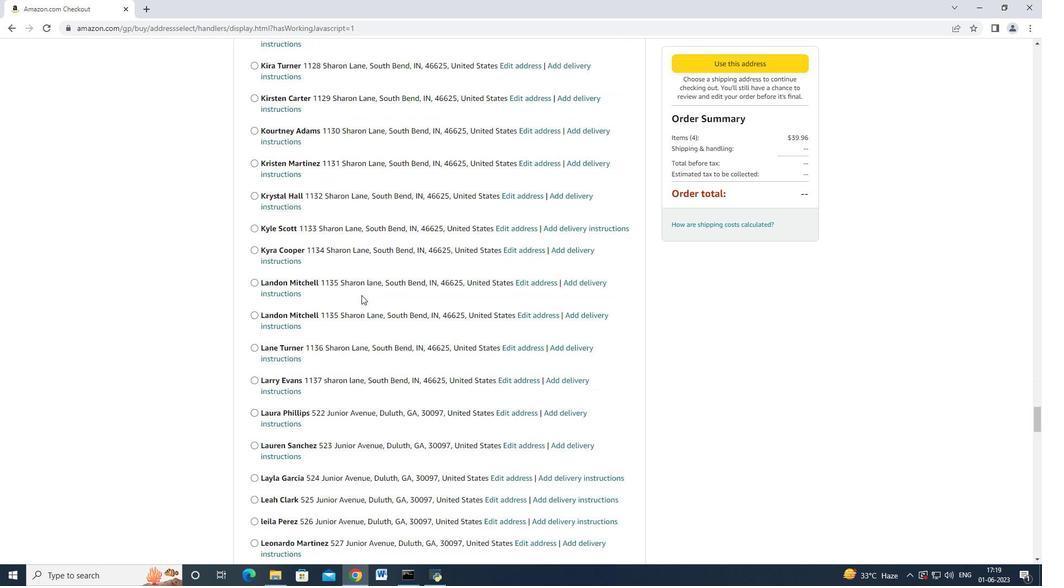 
Action: Mouse scrolled (344, 326) with delta (0, 0)
Screenshot: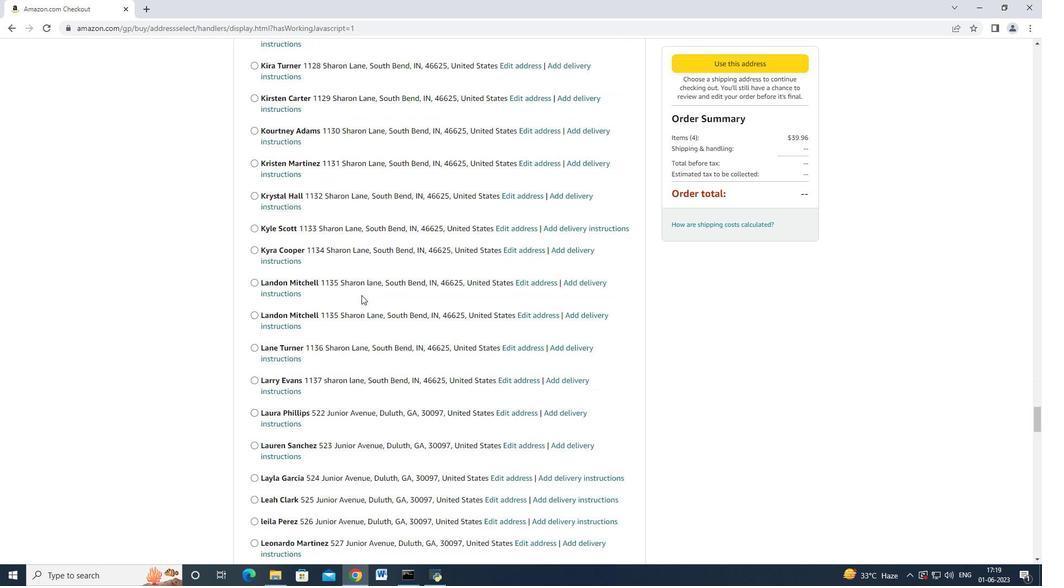 
Action: Mouse moved to (338, 335)
Screenshot: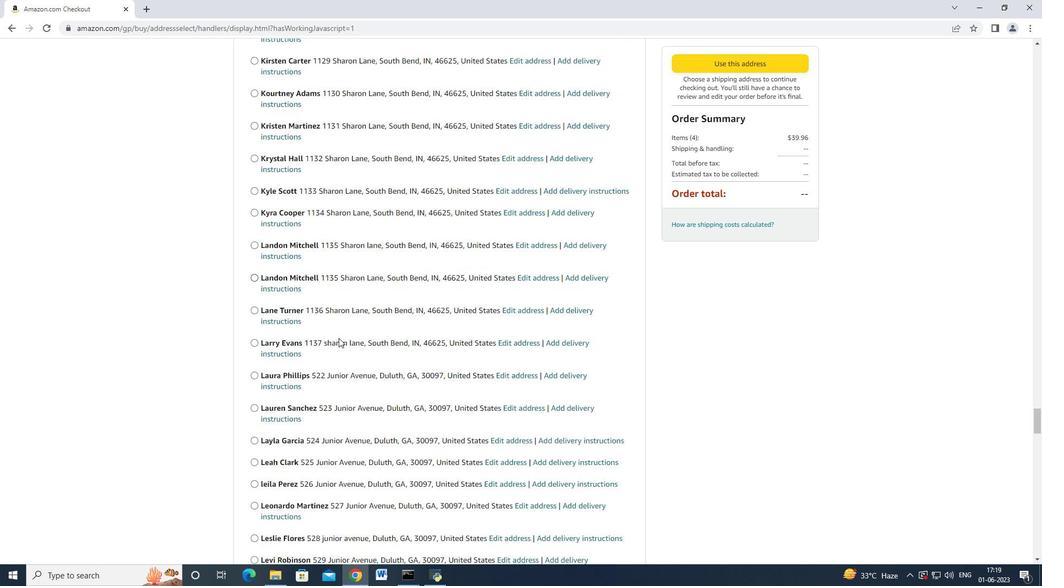 
Action: Mouse scrolled (338, 335) with delta (0, 0)
Screenshot: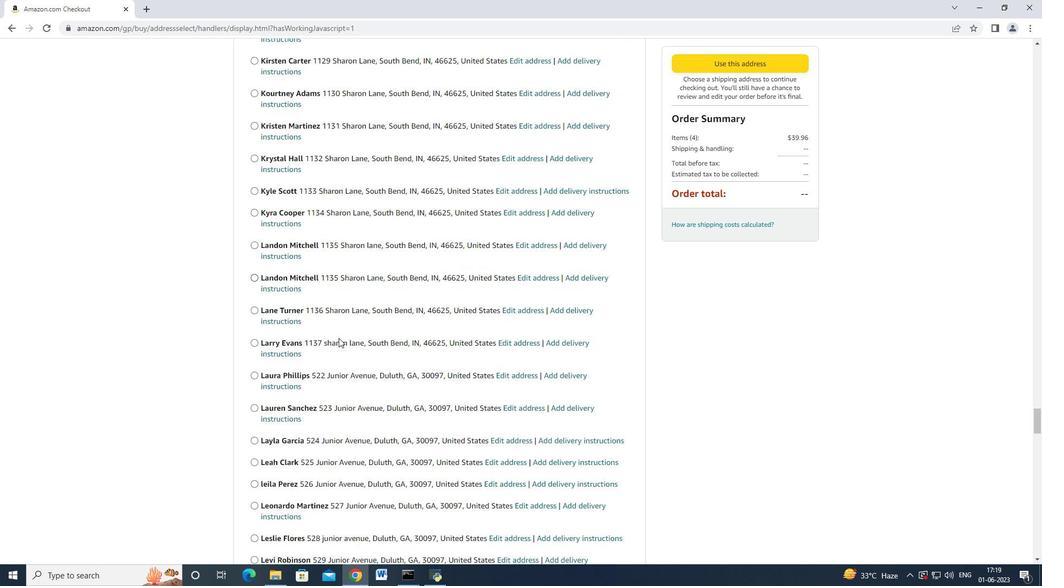 
Action: Mouse scrolled (338, 335) with delta (0, 0)
Screenshot: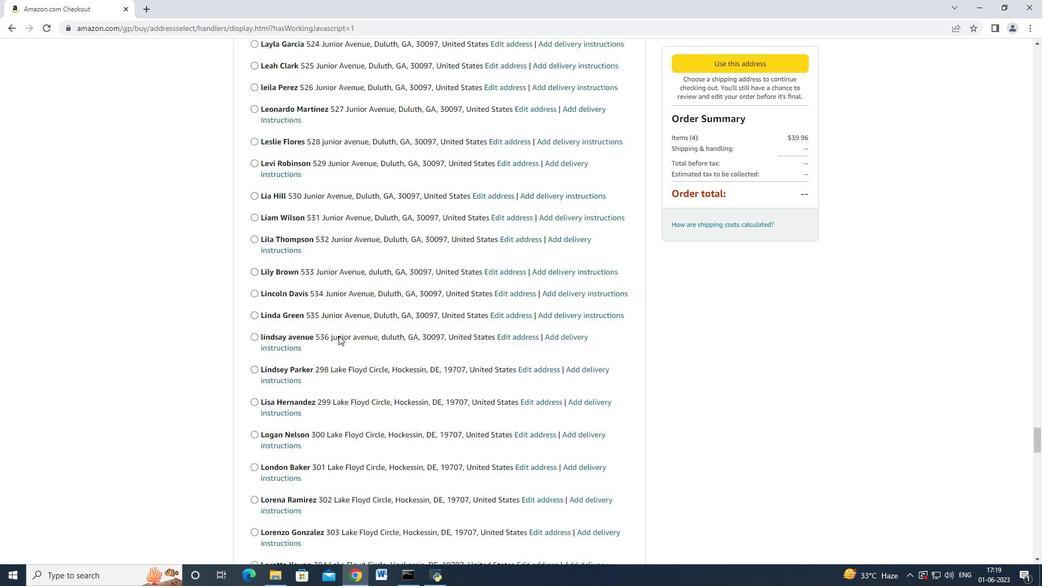 
Action: Mouse scrolled (338, 334) with delta (0, -1)
Screenshot: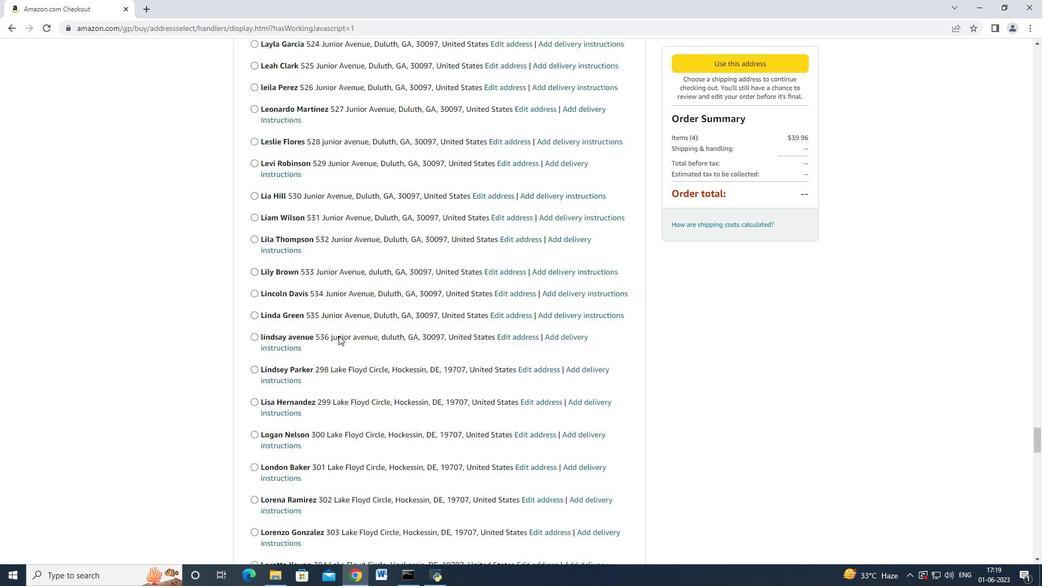 
Action: Mouse scrolled (338, 334) with delta (0, -1)
Screenshot: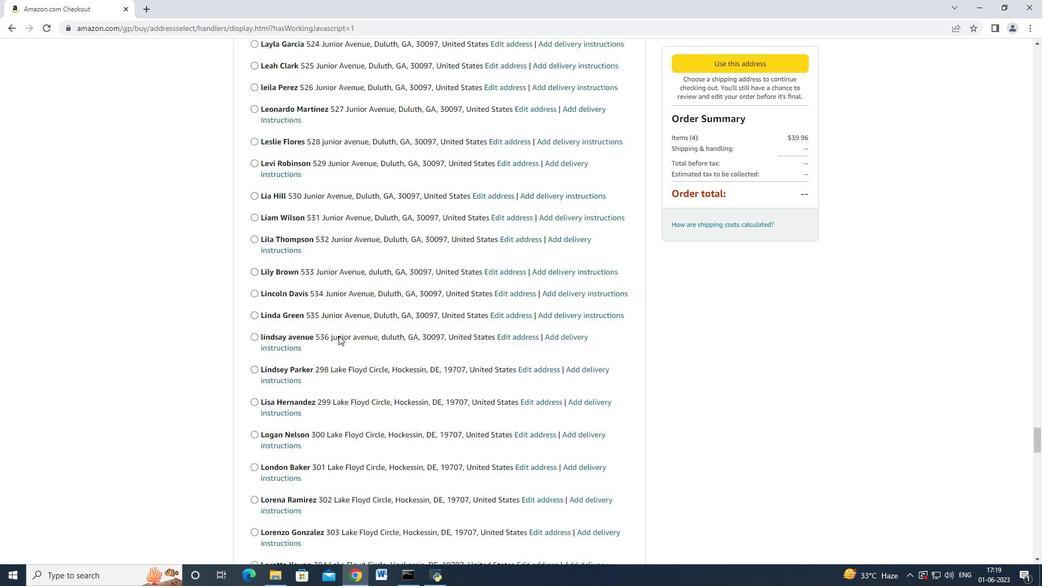 
Action: Mouse moved to (338, 335)
Screenshot: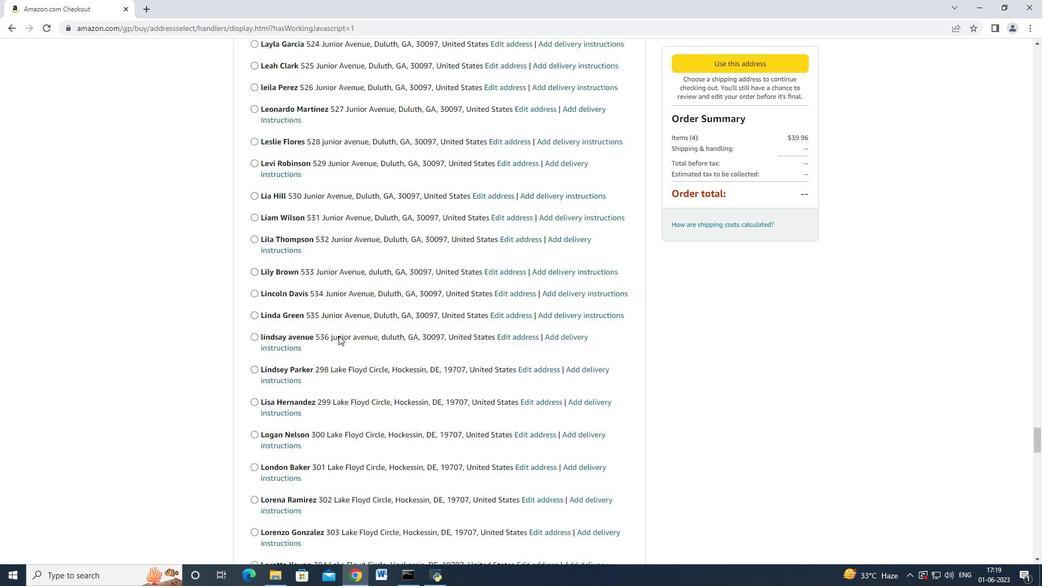 
Action: Mouse scrolled (338, 335) with delta (0, 0)
Screenshot: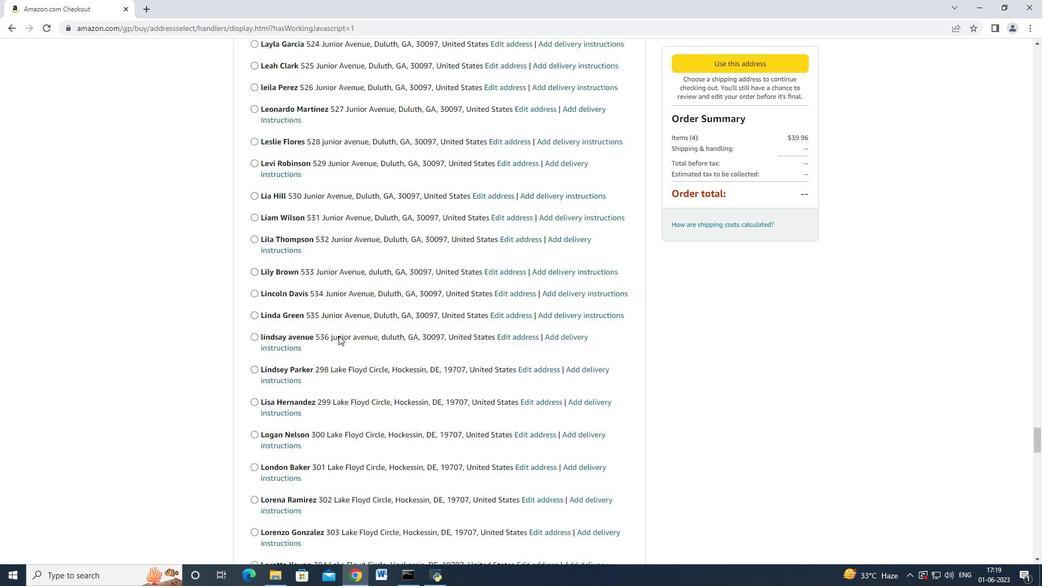 
Action: Mouse scrolled (338, 334) with delta (0, -1)
Screenshot: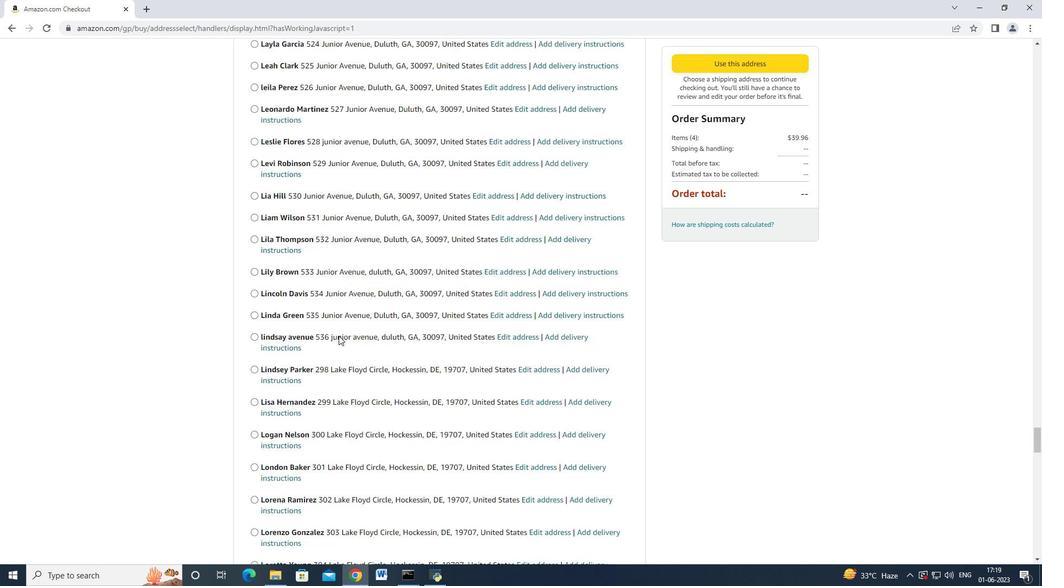 
Action: Mouse scrolled (338, 335) with delta (0, 0)
Screenshot: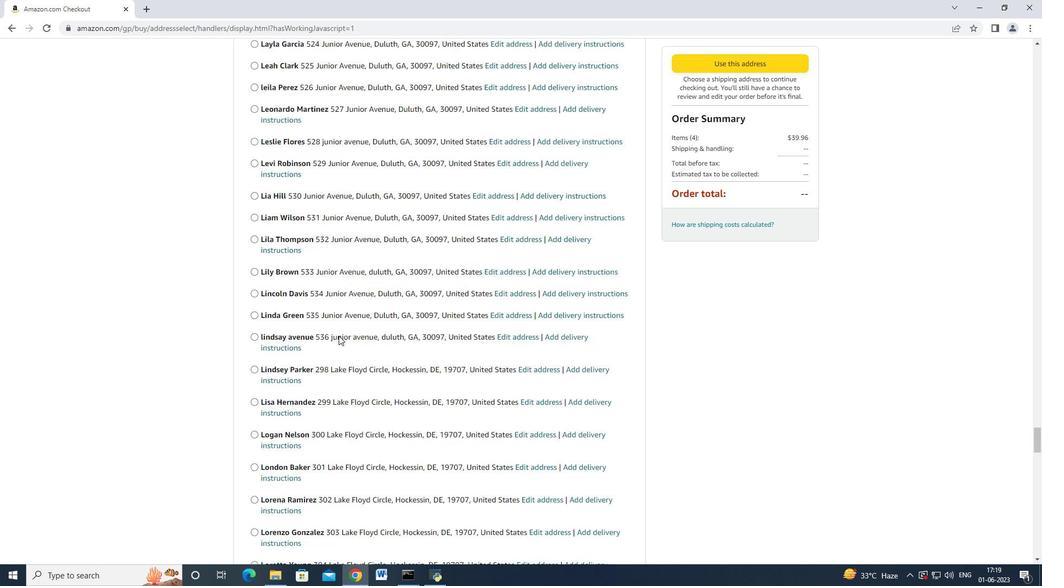 
Action: Mouse moved to (320, 315)
Screenshot: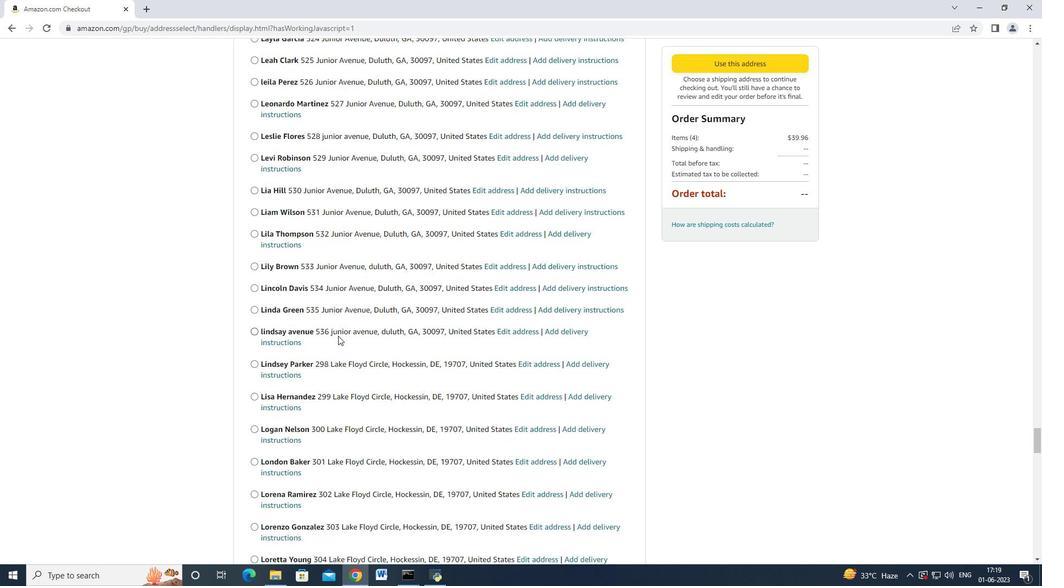 
Action: Mouse scrolled (320, 315) with delta (0, 0)
Screenshot: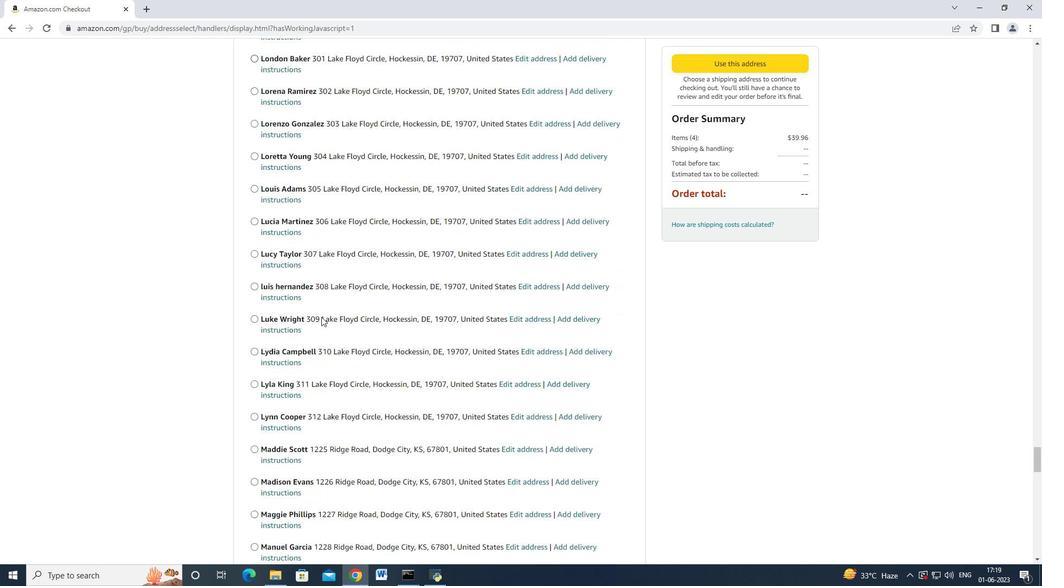 
Action: Mouse scrolled (320, 315) with delta (0, 0)
Screenshot: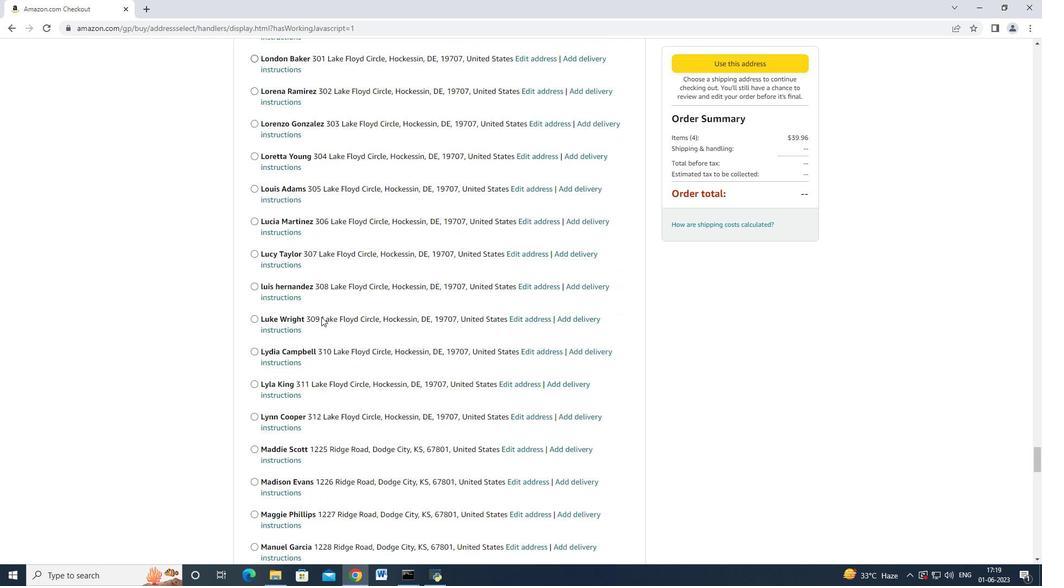 
Action: Mouse moved to (320, 313)
Screenshot: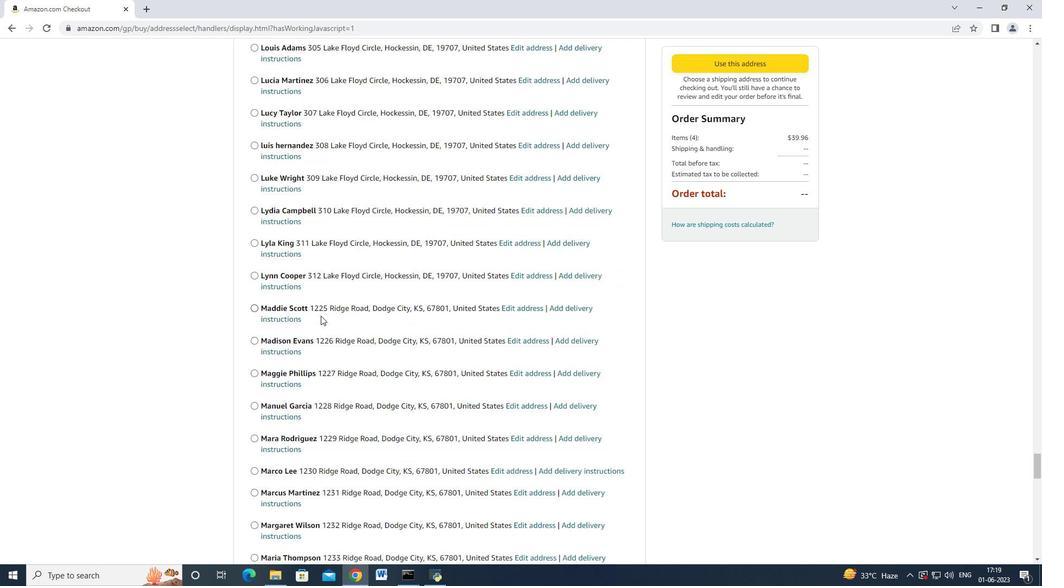 
Action: Mouse scrolled (320, 314) with delta (0, -1)
Screenshot: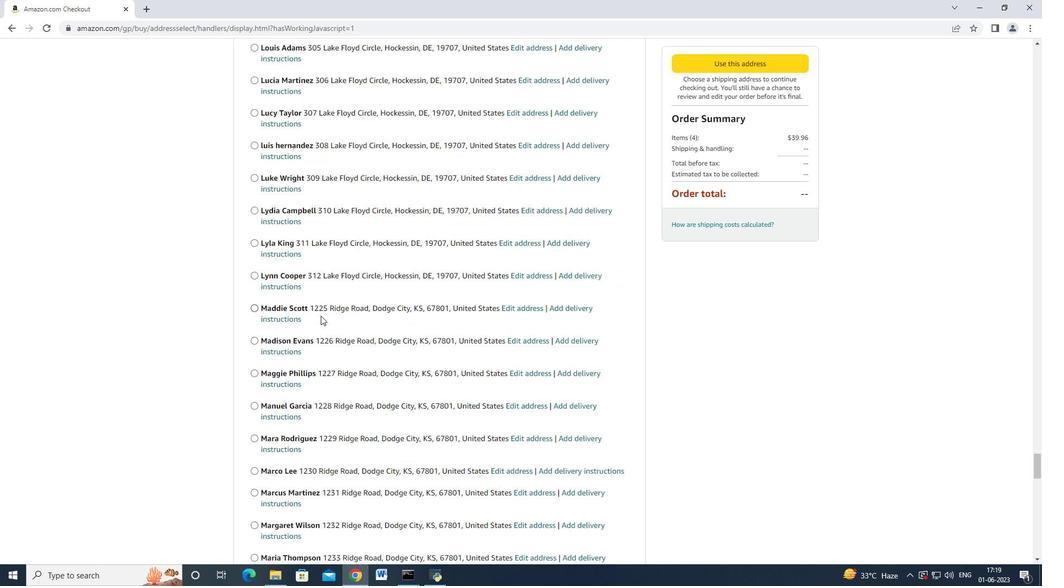 
Action: Mouse moved to (315, 311)
Screenshot: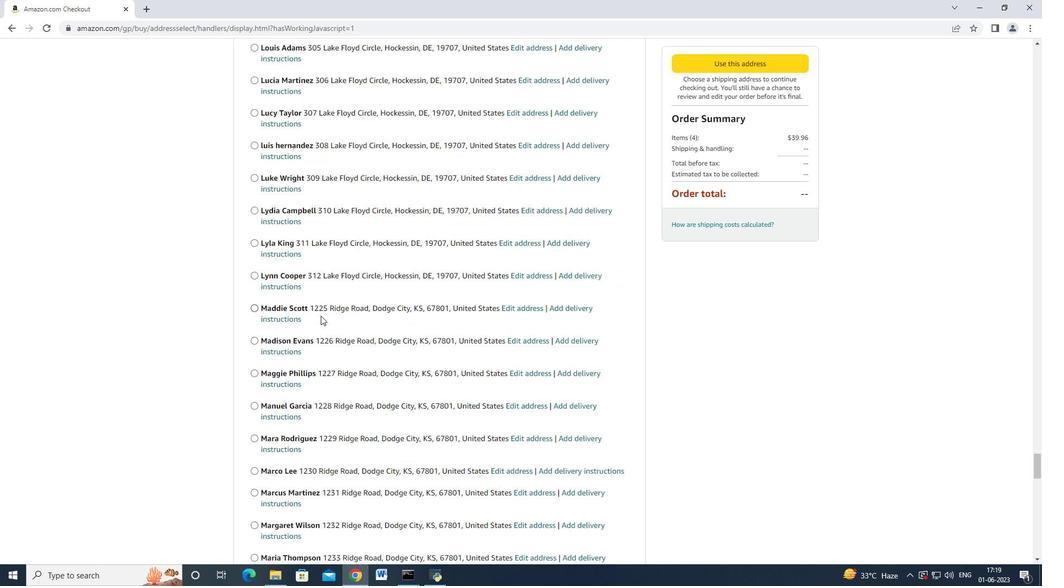 
Action: Mouse scrolled (320, 315) with delta (0, 0)
Screenshot: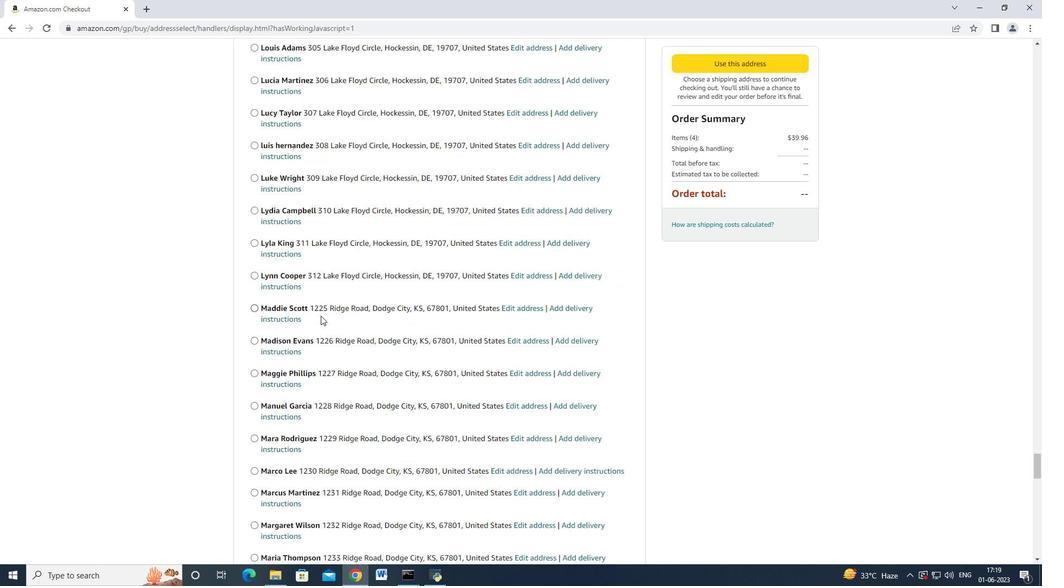 
Action: Mouse scrolled (320, 314) with delta (0, -1)
Screenshot: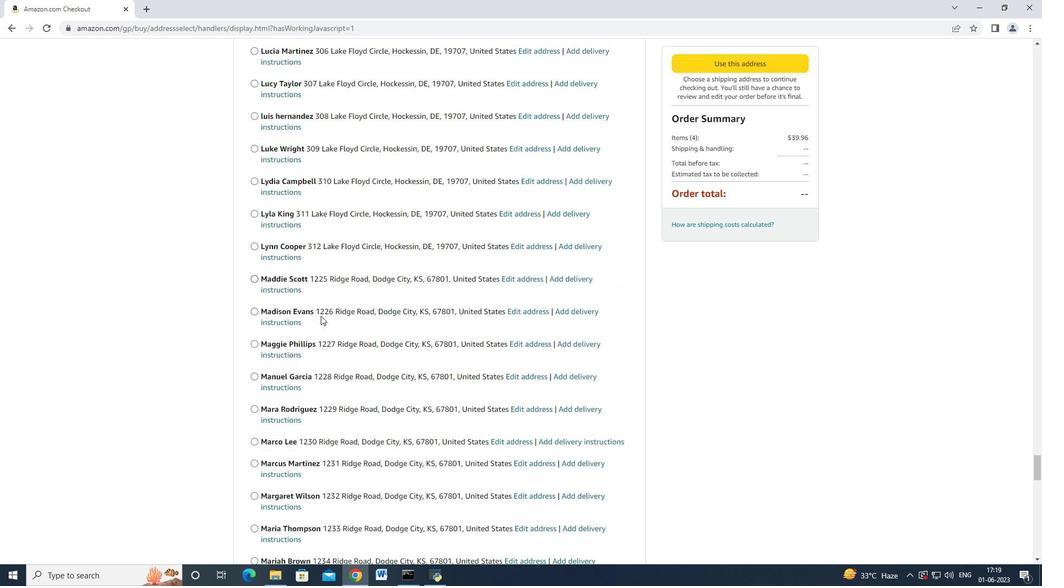 
Action: Mouse scrolled (320, 314) with delta (0, -1)
Screenshot: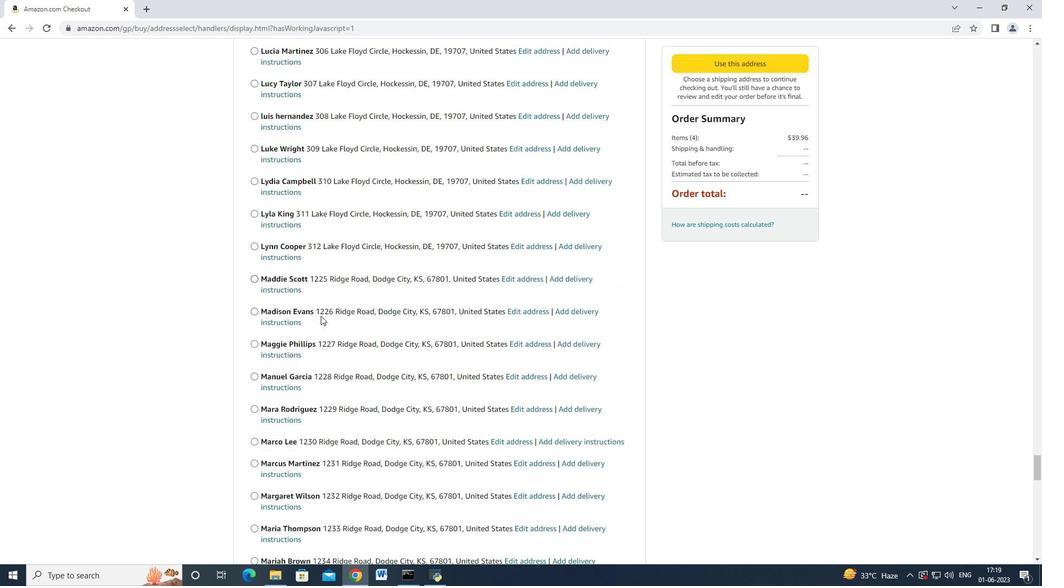 
Action: Mouse scrolled (320, 315) with delta (0, 0)
Screenshot: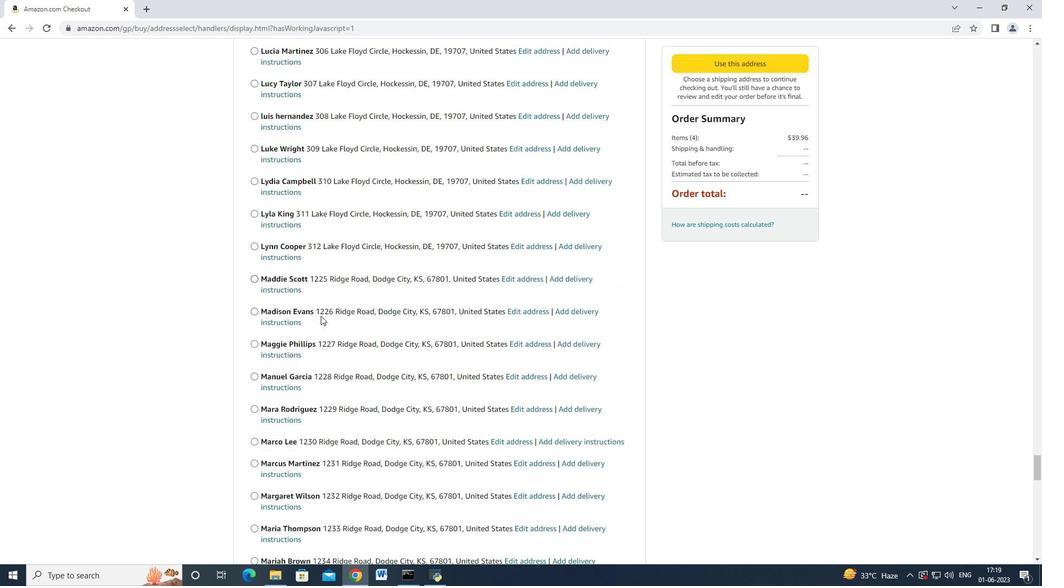 
Action: Mouse scrolled (315, 310) with delta (0, 0)
Screenshot: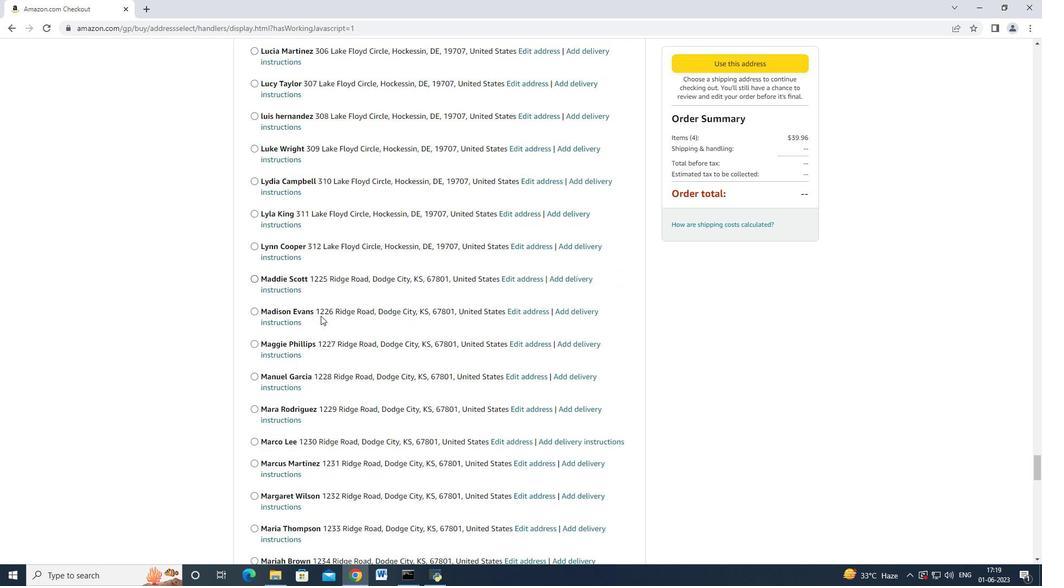 
Action: Mouse scrolled (315, 310) with delta (0, 0)
Screenshot: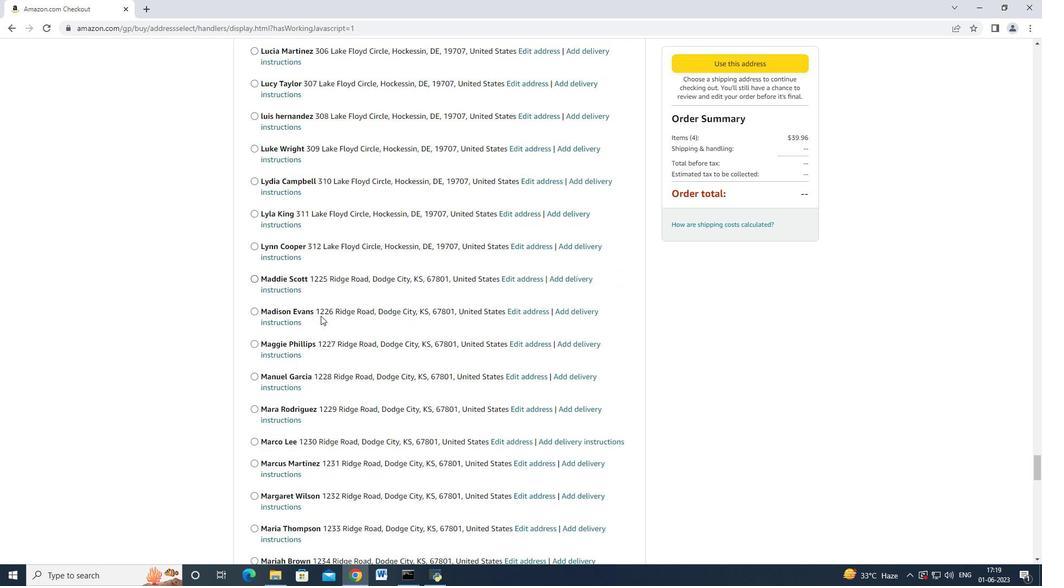 
Action: Mouse scrolled (315, 310) with delta (0, 0)
Screenshot: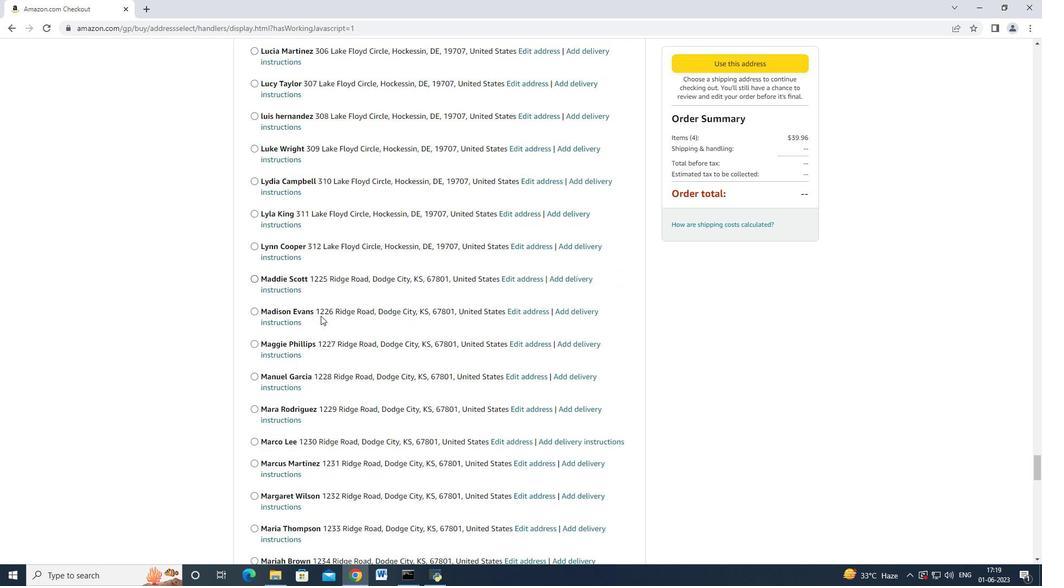
Action: Mouse moved to (315, 311)
Screenshot: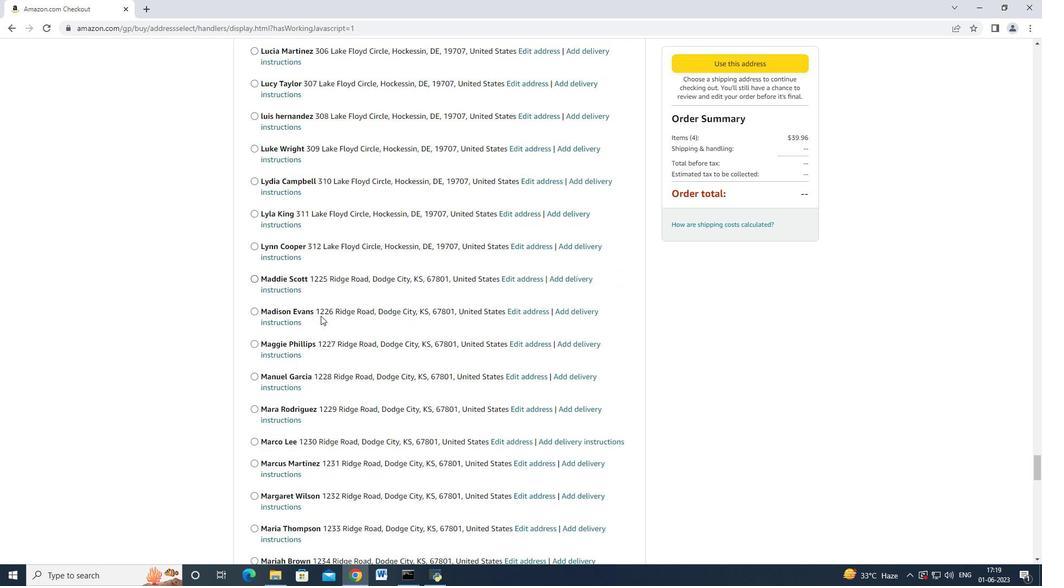 
Action: Mouse scrolled (315, 309) with delta (0, -1)
Screenshot: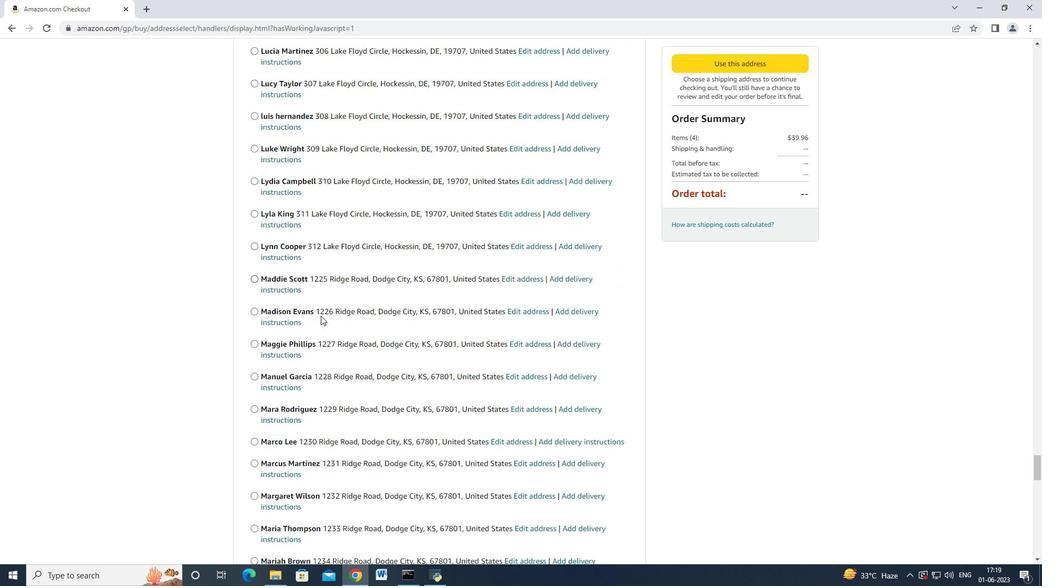 
Action: Mouse scrolled (315, 309) with delta (0, -1)
Screenshot: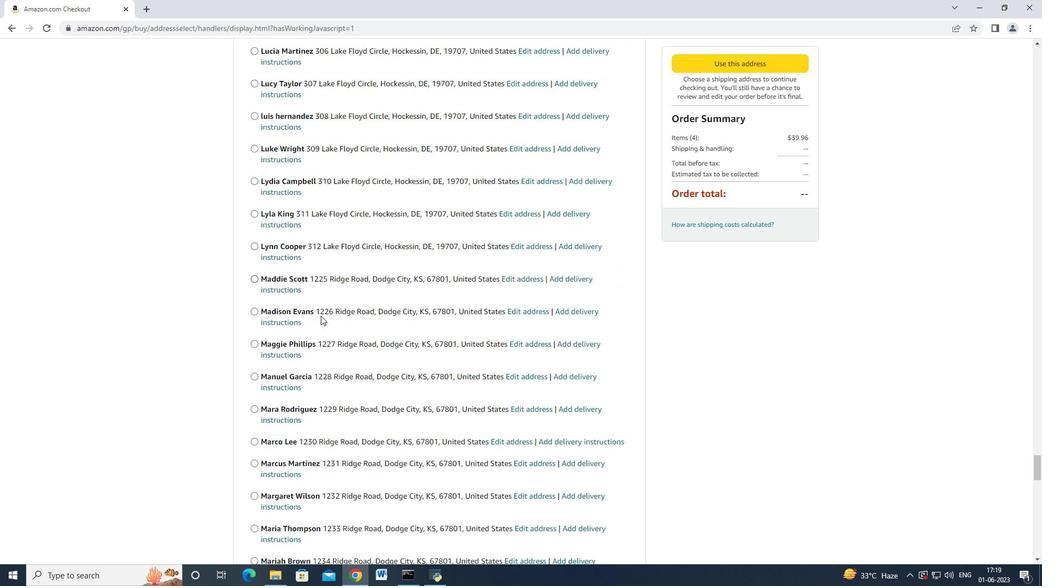 
Action: Mouse scrolled (315, 310) with delta (0, 0)
Screenshot: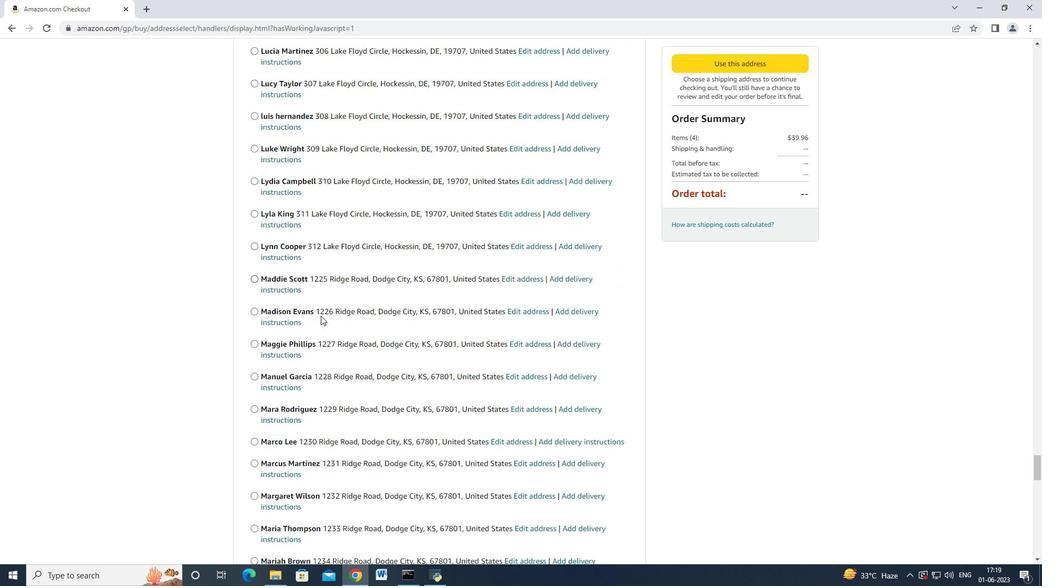 
Action: Mouse moved to (315, 309)
Screenshot: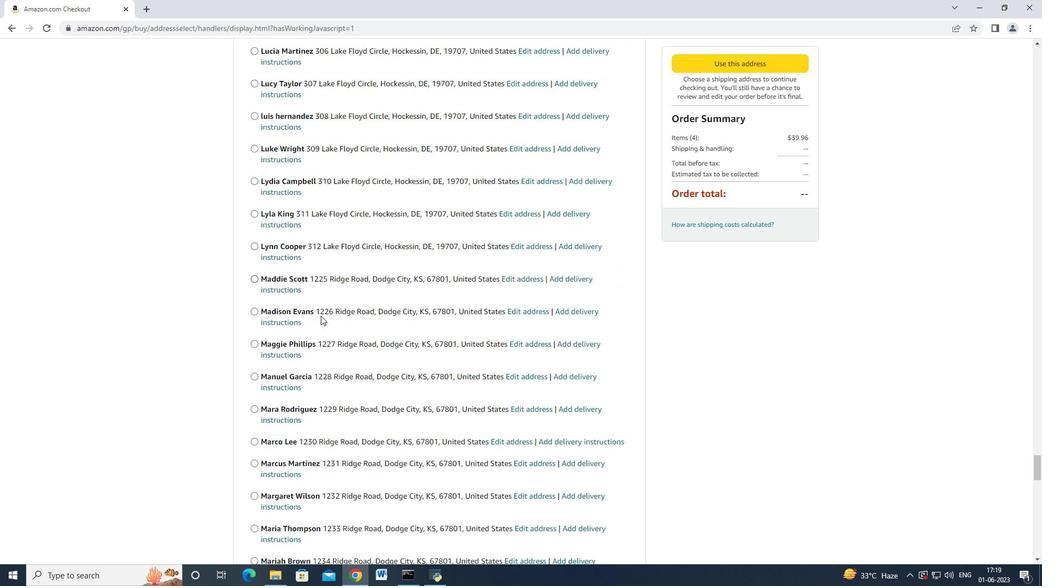 
Action: Mouse scrolled (315, 309) with delta (0, 0)
Screenshot: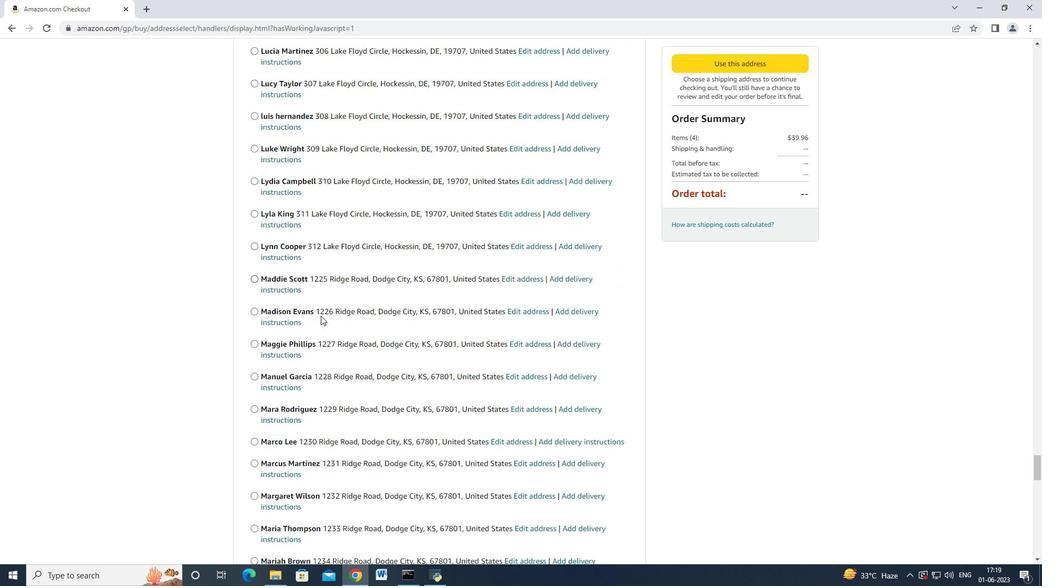 
Action: Mouse moved to (313, 309)
Screenshot: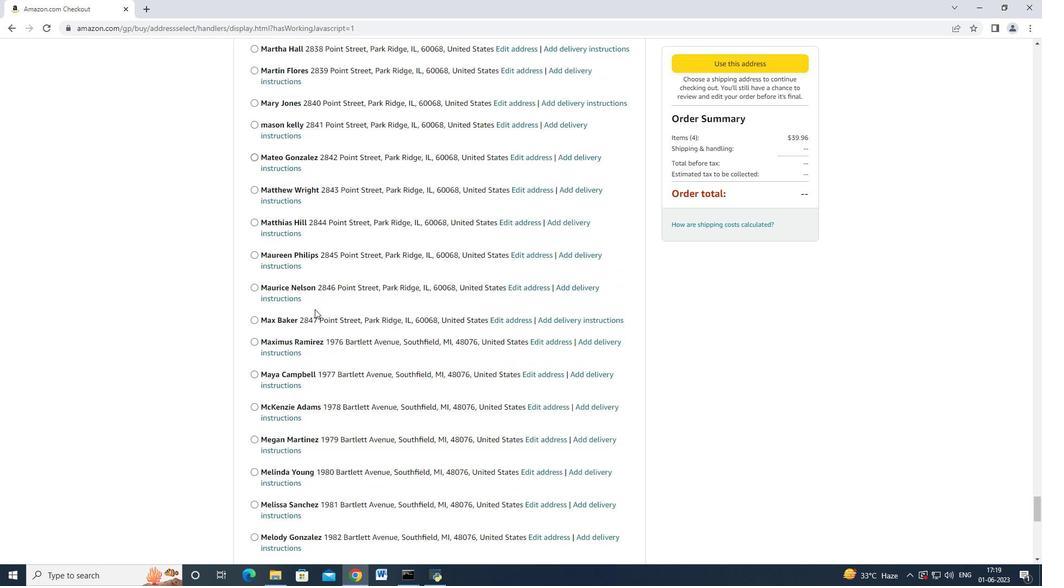 
Action: Mouse scrolled (313, 308) with delta (0, 0)
Screenshot: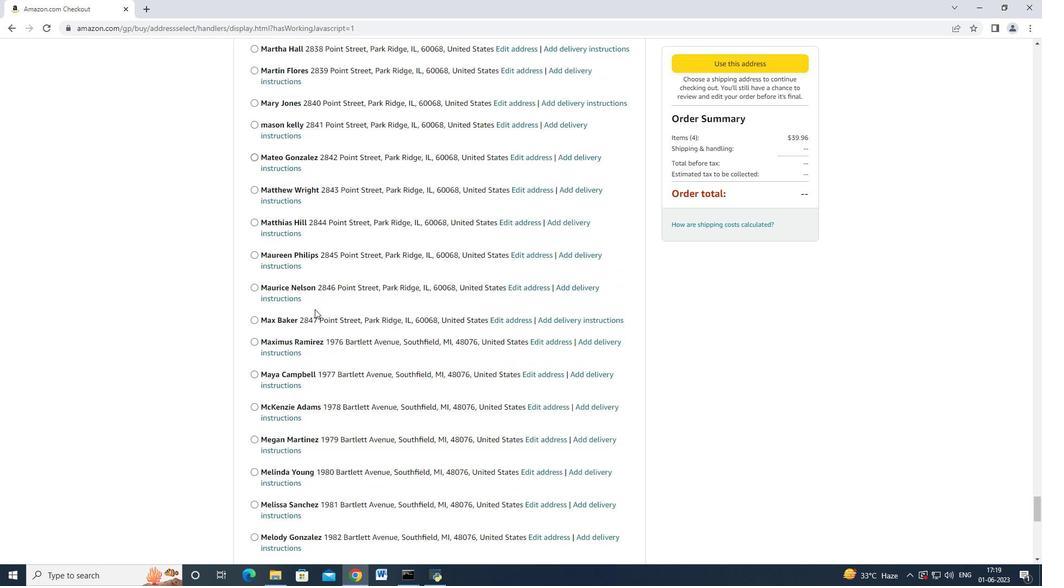 
Action: Mouse moved to (313, 309)
Screenshot: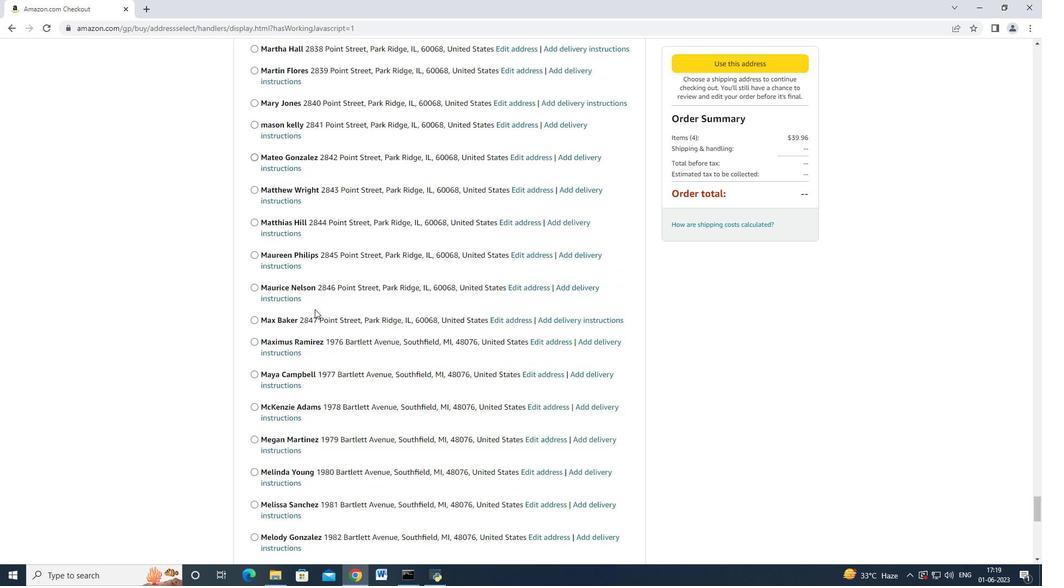 
Action: Mouse scrolled (313, 308) with delta (0, 0)
Screenshot: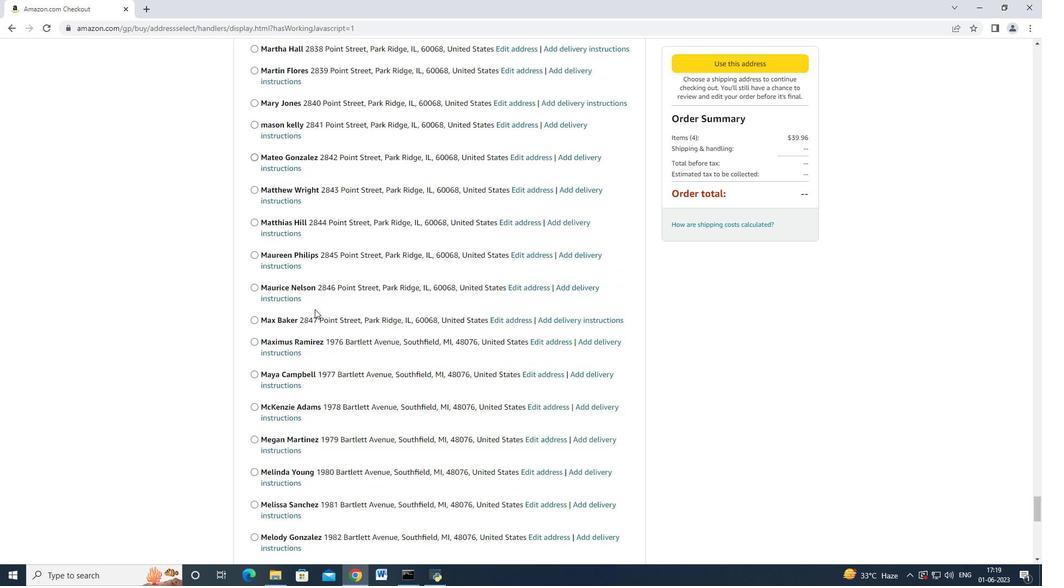 
Action: Mouse scrolled (313, 308) with delta (0, -1)
